 Task: Create an Online Resume/CV.
Action: Mouse moved to (118, 143)
Screenshot: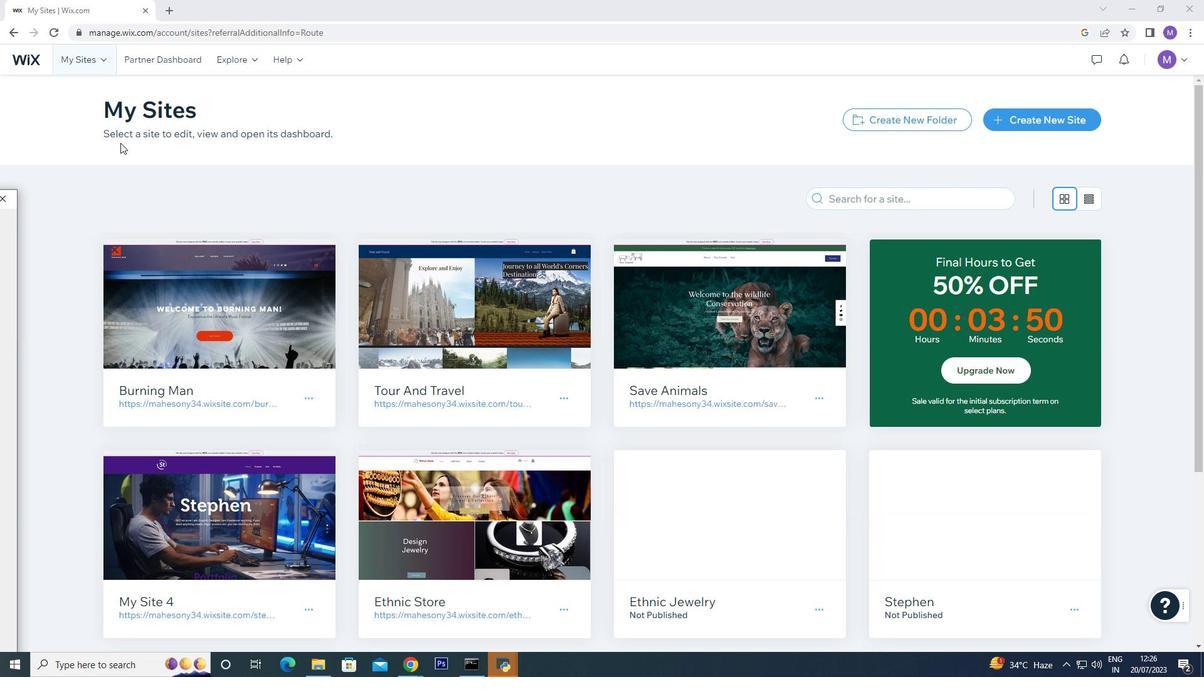 
Action: Mouse pressed left at (118, 143)
Screenshot: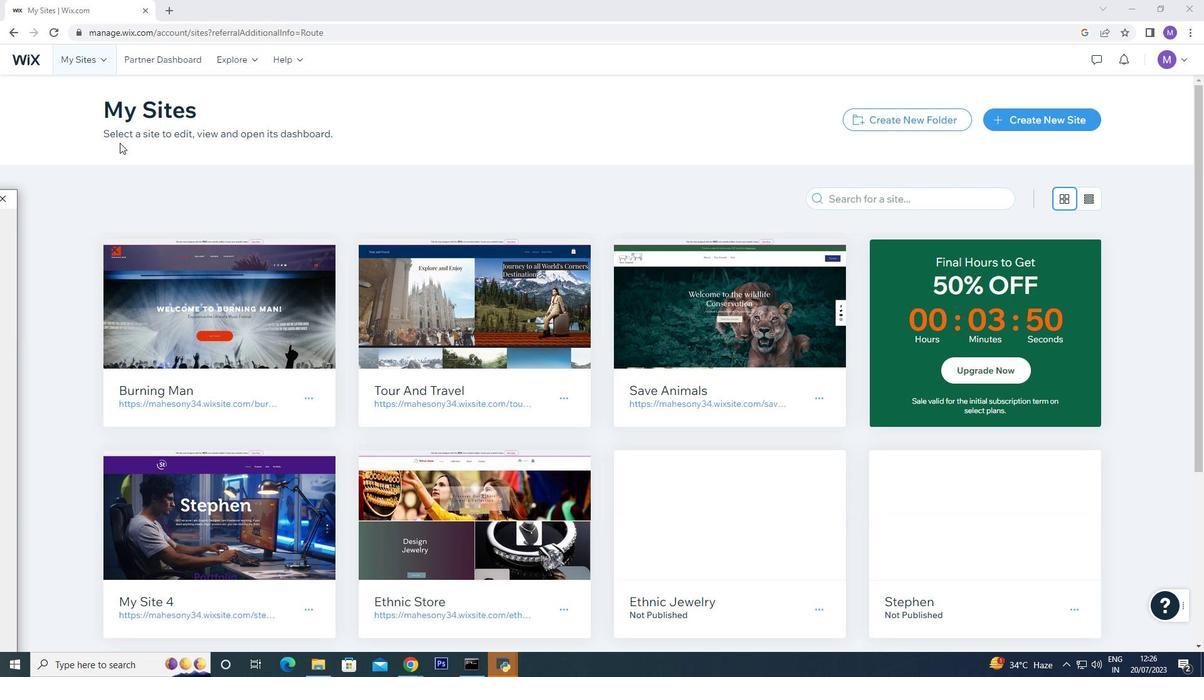 
Action: Mouse pressed left at (118, 143)
Screenshot: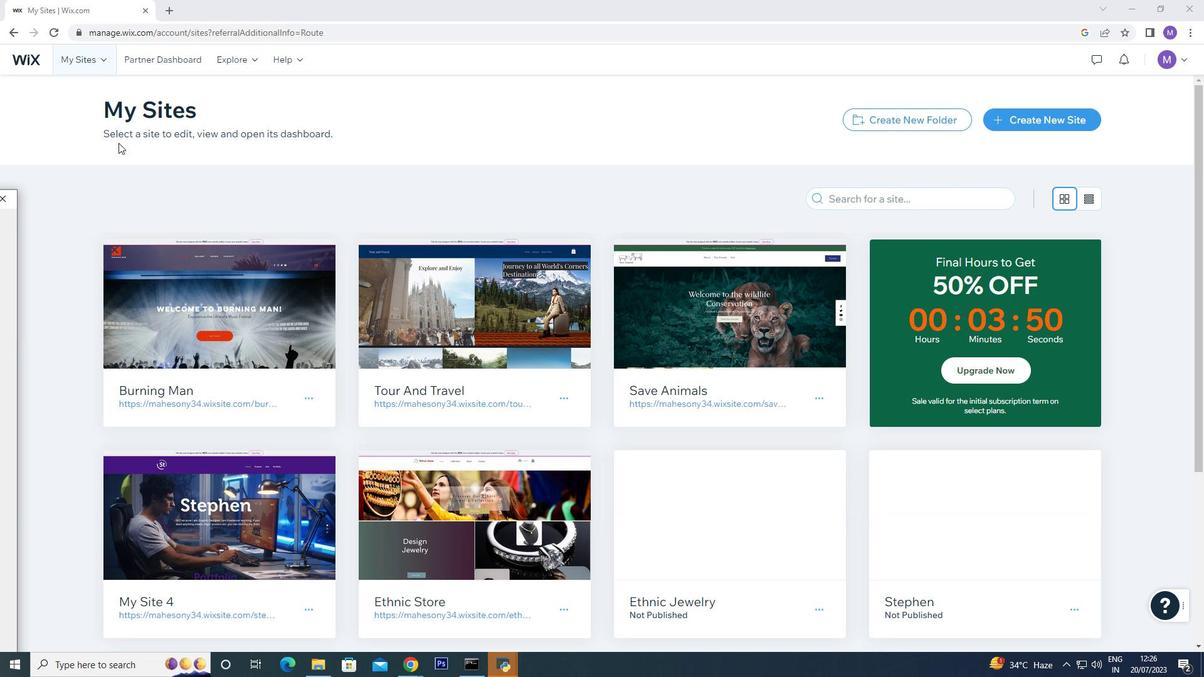 
Action: Mouse moved to (97, 63)
Screenshot: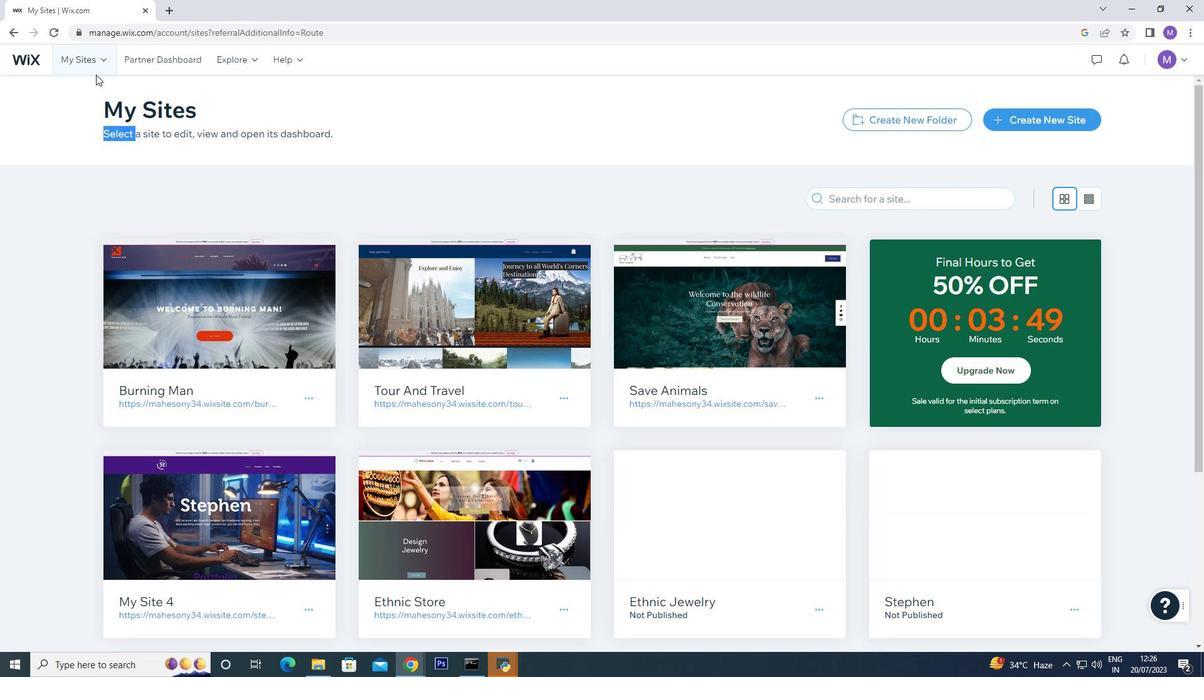 
Action: Mouse pressed left at (97, 63)
Screenshot: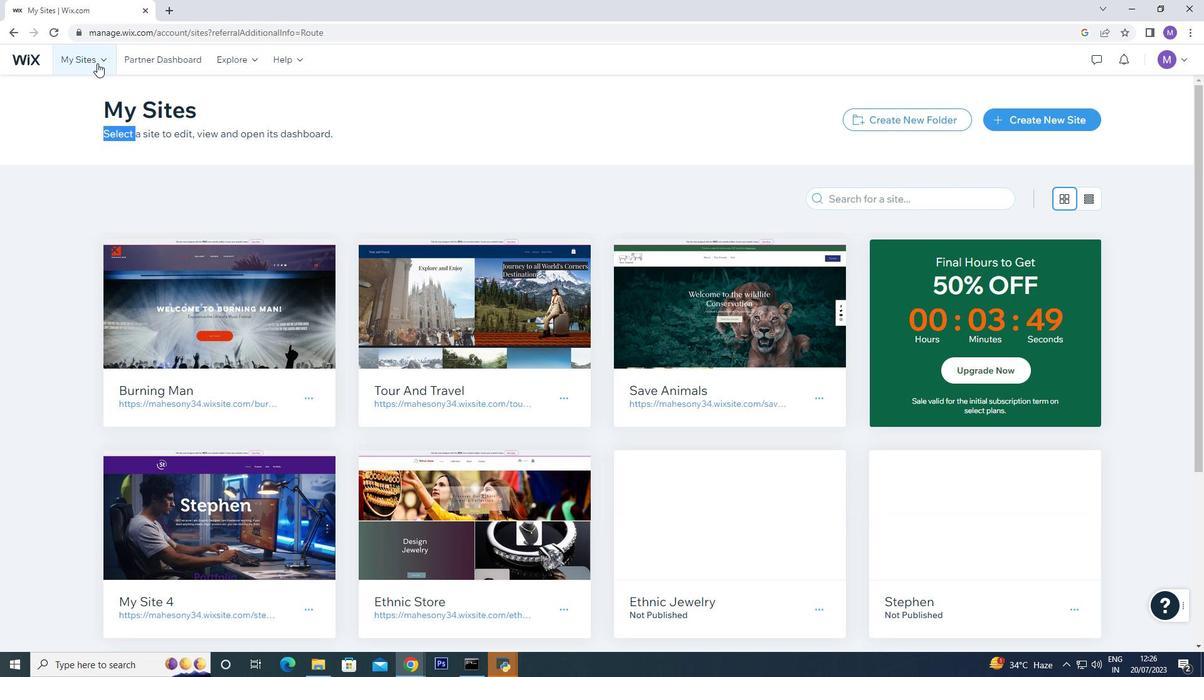 
Action: Mouse pressed left at (97, 63)
Screenshot: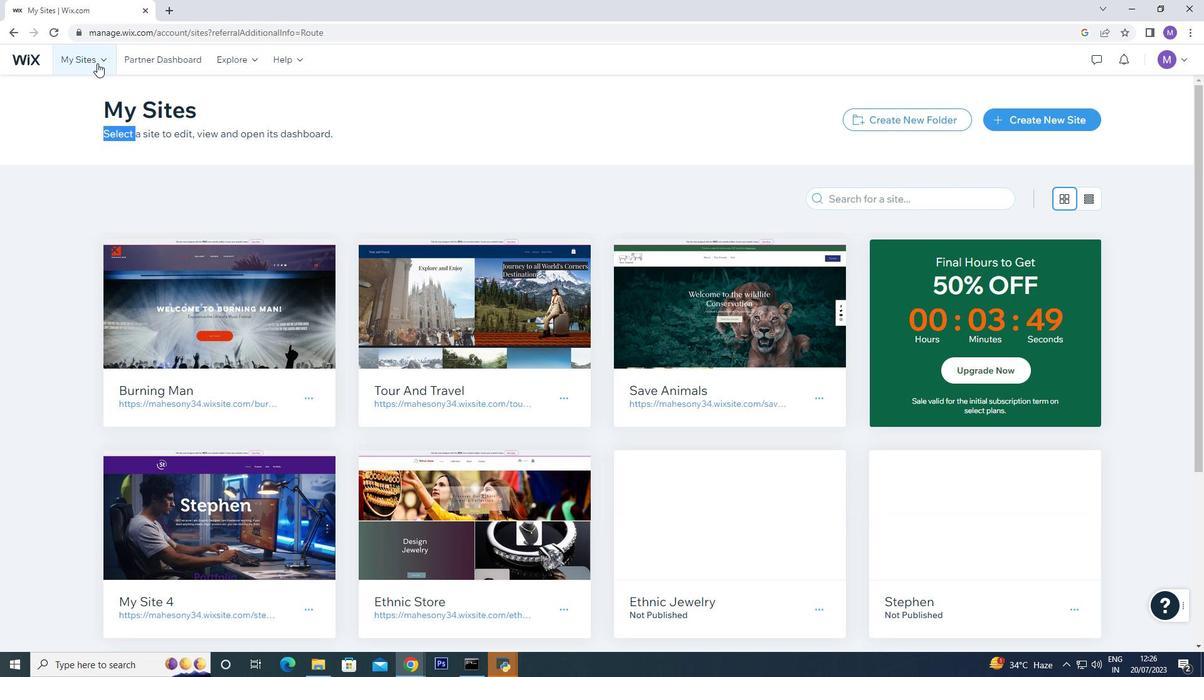 
Action: Mouse moved to (104, 60)
Screenshot: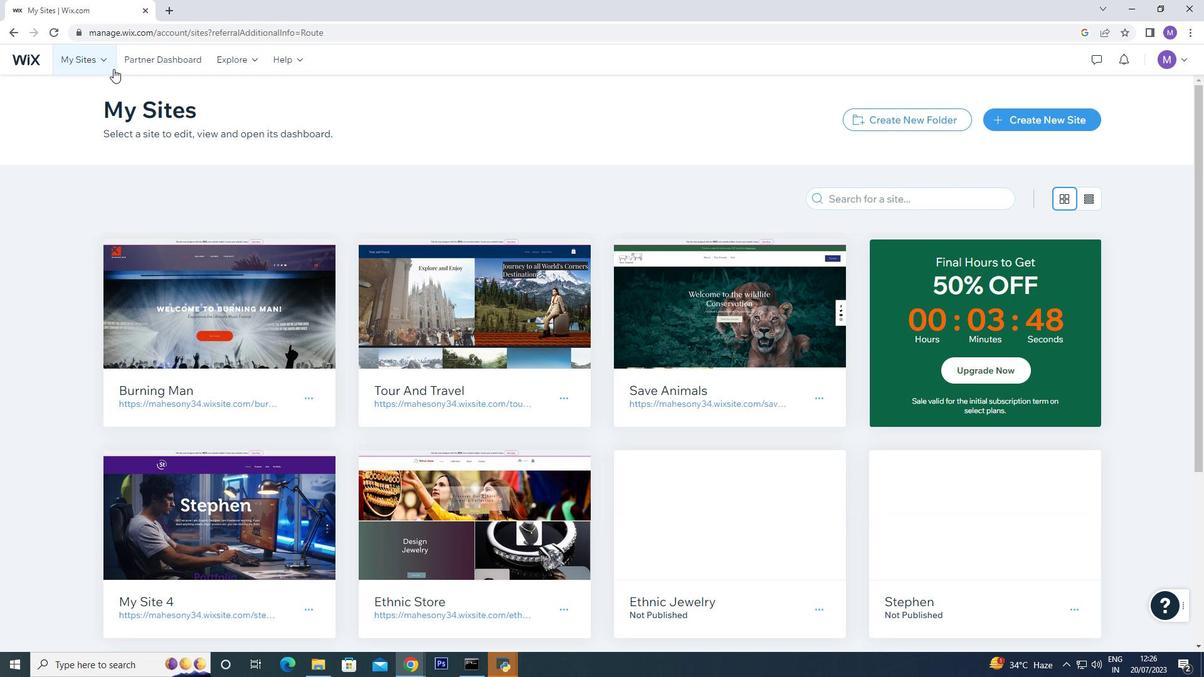 
Action: Mouse pressed left at (104, 60)
Screenshot: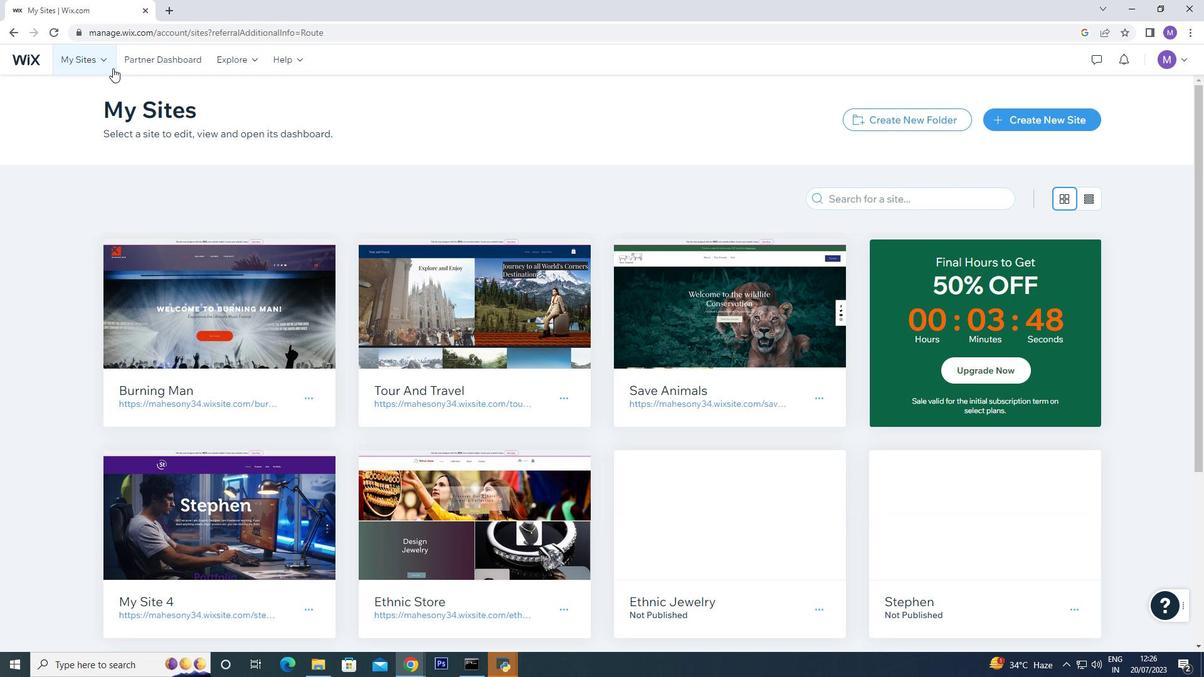 
Action: Mouse moved to (222, 101)
Screenshot: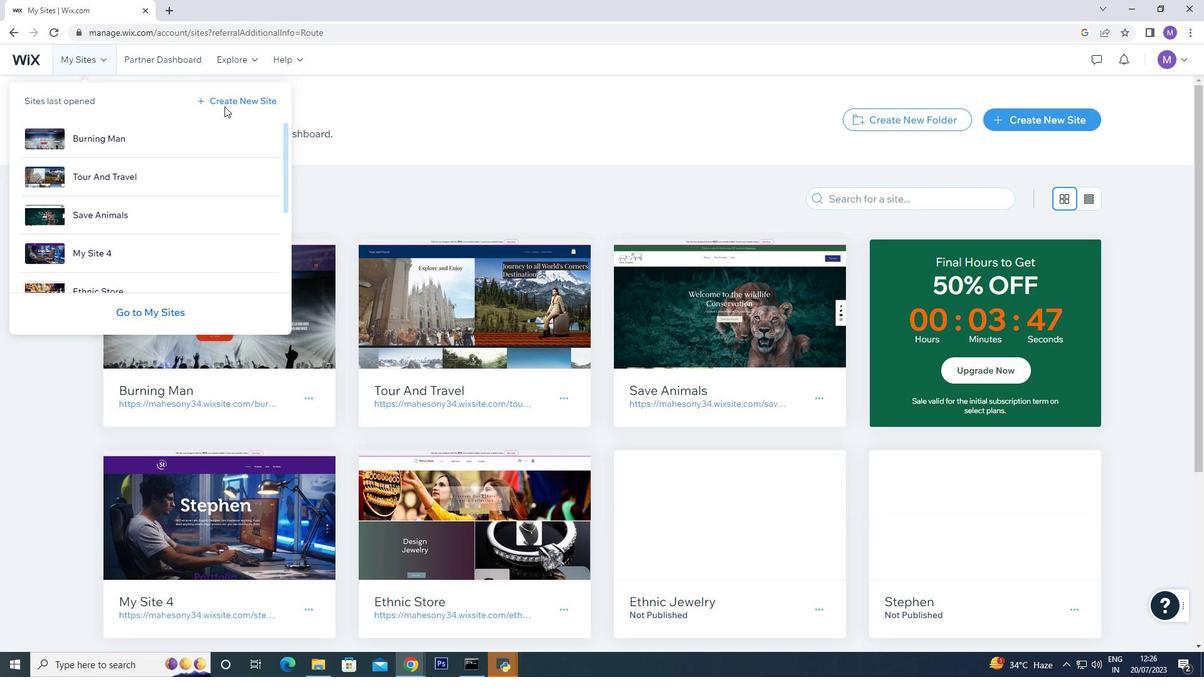 
Action: Mouse pressed left at (222, 101)
Screenshot: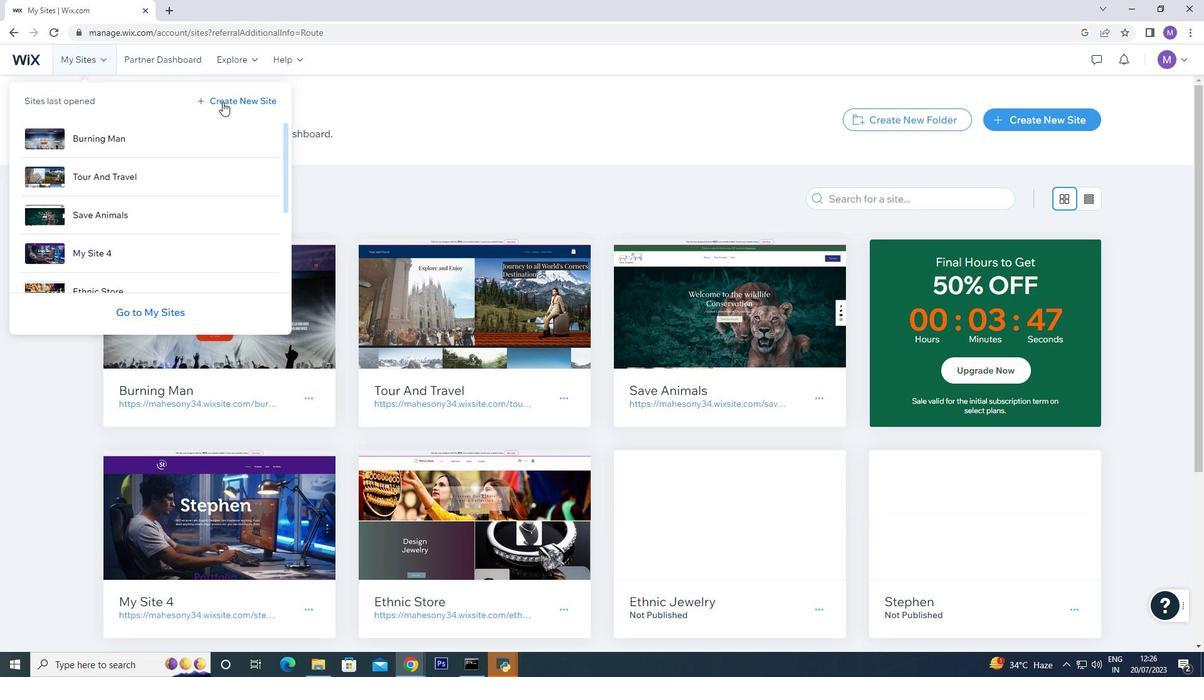 
Action: Mouse moved to (474, 212)
Screenshot: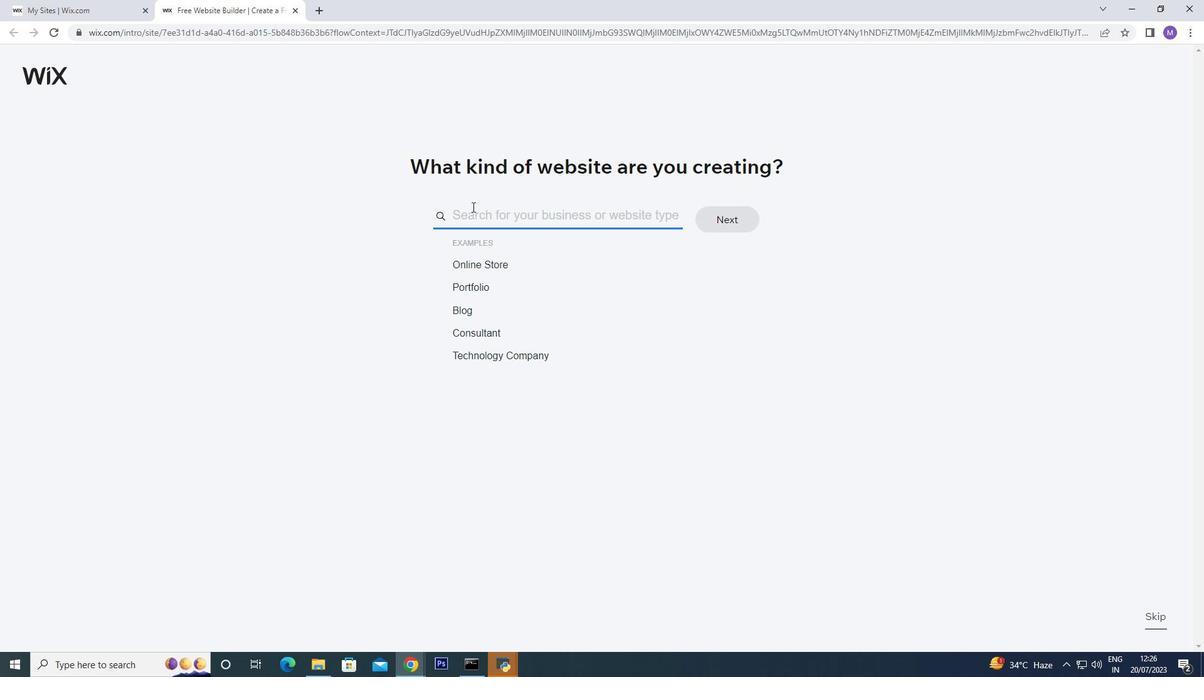 
Action: Mouse pressed left at (474, 212)
Screenshot: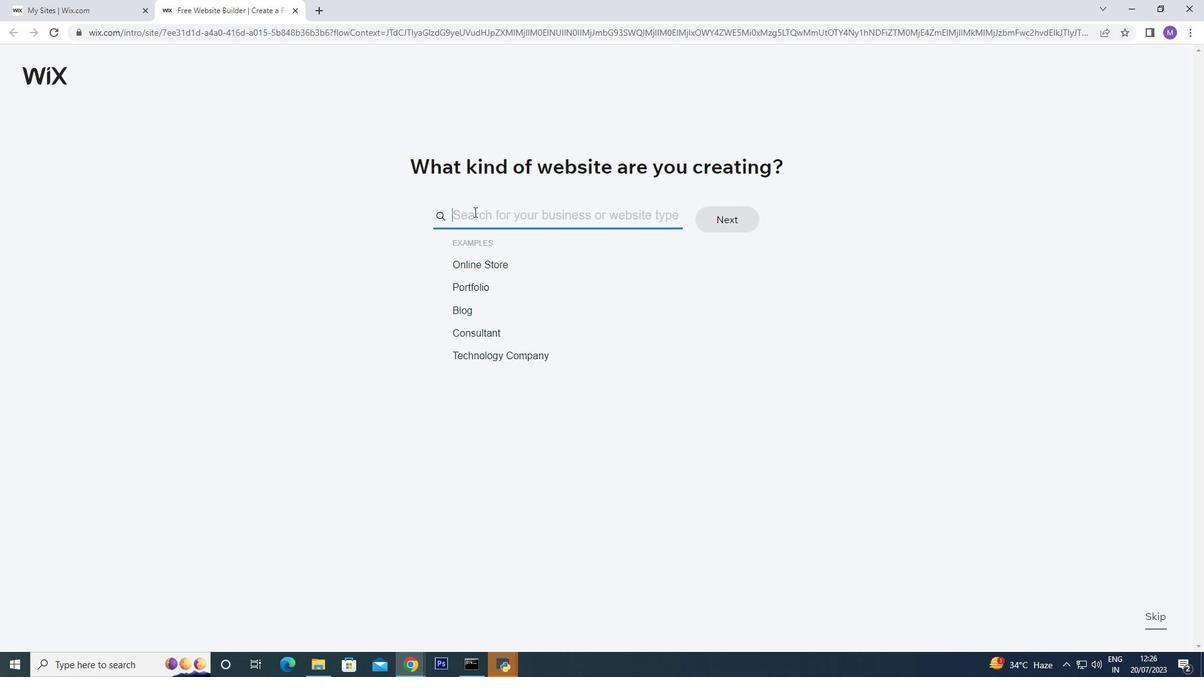 
Action: Key pressed <Key.shift>Res
Screenshot: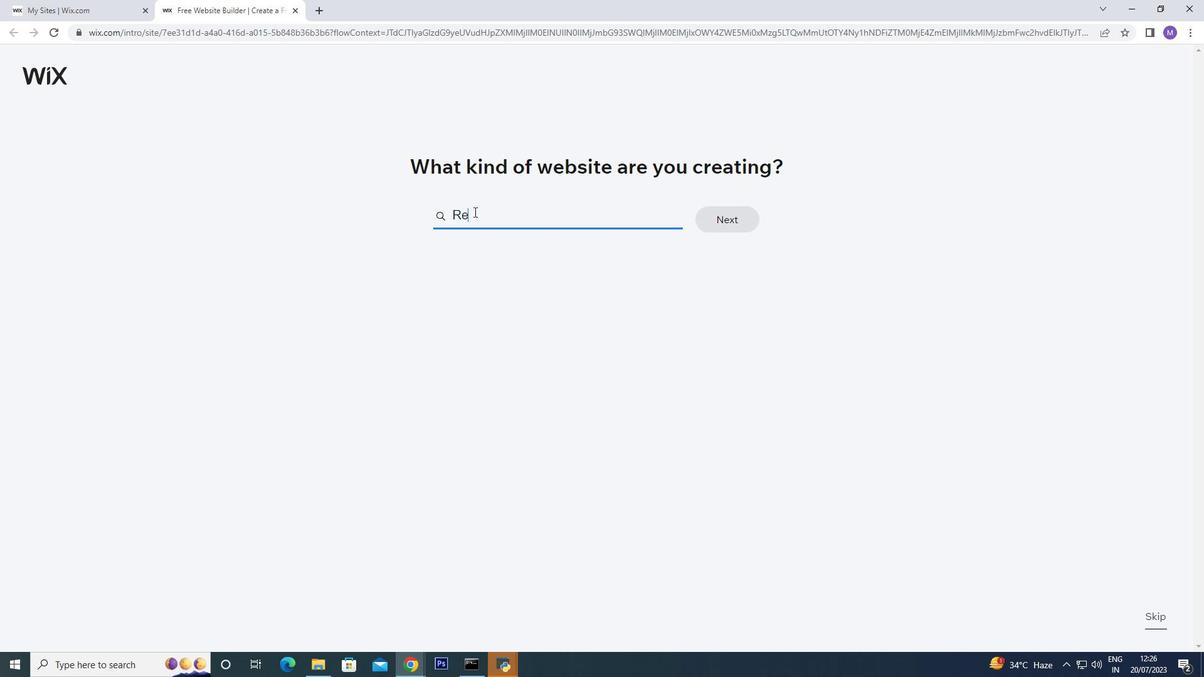 
Action: Mouse moved to (475, 212)
Screenshot: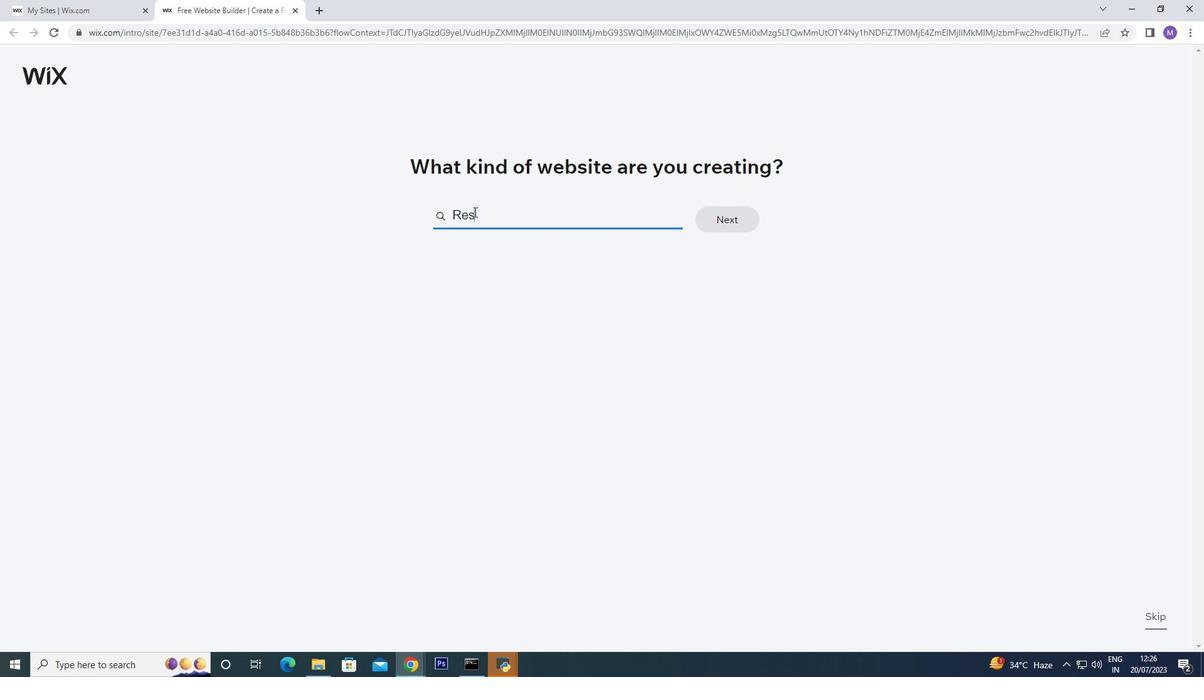 
Action: Key pressed ume
Screenshot: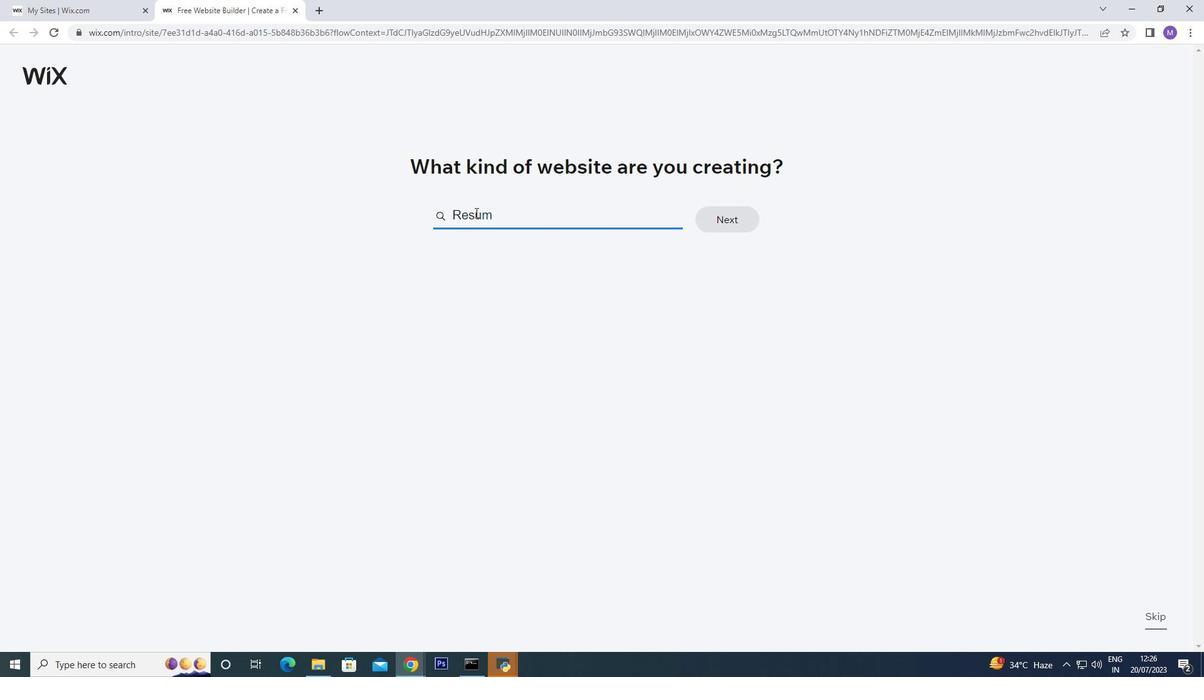 
Action: Mouse moved to (717, 222)
Screenshot: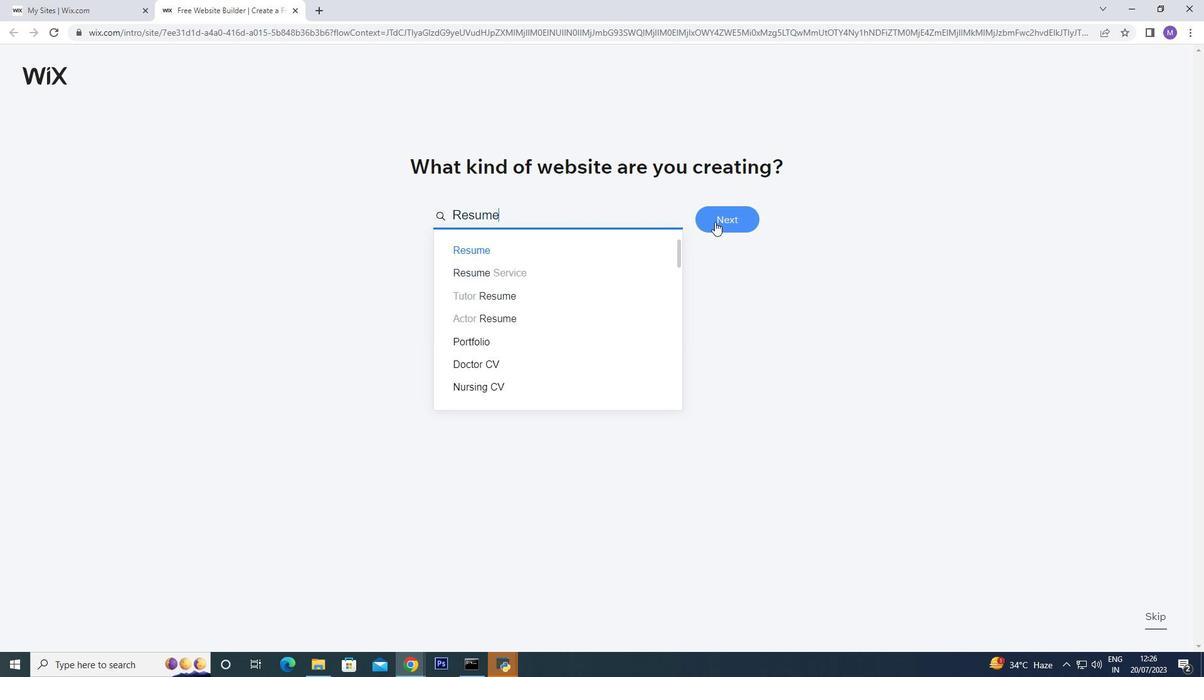 
Action: Mouse pressed left at (717, 222)
Screenshot: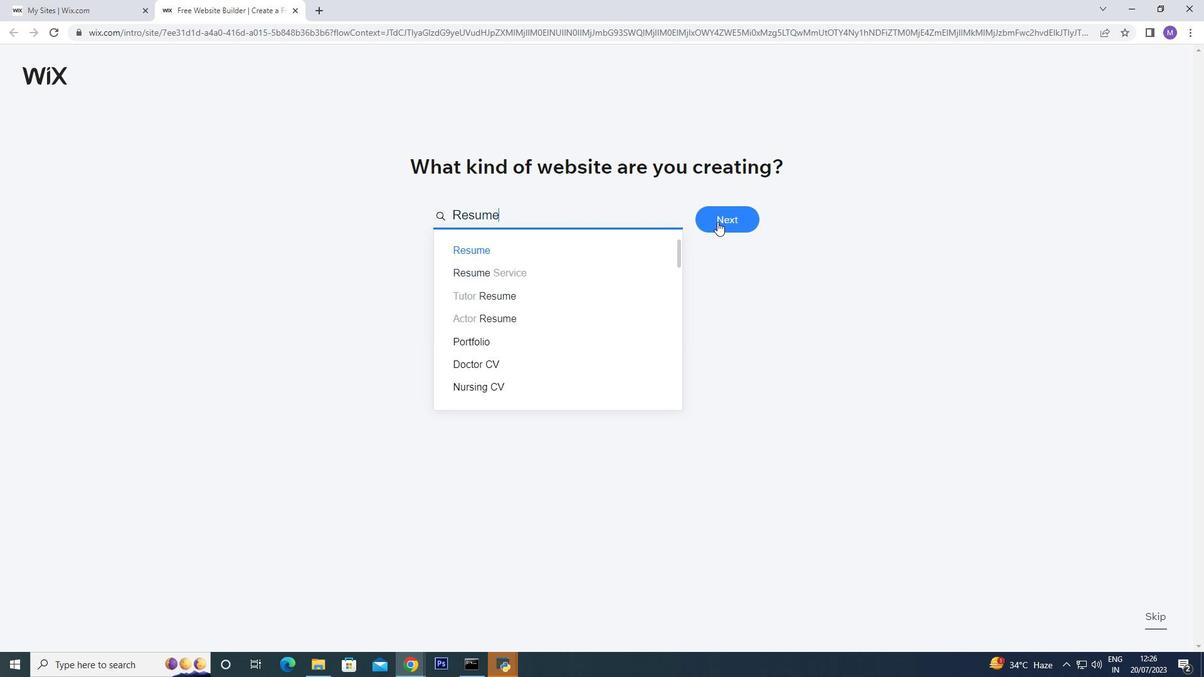 
Action: Mouse moved to (718, 222)
Screenshot: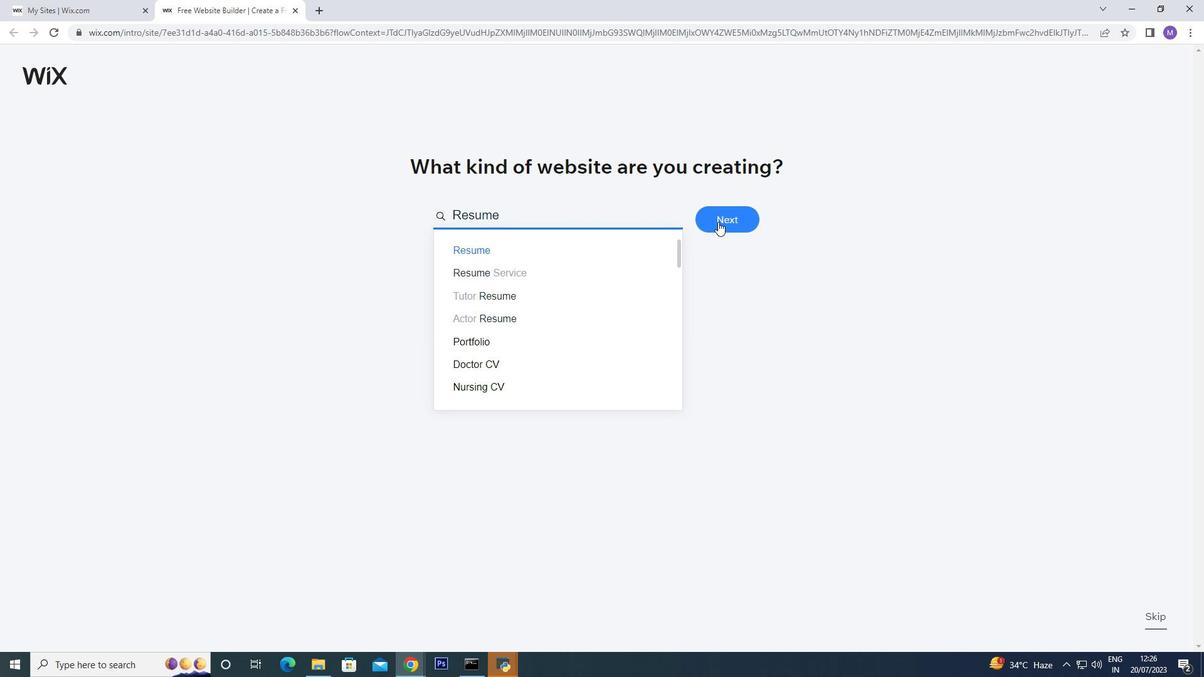 
Action: Mouse pressed left at (718, 222)
Screenshot: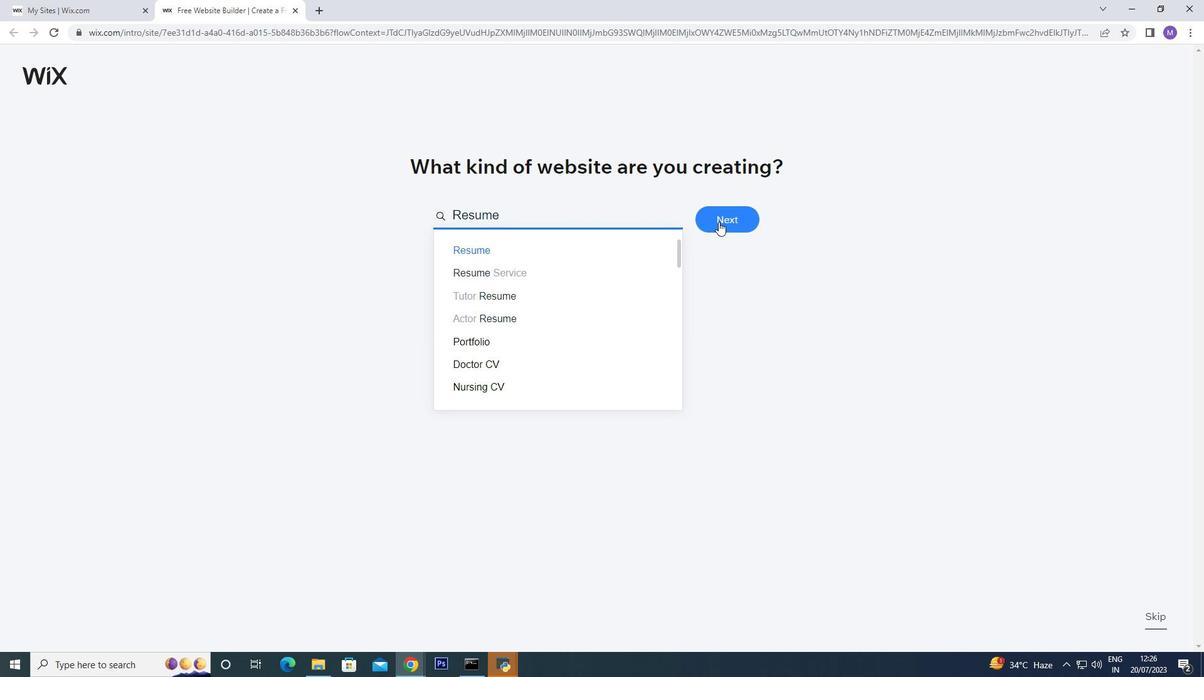 
Action: Mouse moved to (736, 216)
Screenshot: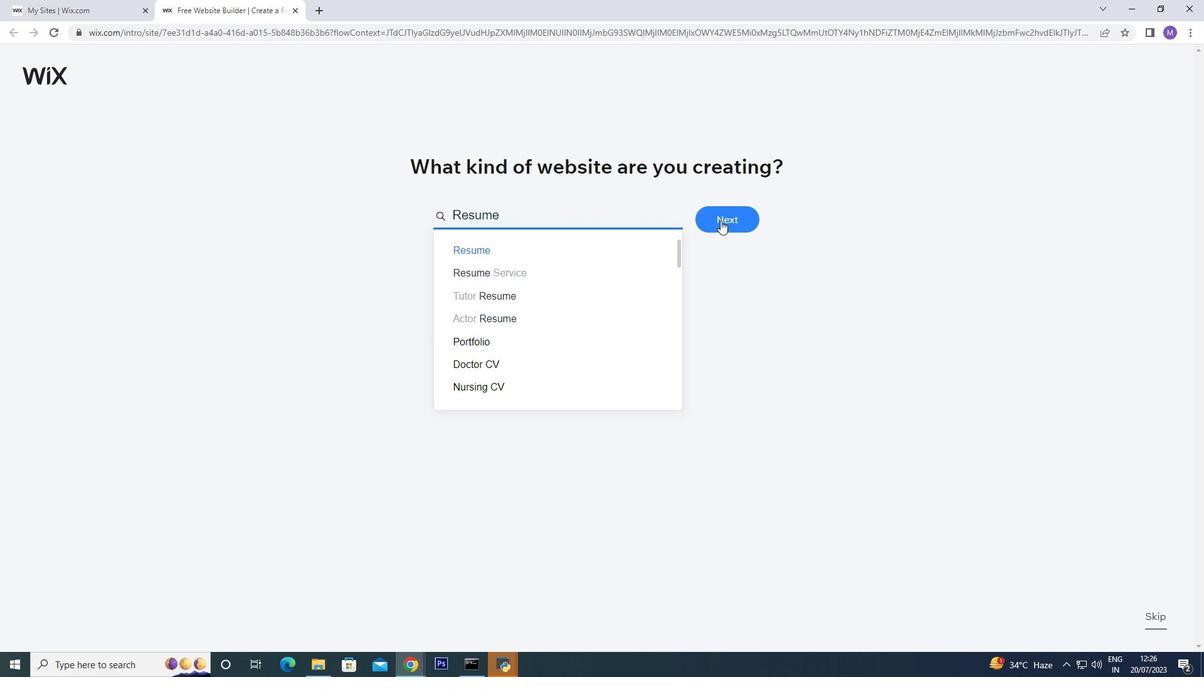 
Action: Mouse pressed left at (736, 216)
Screenshot: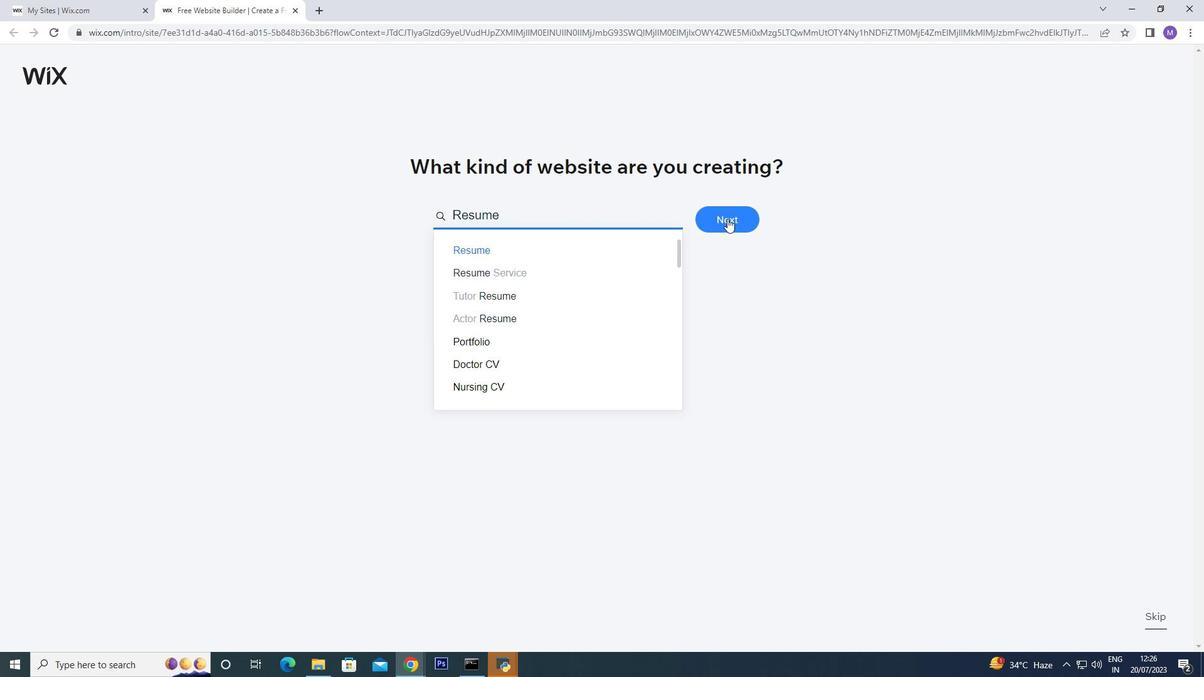 
Action: Mouse pressed left at (736, 216)
Screenshot: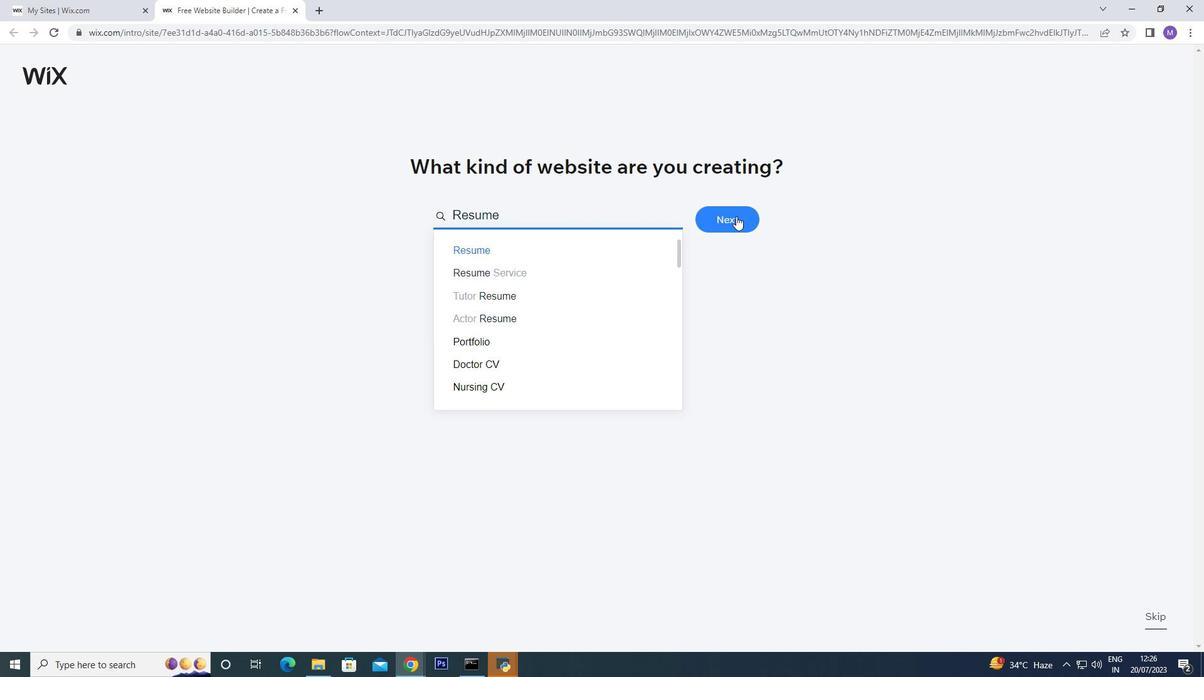 
Action: Mouse moved to (541, 253)
Screenshot: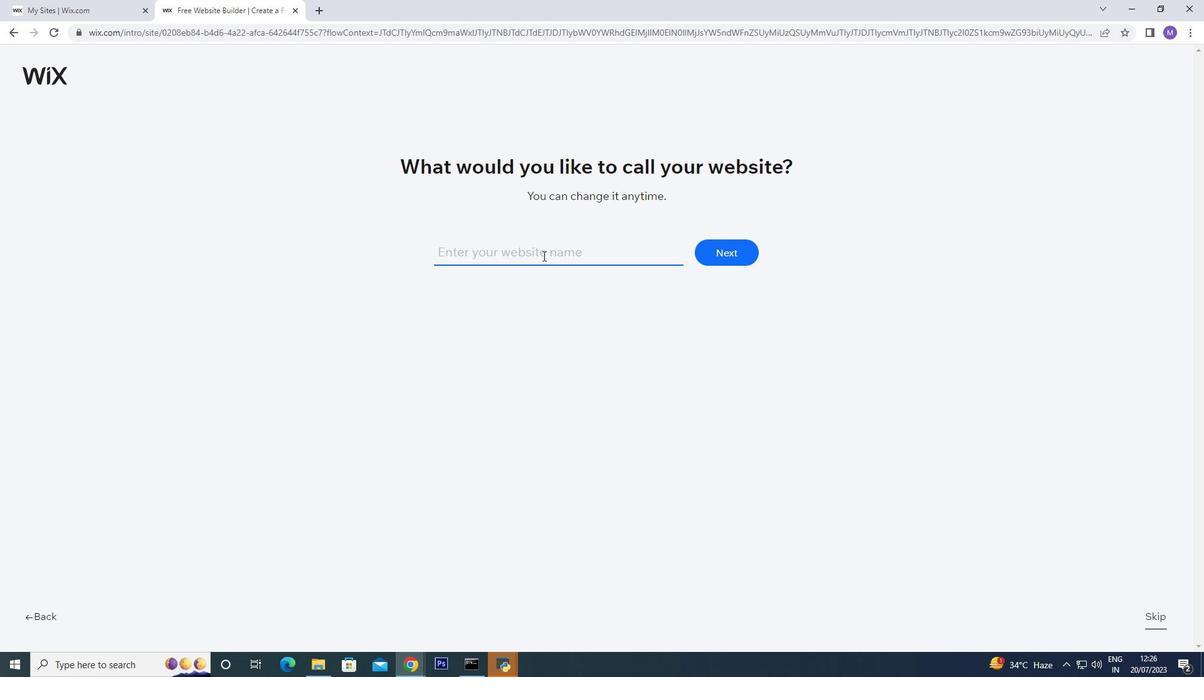 
Action: Mouse pressed left at (541, 253)
Screenshot: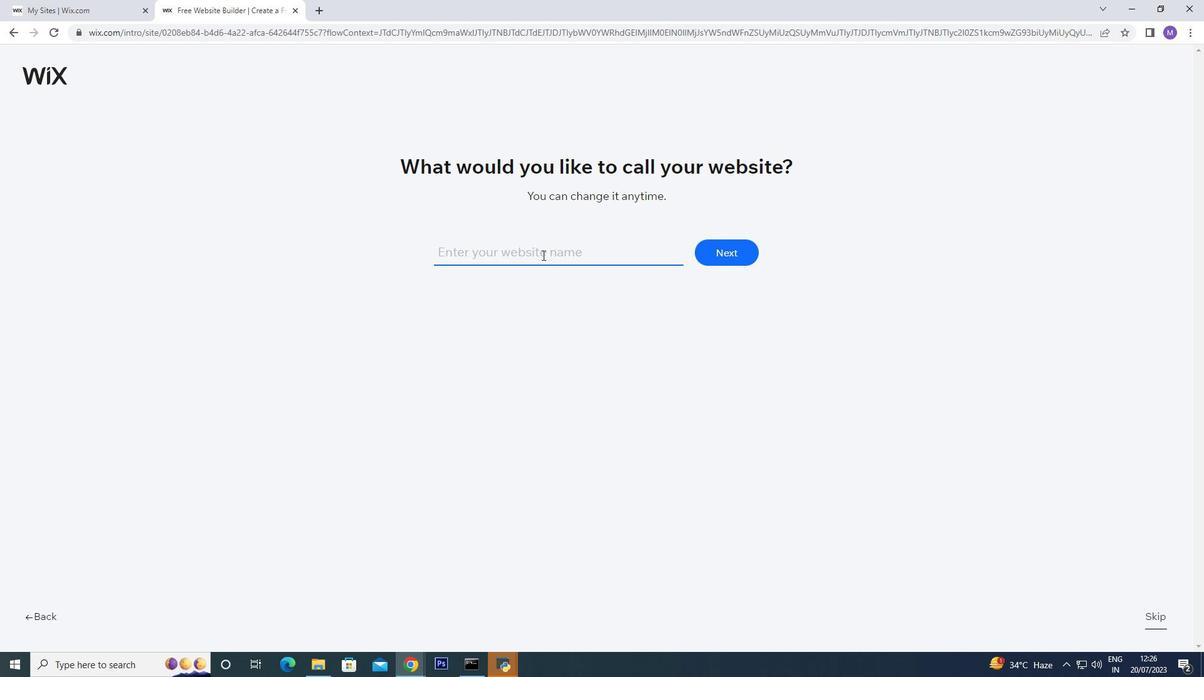 
Action: Mouse moved to (522, 248)
Screenshot: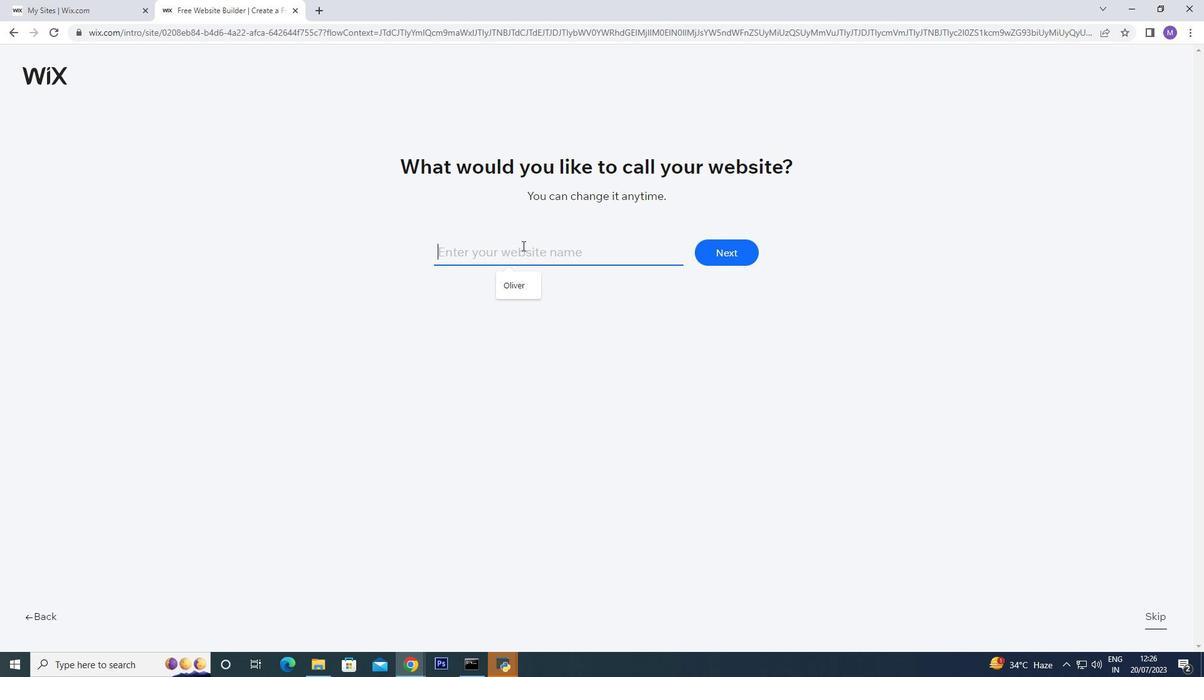 
Action: Key pressed <Key.shift>Oliver
Screenshot: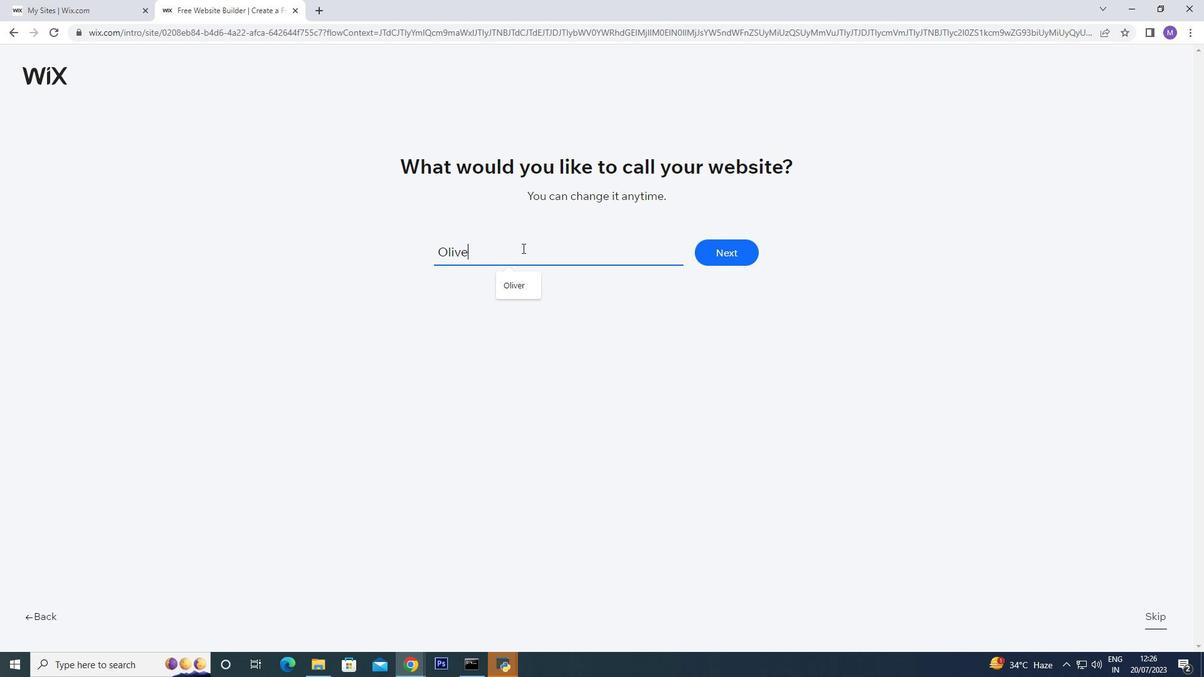 
Action: Mouse moved to (727, 256)
Screenshot: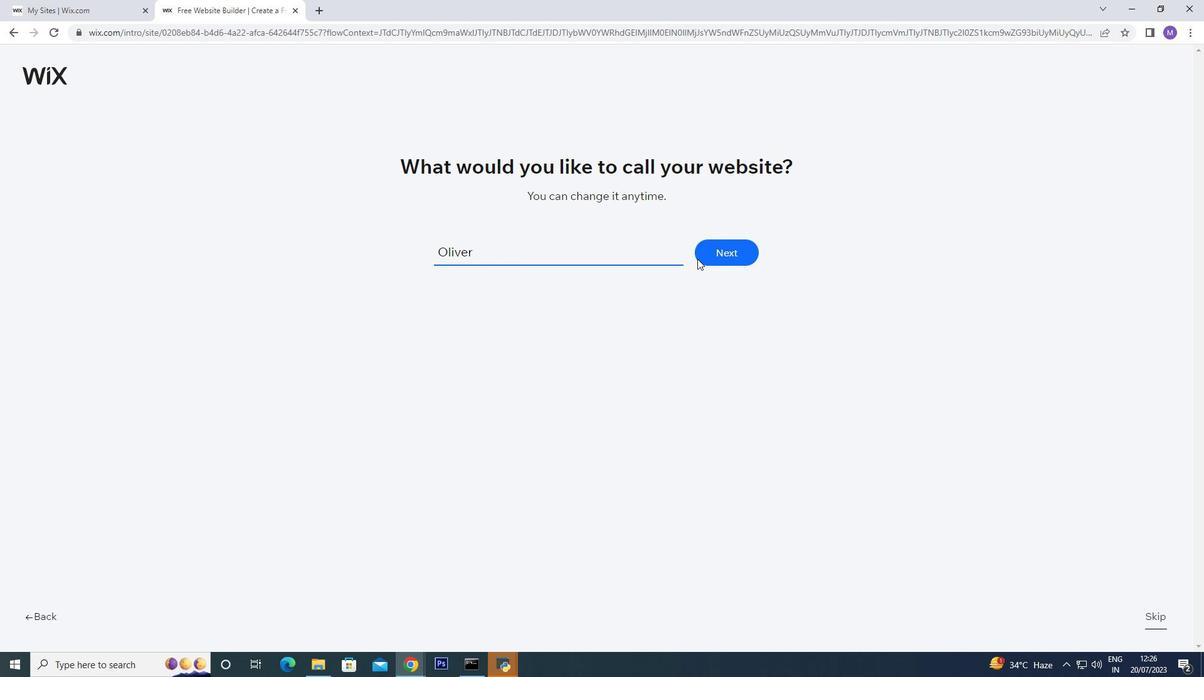 
Action: Mouse pressed left at (727, 256)
Screenshot: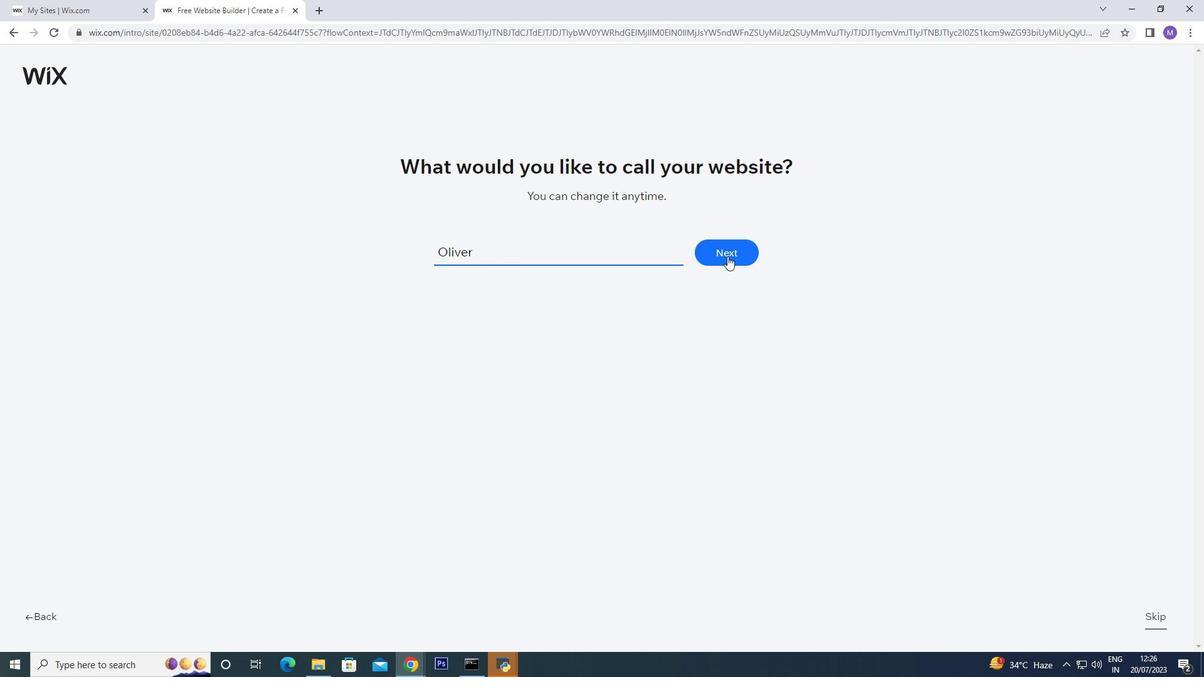 
Action: Mouse moved to (726, 254)
Screenshot: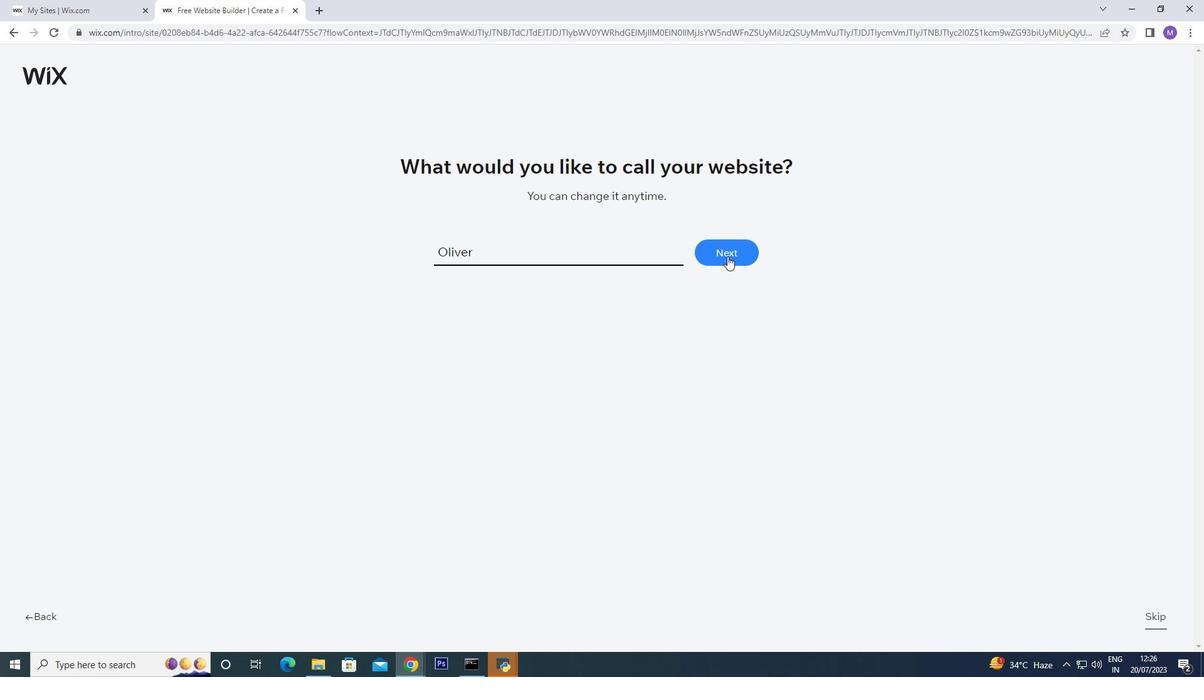 
Action: Mouse pressed left at (726, 254)
Screenshot: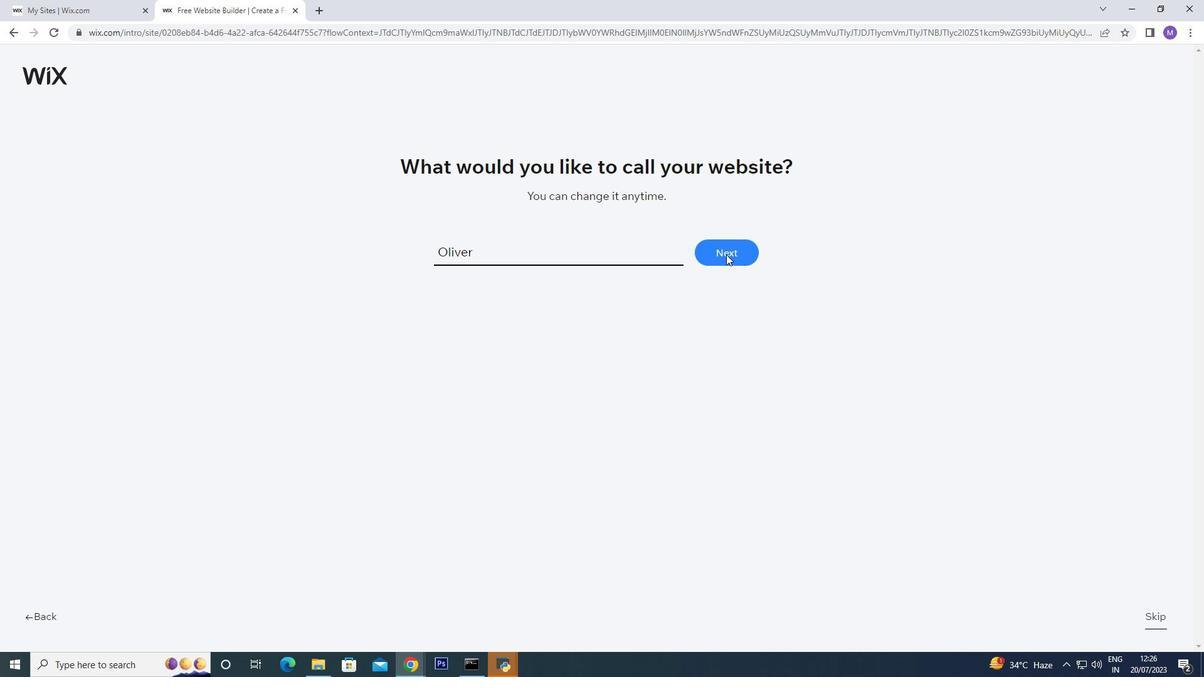 
Action: Mouse moved to (590, 390)
Screenshot: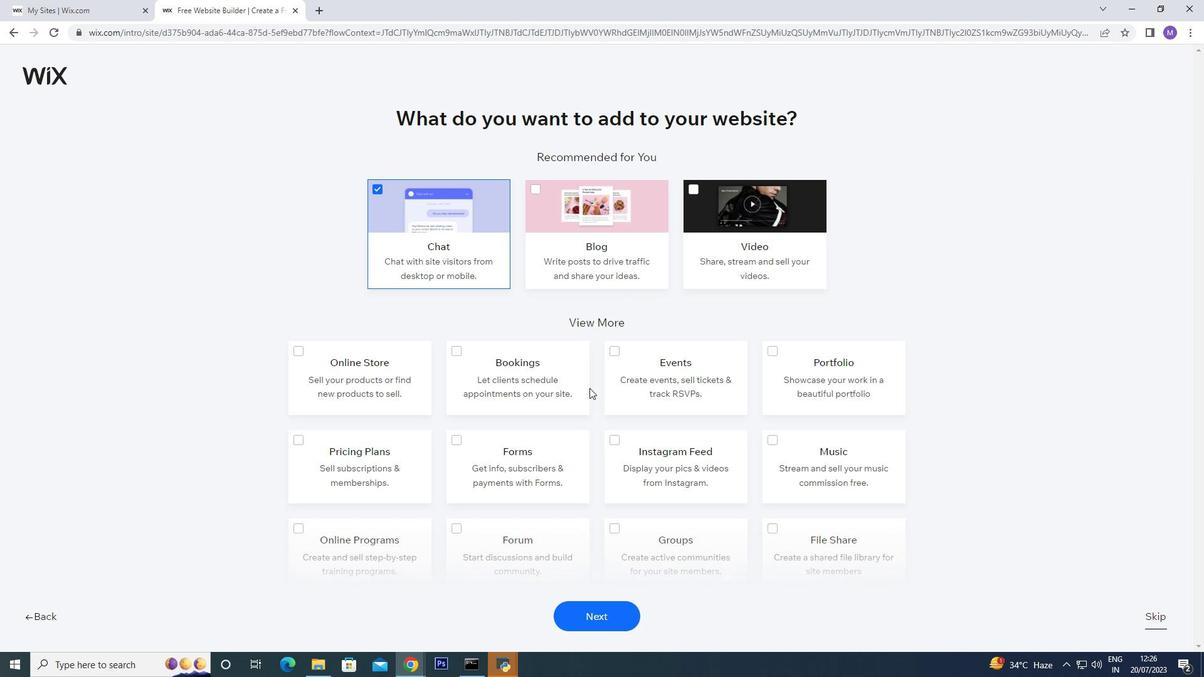 
Action: Mouse scrolled (590, 389) with delta (0, 0)
Screenshot: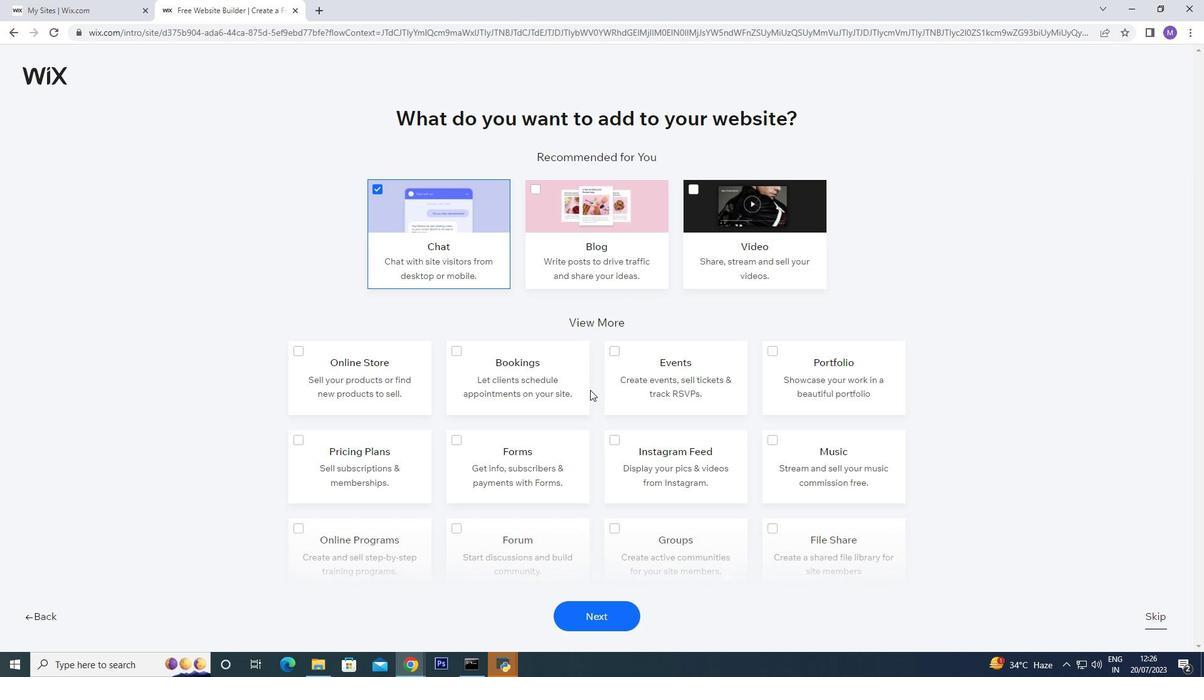 
Action: Mouse moved to (387, 230)
Screenshot: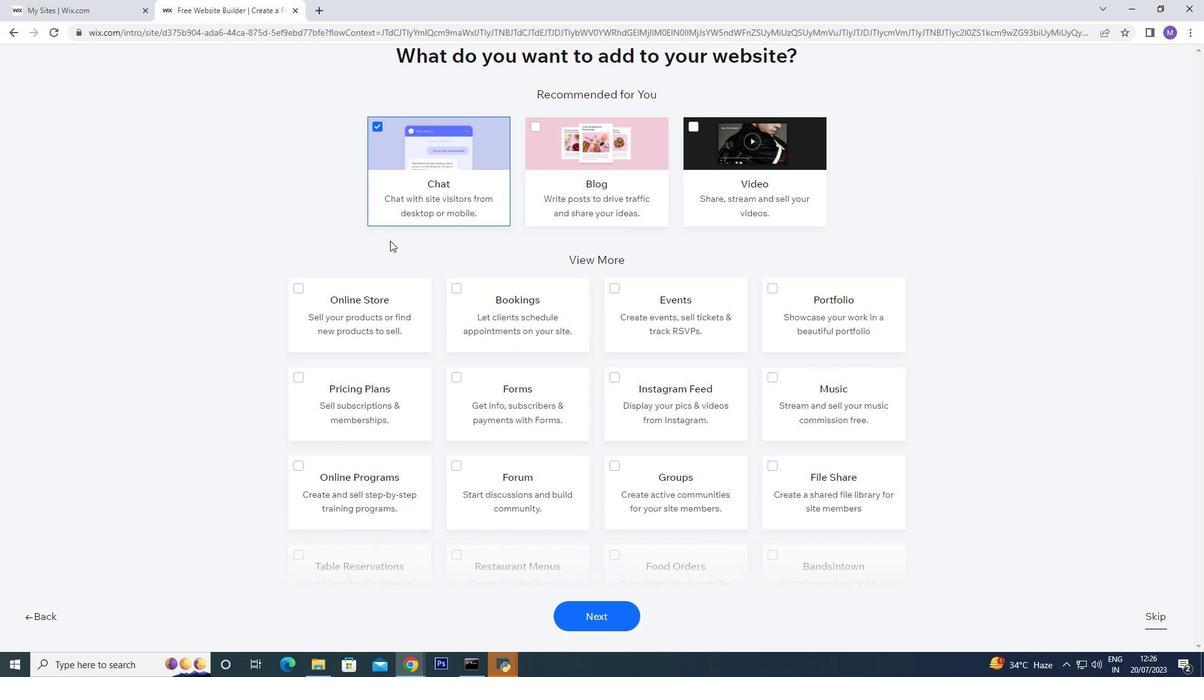 
Action: Mouse scrolled (387, 230) with delta (0, 0)
Screenshot: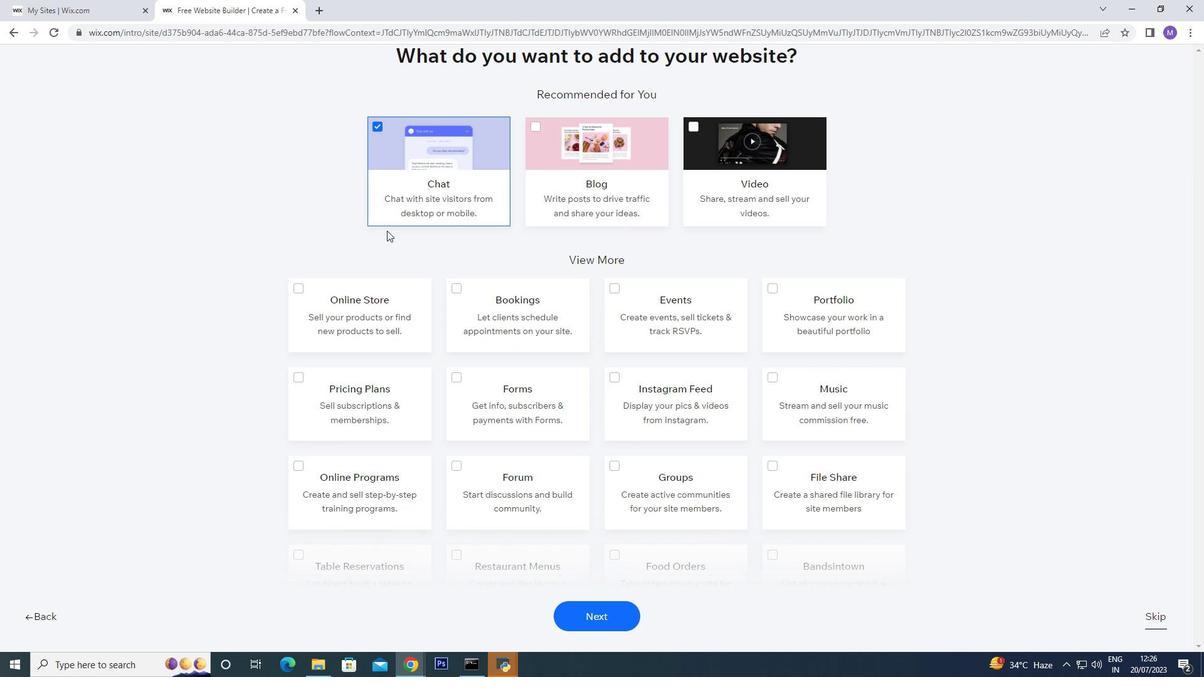 
Action: Mouse moved to (516, 341)
Screenshot: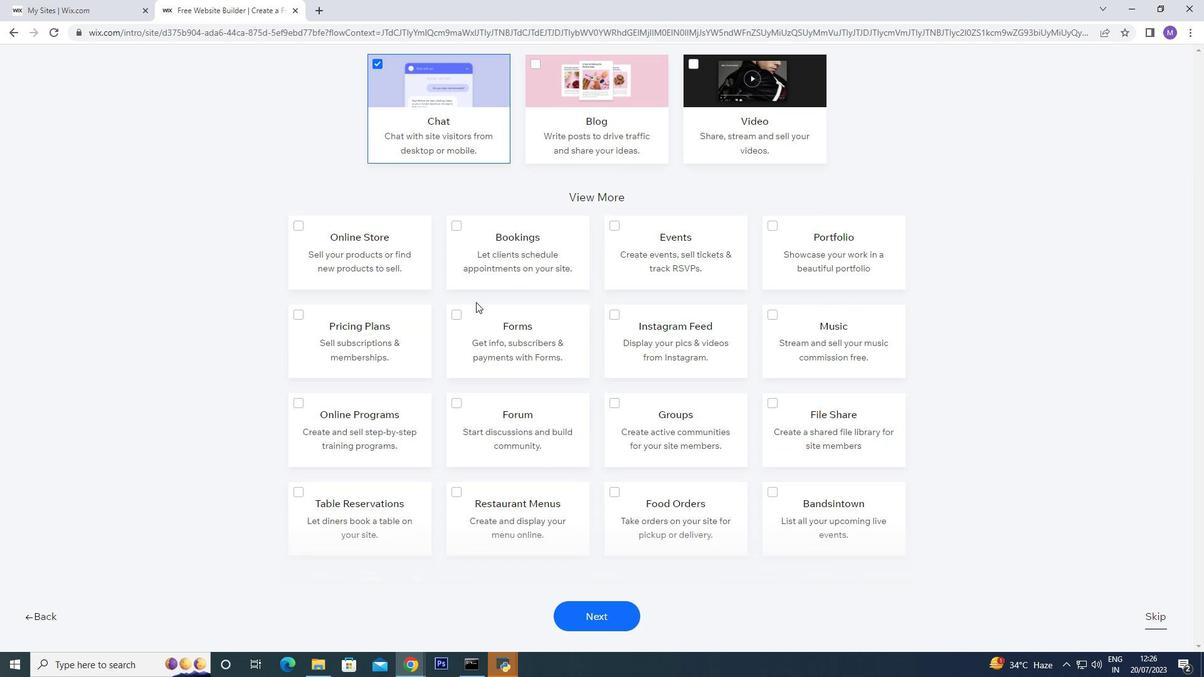 
Action: Mouse scrolled (516, 341) with delta (0, 0)
Screenshot: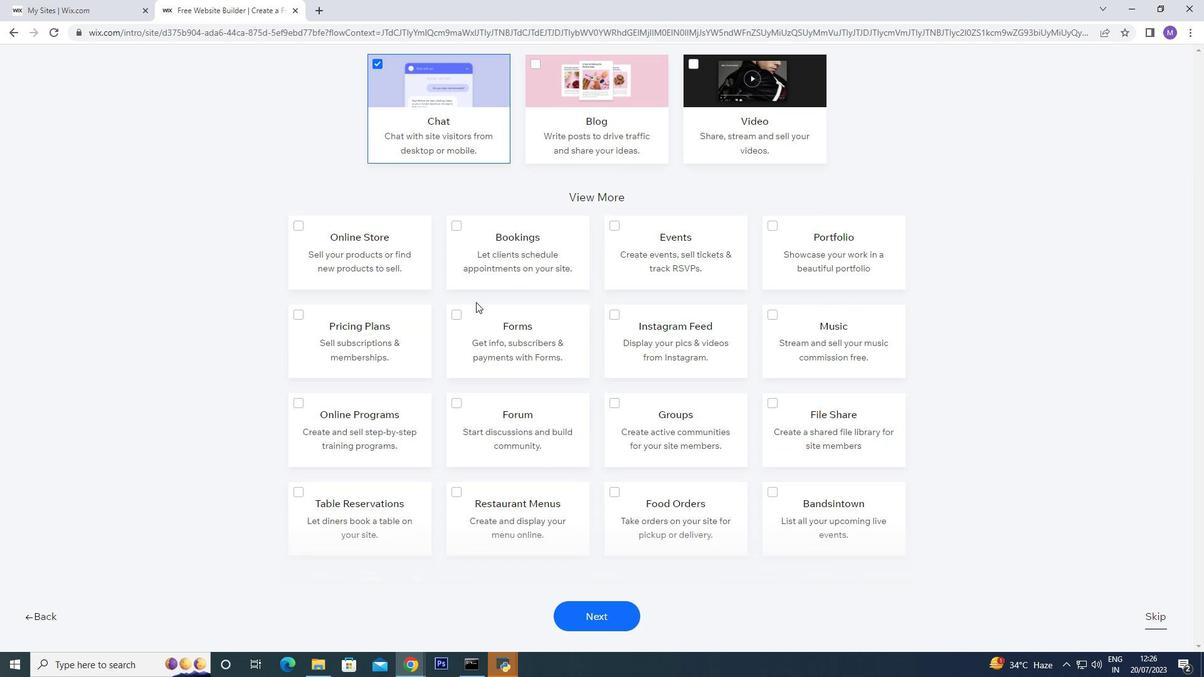 
Action: Mouse moved to (519, 348)
Screenshot: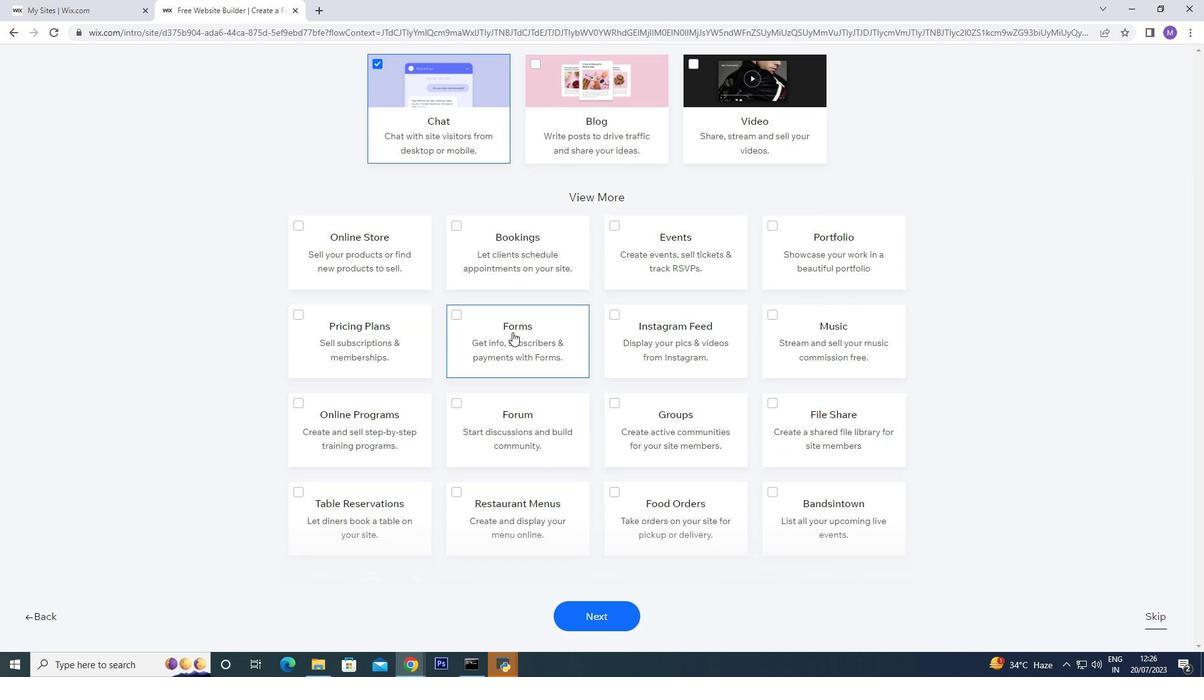 
Action: Mouse scrolled (519, 348) with delta (0, 0)
Screenshot: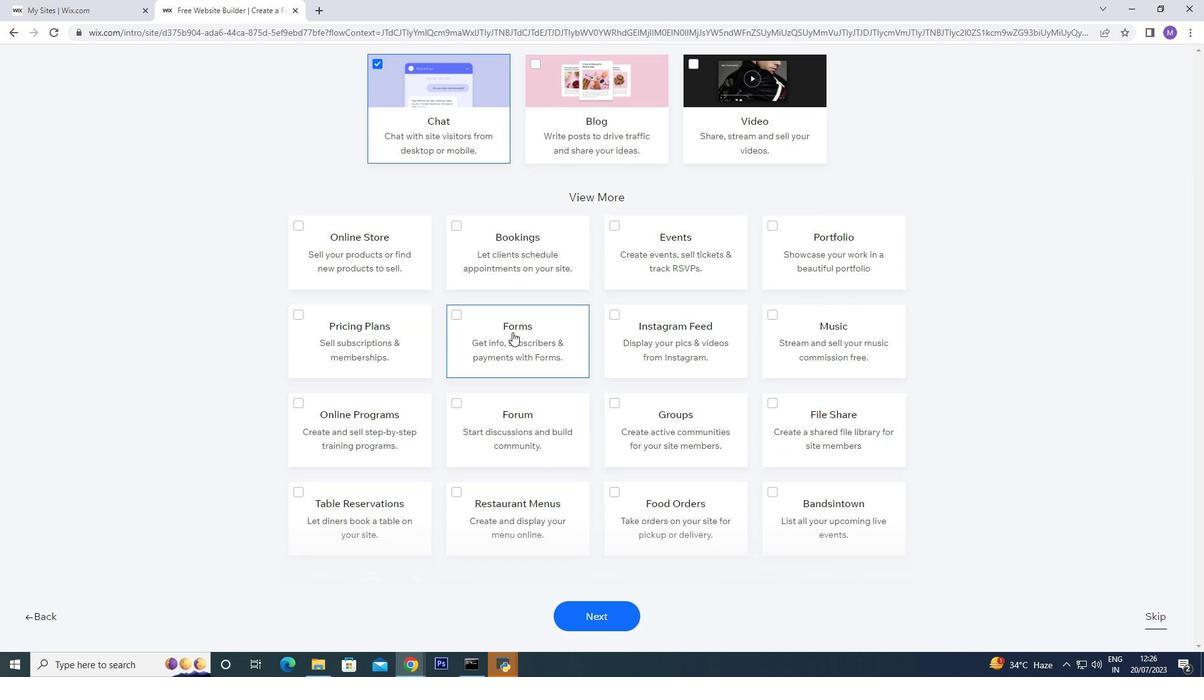
Action: Mouse moved to (575, 433)
Screenshot: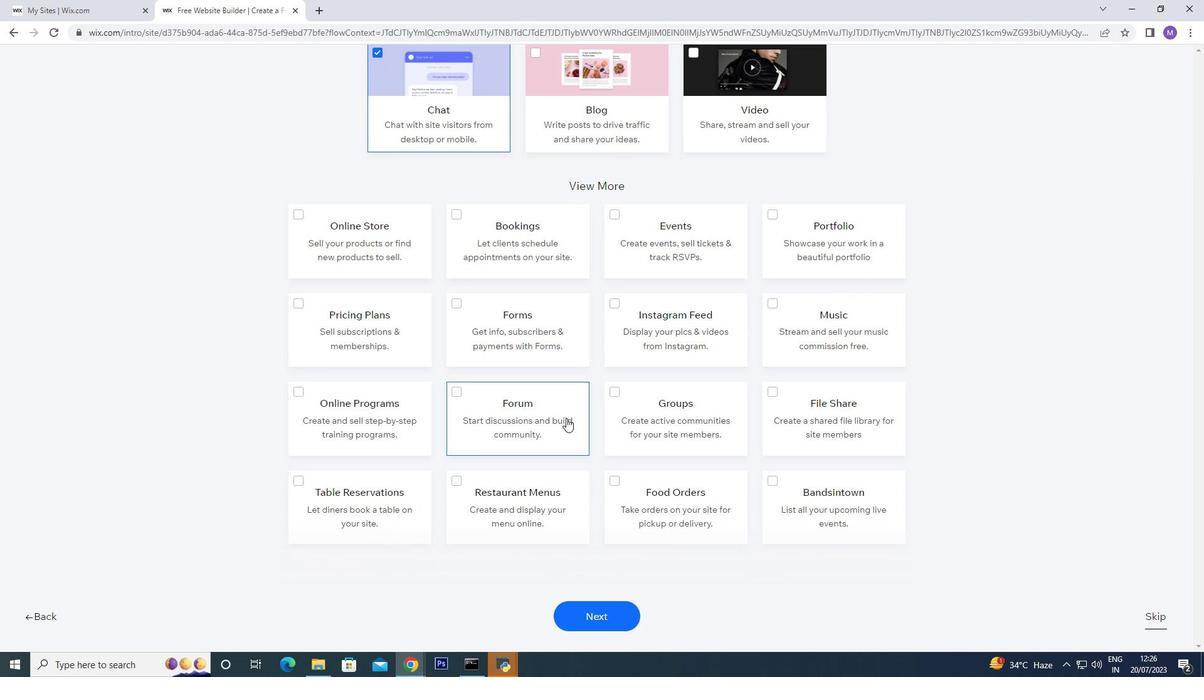 
Action: Mouse scrolled (575, 432) with delta (0, 0)
Screenshot: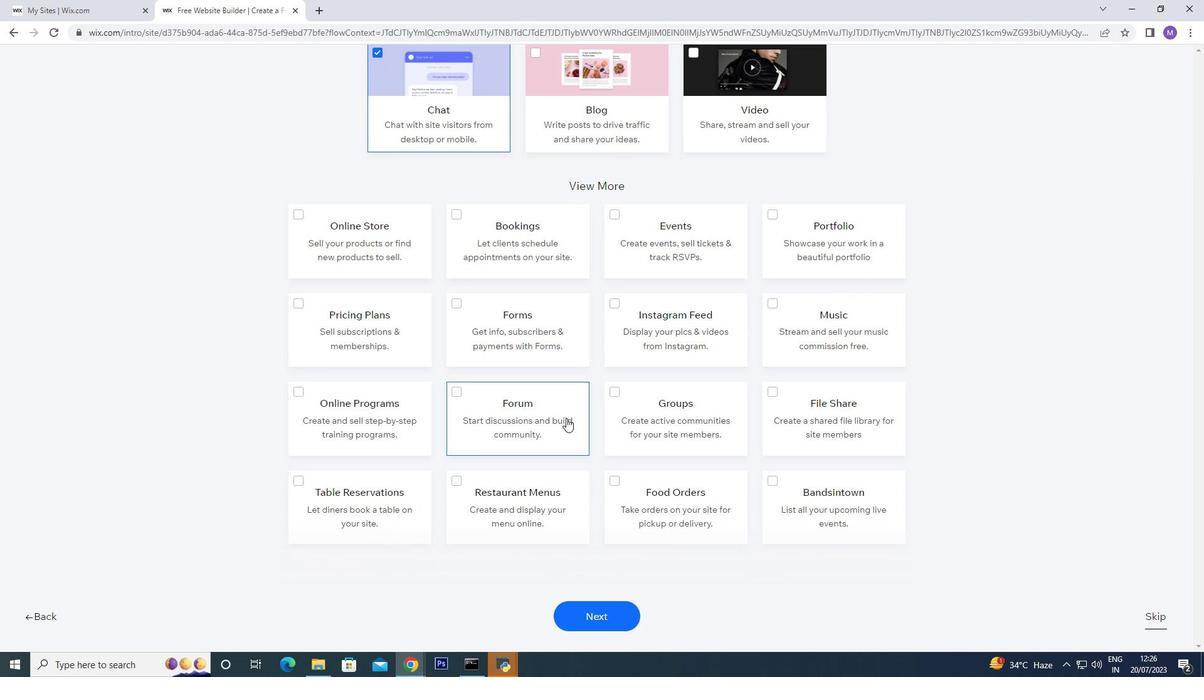
Action: Mouse moved to (575, 442)
Screenshot: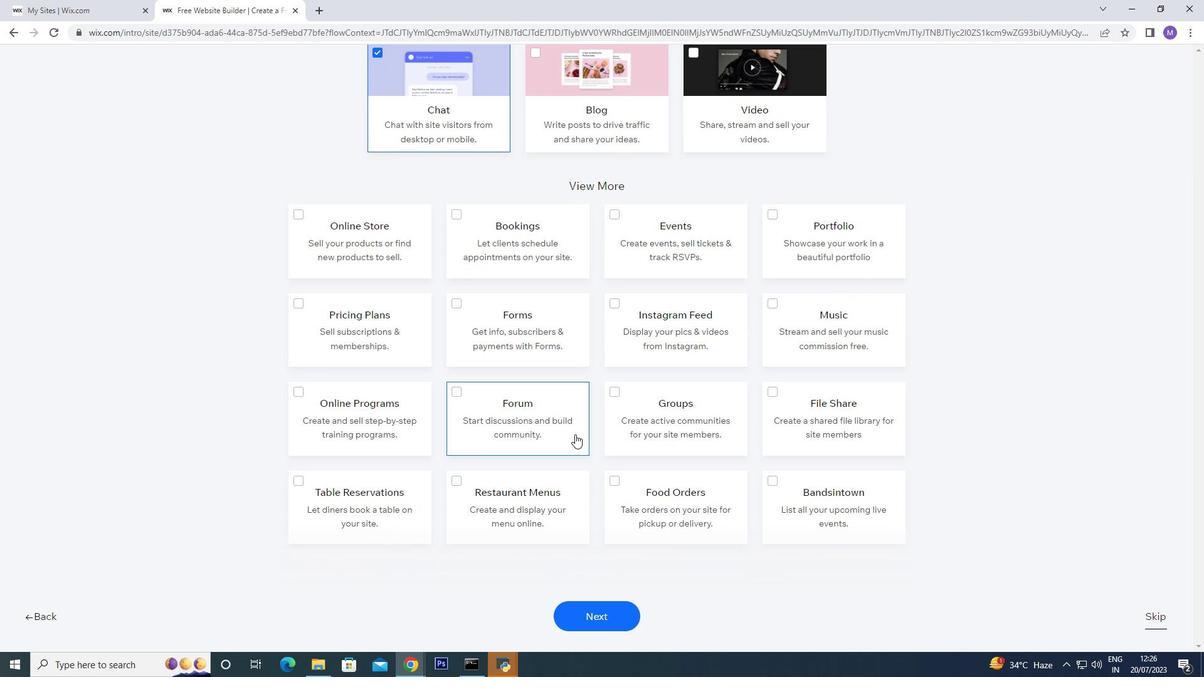
Action: Mouse scrolled (575, 441) with delta (0, 0)
Screenshot: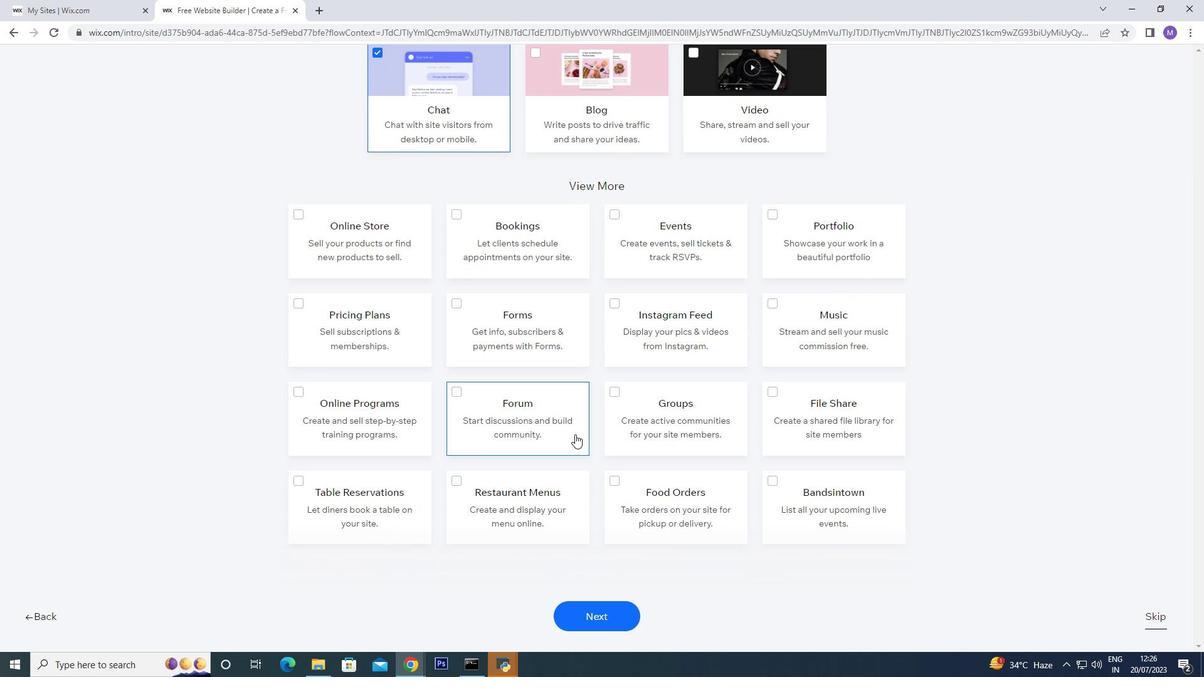 
Action: Mouse moved to (601, 612)
Screenshot: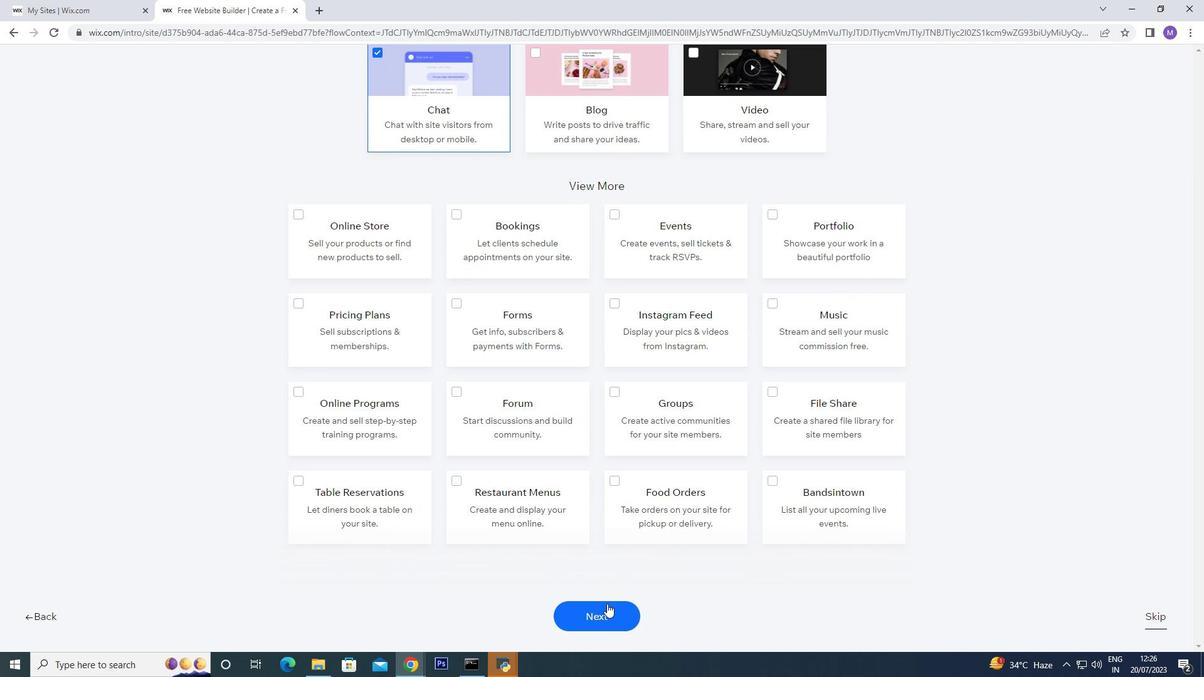 
Action: Mouse pressed left at (601, 612)
Screenshot: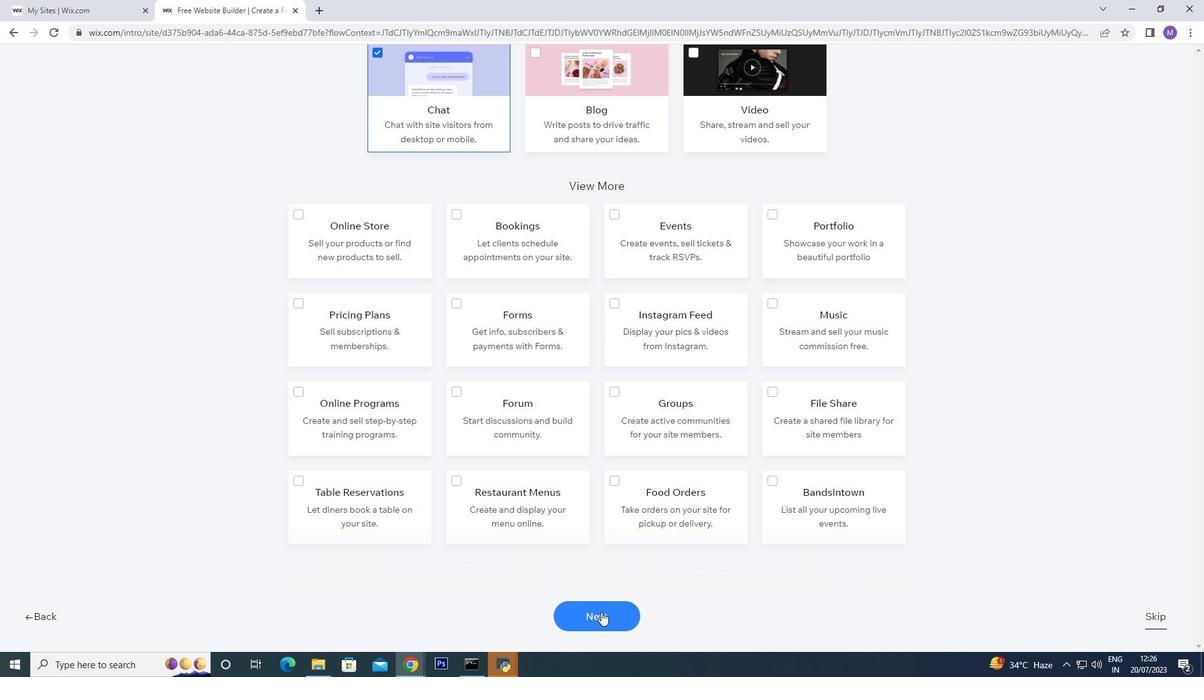 
Action: Mouse pressed left at (601, 612)
Screenshot: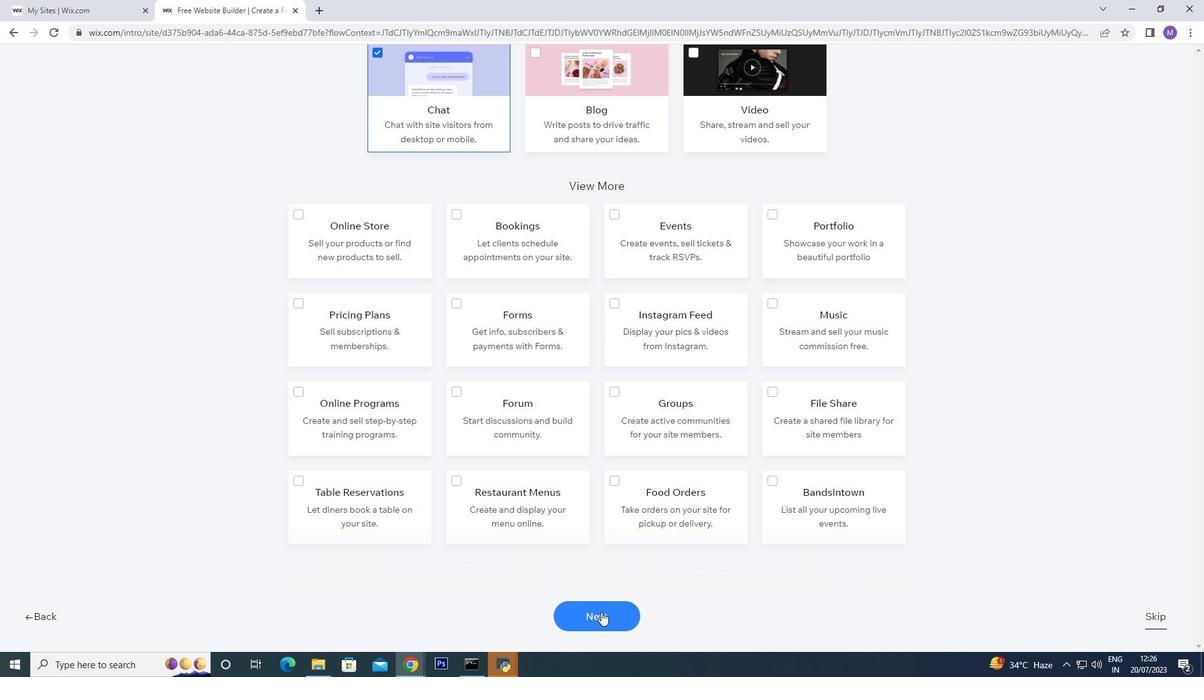 
Action: Mouse moved to (601, 613)
Screenshot: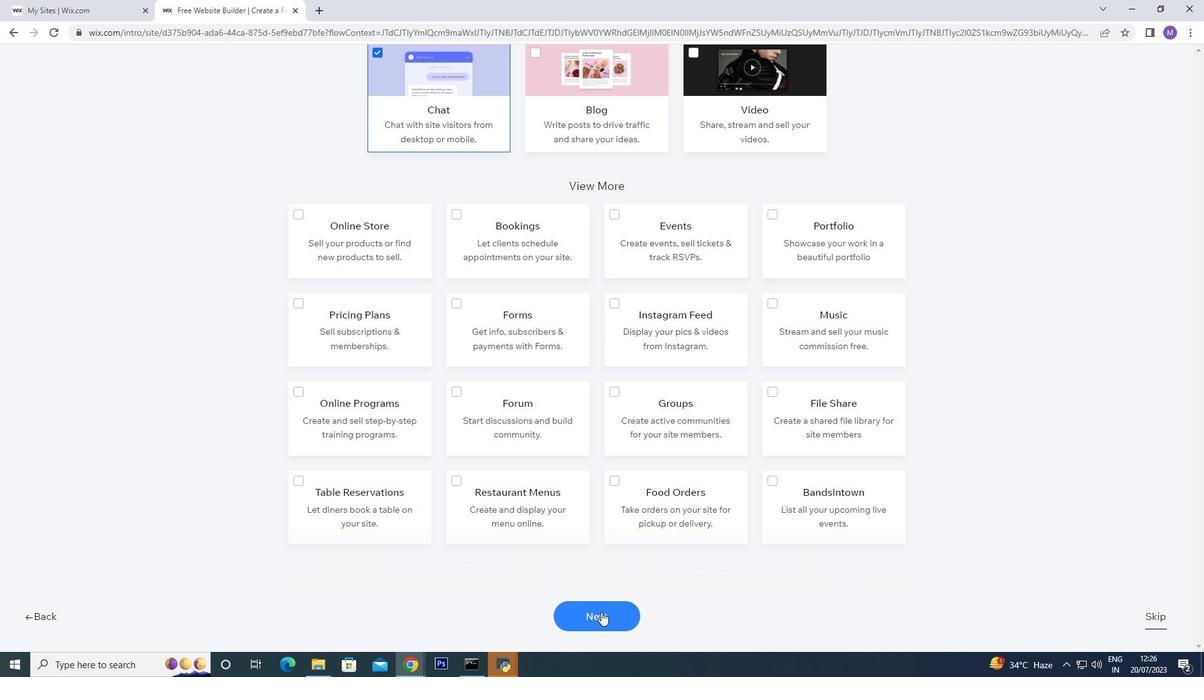 
Action: Mouse pressed left at (601, 613)
Screenshot: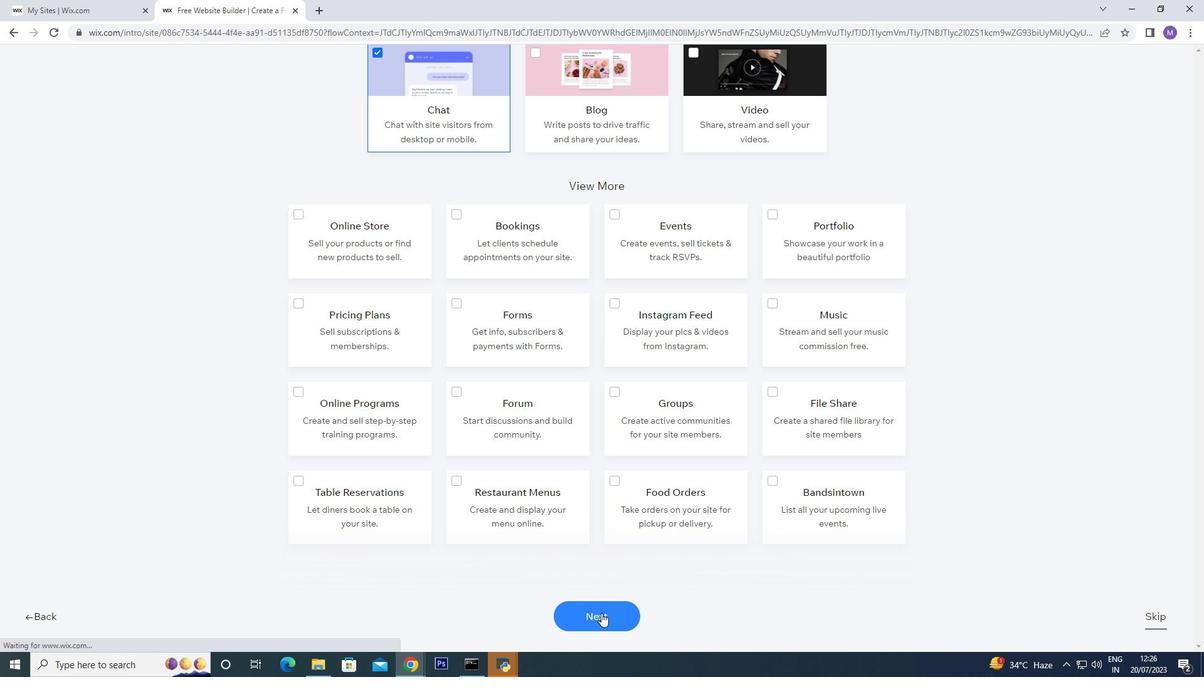 
Action: Mouse moved to (721, 251)
Screenshot: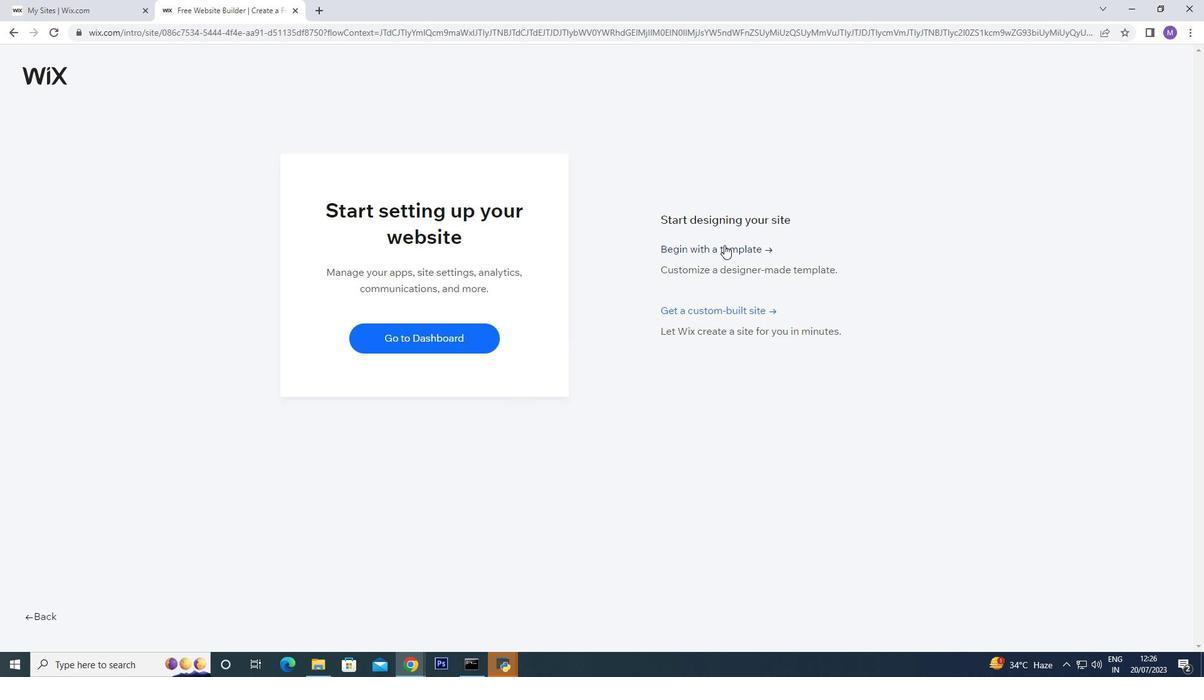 
Action: Mouse pressed left at (721, 251)
Screenshot: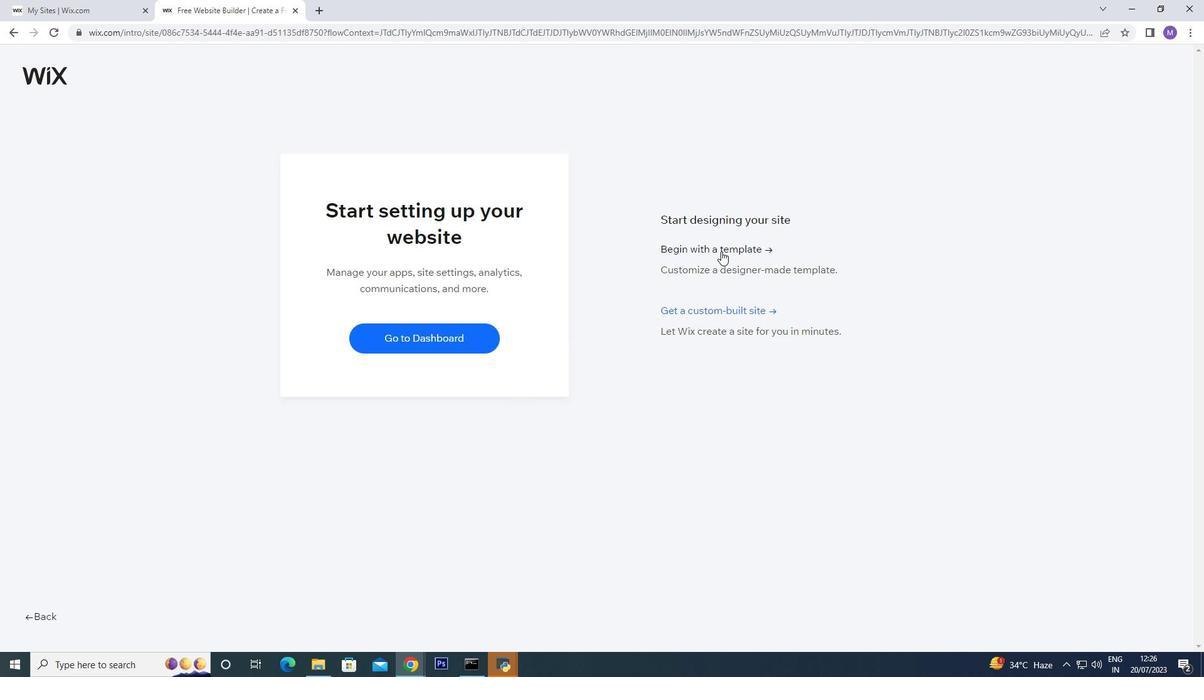 
Action: Mouse moved to (766, 370)
Screenshot: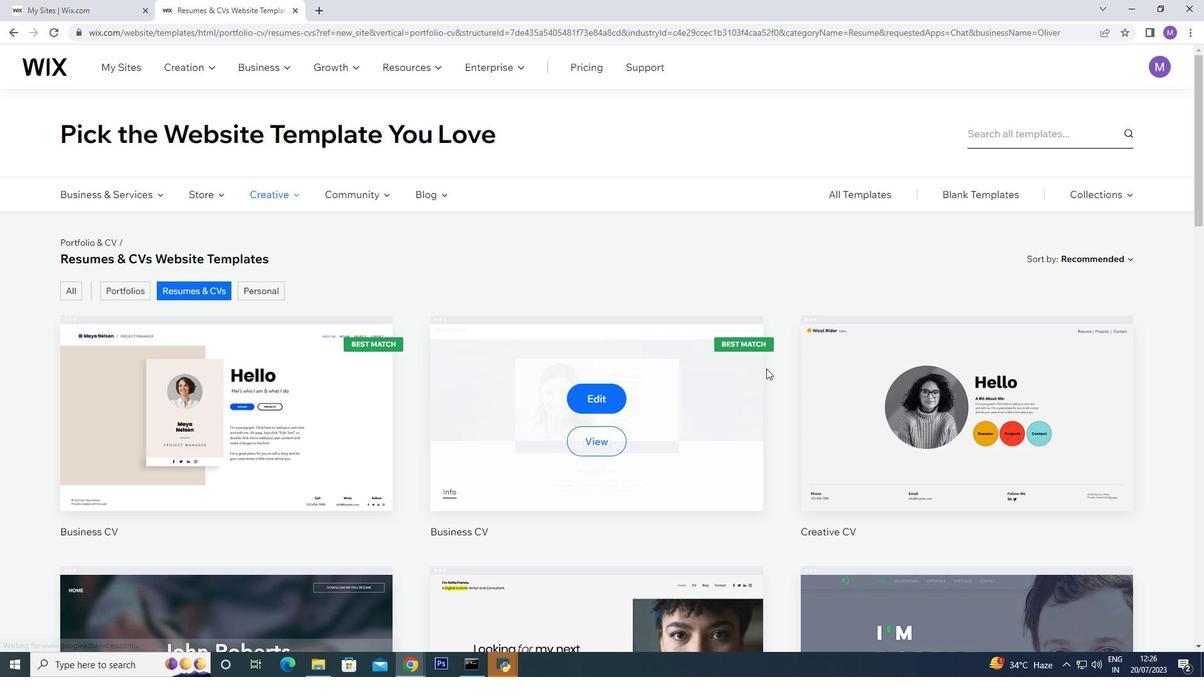 
Action: Mouse scrolled (766, 369) with delta (0, 0)
Screenshot: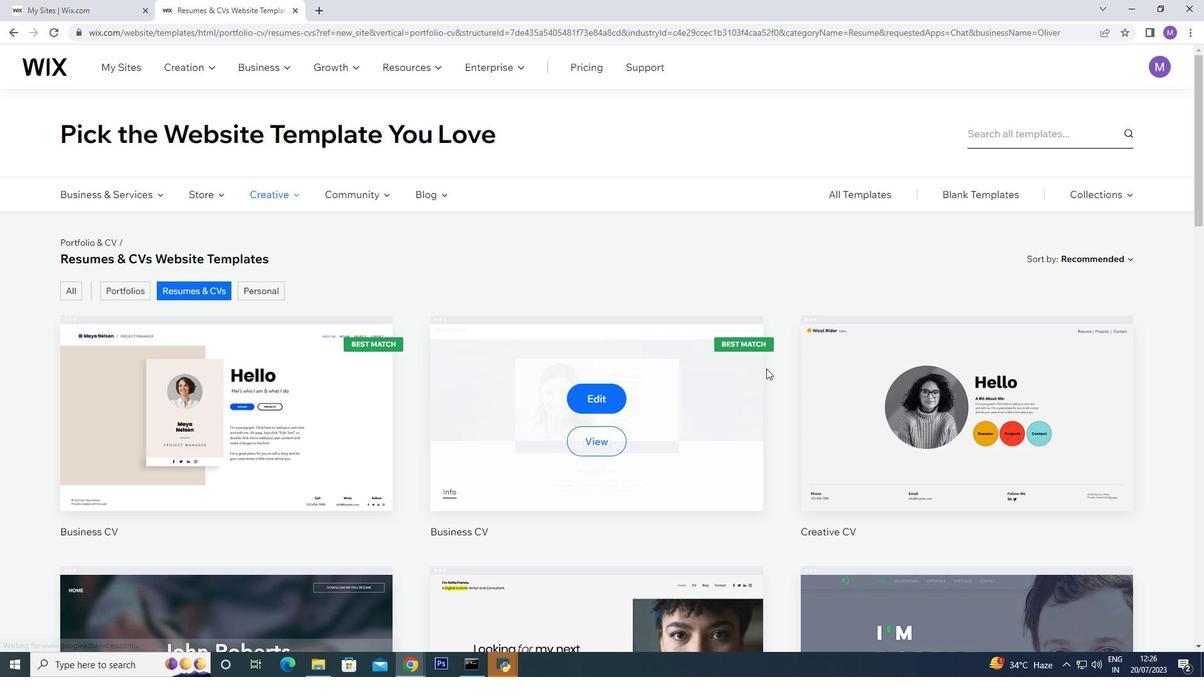 
Action: Mouse moved to (760, 365)
Screenshot: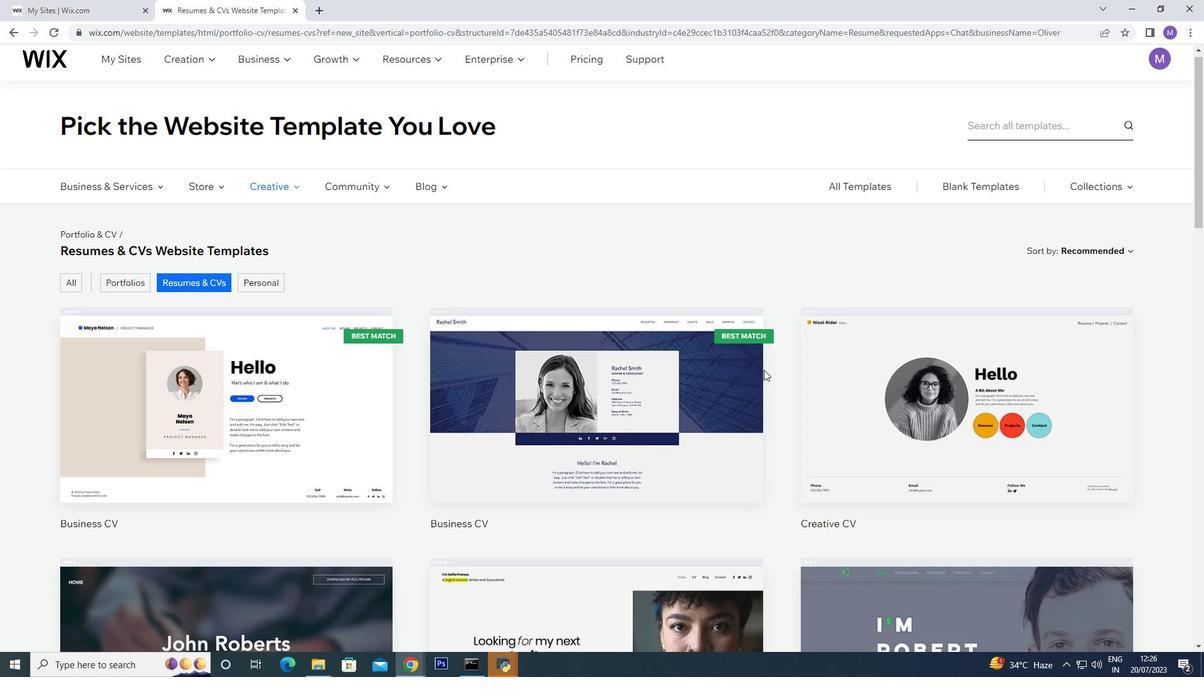 
Action: Mouse scrolled (763, 368) with delta (0, 0)
Screenshot: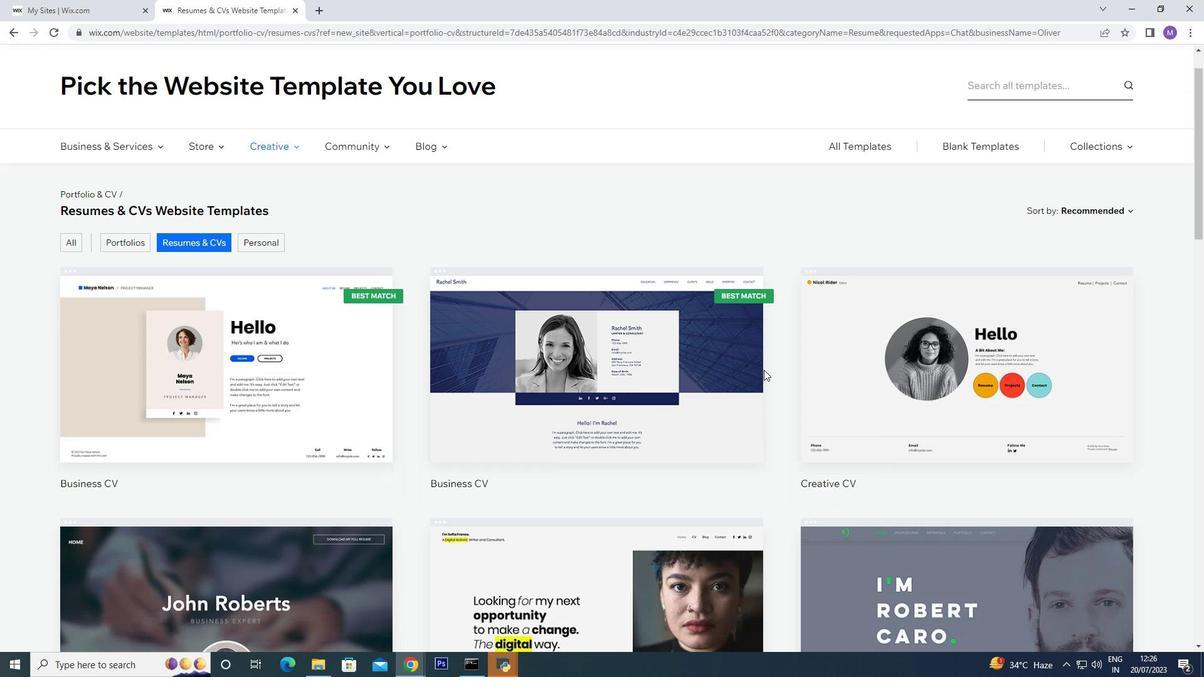 
Action: Mouse moved to (760, 364)
Screenshot: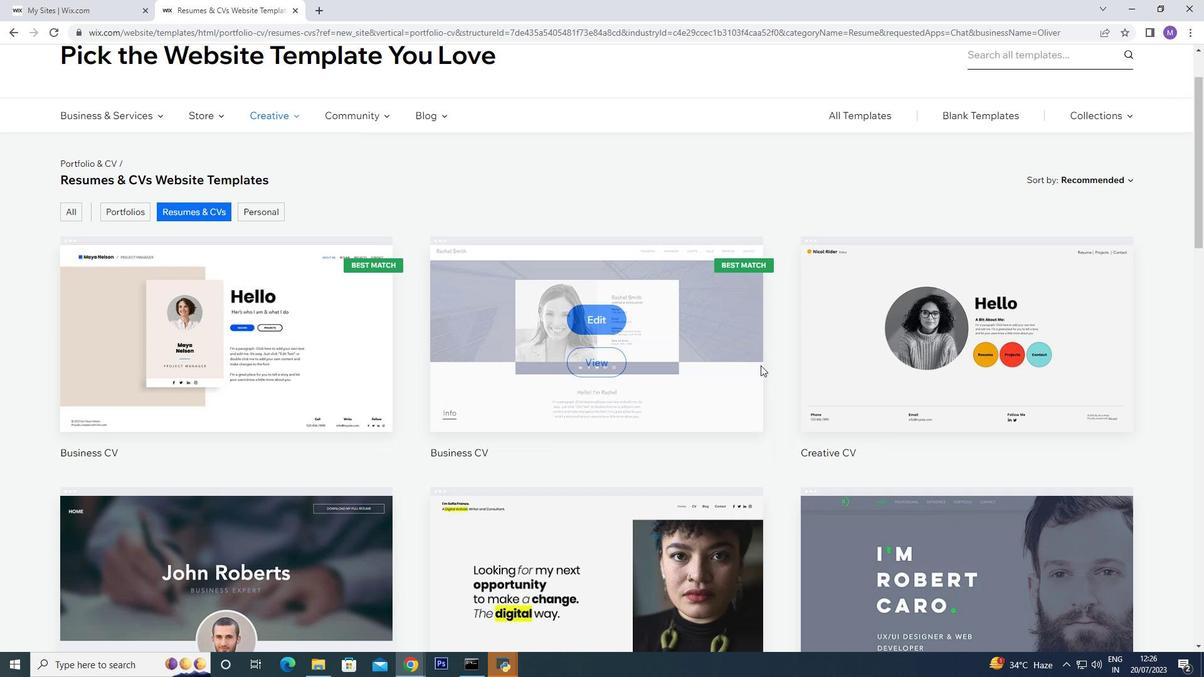 
Action: Mouse scrolled (760, 363) with delta (0, 0)
Screenshot: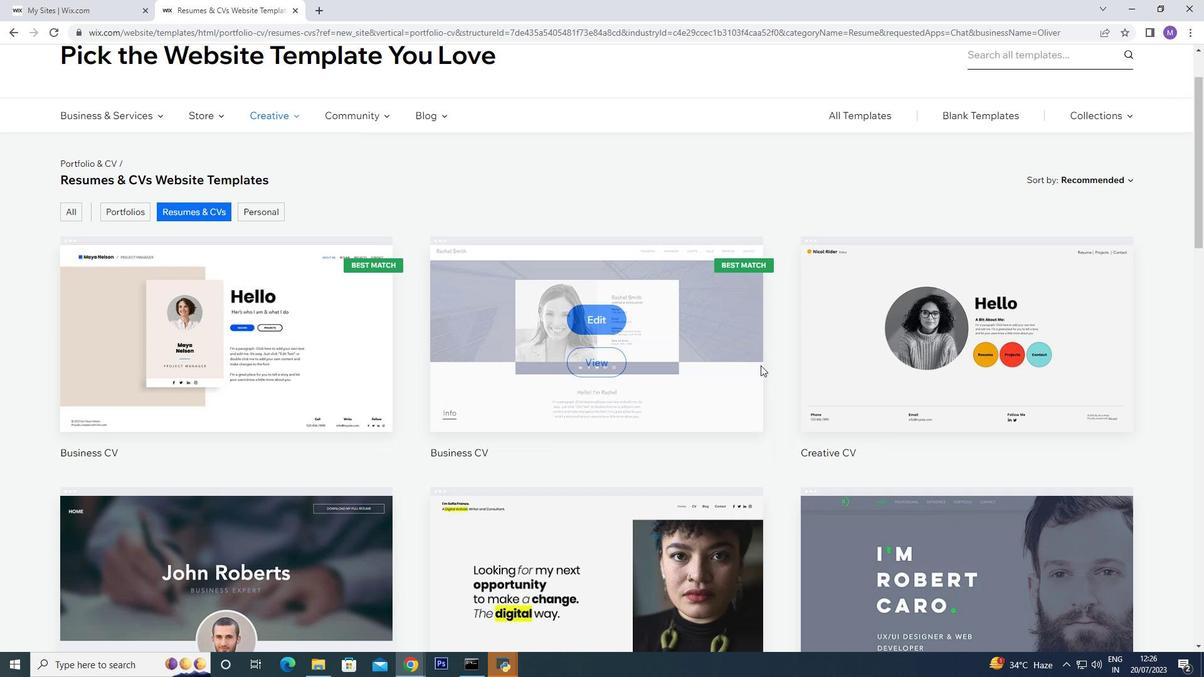 
Action: Mouse moved to (759, 362)
Screenshot: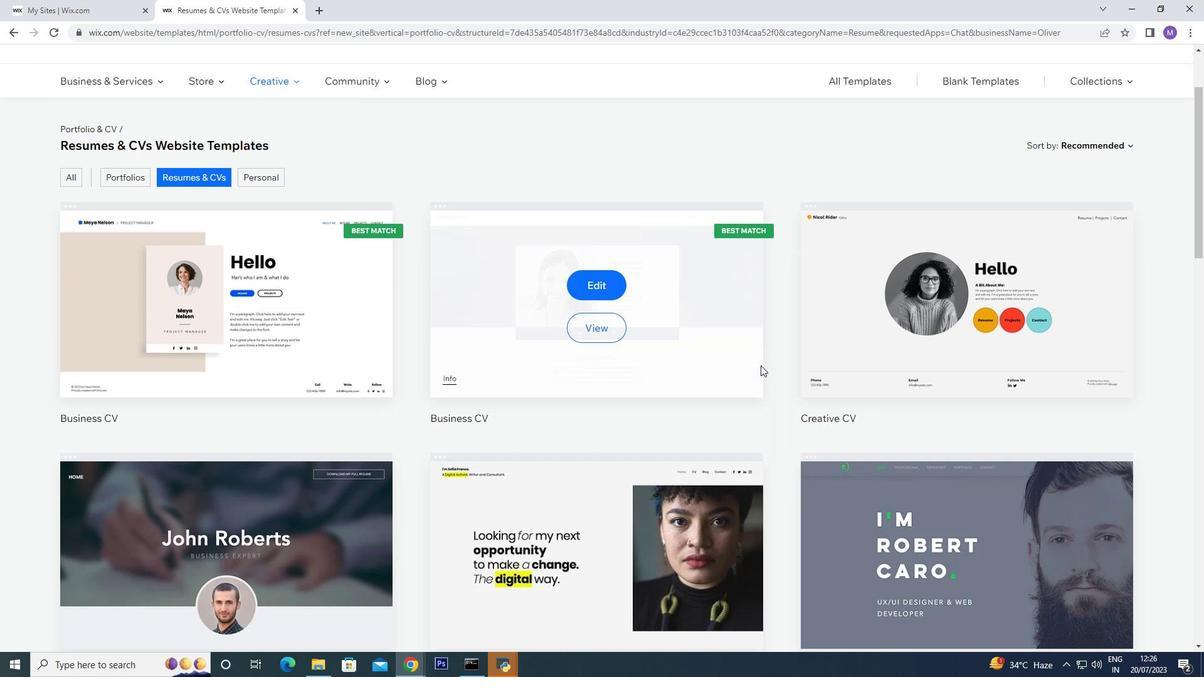 
Action: Mouse scrolled (759, 361) with delta (0, 0)
Screenshot: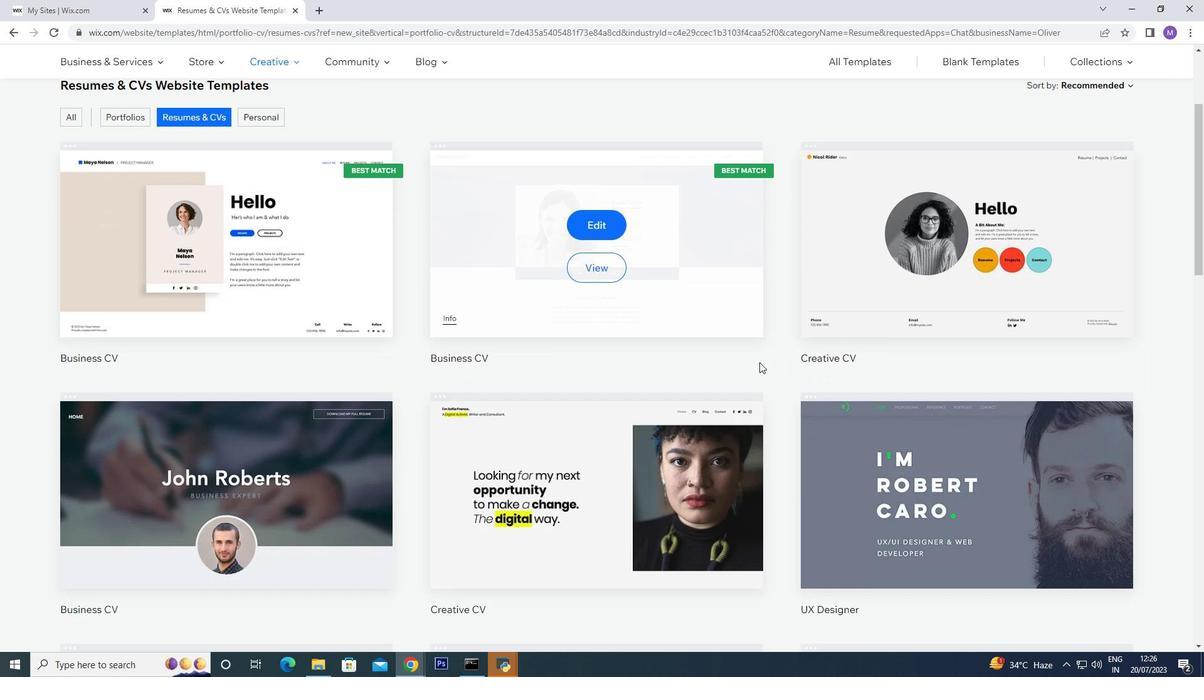 
Action: Mouse scrolled (759, 361) with delta (0, 0)
Screenshot: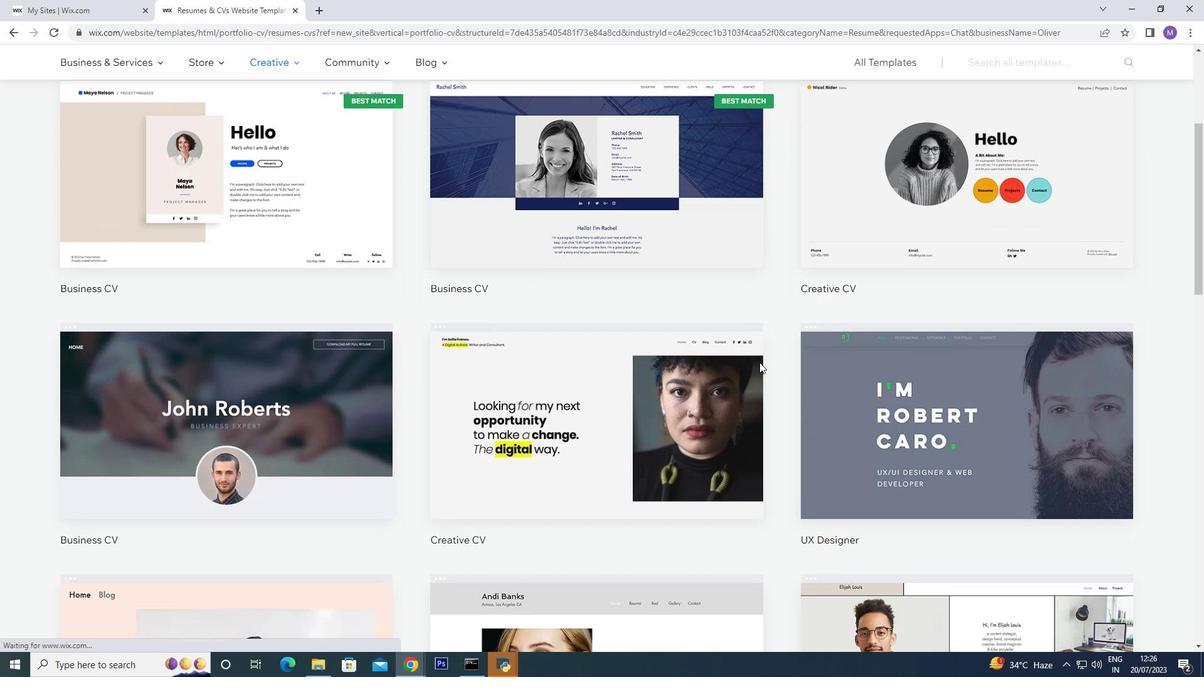 
Action: Mouse moved to (759, 360)
Screenshot: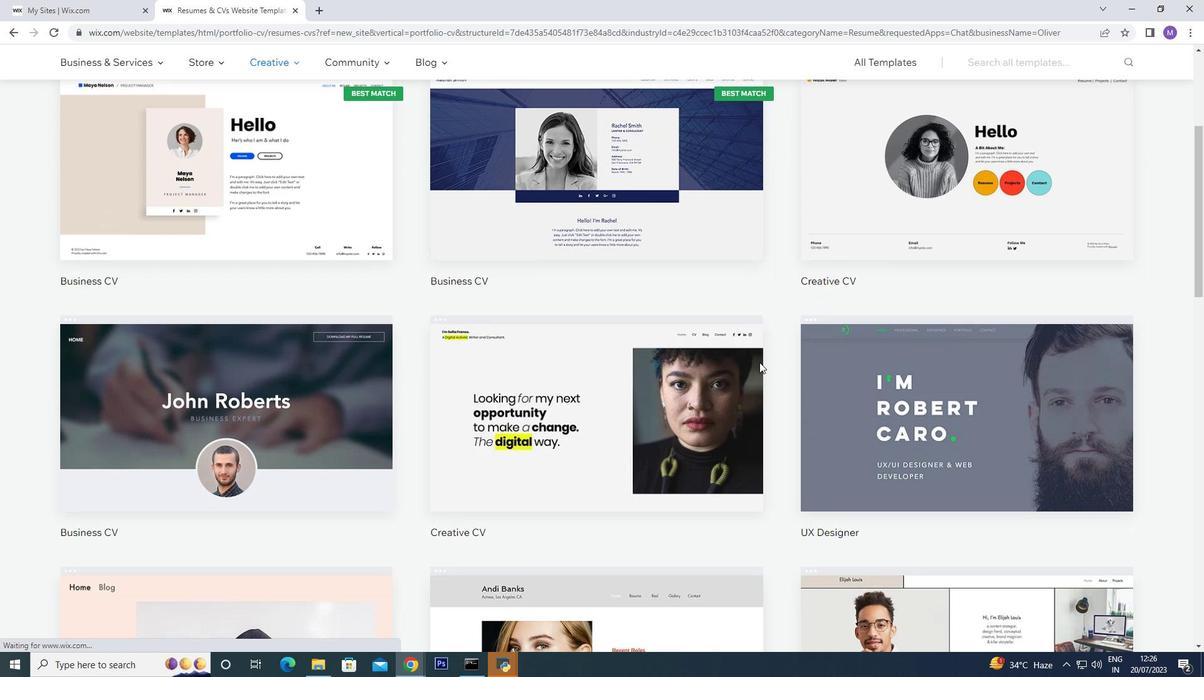 
Action: Mouse scrolled (759, 360) with delta (0, 0)
Screenshot: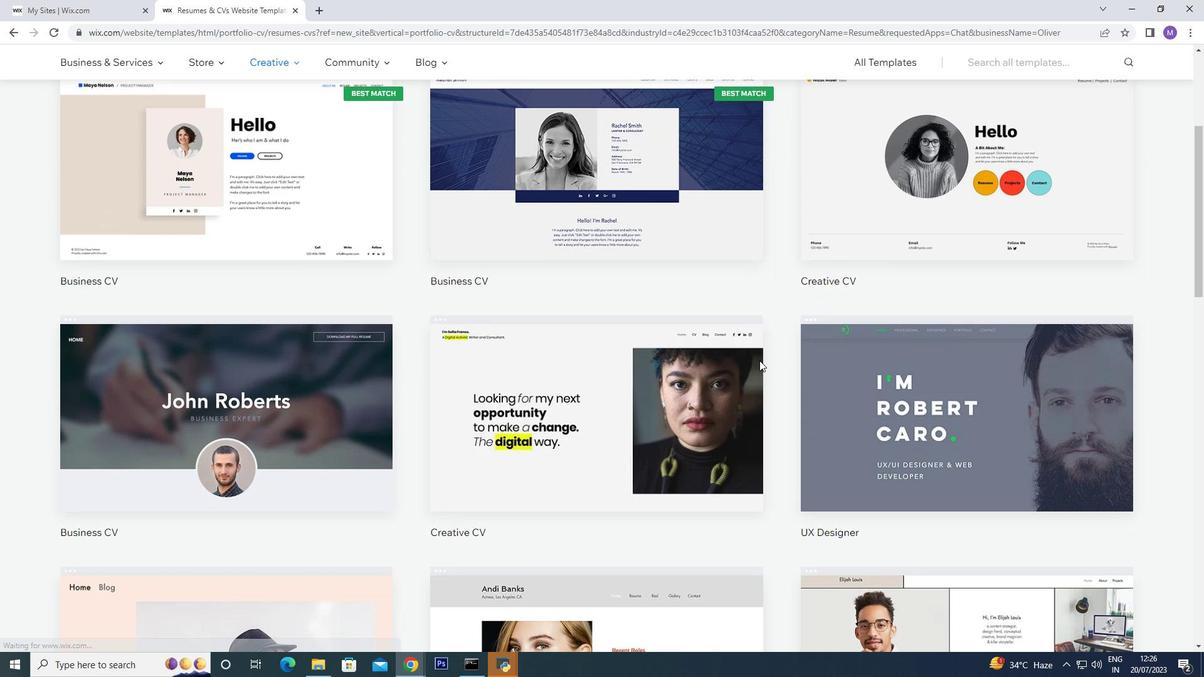 
Action: Mouse moved to (755, 360)
Screenshot: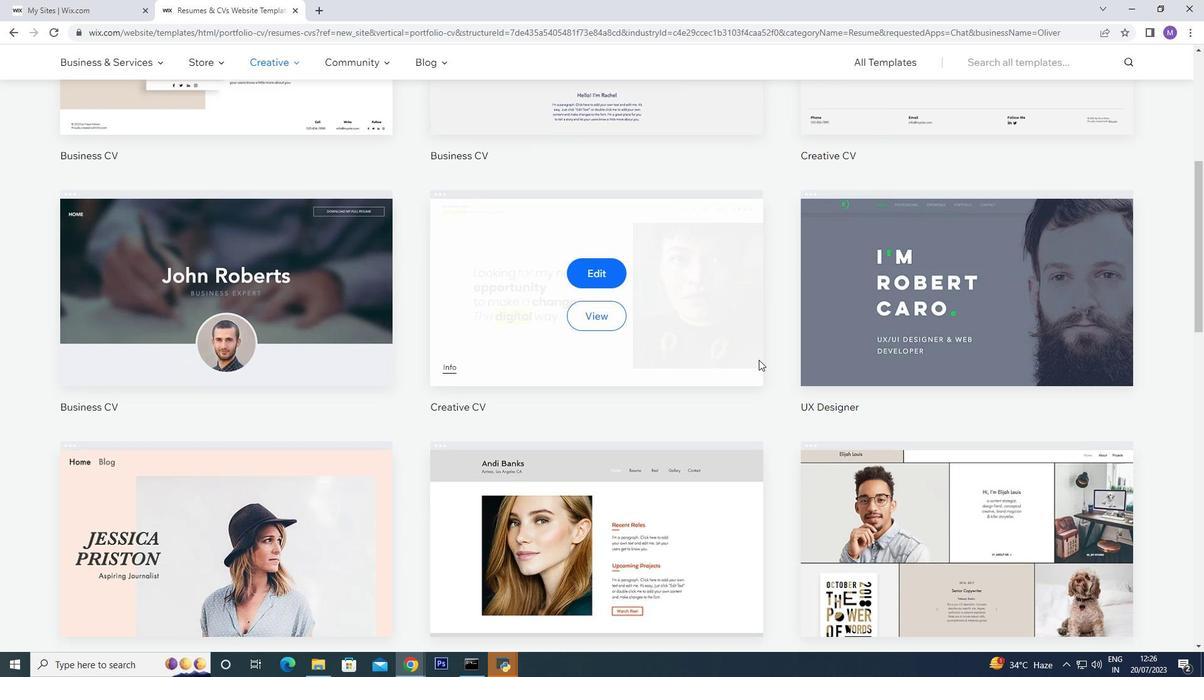 
Action: Mouse scrolled (755, 359) with delta (0, 0)
Screenshot: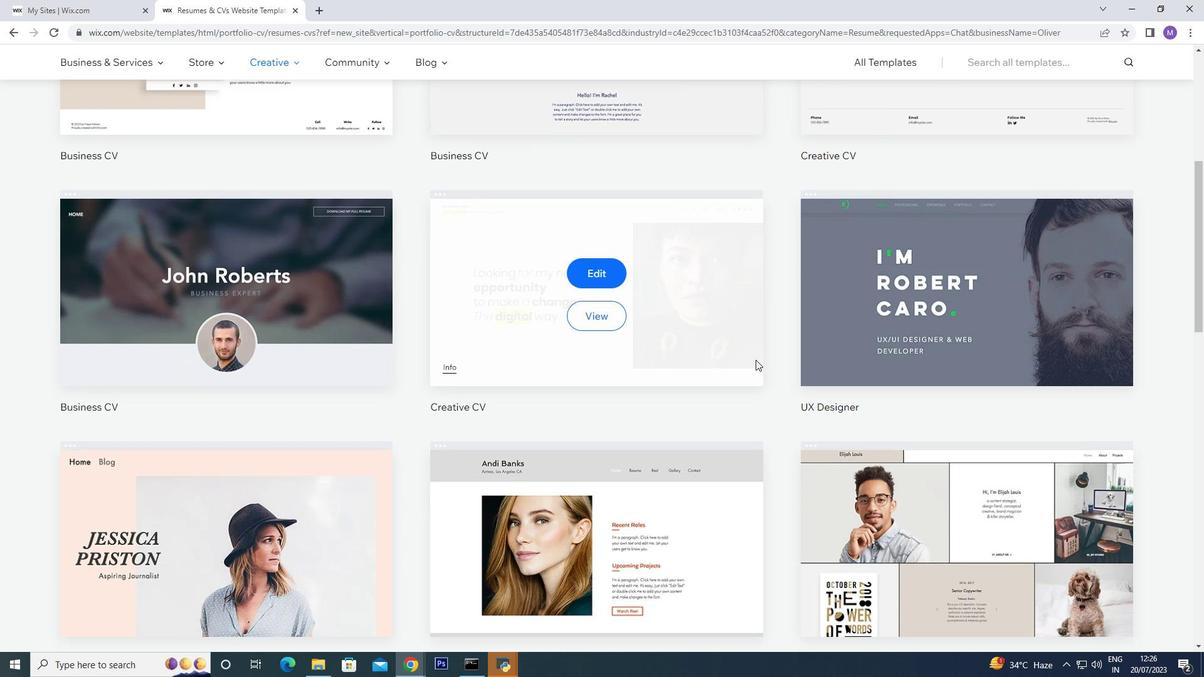 
Action: Mouse moved to (754, 357)
Screenshot: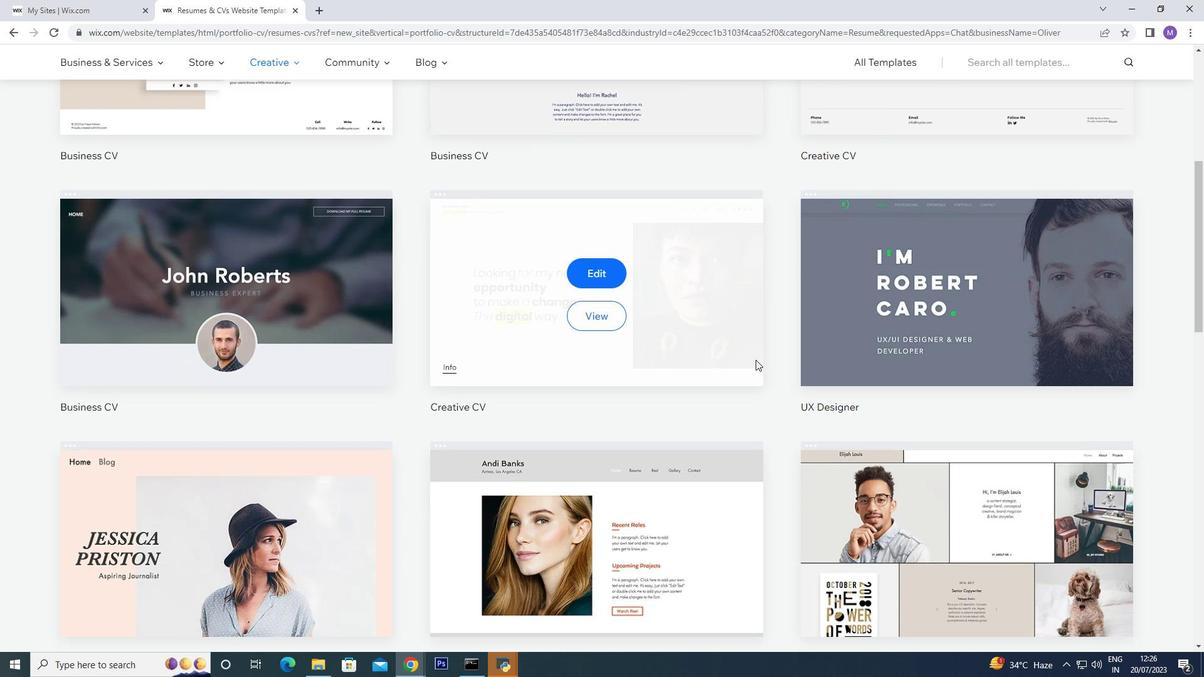 
Action: Mouse scrolled (754, 356) with delta (0, 0)
Screenshot: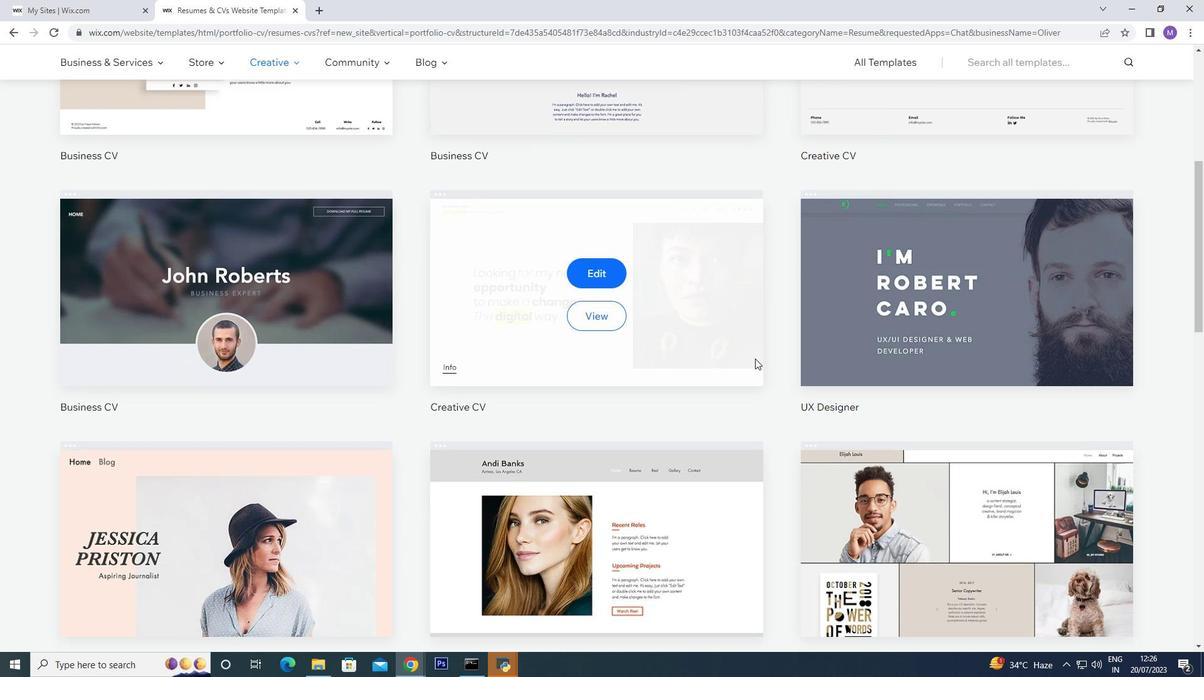 
Action: Mouse moved to (753, 357)
Screenshot: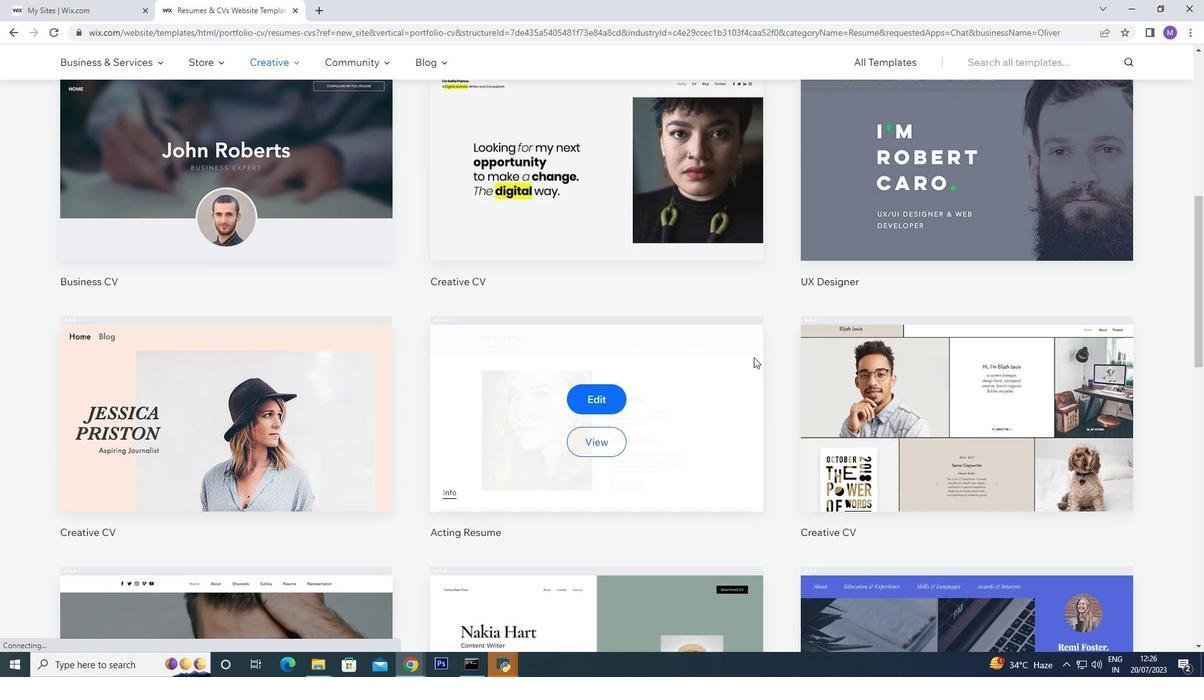 
Action: Mouse scrolled (753, 356) with delta (0, 0)
Screenshot: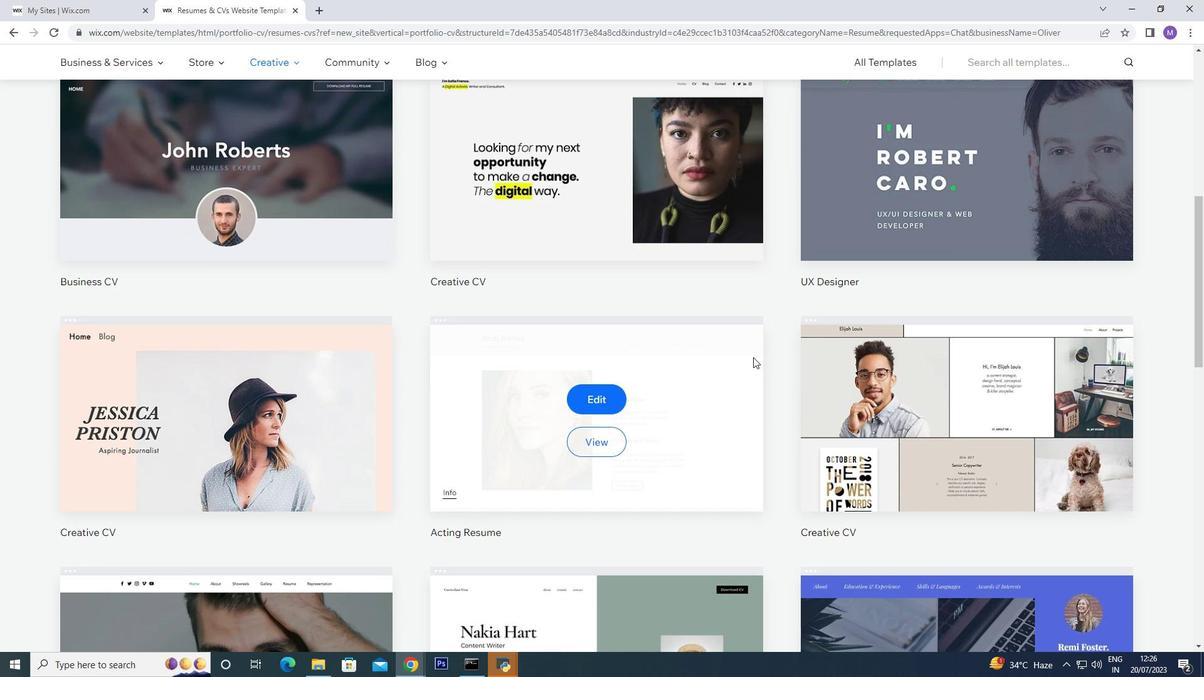 
Action: Mouse scrolled (753, 356) with delta (0, 0)
Screenshot: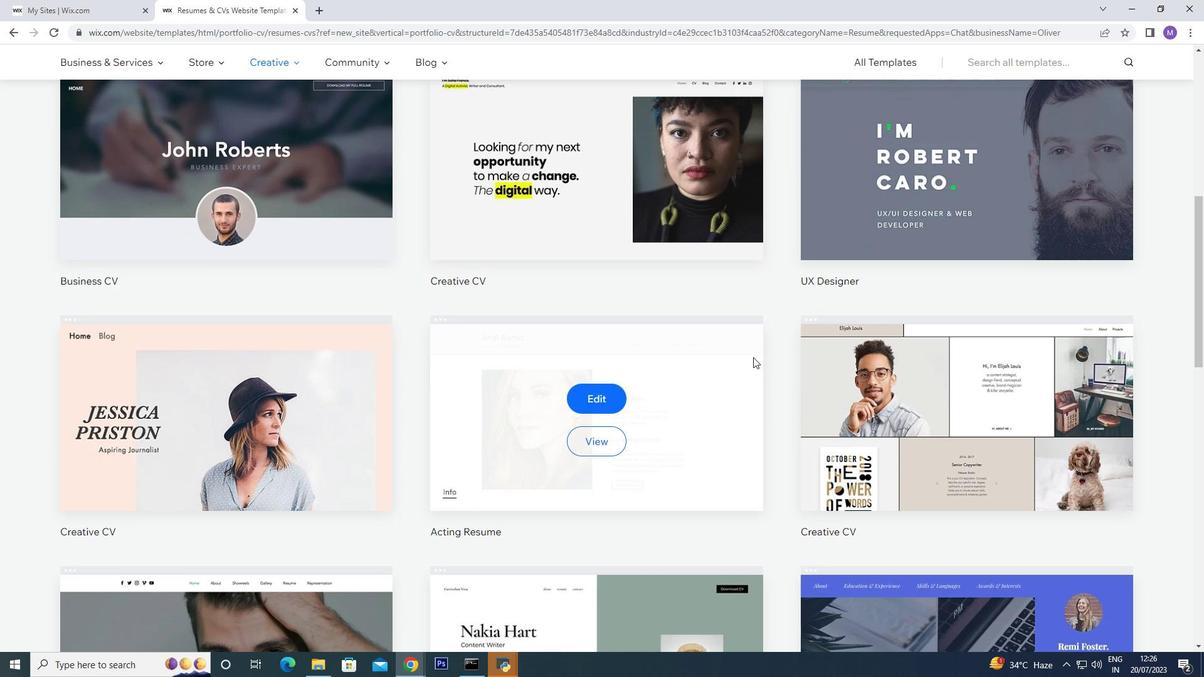 
Action: Mouse scrolled (753, 356) with delta (0, 0)
Screenshot: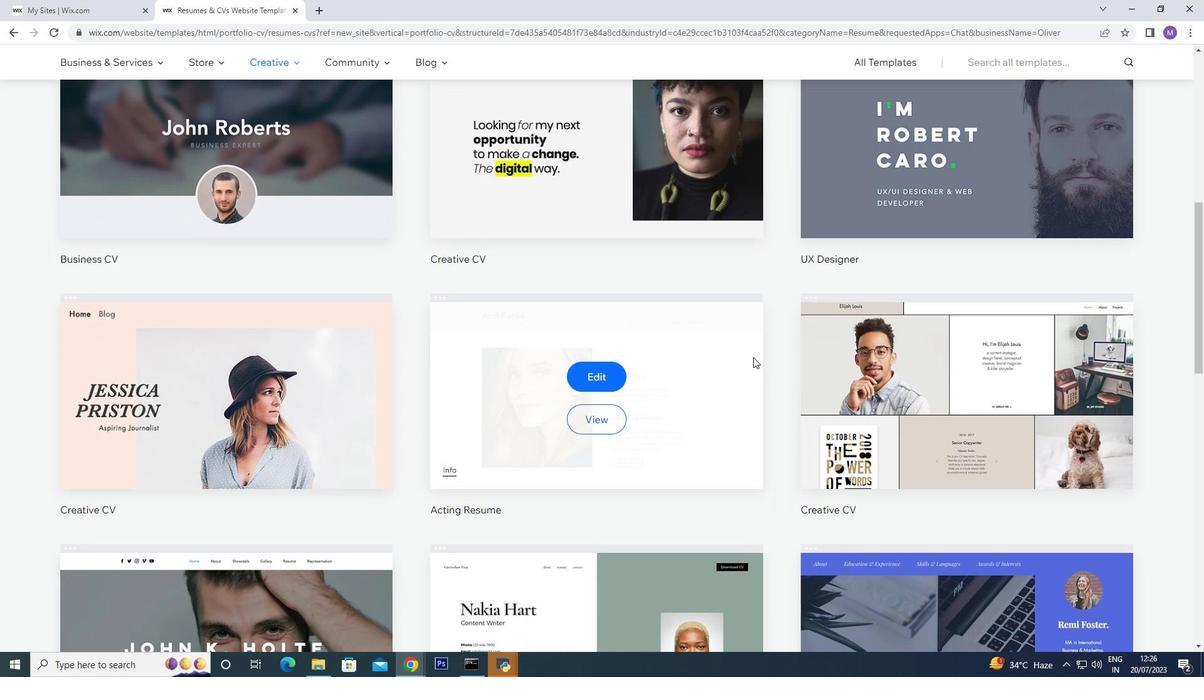 
Action: Mouse moved to (754, 353)
Screenshot: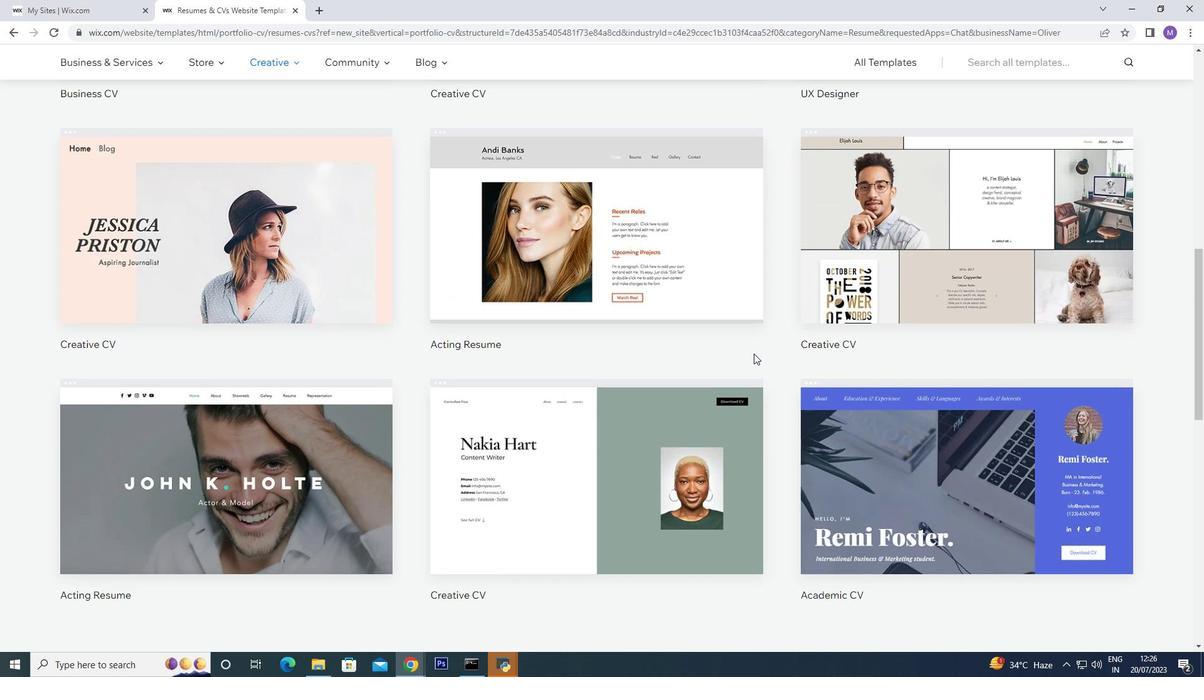 
Action: Mouse scrolled (754, 352) with delta (0, 0)
Screenshot: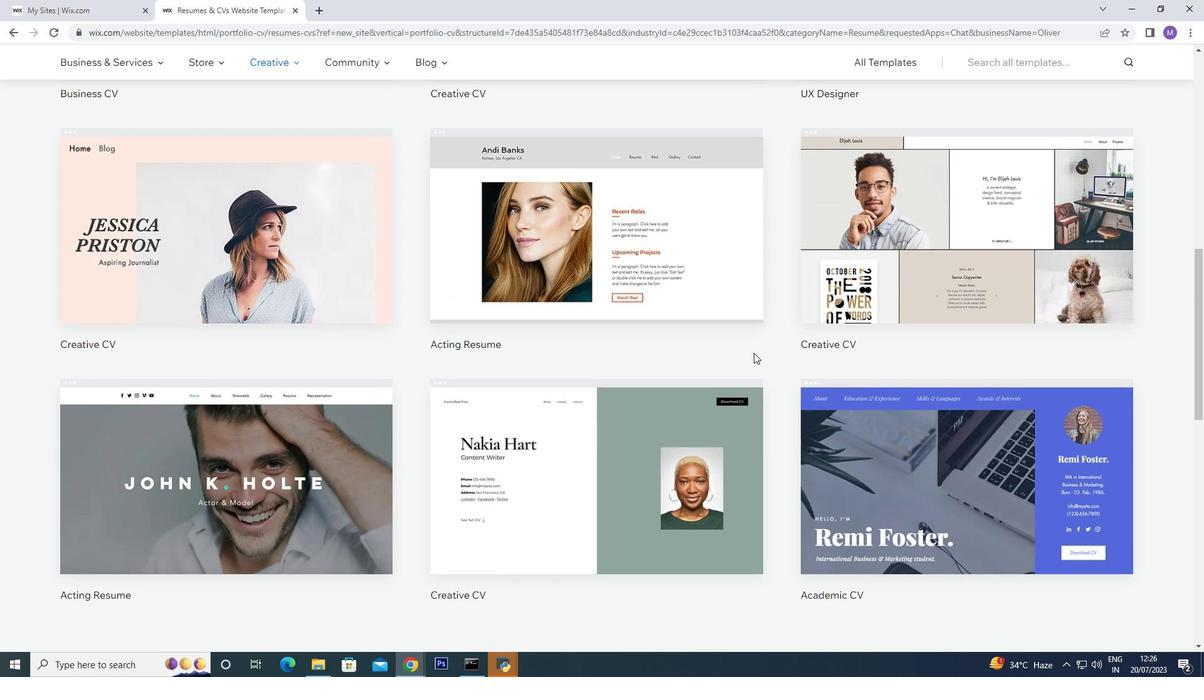 
Action: Mouse scrolled (754, 352) with delta (0, 0)
Screenshot: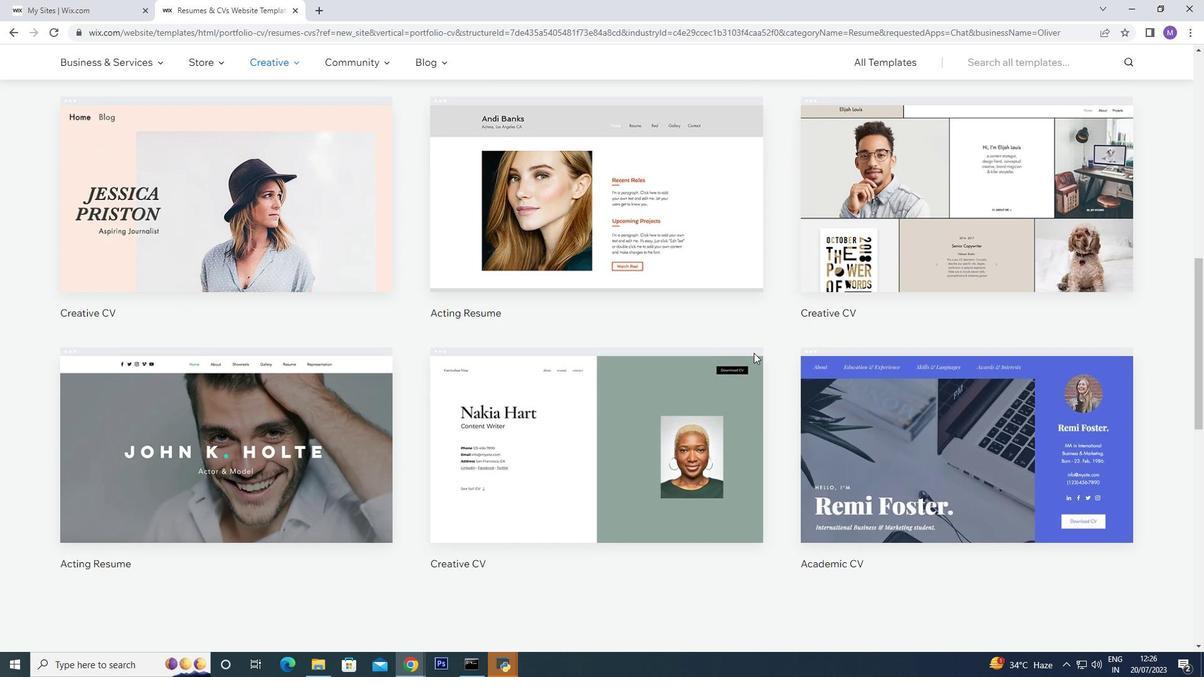 
Action: Mouse scrolled (754, 352) with delta (0, 0)
Screenshot: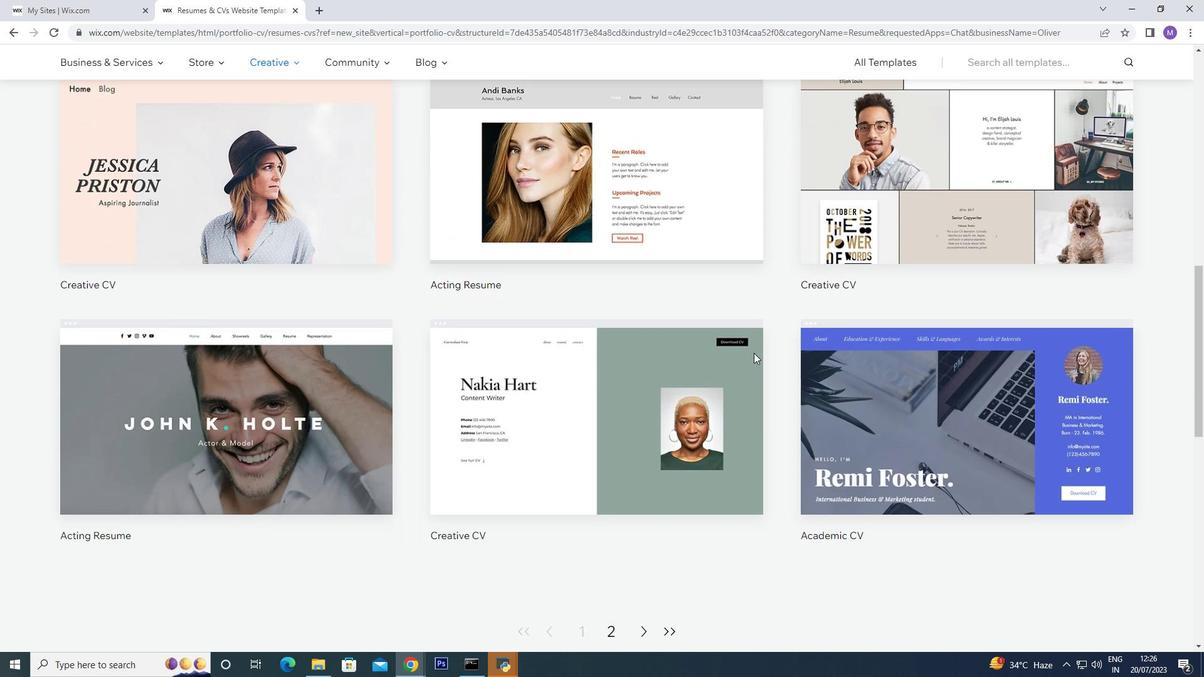 
Action: Mouse scrolled (754, 352) with delta (0, 0)
Screenshot: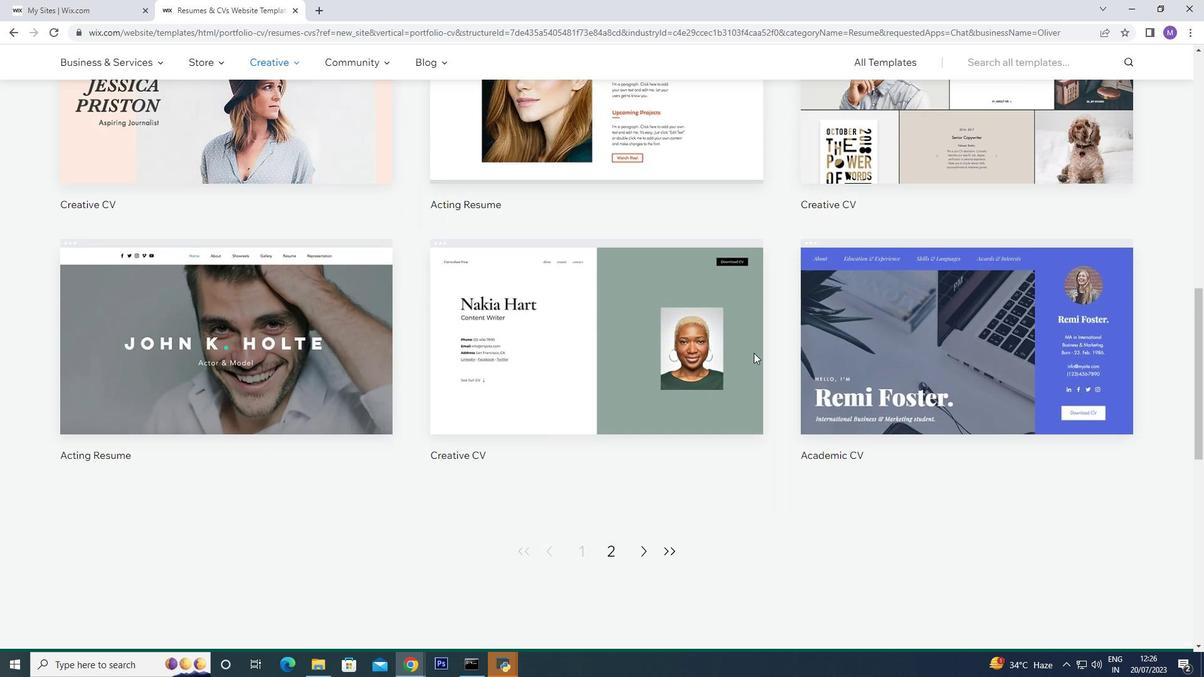 
Action: Mouse moved to (610, 440)
Screenshot: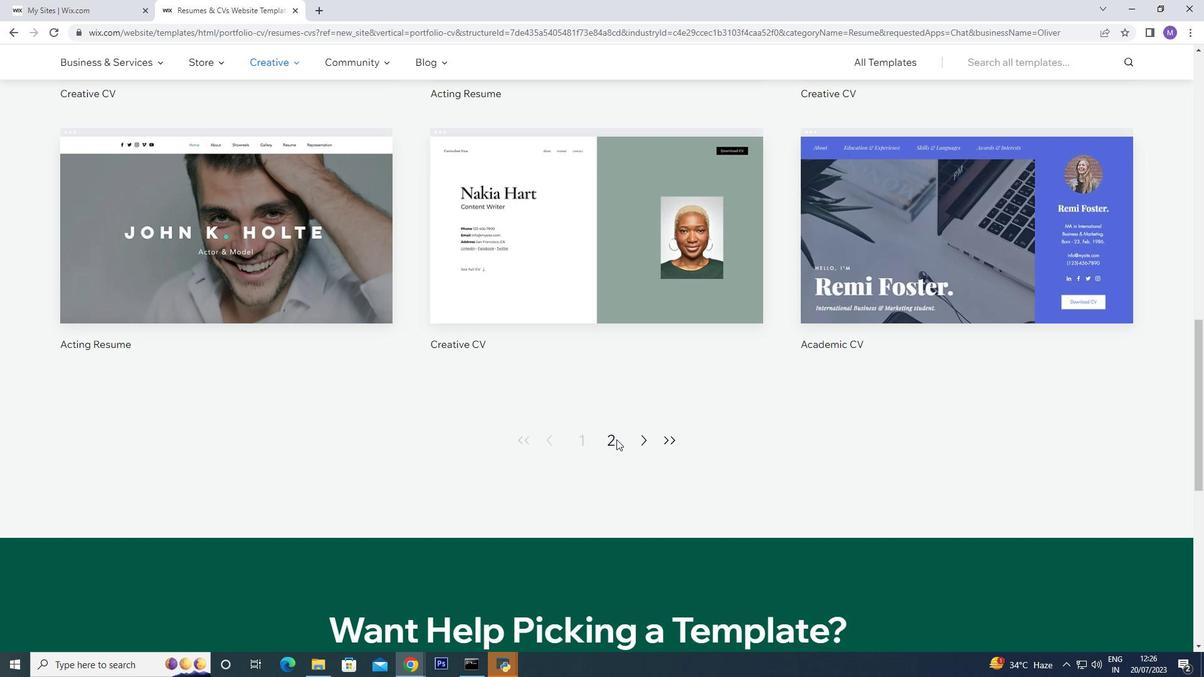 
Action: Mouse pressed left at (610, 440)
Screenshot: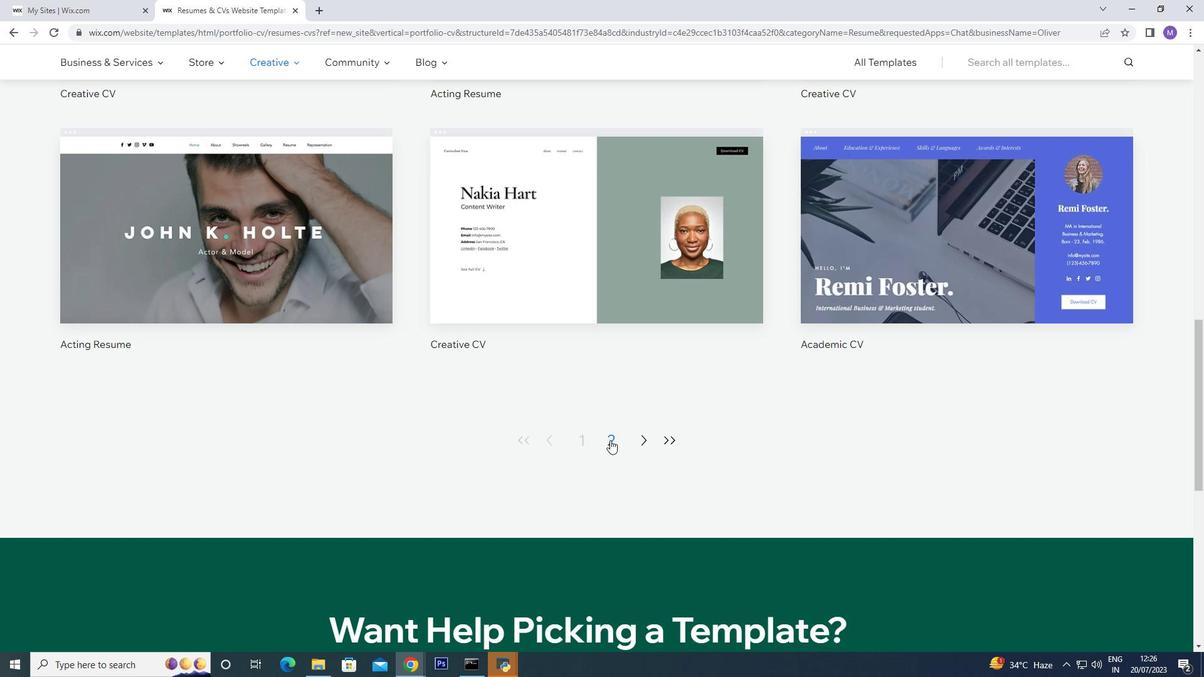 
Action: Mouse moved to (680, 388)
Screenshot: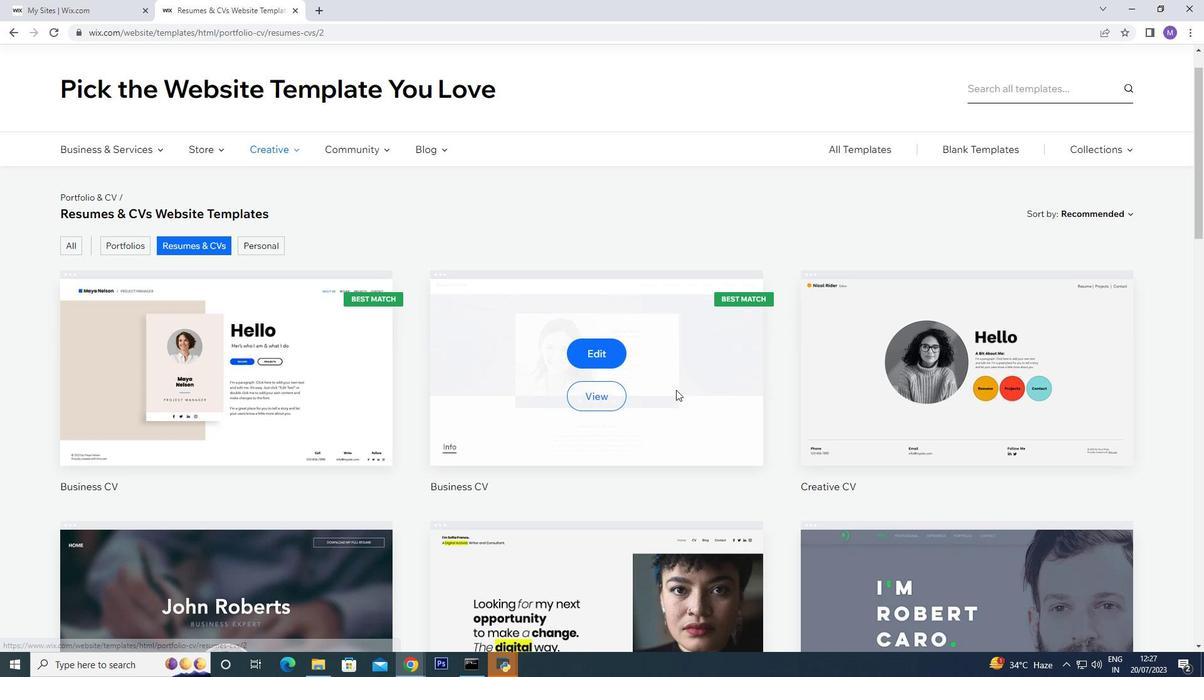 
Action: Mouse scrolled (680, 387) with delta (0, 0)
Screenshot: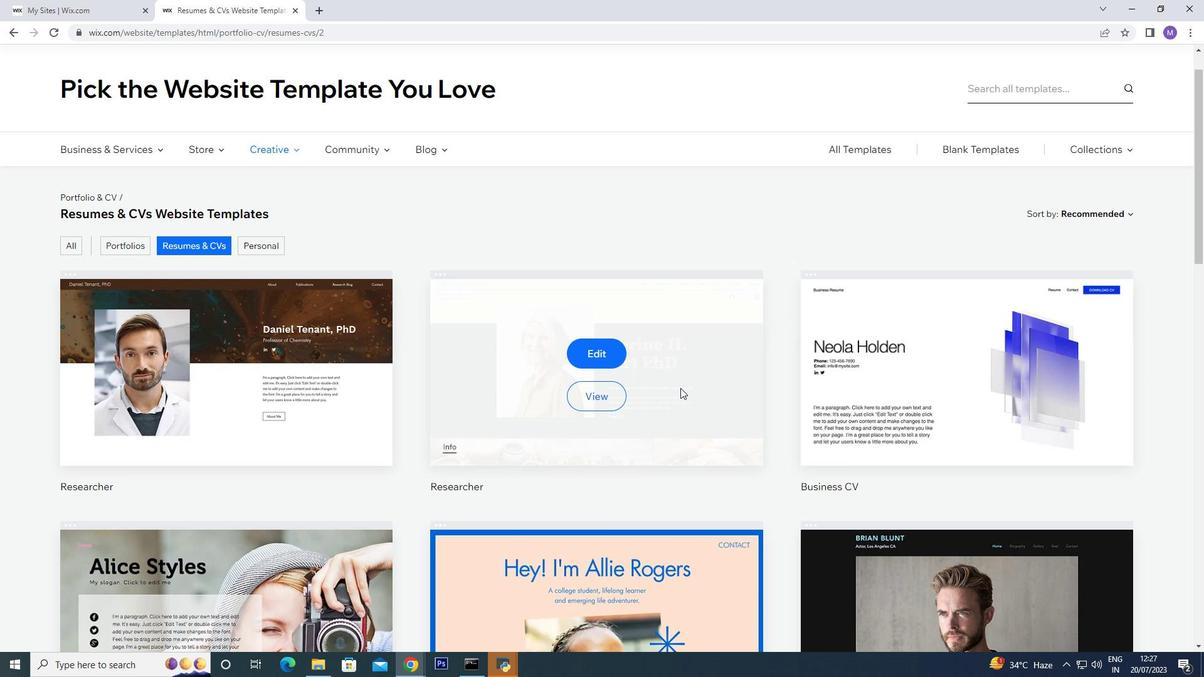 
Action: Mouse scrolled (680, 387) with delta (0, 0)
Screenshot: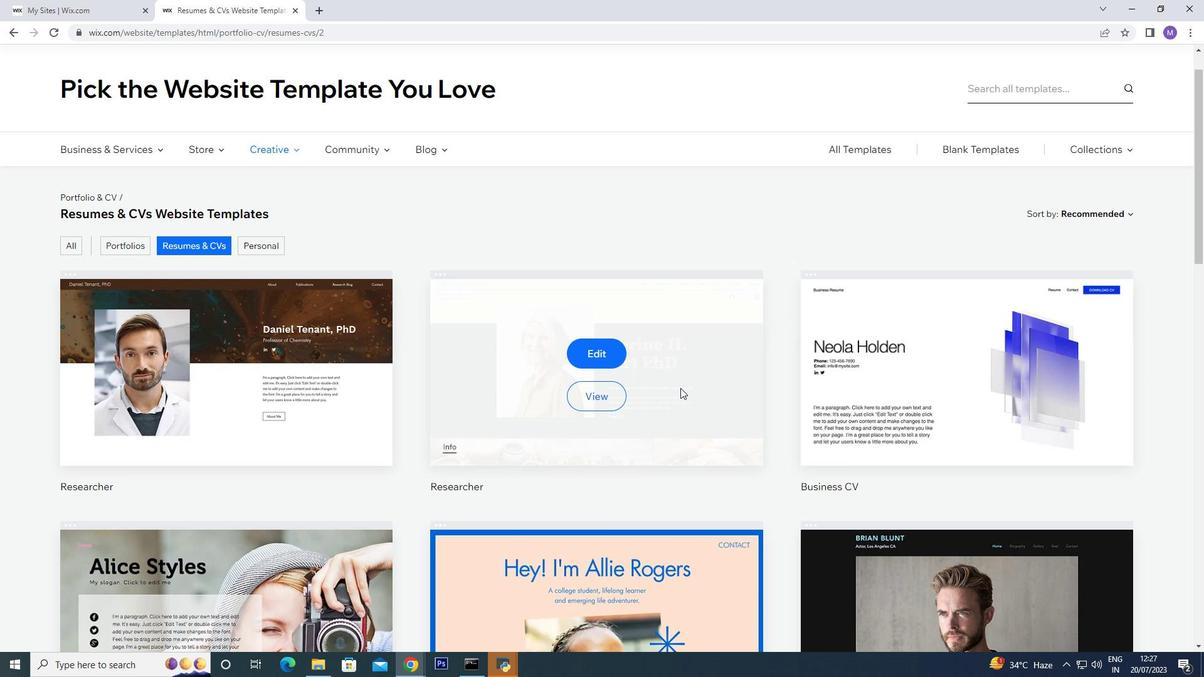
Action: Mouse scrolled (680, 387) with delta (0, 0)
Screenshot: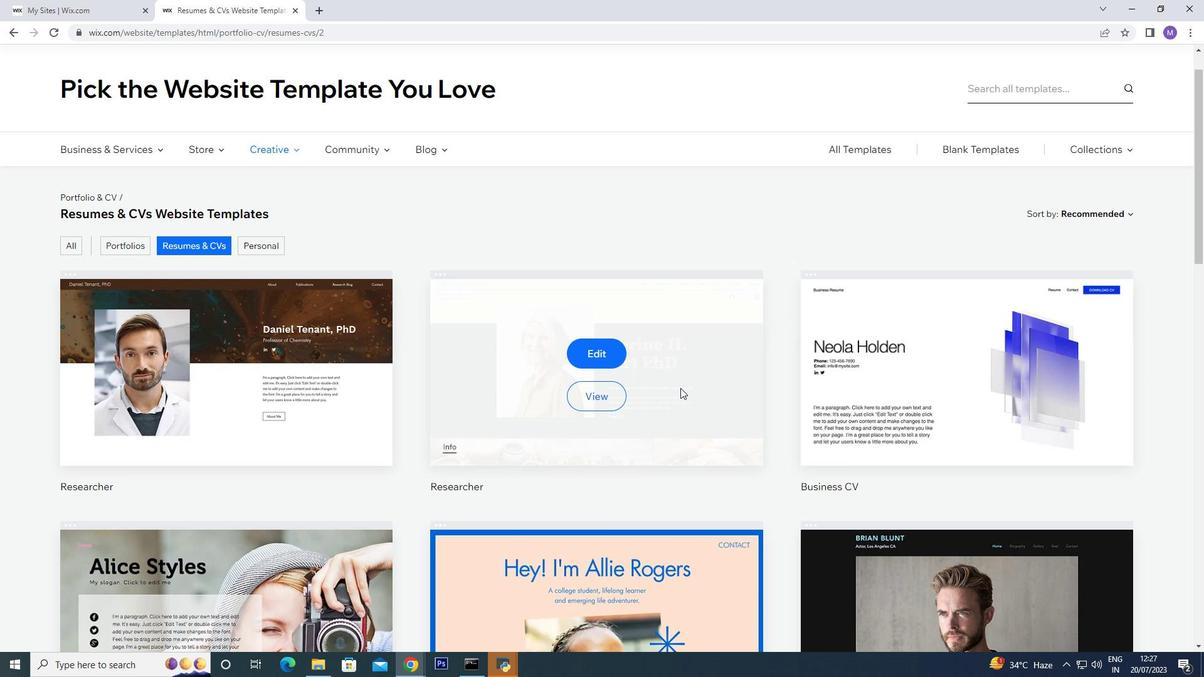 
Action: Mouse scrolled (680, 387) with delta (0, 0)
Screenshot: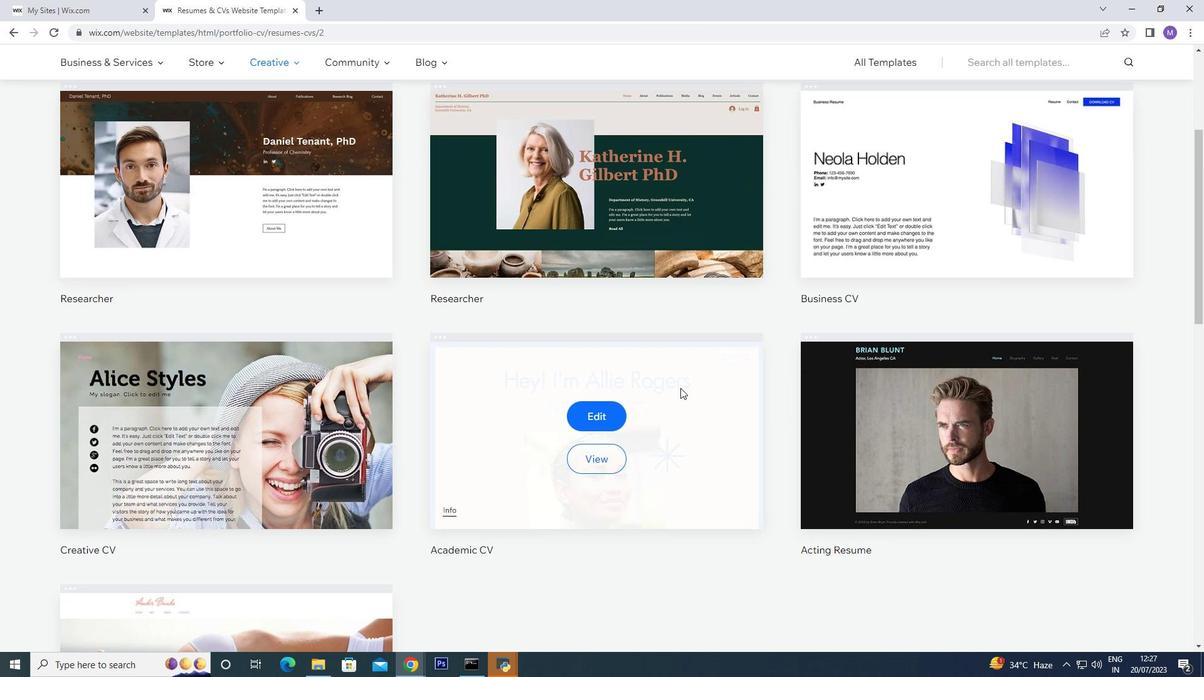 
Action: Mouse scrolled (680, 387) with delta (0, 0)
Screenshot: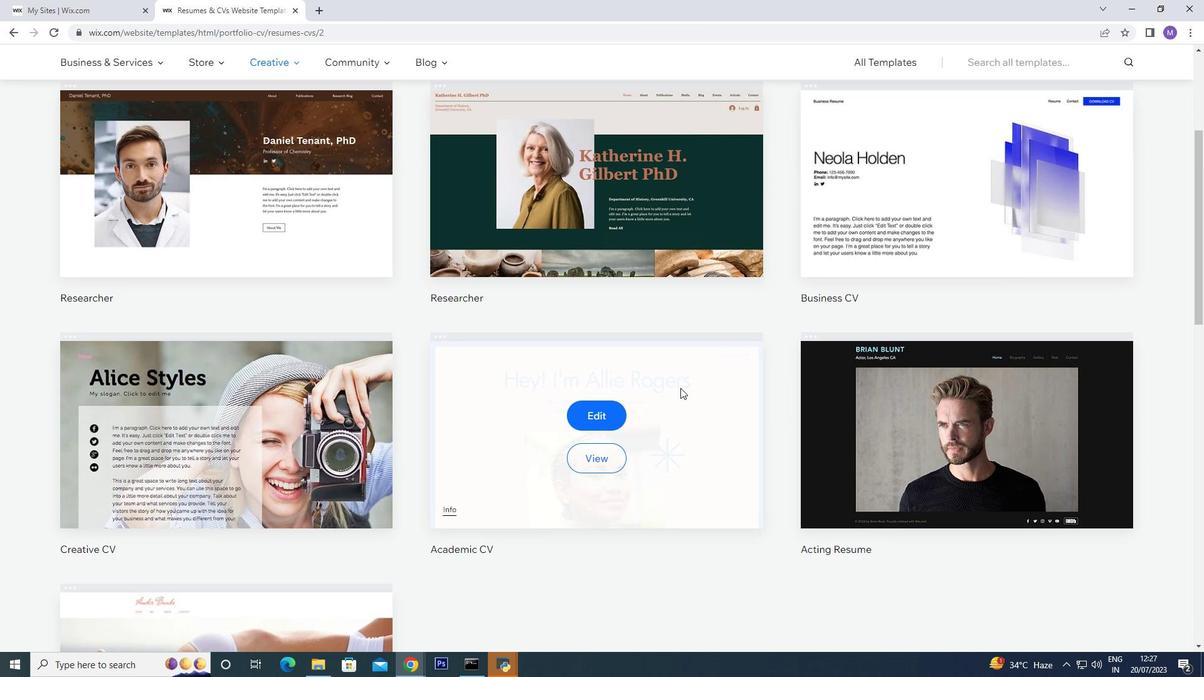 
Action: Mouse scrolled (680, 387) with delta (0, 0)
Screenshot: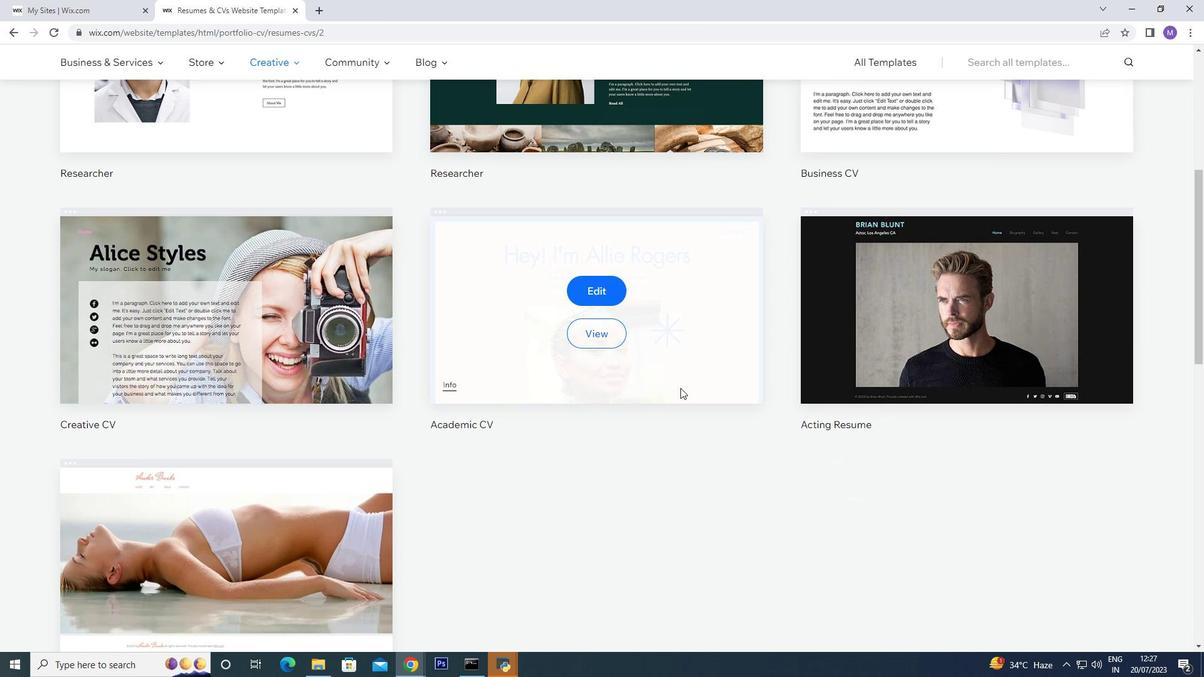 
Action: Mouse scrolled (680, 387) with delta (0, 0)
Screenshot: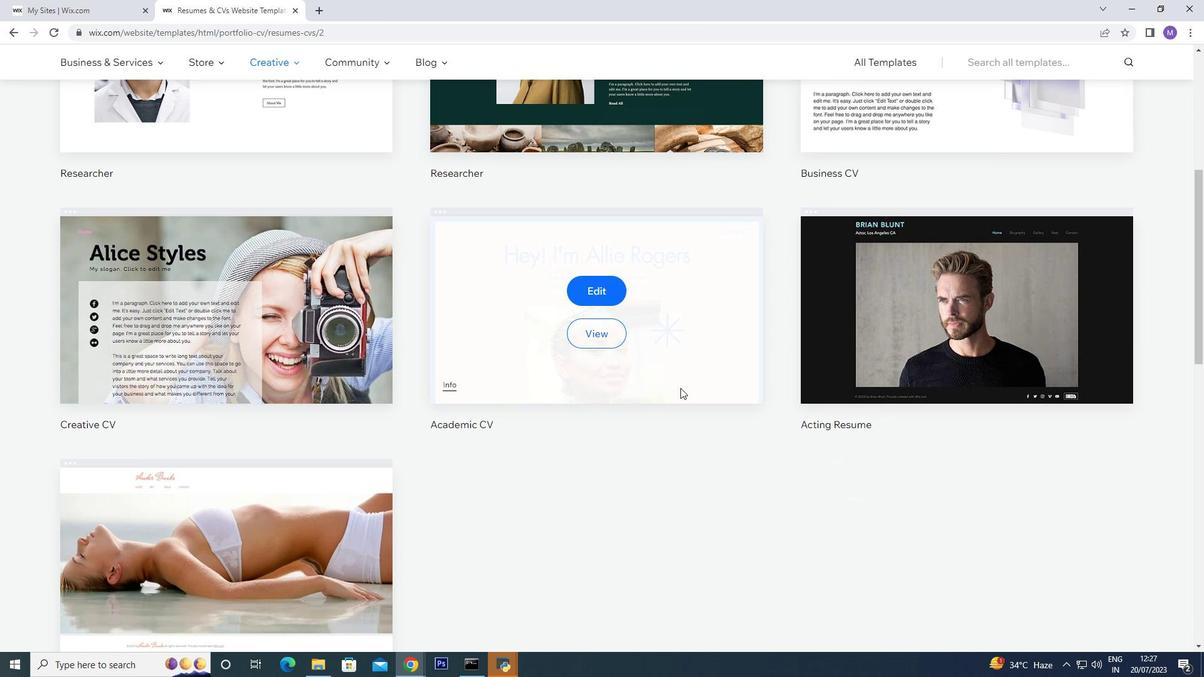 
Action: Mouse scrolled (680, 387) with delta (0, 0)
Screenshot: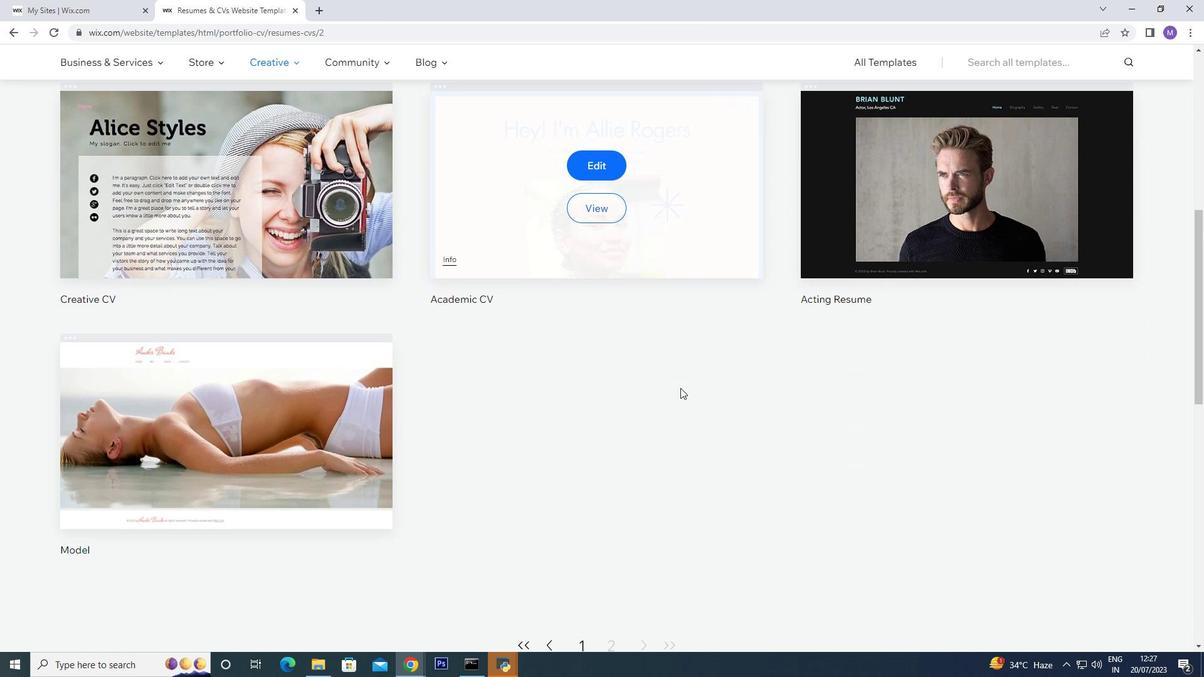 
Action: Mouse moved to (537, 383)
Screenshot: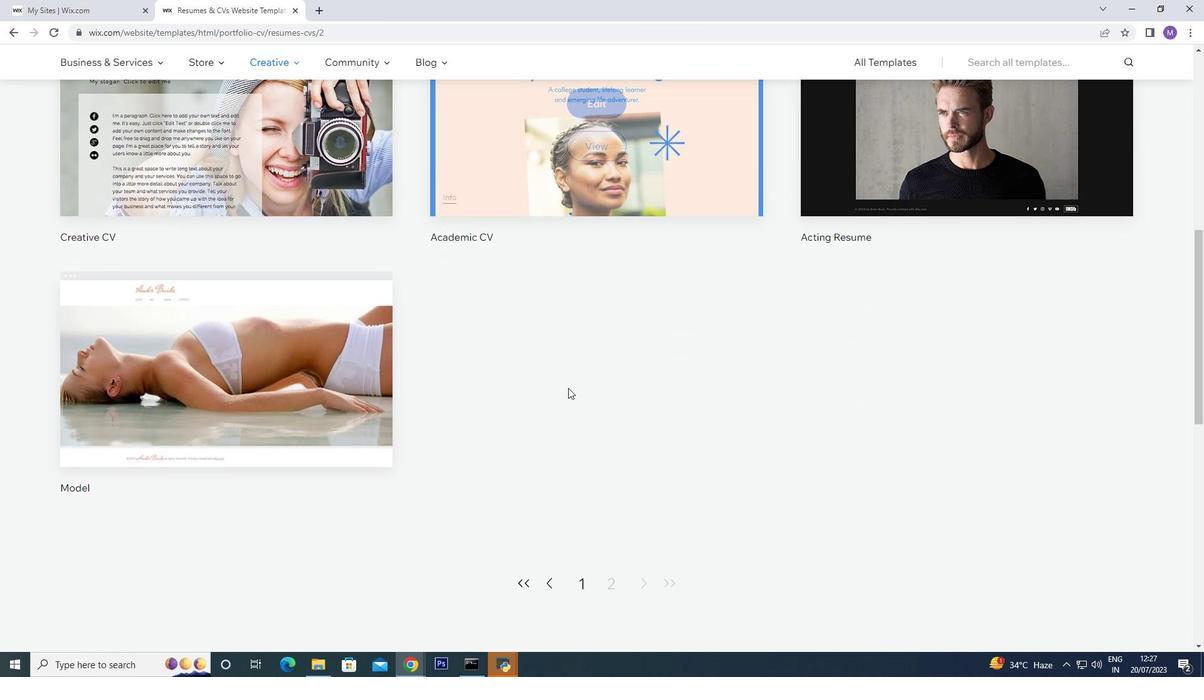 
Action: Mouse scrolled (537, 383) with delta (0, 0)
Screenshot: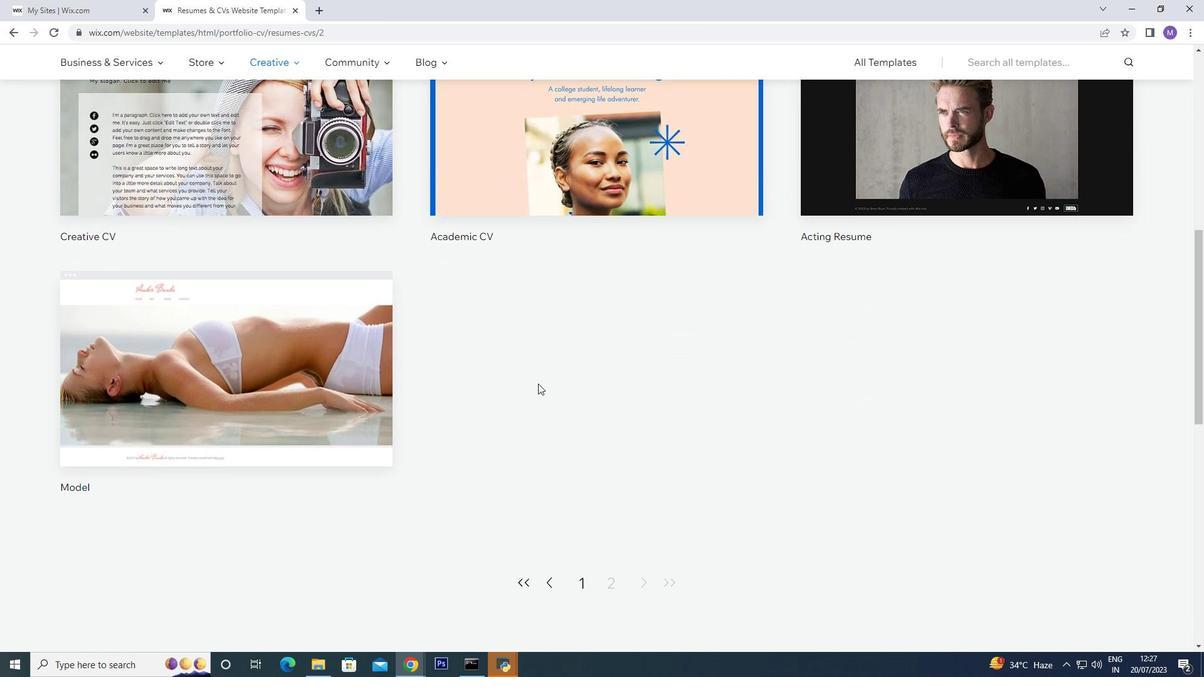 
Action: Mouse scrolled (537, 383) with delta (0, 0)
Screenshot: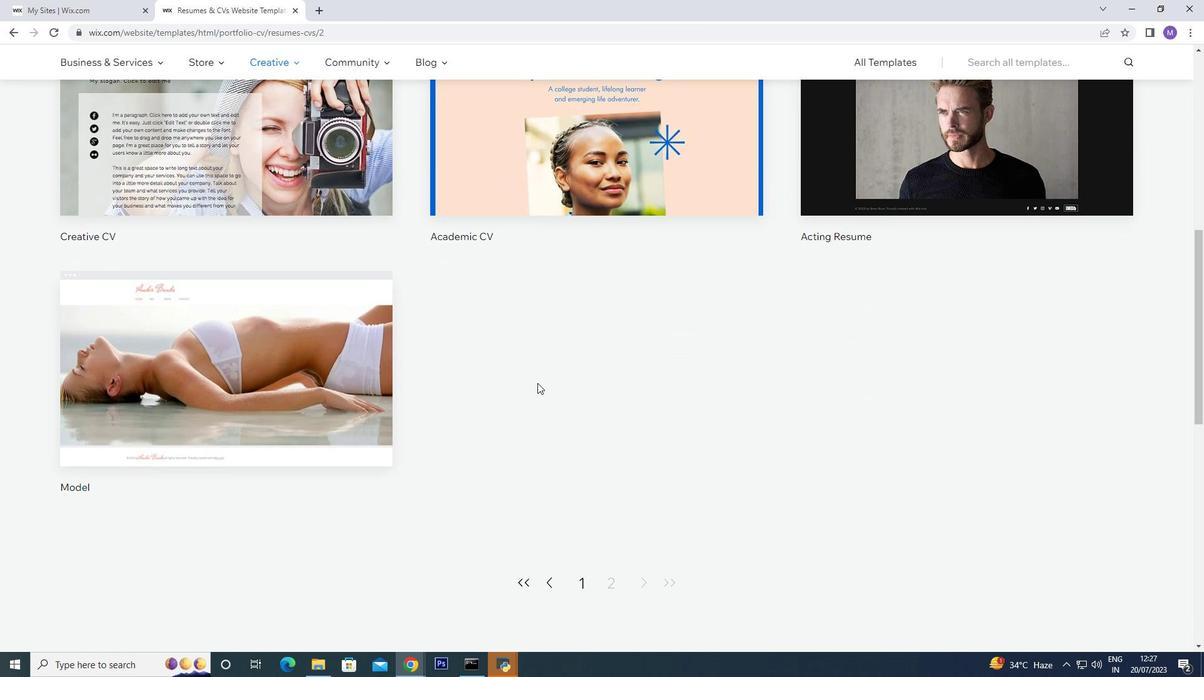 
Action: Mouse moved to (536, 383)
Screenshot: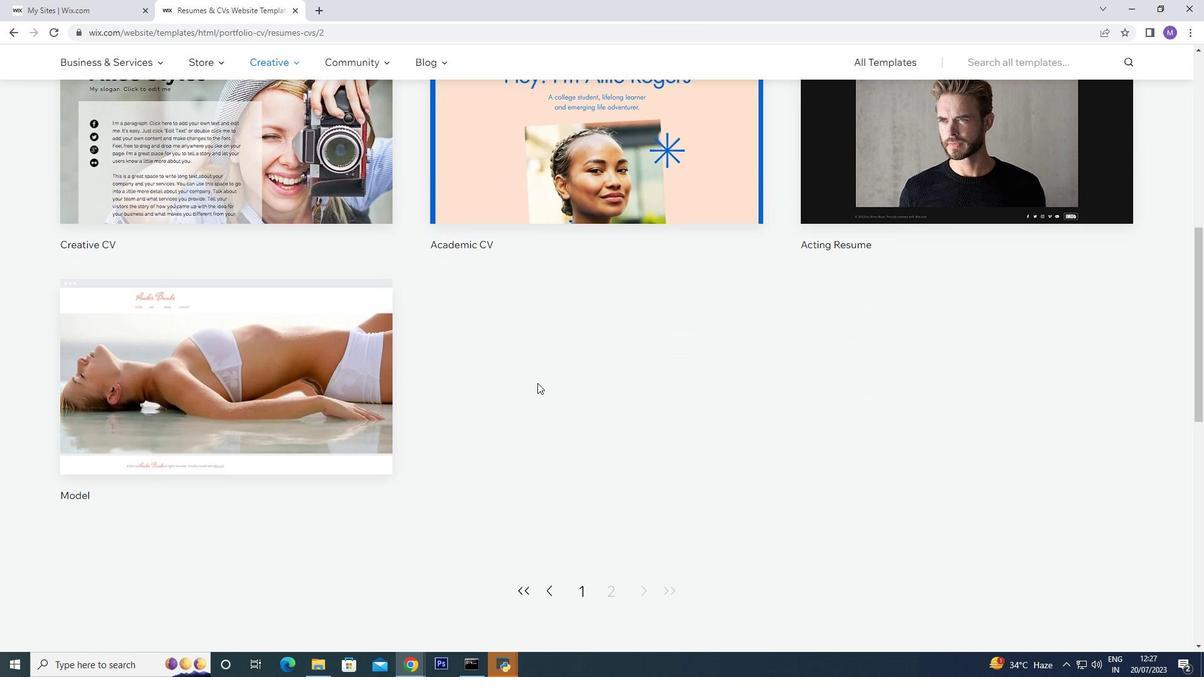 
Action: Mouse scrolled (536, 383) with delta (0, 0)
Screenshot: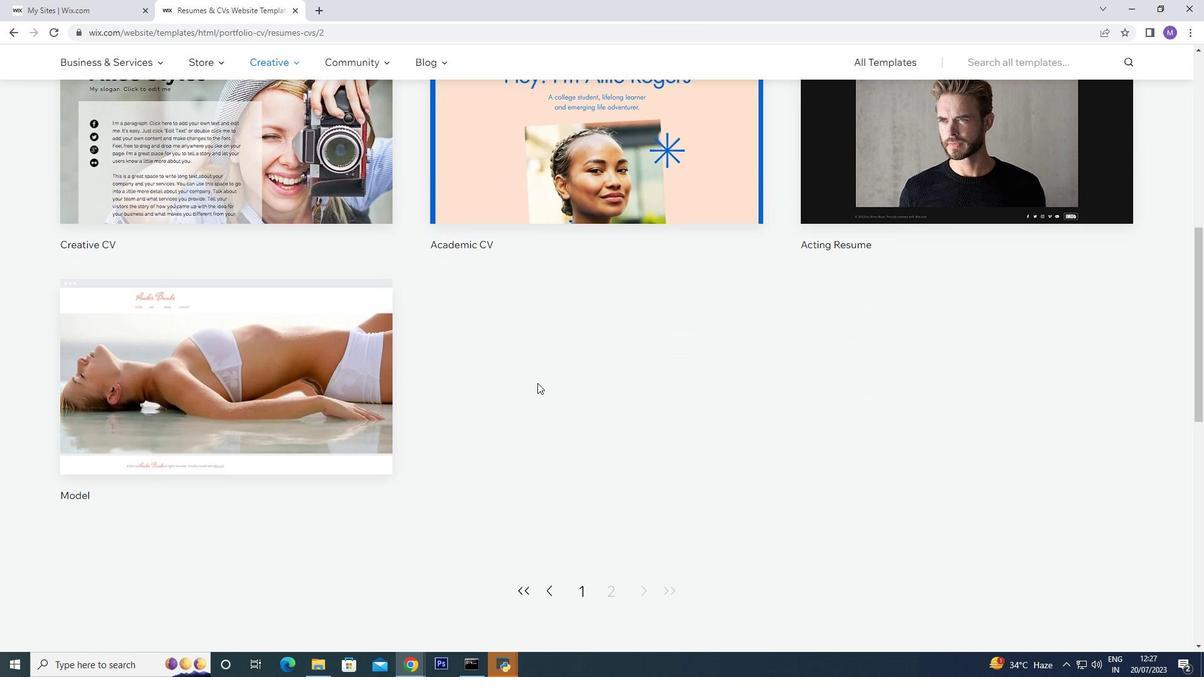 
Action: Mouse moved to (534, 383)
Screenshot: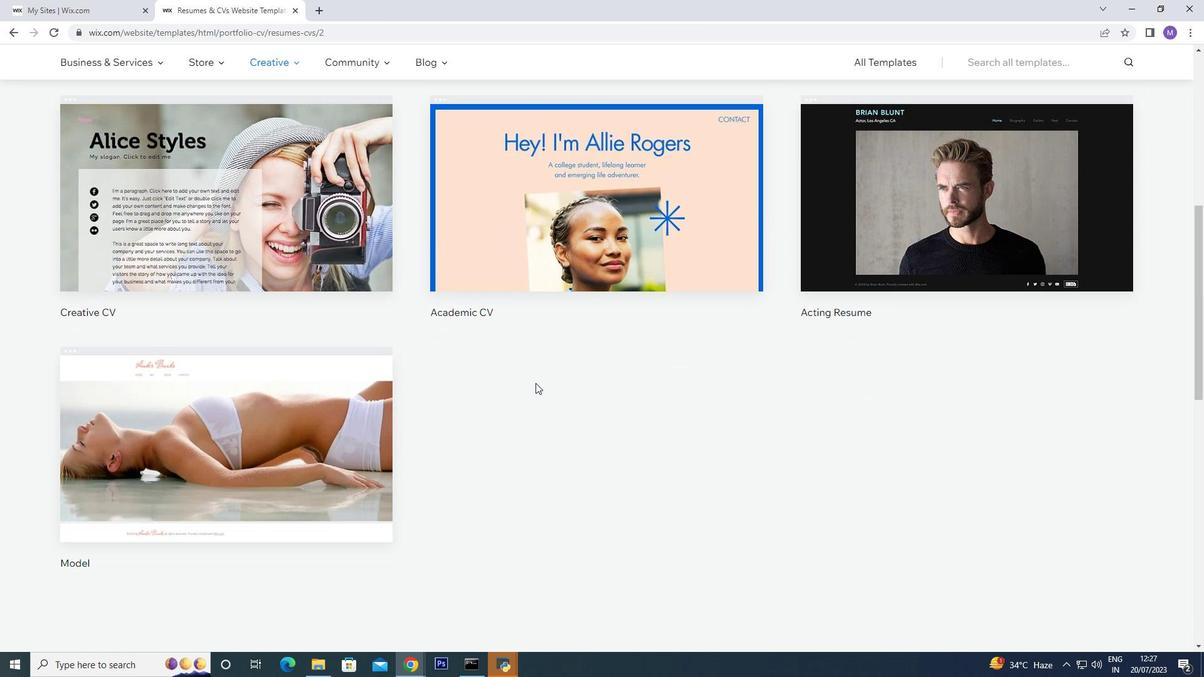 
Action: Mouse scrolled (534, 384) with delta (0, 0)
Screenshot: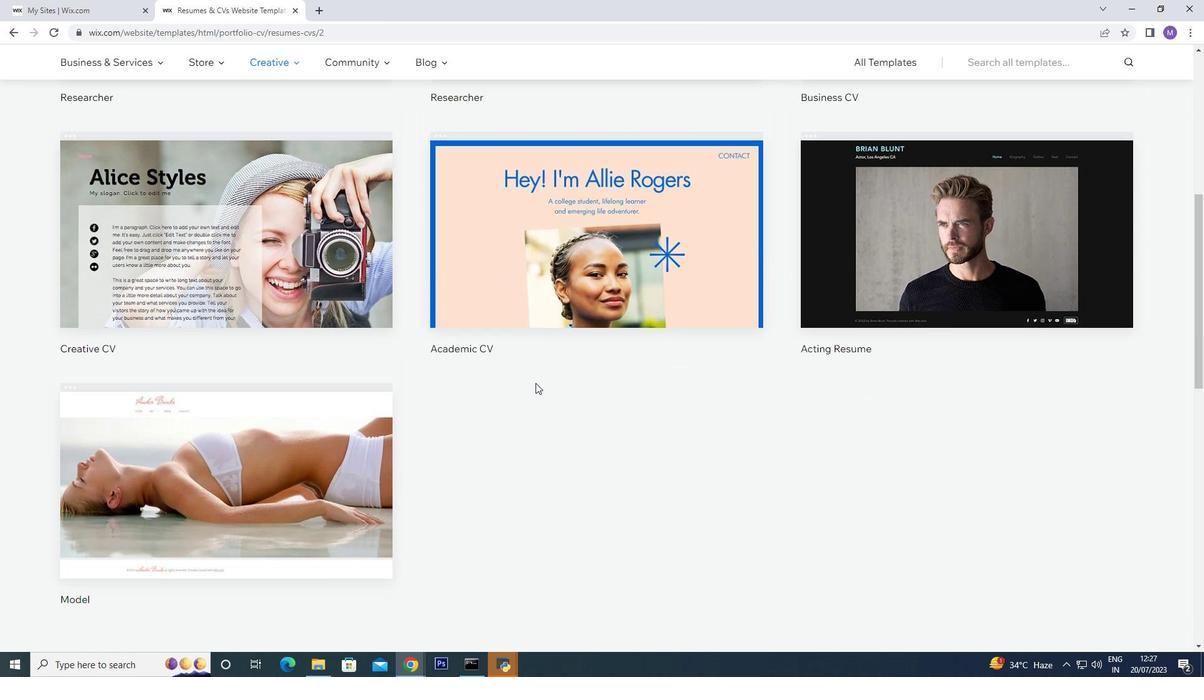 
Action: Mouse moved to (534, 383)
Screenshot: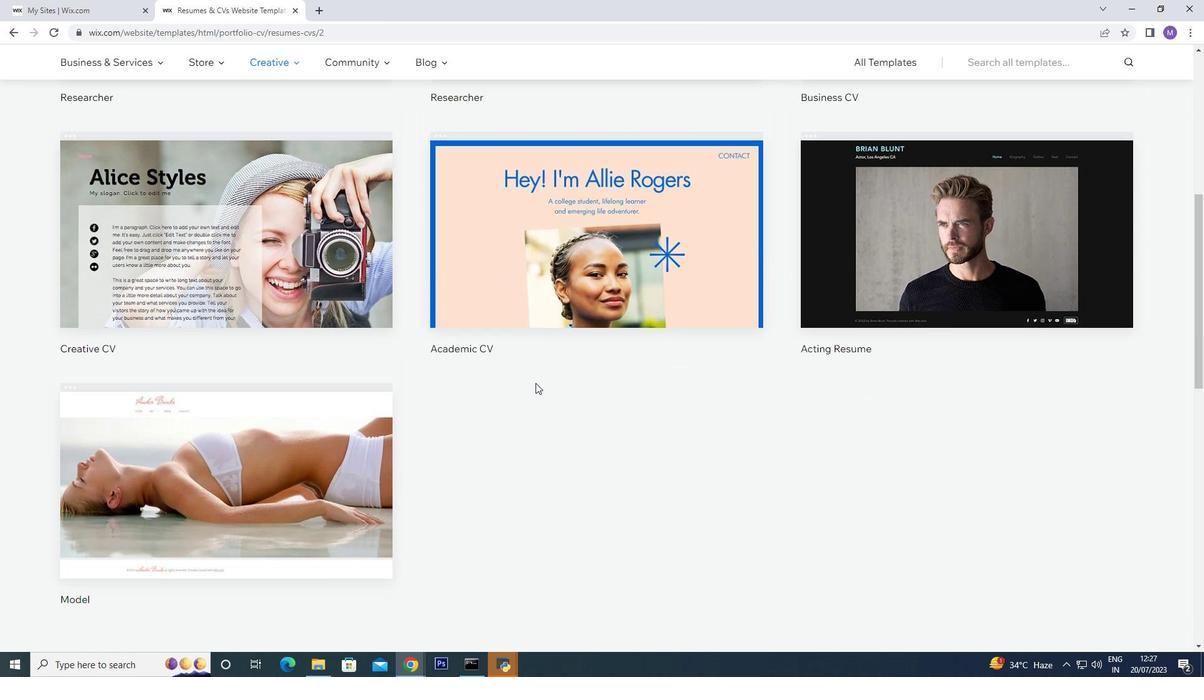 
Action: Mouse scrolled (534, 384) with delta (0, 0)
Screenshot: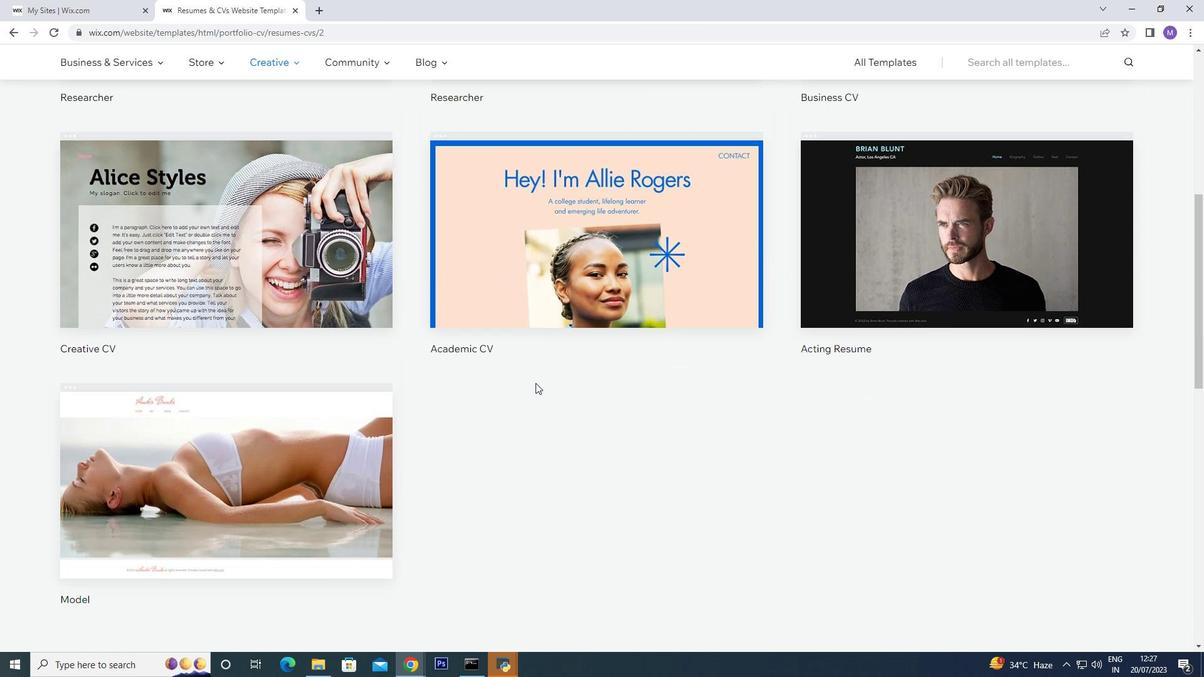 
Action: Mouse scrolled (534, 384) with delta (0, 0)
Screenshot: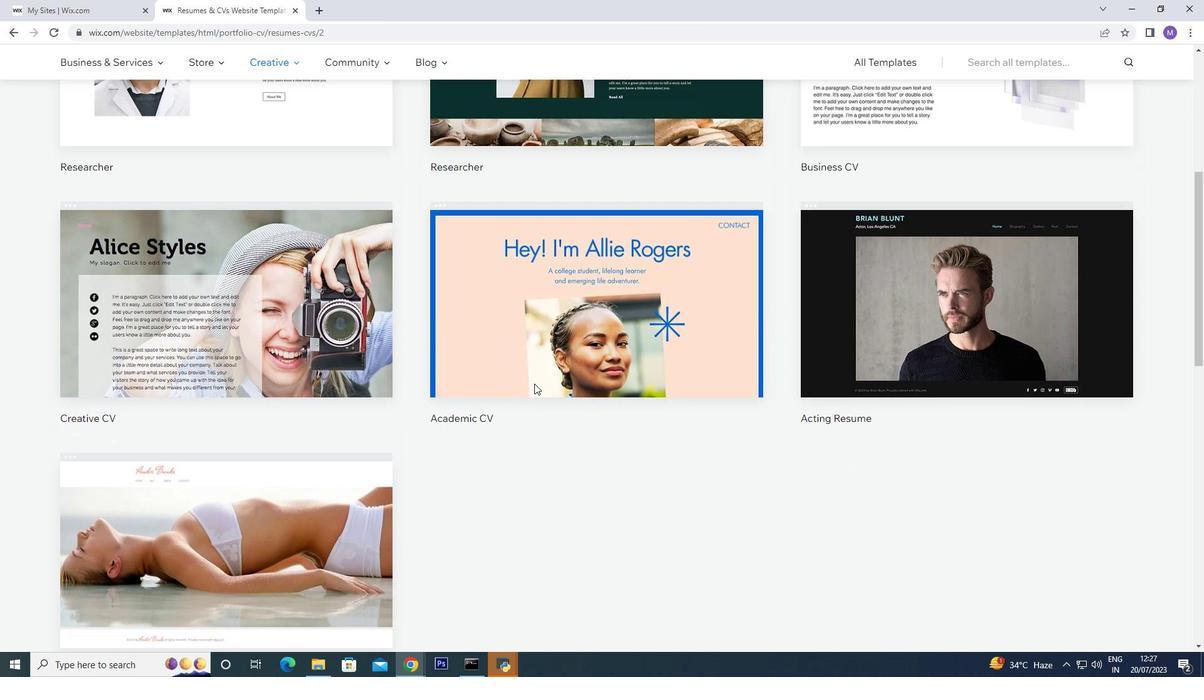 
Action: Mouse moved to (482, 383)
Screenshot: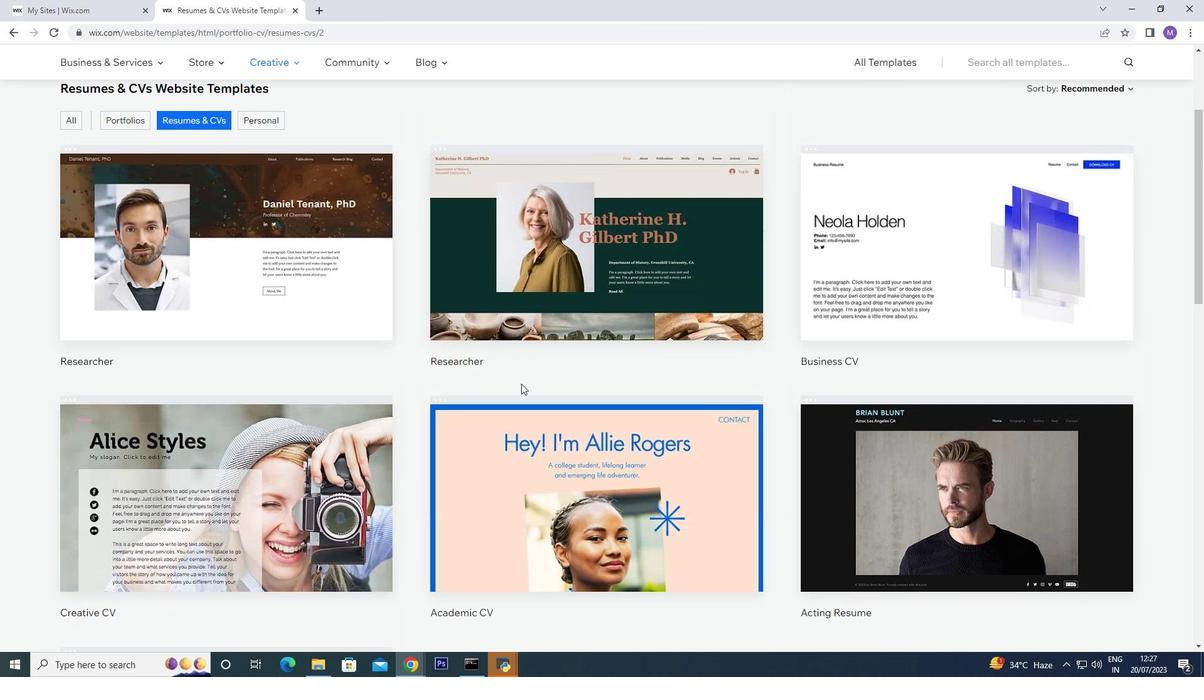 
Action: Mouse scrolled (482, 384) with delta (0, 0)
Screenshot: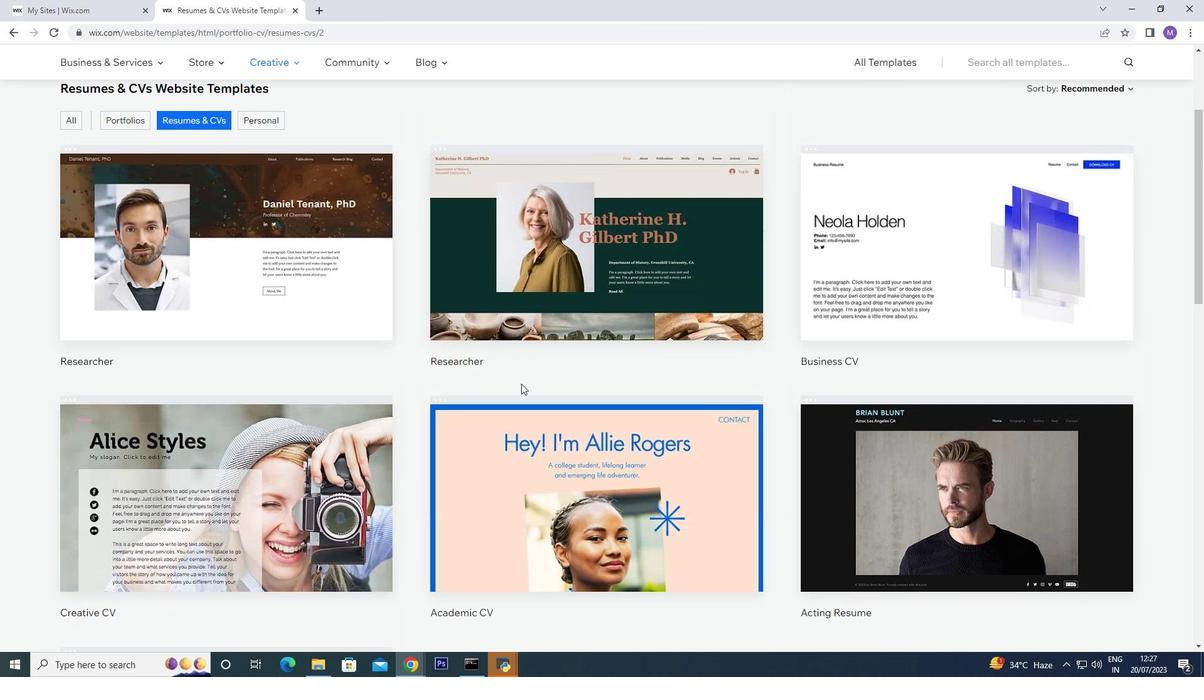 
Action: Mouse moved to (472, 383)
Screenshot: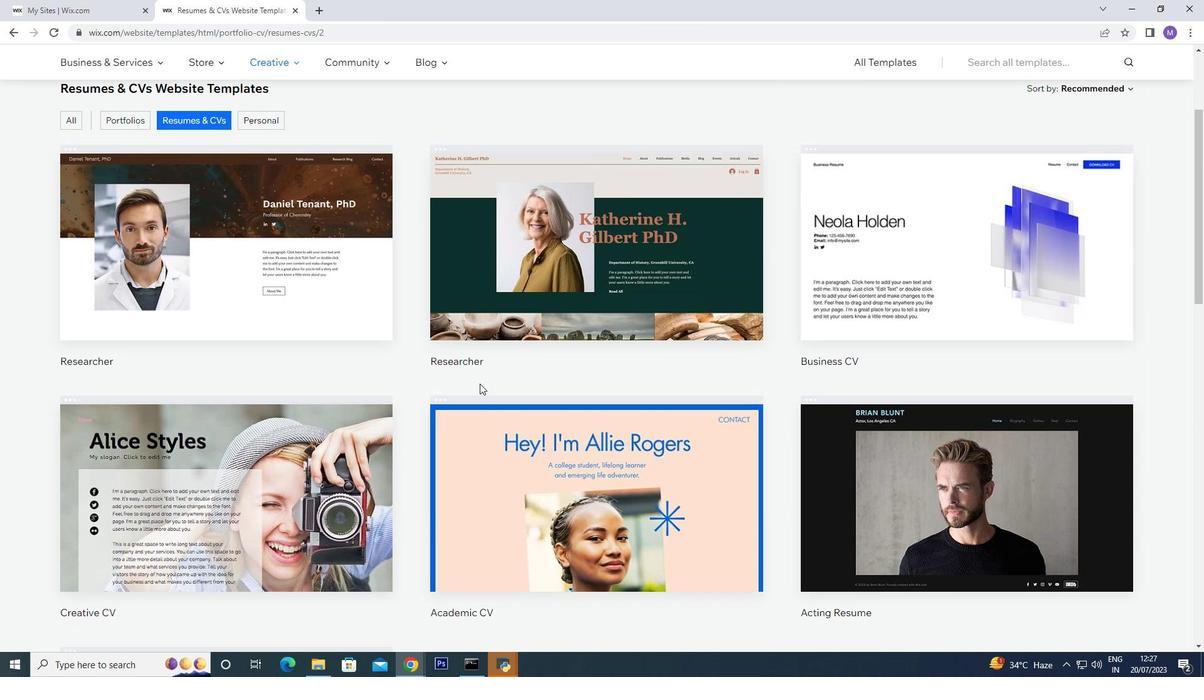 
Action: Mouse scrolled (472, 384) with delta (0, 0)
Screenshot: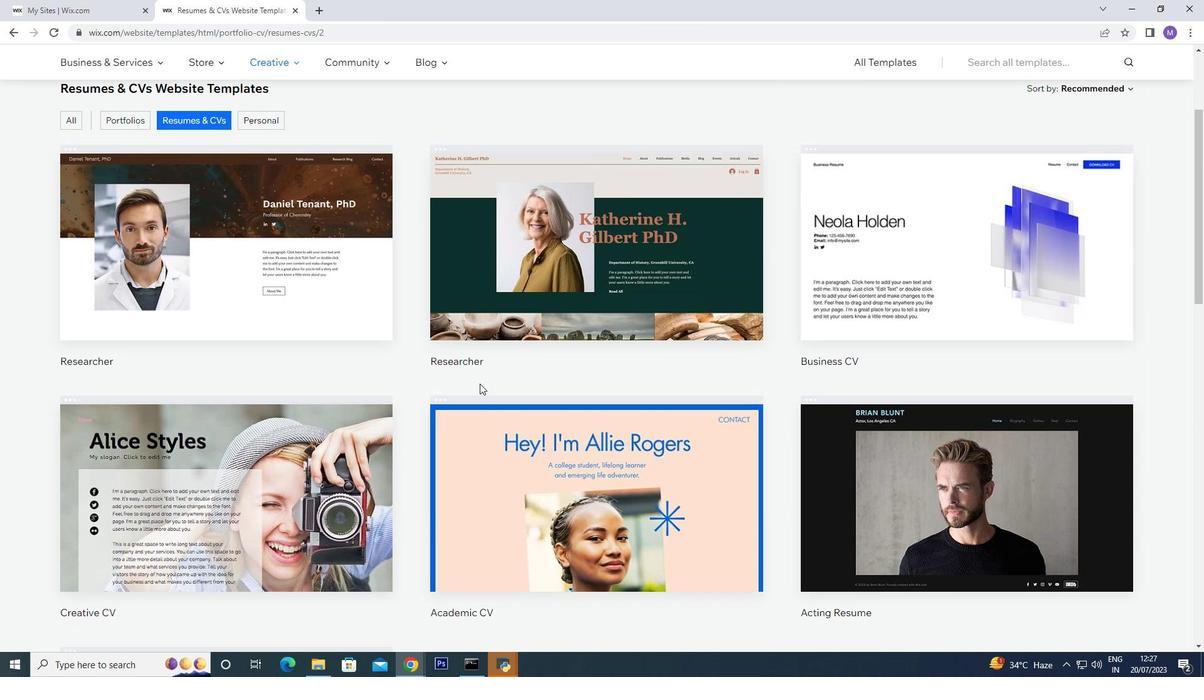 
Action: Mouse moved to (262, 368)
Screenshot: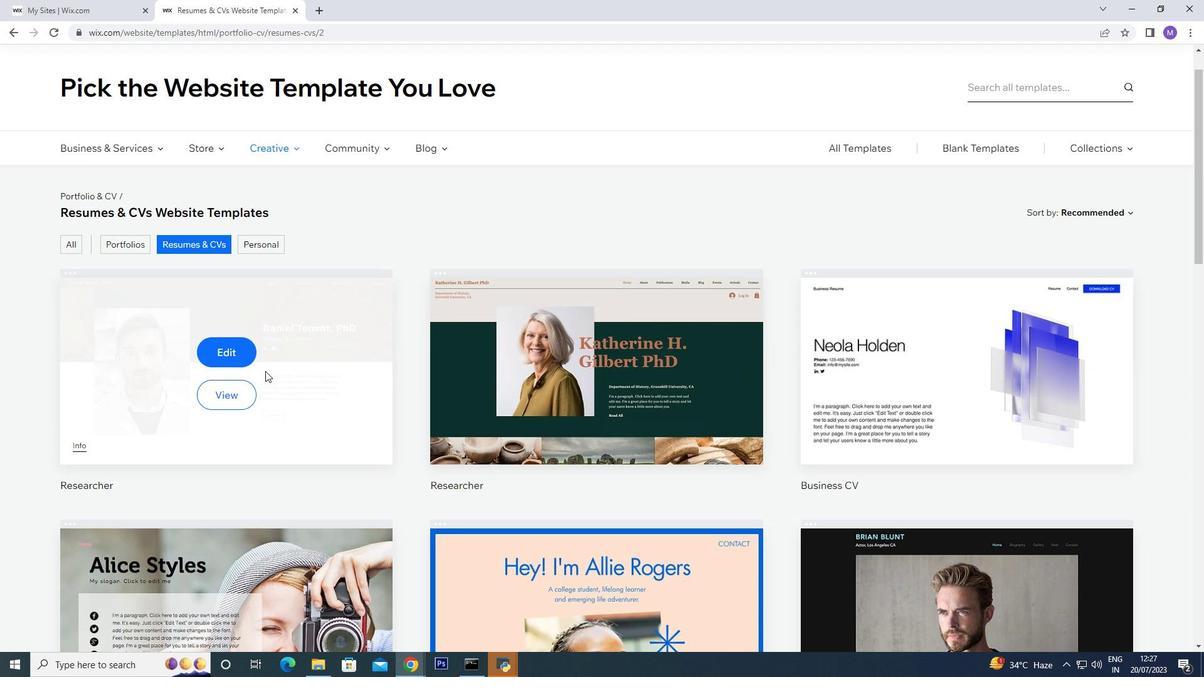 
Action: Mouse pressed left at (262, 368)
Screenshot: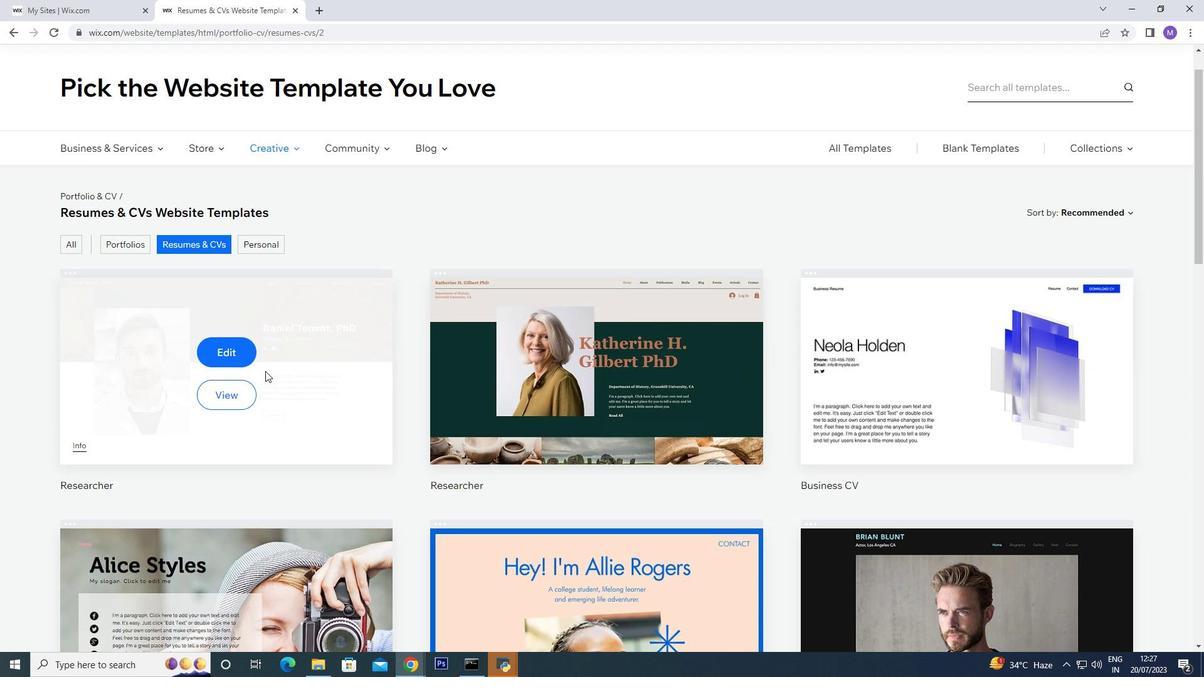
Action: Mouse moved to (229, 355)
Screenshot: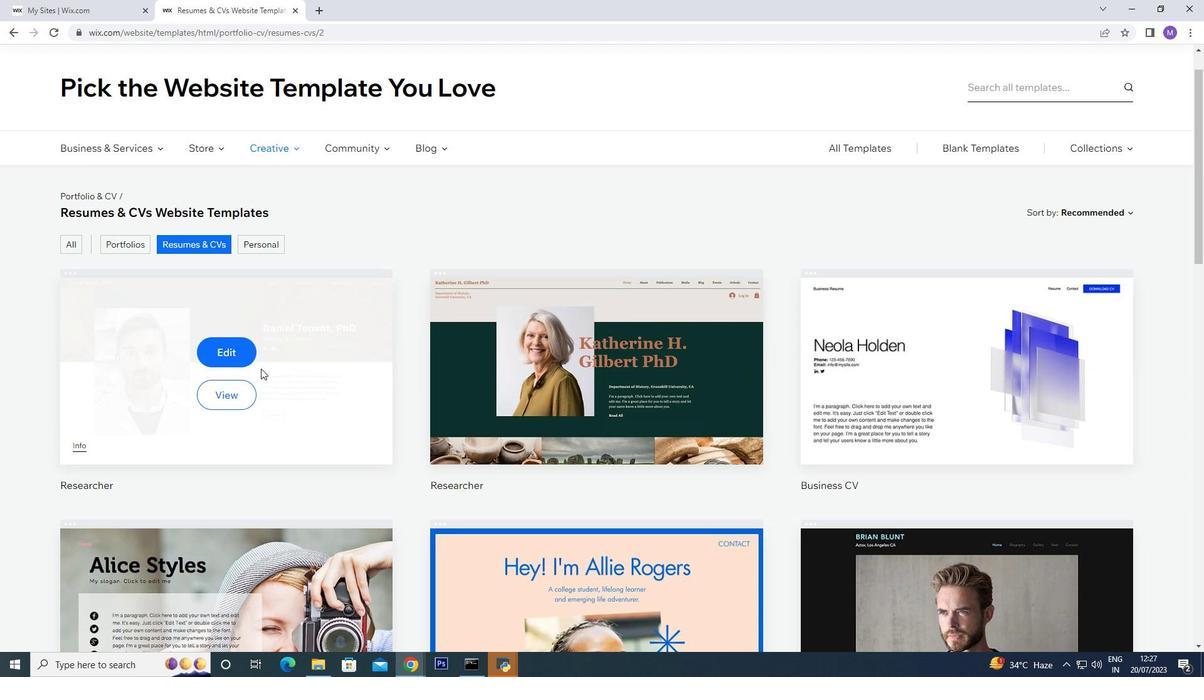 
Action: Mouse pressed left at (229, 355)
Screenshot: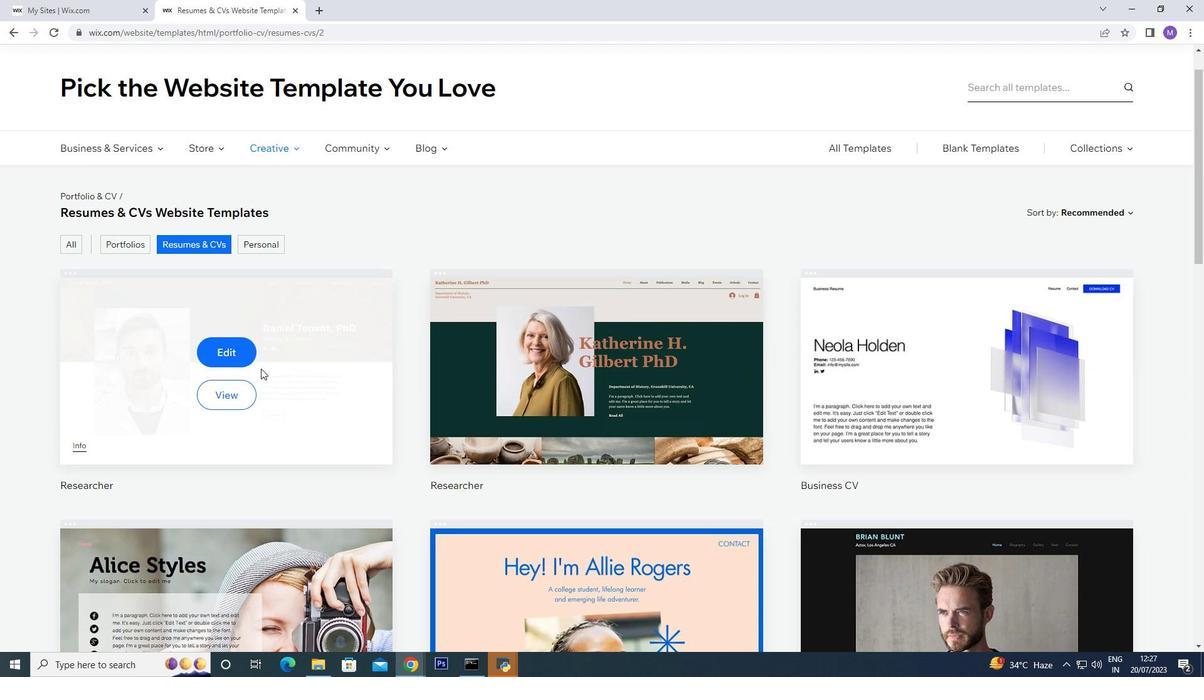 
Action: Mouse moved to (558, 282)
Screenshot: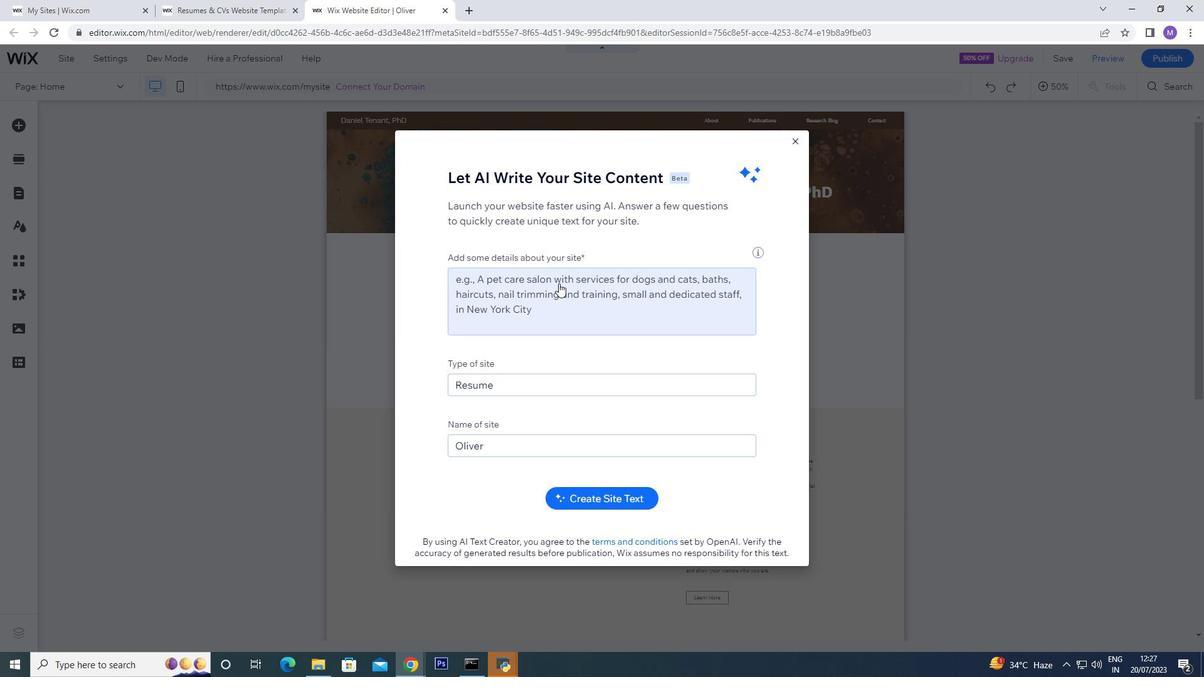 
Action: Mouse pressed left at (558, 282)
Screenshot: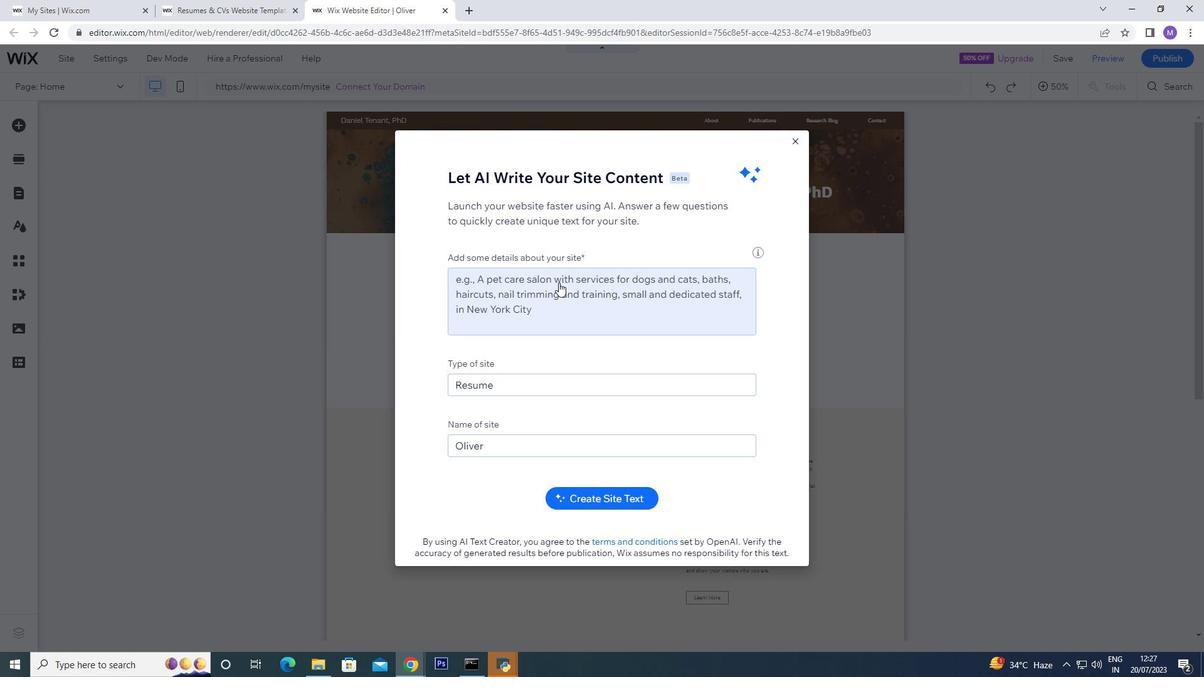 
Action: Mouse pressed left at (558, 282)
Screenshot: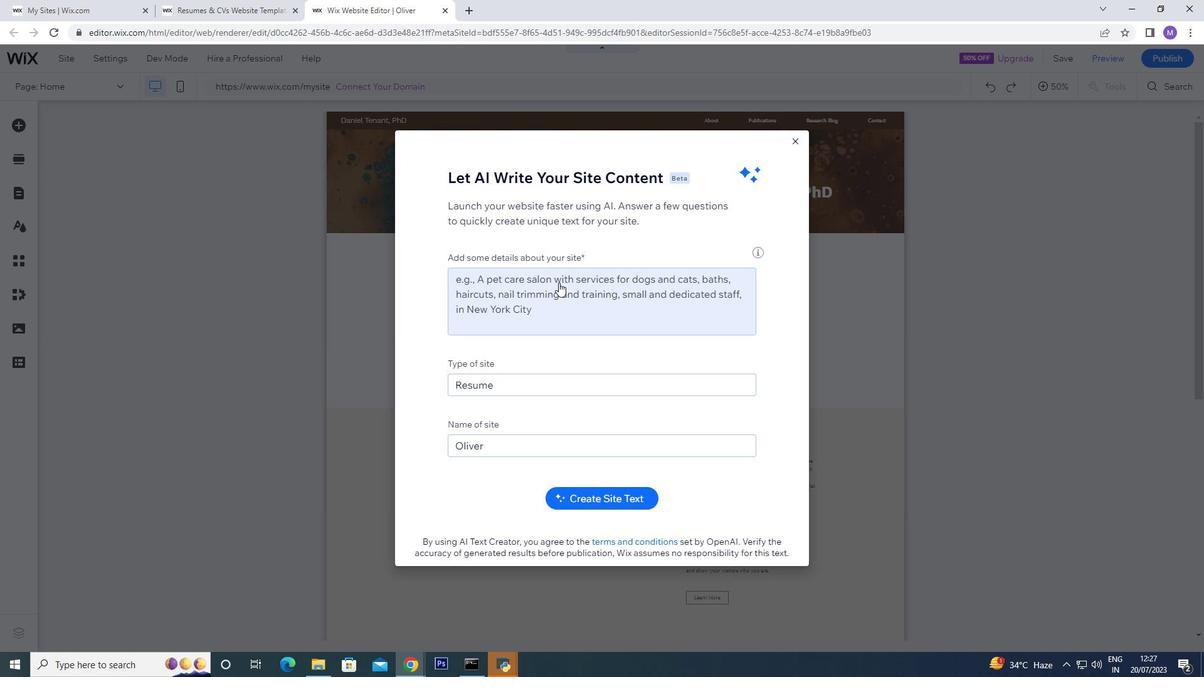 
Action: Key pressed <Key.shift>Hi<Key.space>i<Key.space>am<Key.space><Key.shift><Key.shift>Oliver
Screenshot: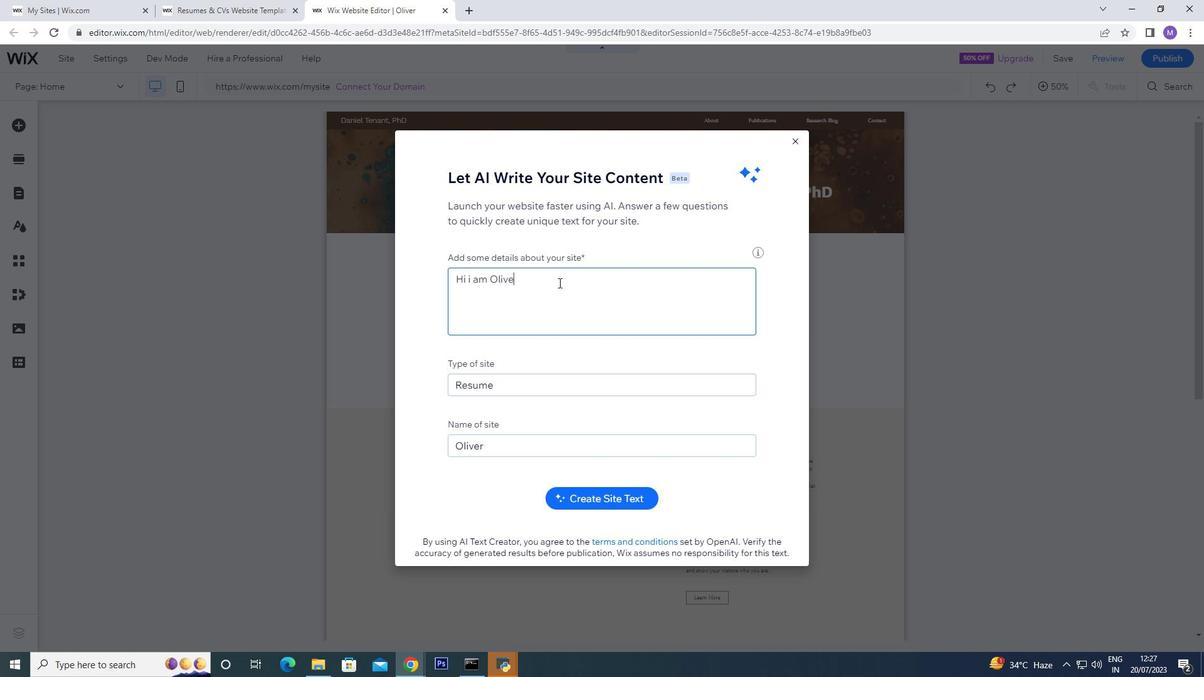 
Action: Mouse moved to (642, 500)
Screenshot: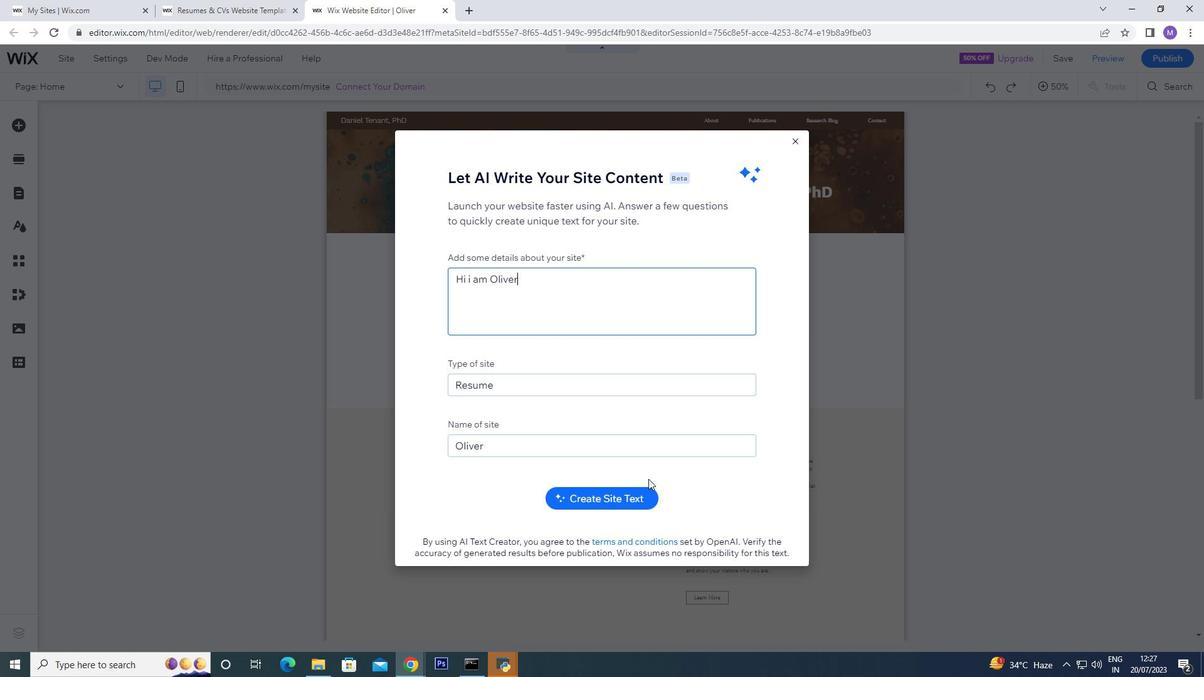 
Action: Mouse pressed left at (642, 500)
Screenshot: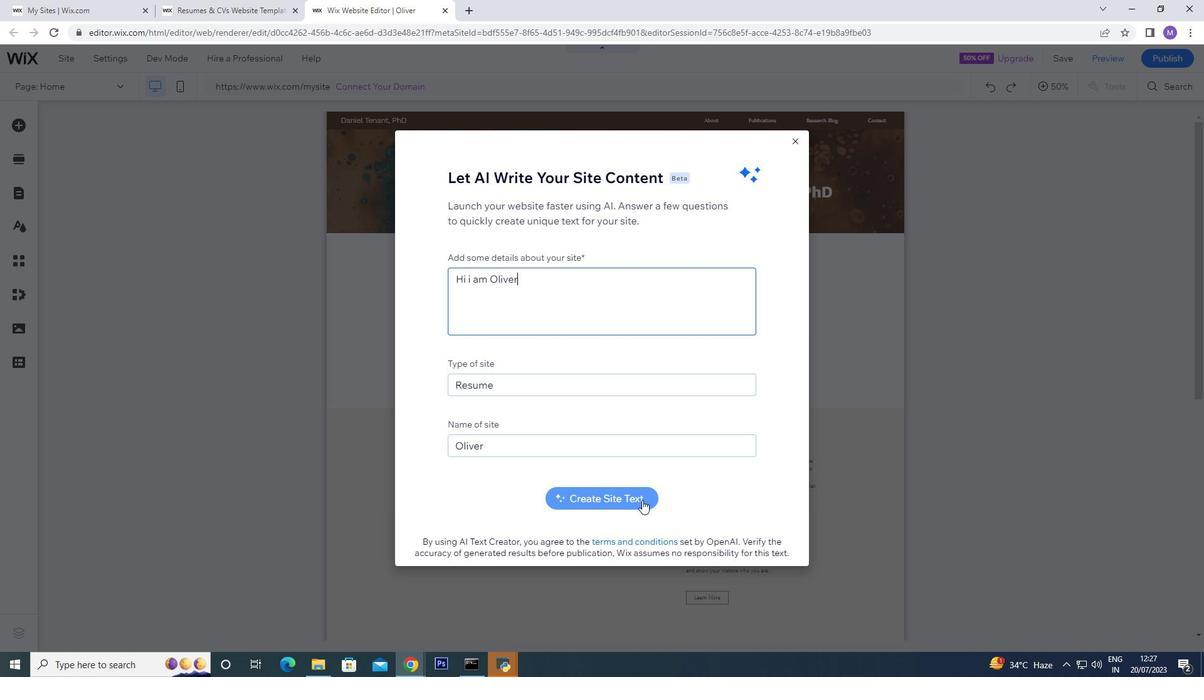 
Action: Mouse moved to (745, 392)
Screenshot: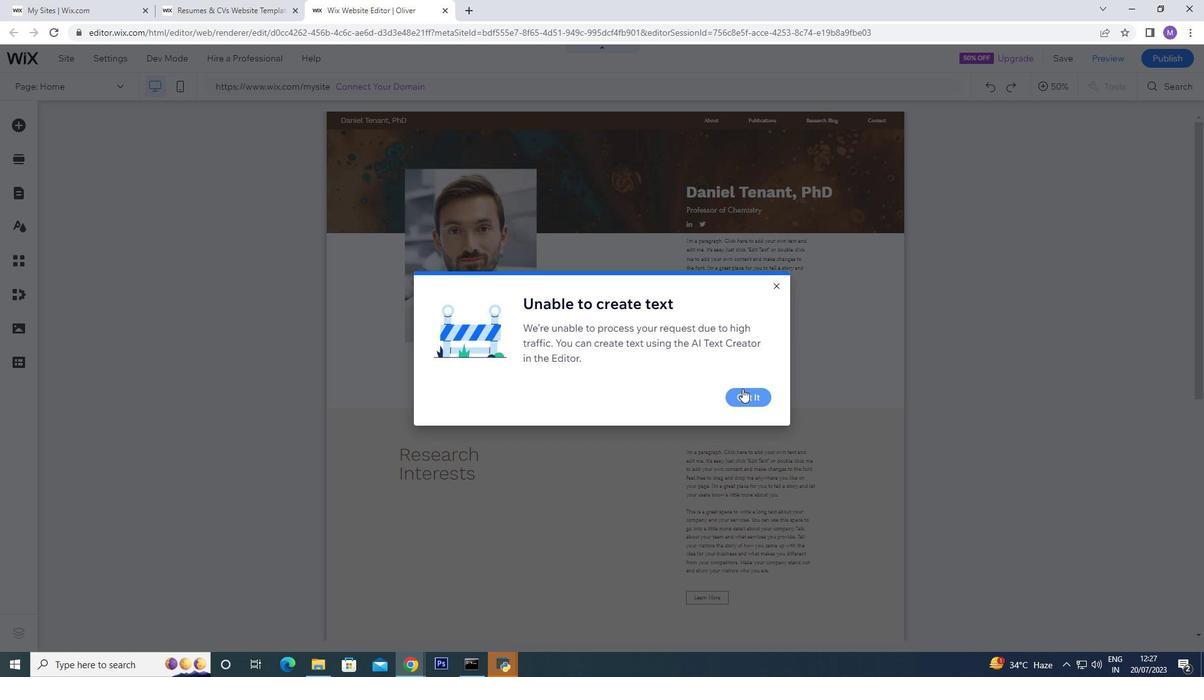
Action: Mouse pressed left at (745, 392)
Screenshot: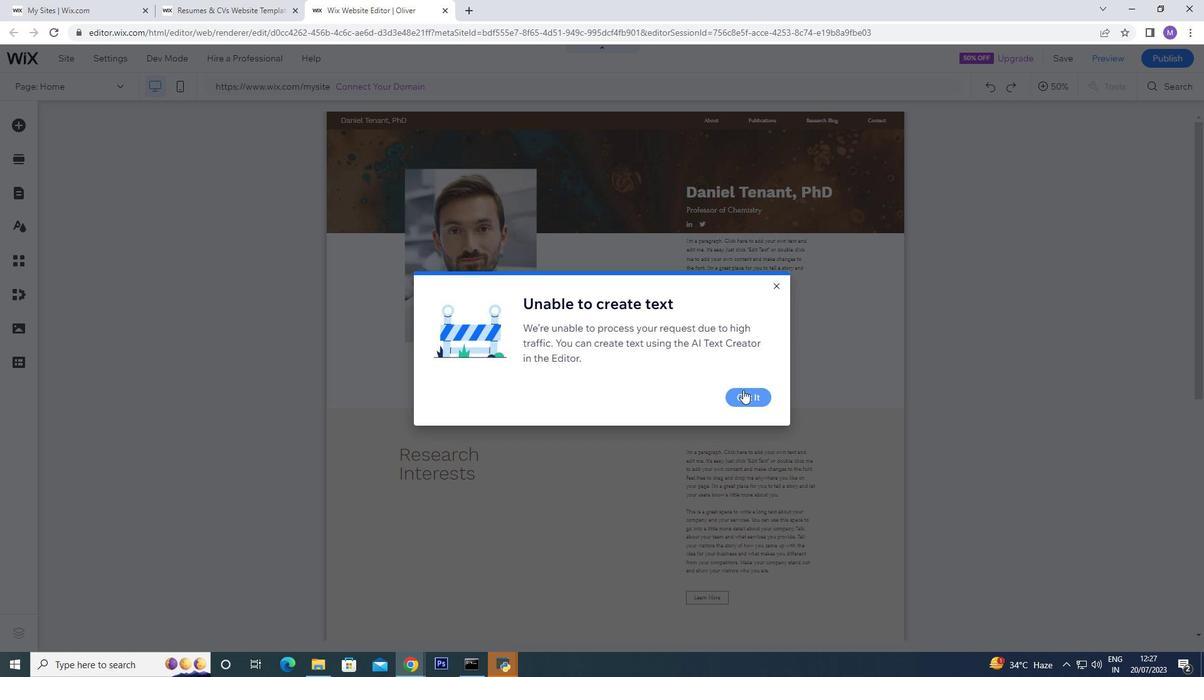 
Action: Mouse moved to (743, 393)
Screenshot: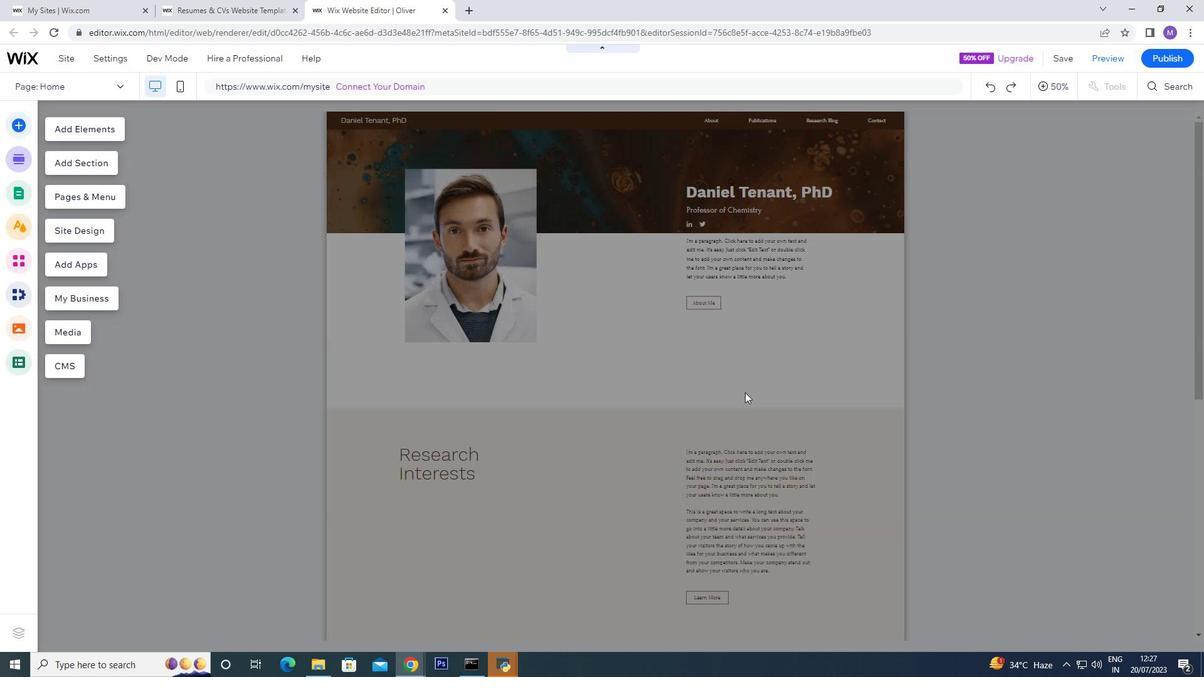 
Action: Mouse pressed left at (743, 393)
Screenshot: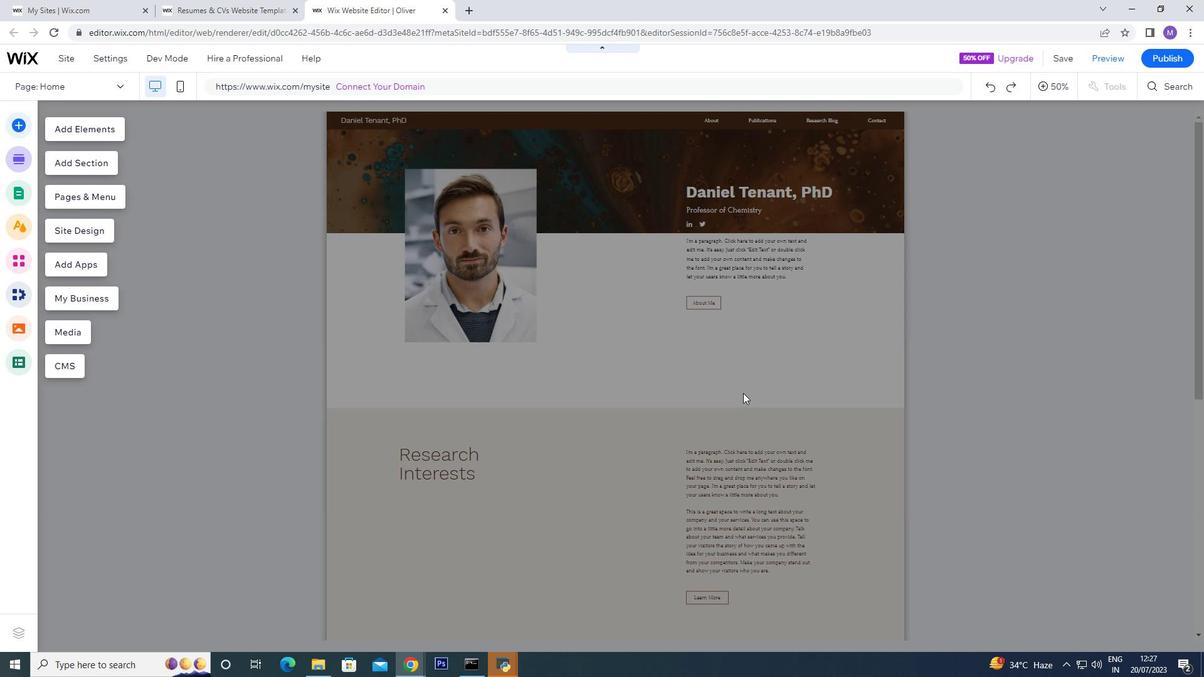 
Action: Mouse moved to (860, 370)
Screenshot: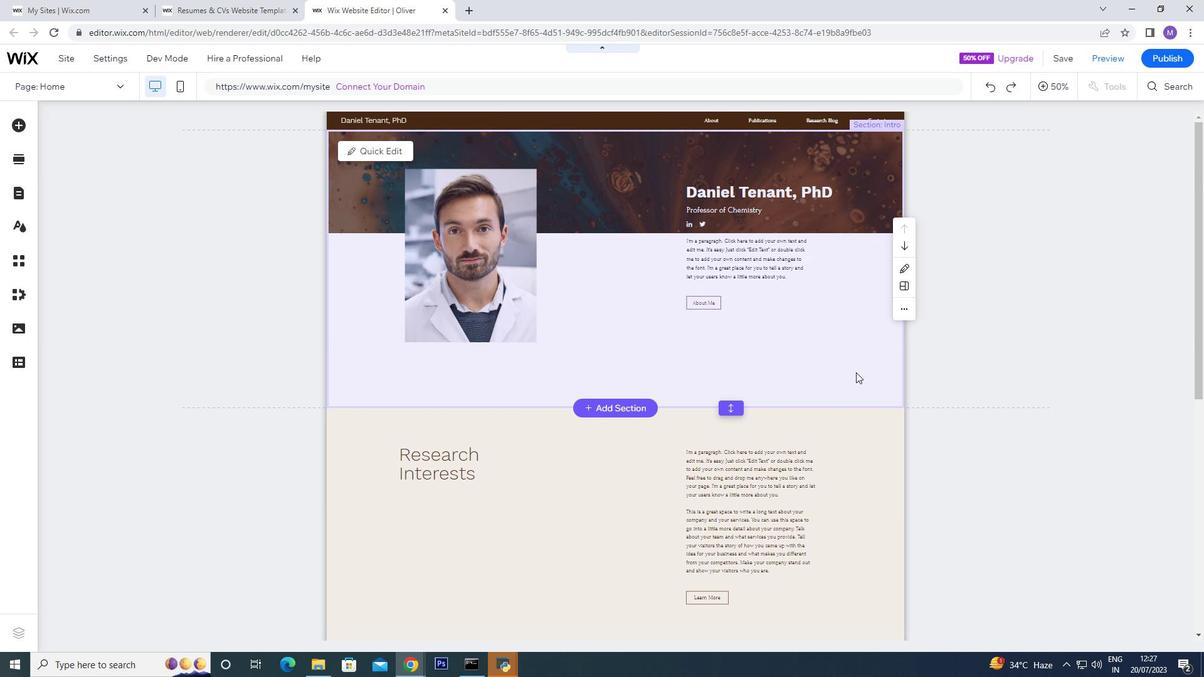 
Action: Mouse pressed left at (860, 370)
Screenshot: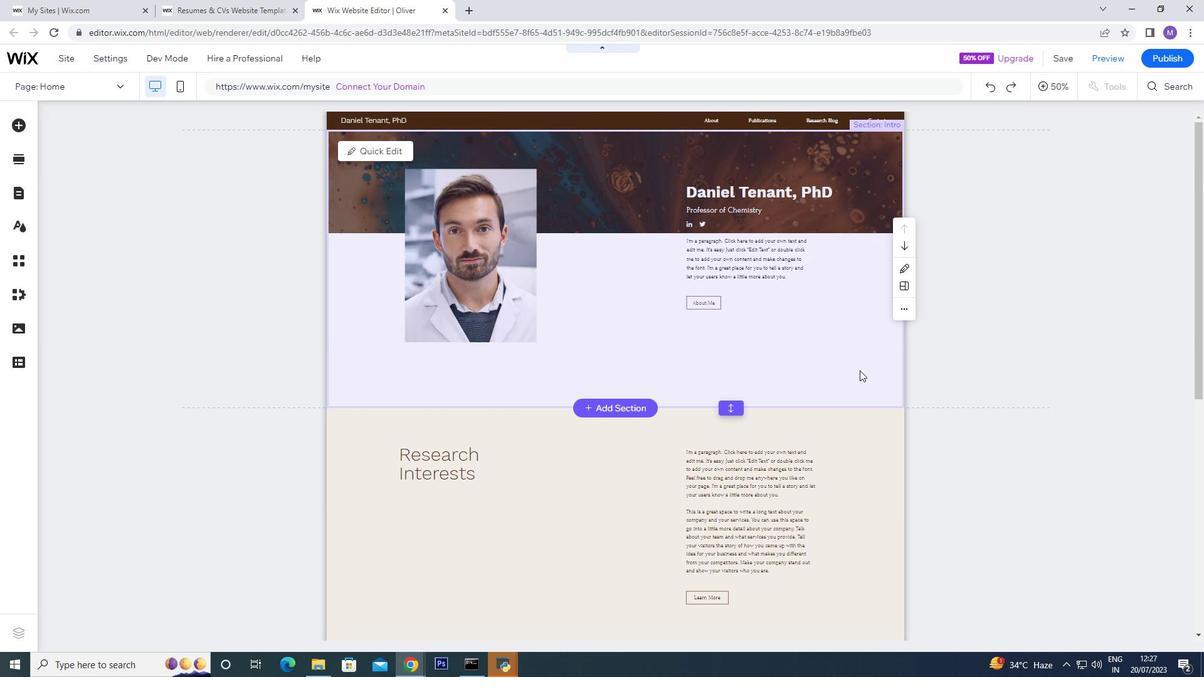 
Action: Mouse moved to (834, 310)
Screenshot: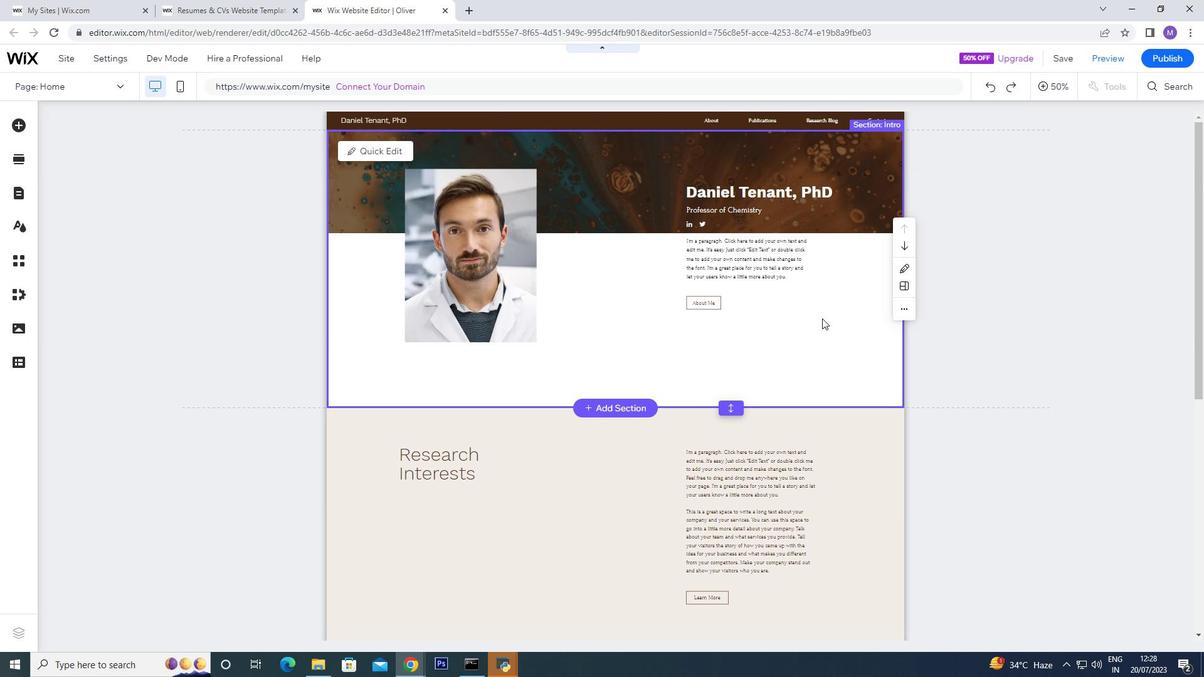 
Action: Mouse scrolled (834, 311) with delta (0, 0)
Screenshot: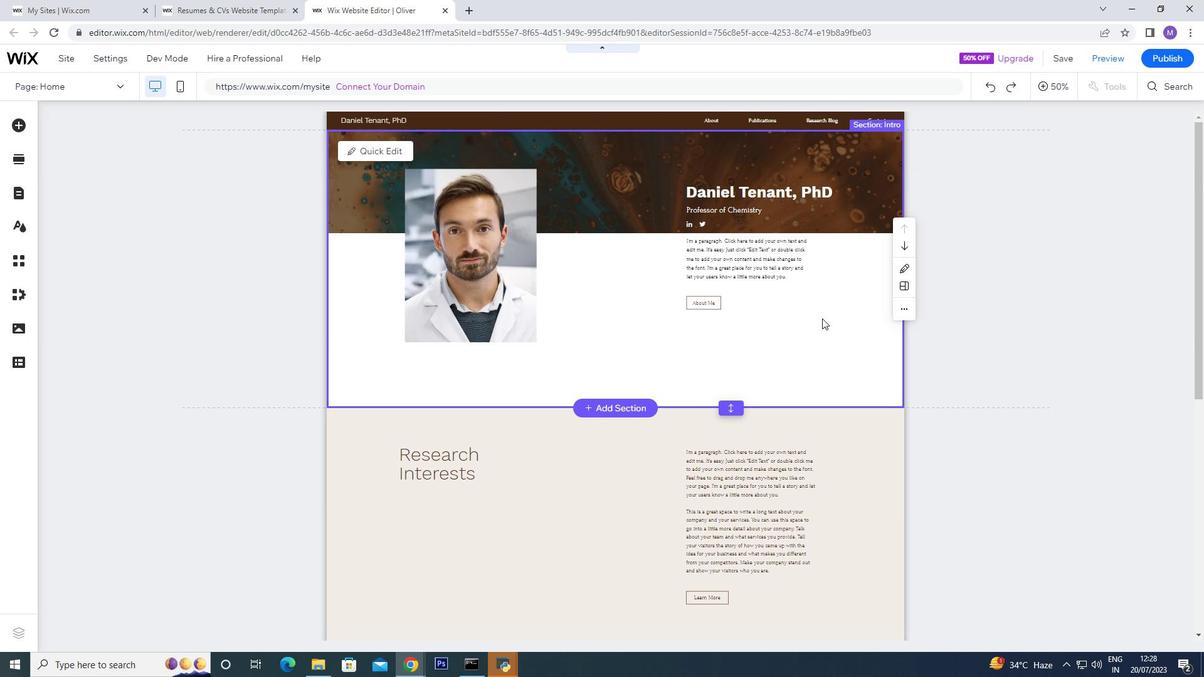 
Action: Mouse scrolled (834, 311) with delta (0, 0)
Screenshot: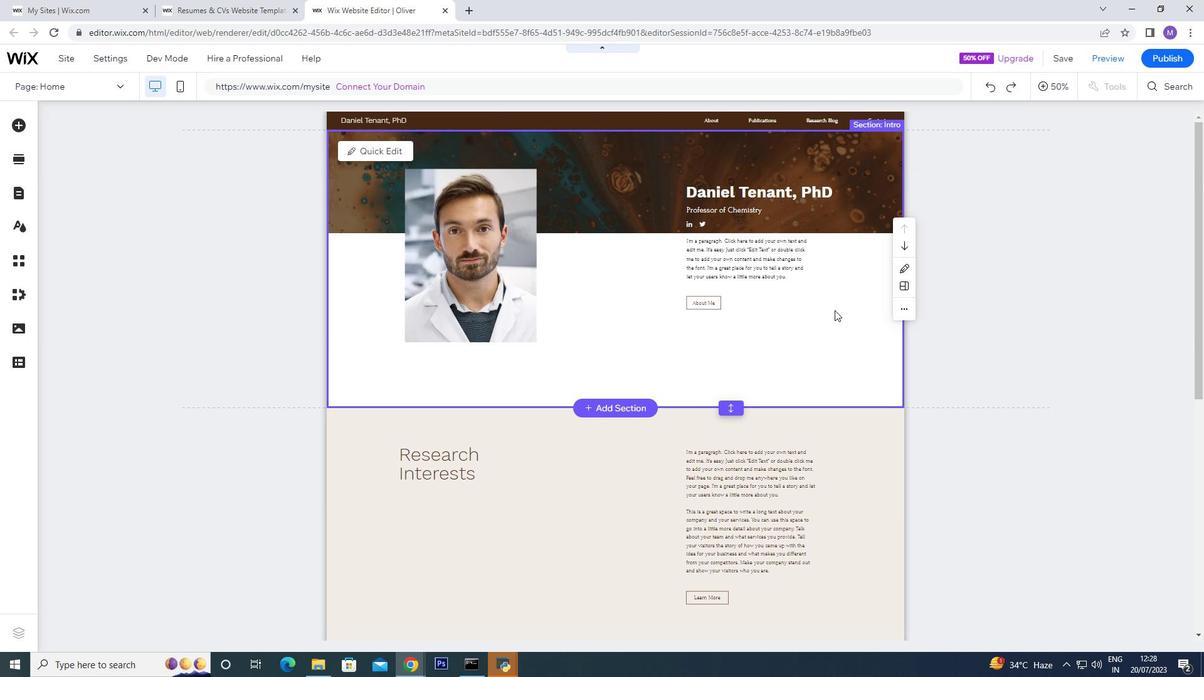 
Action: Mouse scrolled (834, 311) with delta (0, 0)
Screenshot: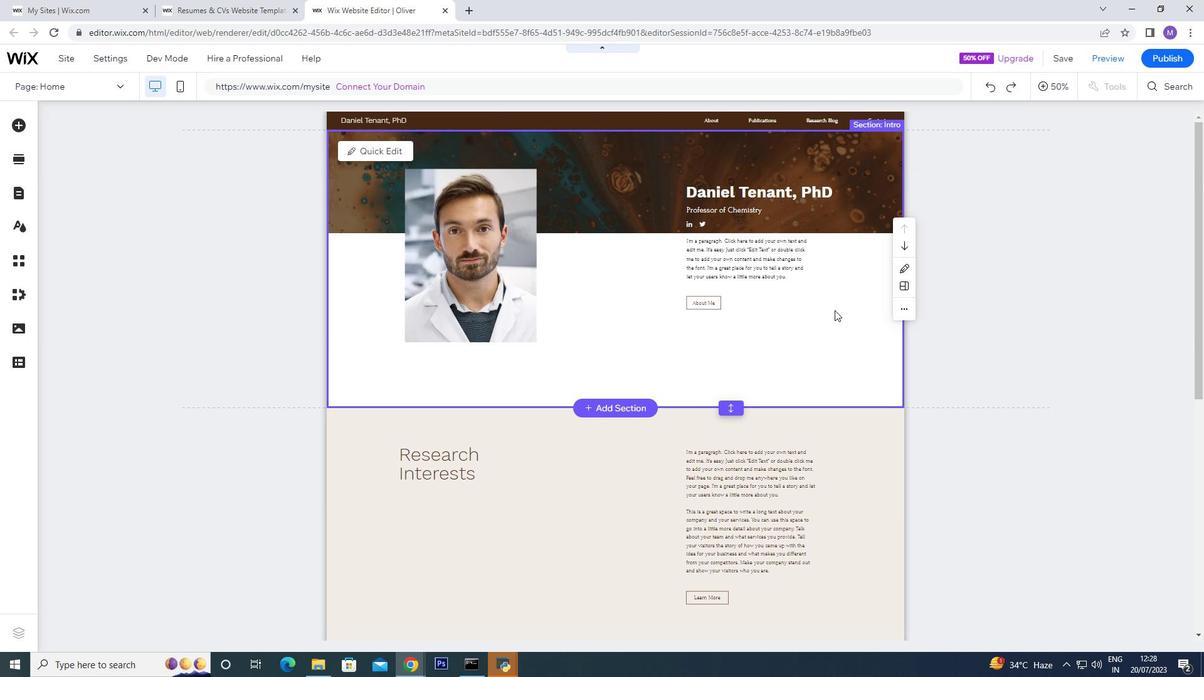 
Action: Mouse scrolled (834, 311) with delta (0, 0)
Screenshot: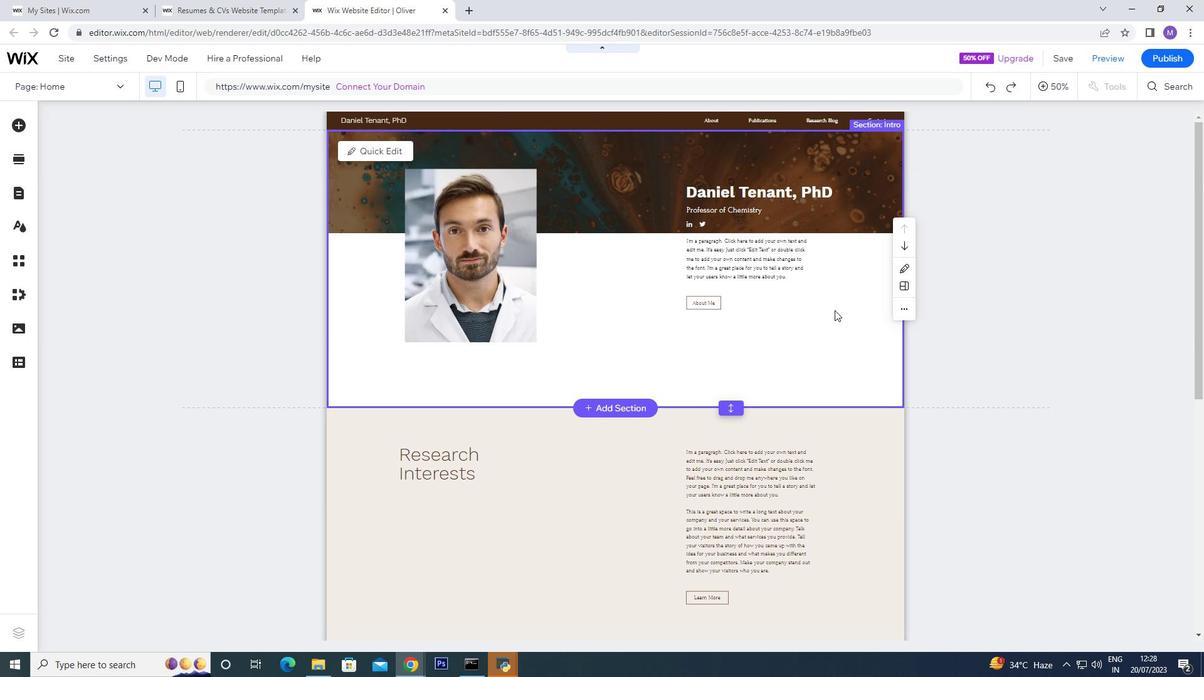 
Action: Mouse scrolled (834, 311) with delta (0, 0)
Screenshot: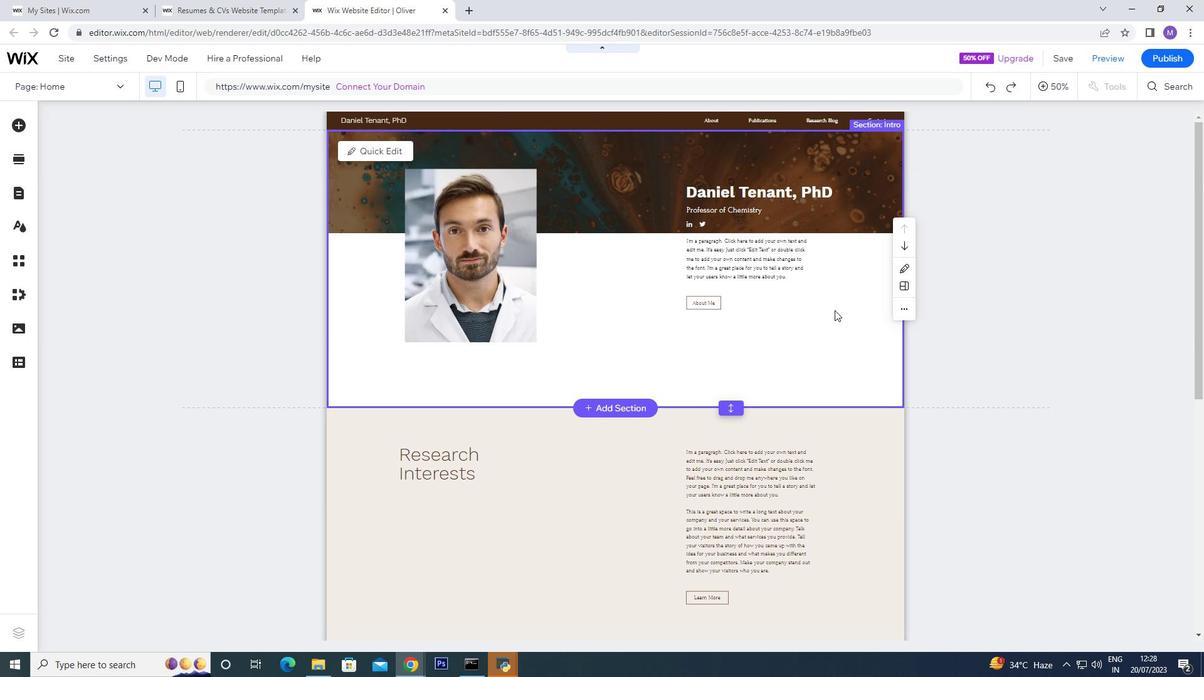 
Action: Mouse moved to (846, 316)
Screenshot: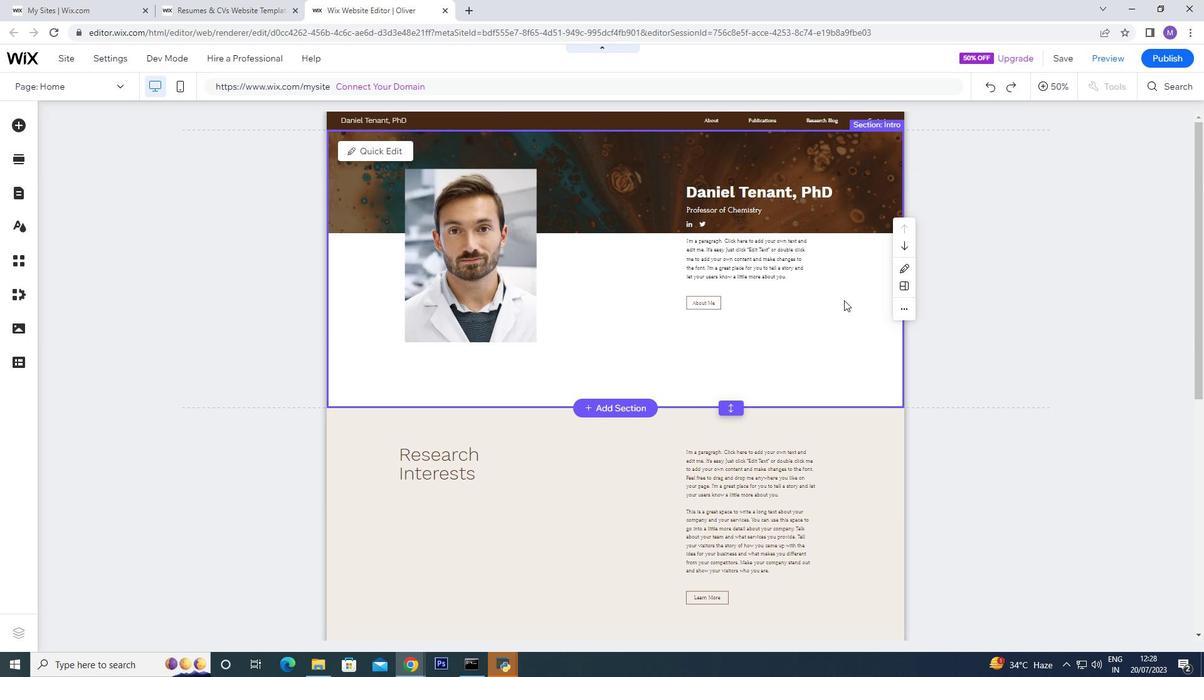 
Action: Mouse pressed left at (846, 316)
Screenshot: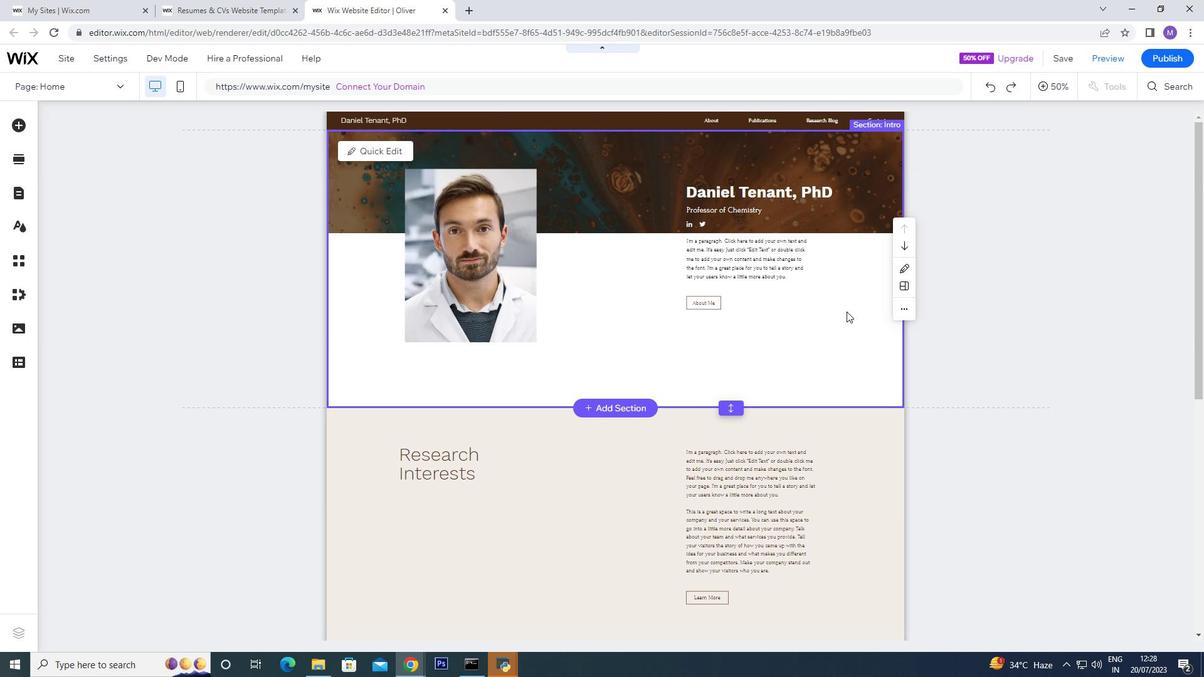 
Action: Mouse pressed left at (846, 316)
Screenshot: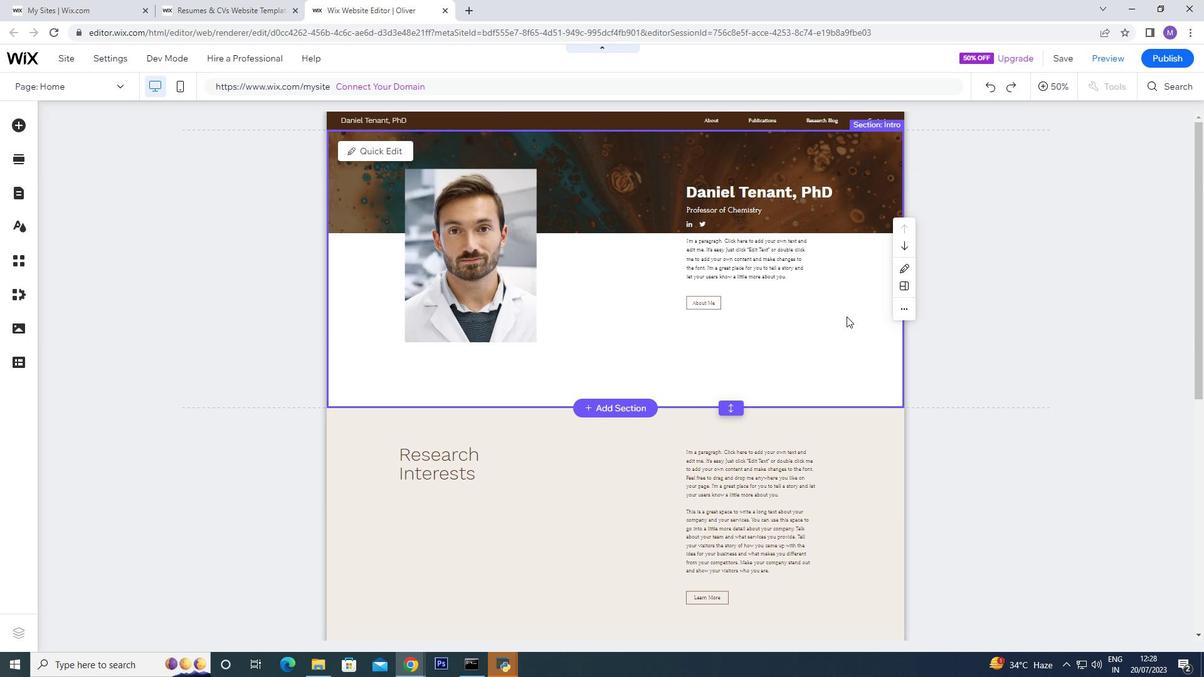 
Action: Mouse moved to (308, 325)
Screenshot: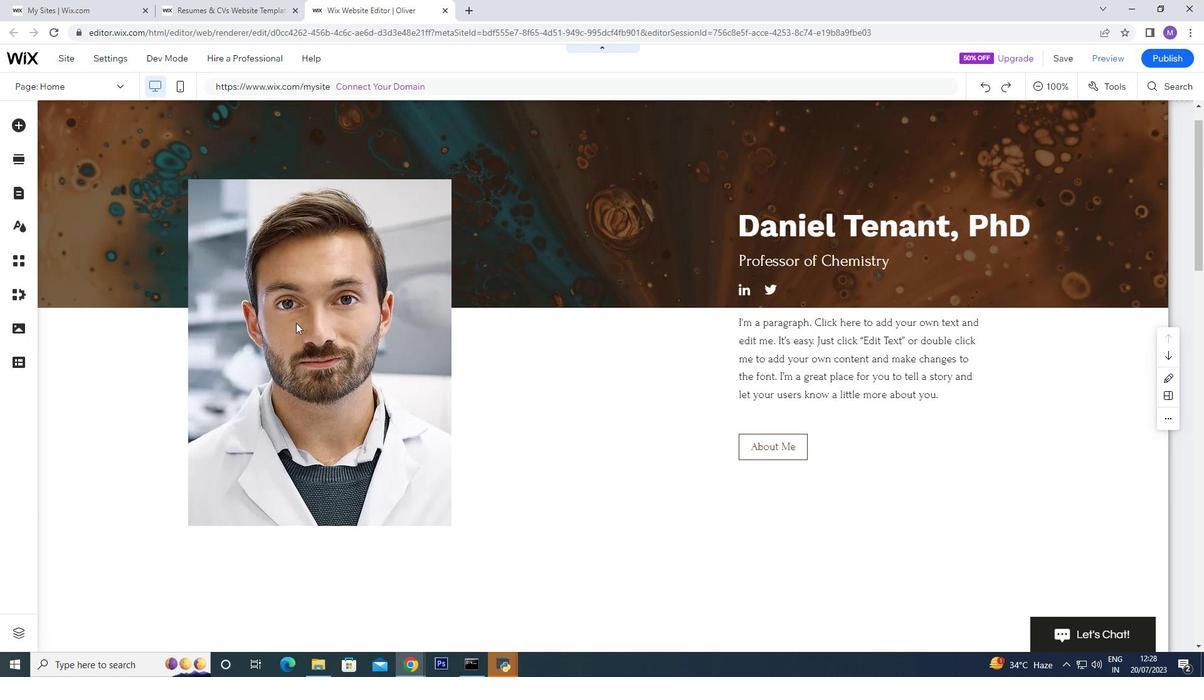 
Action: Mouse pressed left at (308, 325)
Screenshot: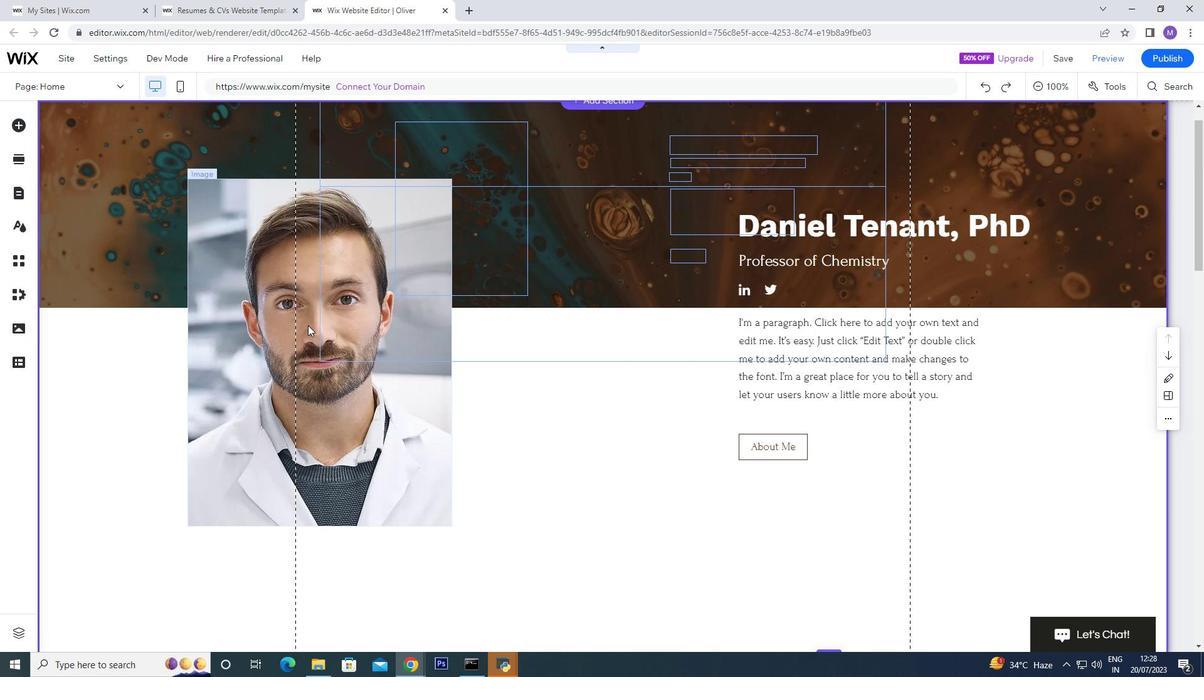 
Action: Mouse moved to (317, 296)
Screenshot: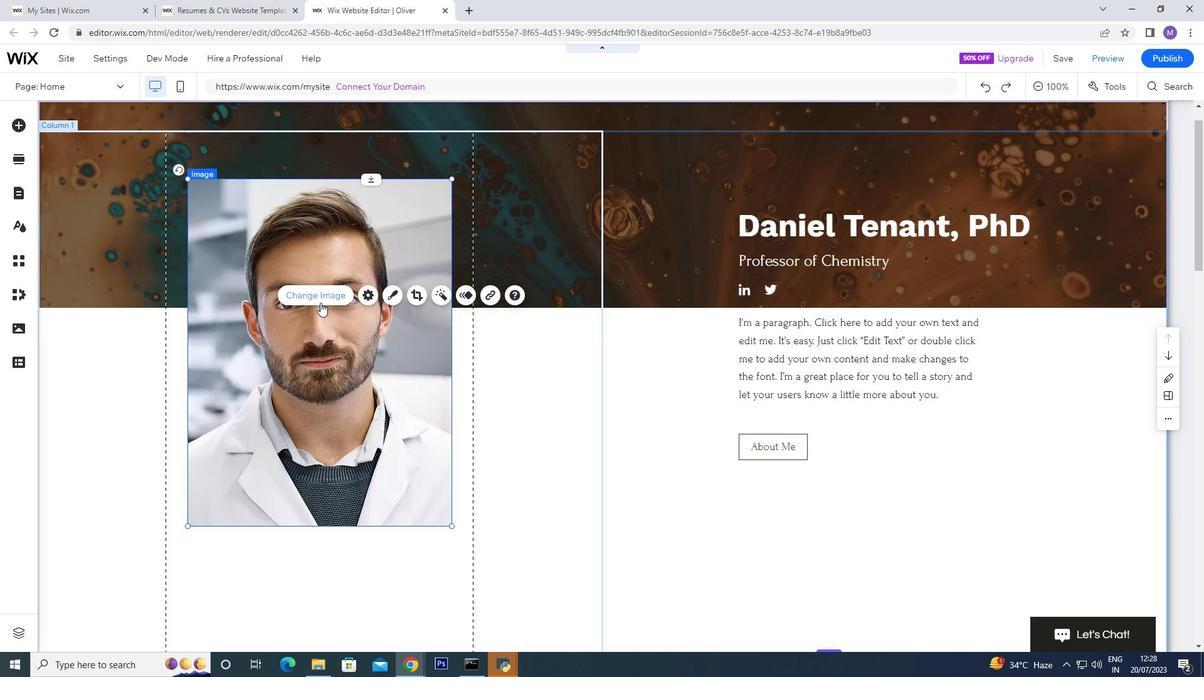 
Action: Mouse pressed left at (317, 296)
Screenshot: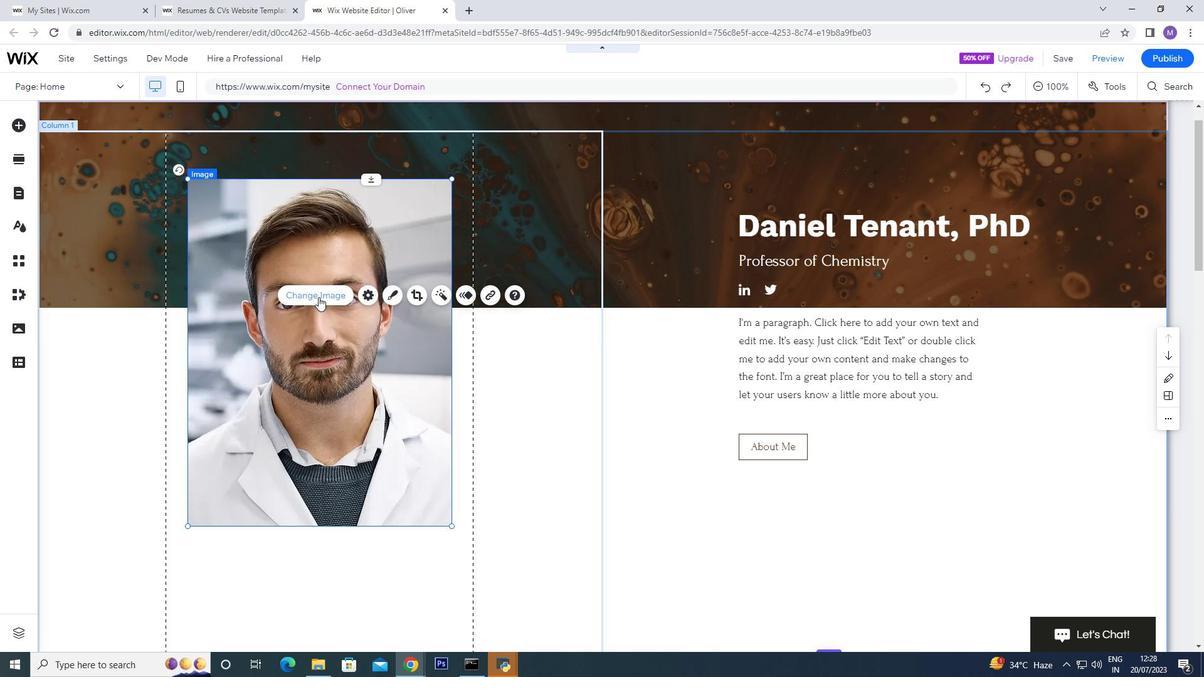 
Action: Mouse moved to (427, 150)
Screenshot: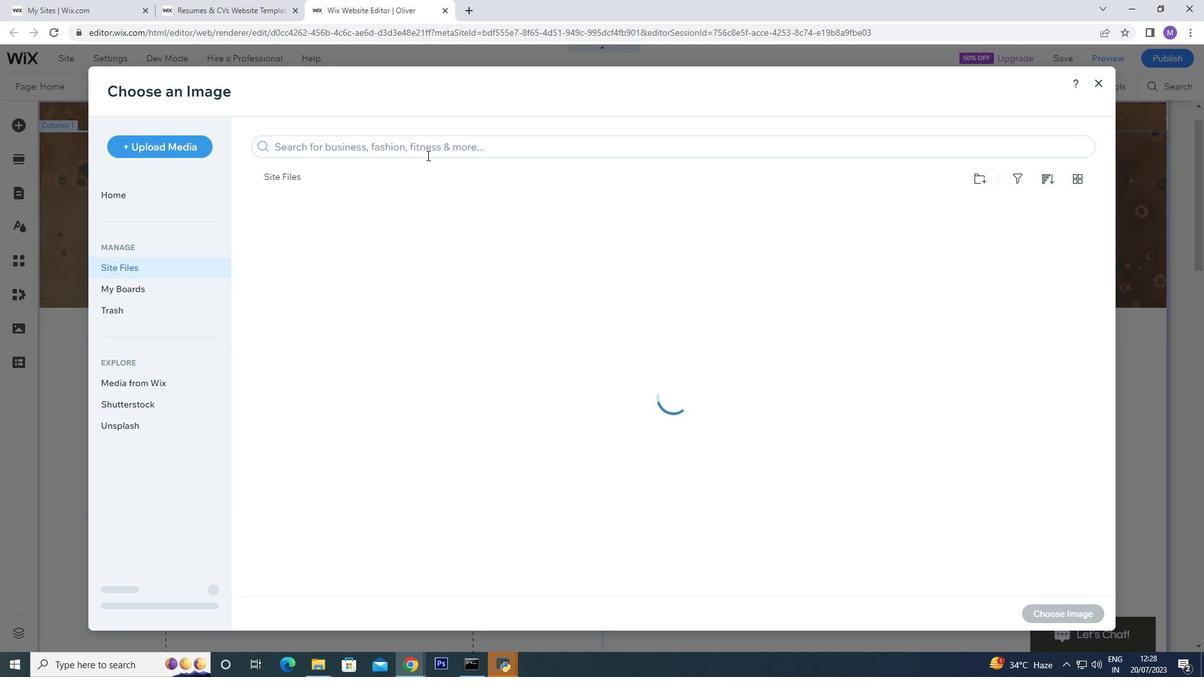 
Action: Mouse pressed left at (427, 150)
Screenshot: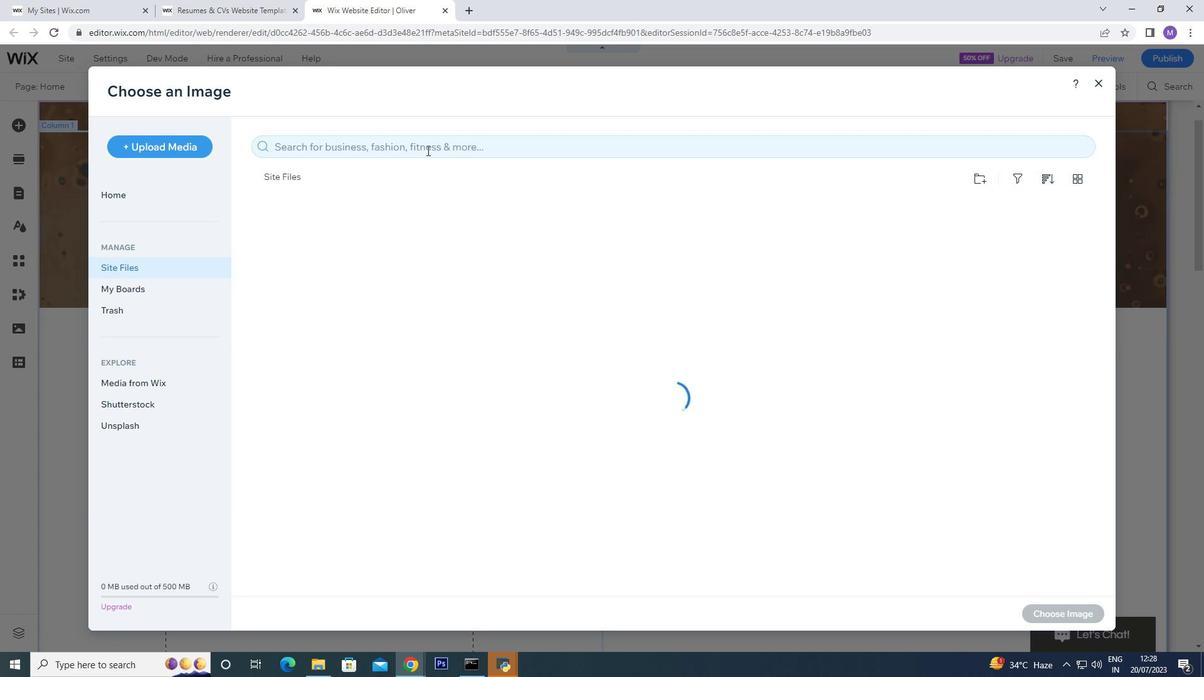 
Action: Mouse moved to (427, 150)
Screenshot: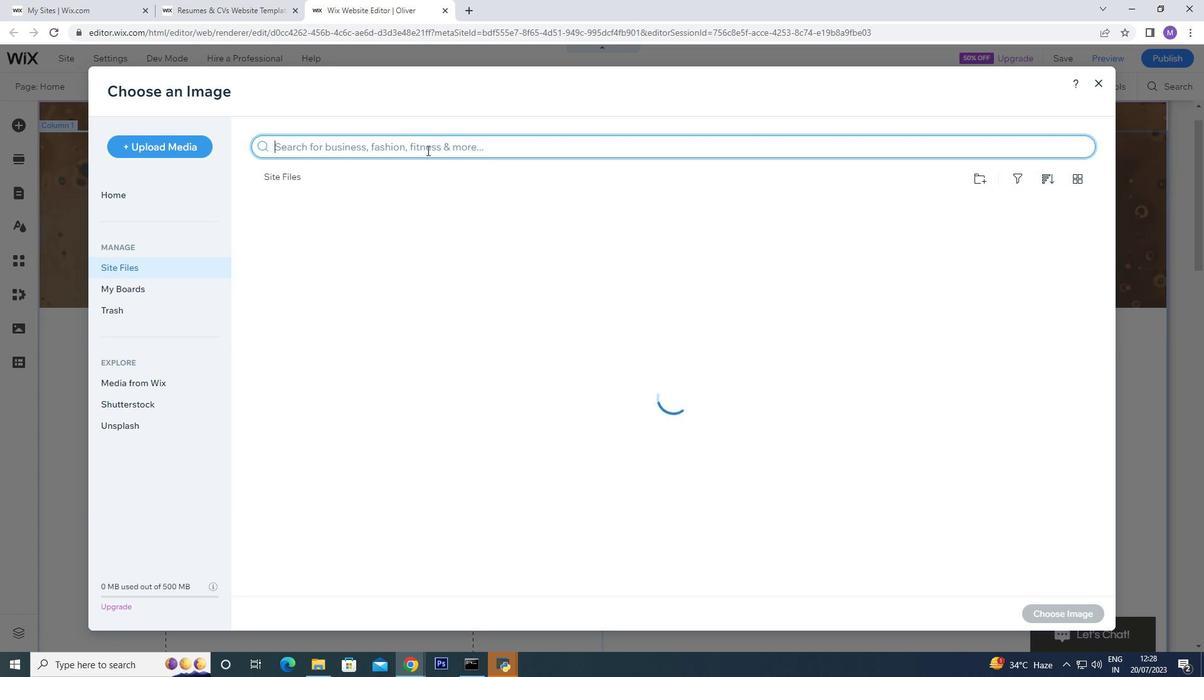 
Action: Key pressed male<Key.enter>
Screenshot: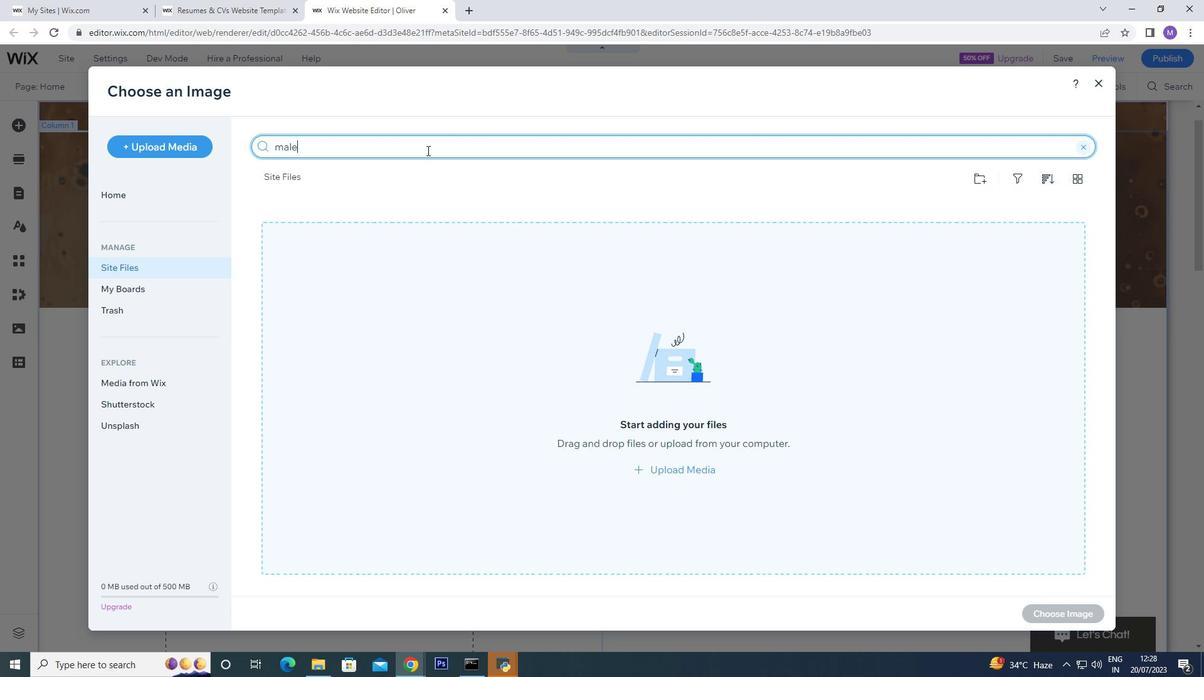 
Action: Mouse moved to (304, 147)
Screenshot: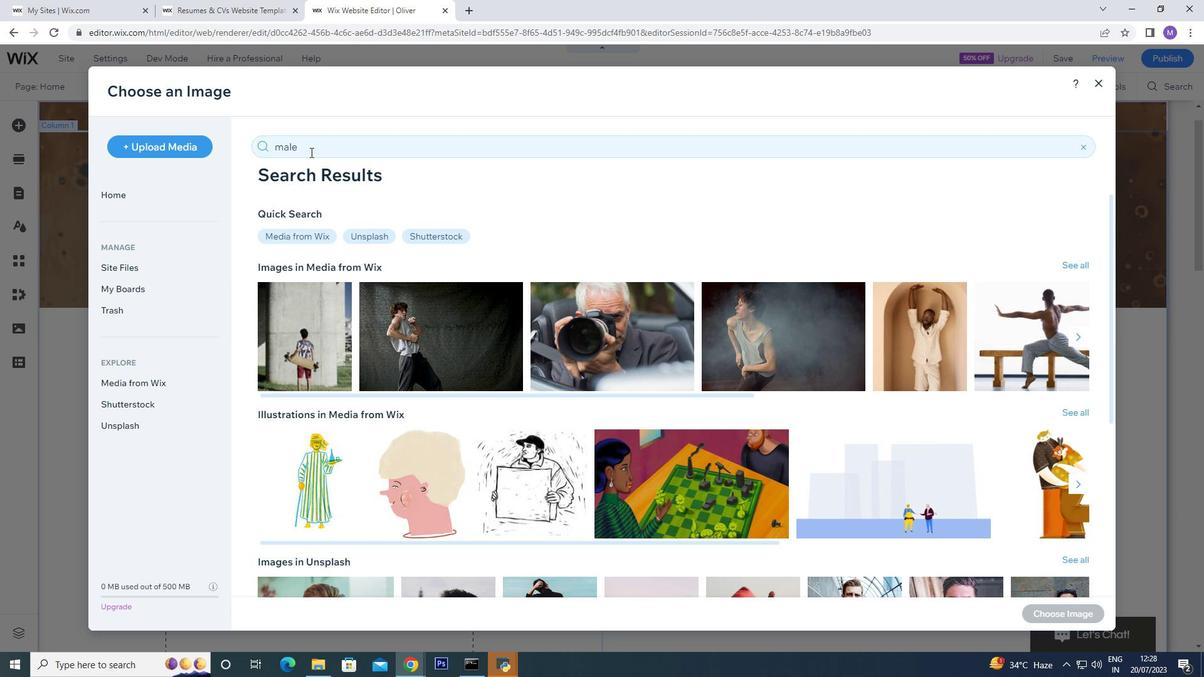 
Action: Mouse pressed left at (304, 147)
Screenshot: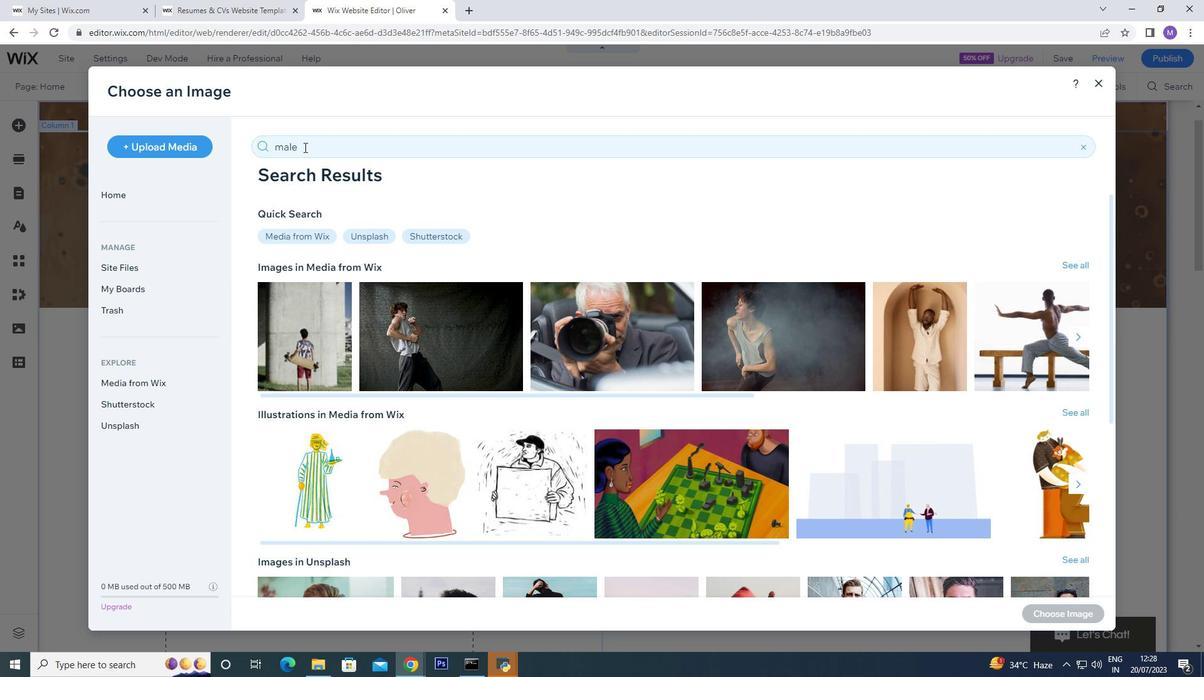 
Action: Mouse pressed left at (304, 147)
Screenshot: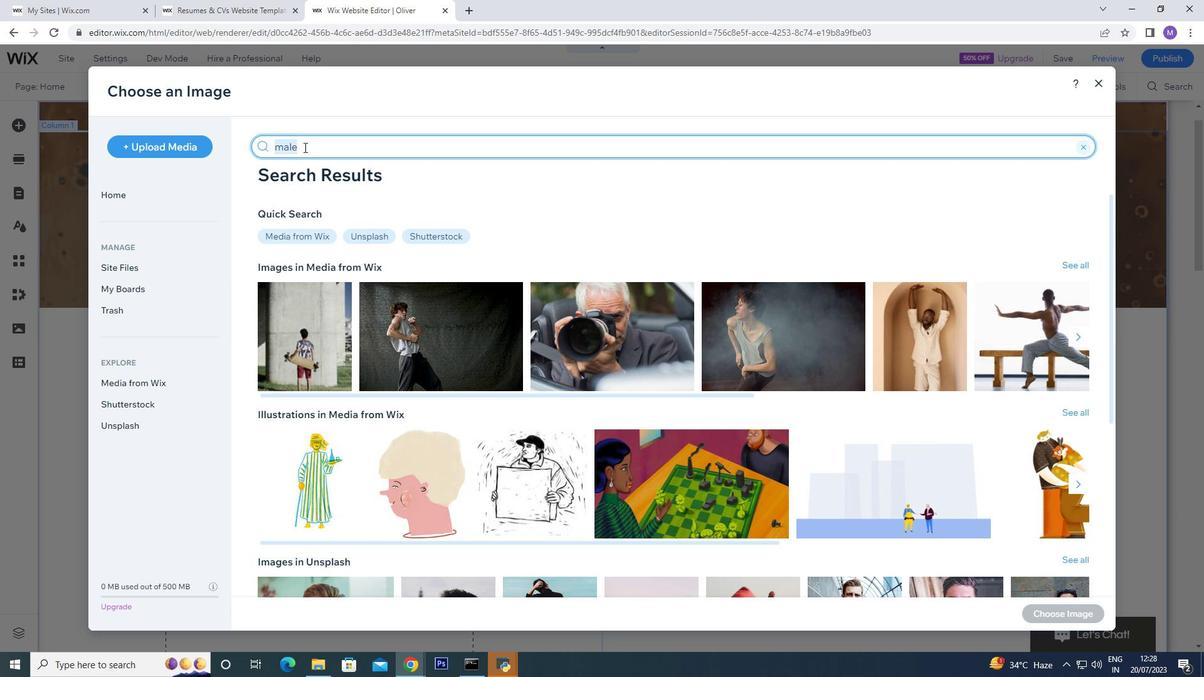 
Action: Key pressed <Key.space>profile<Key.space>pic<Key.enter>
Screenshot: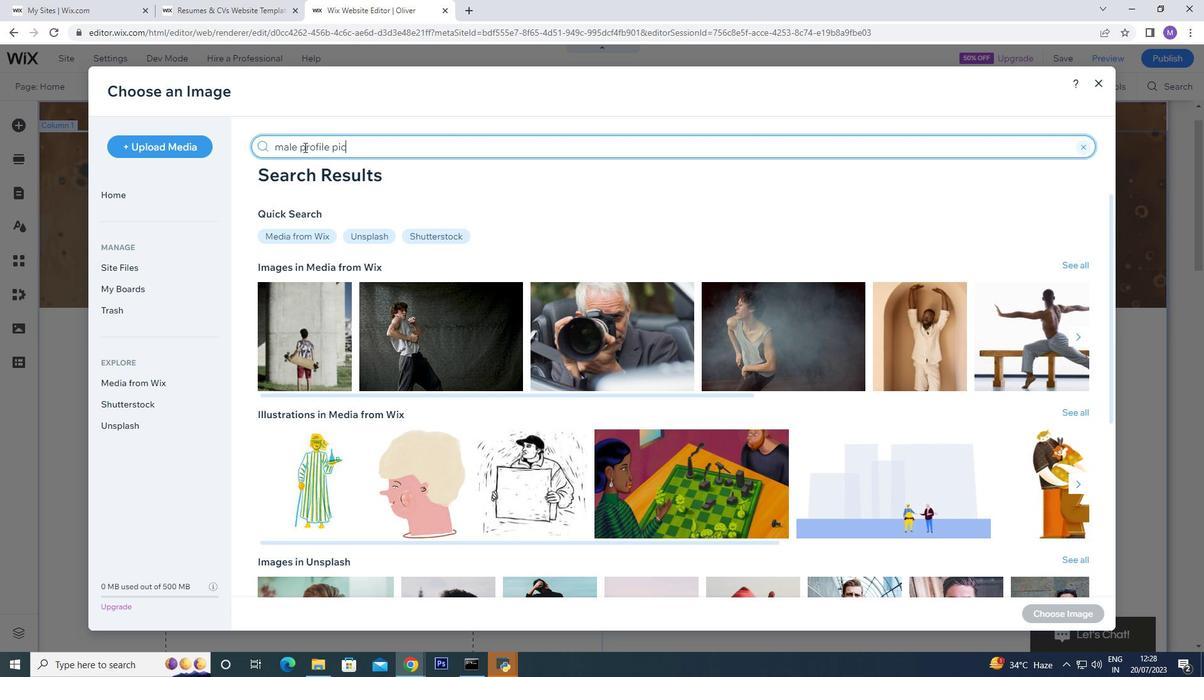 
Action: Mouse moved to (814, 405)
Screenshot: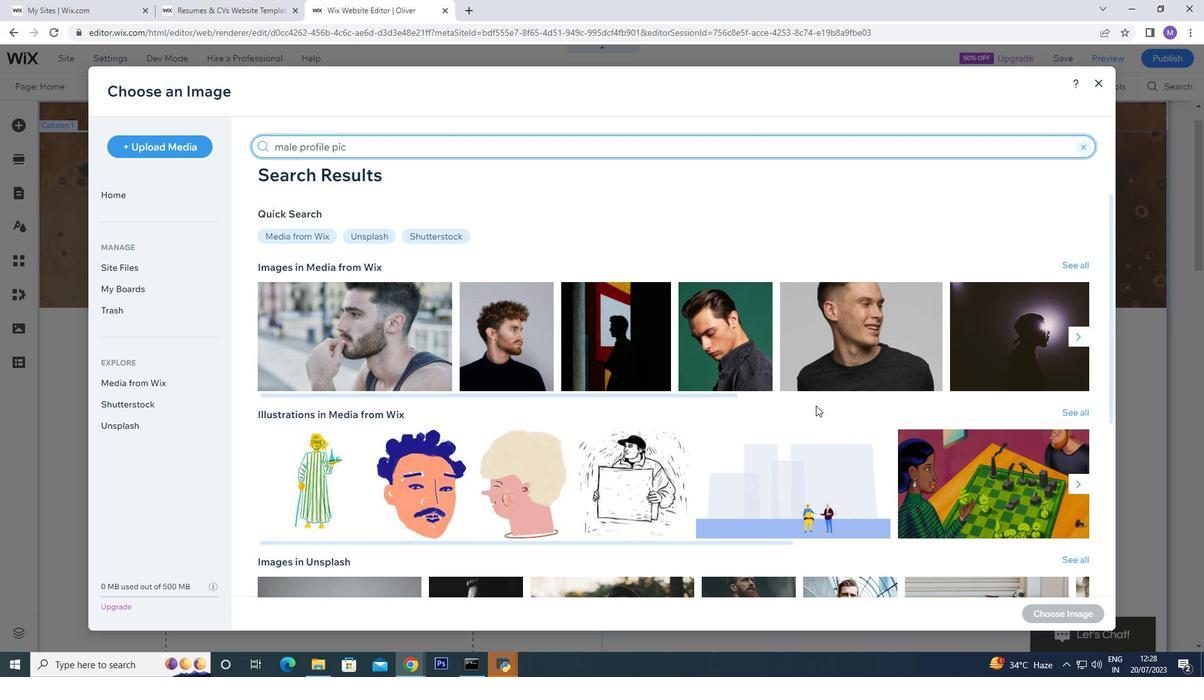
Action: Mouse scrolled (814, 405) with delta (0, 0)
Screenshot: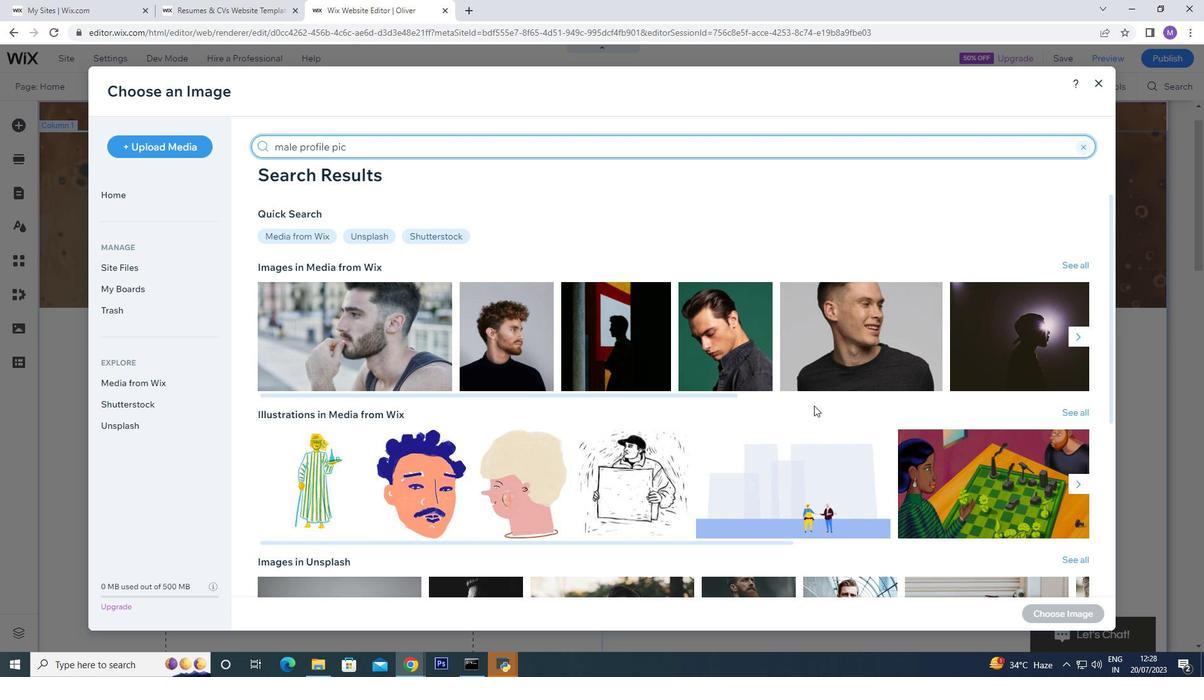 
Action: Mouse scrolled (814, 405) with delta (0, 0)
Screenshot: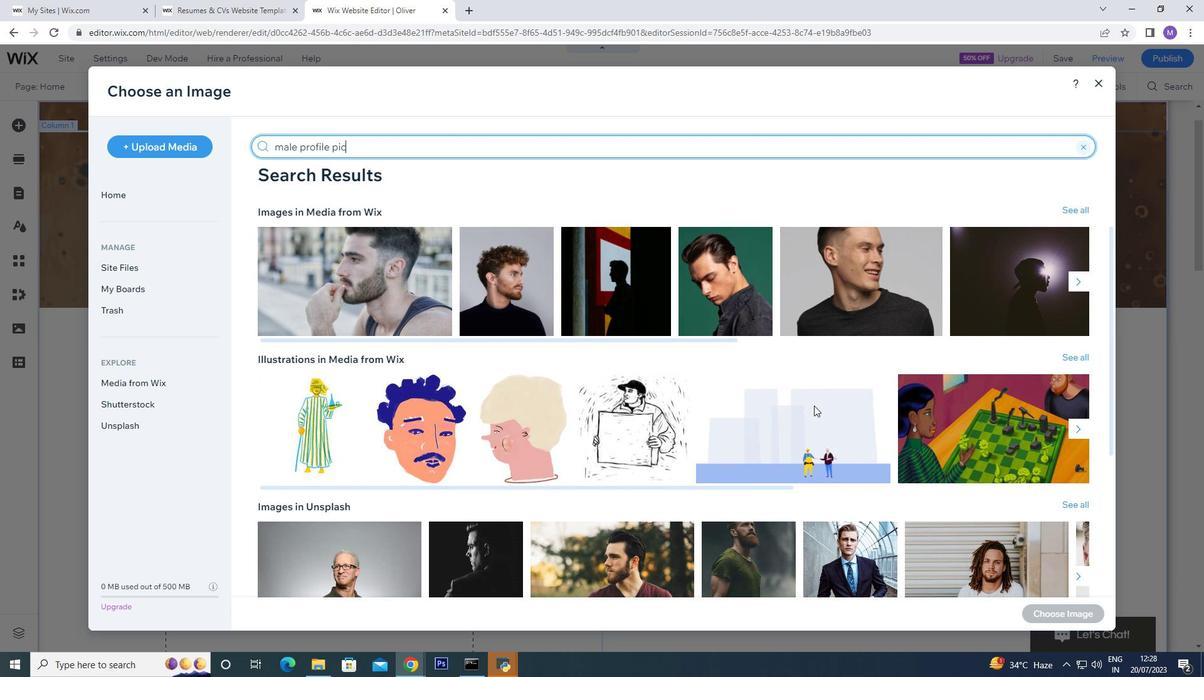
Action: Mouse moved to (873, 465)
Screenshot: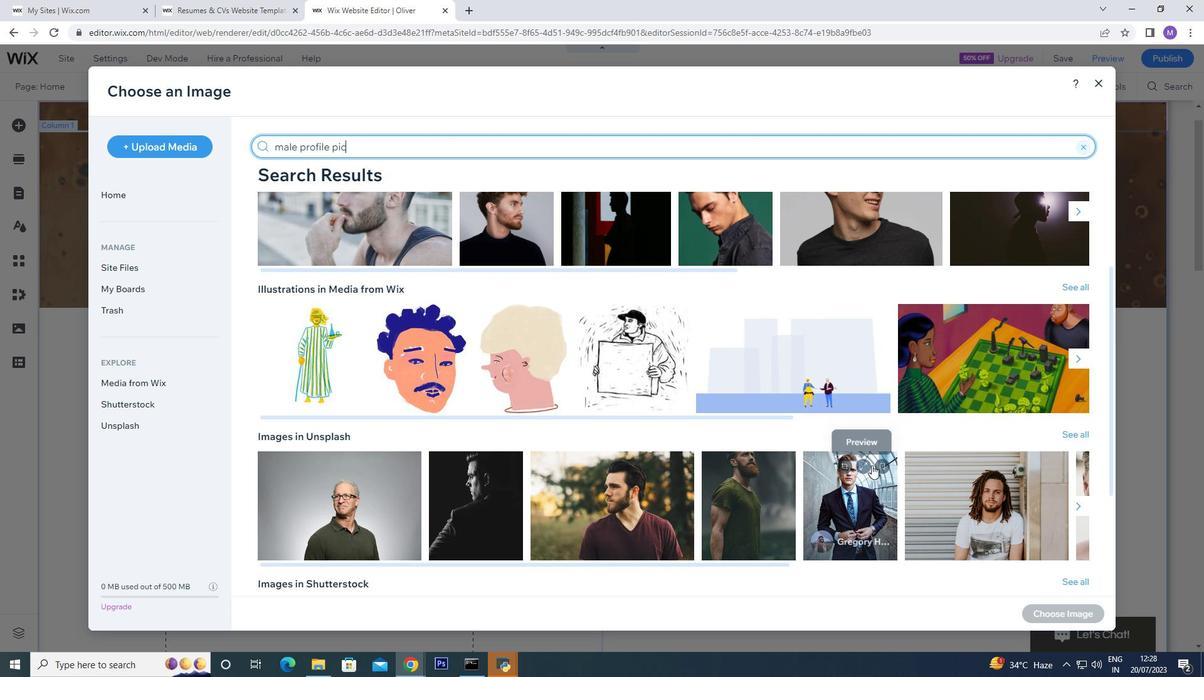 
Action: Mouse scrolled (873, 464) with delta (0, 0)
Screenshot: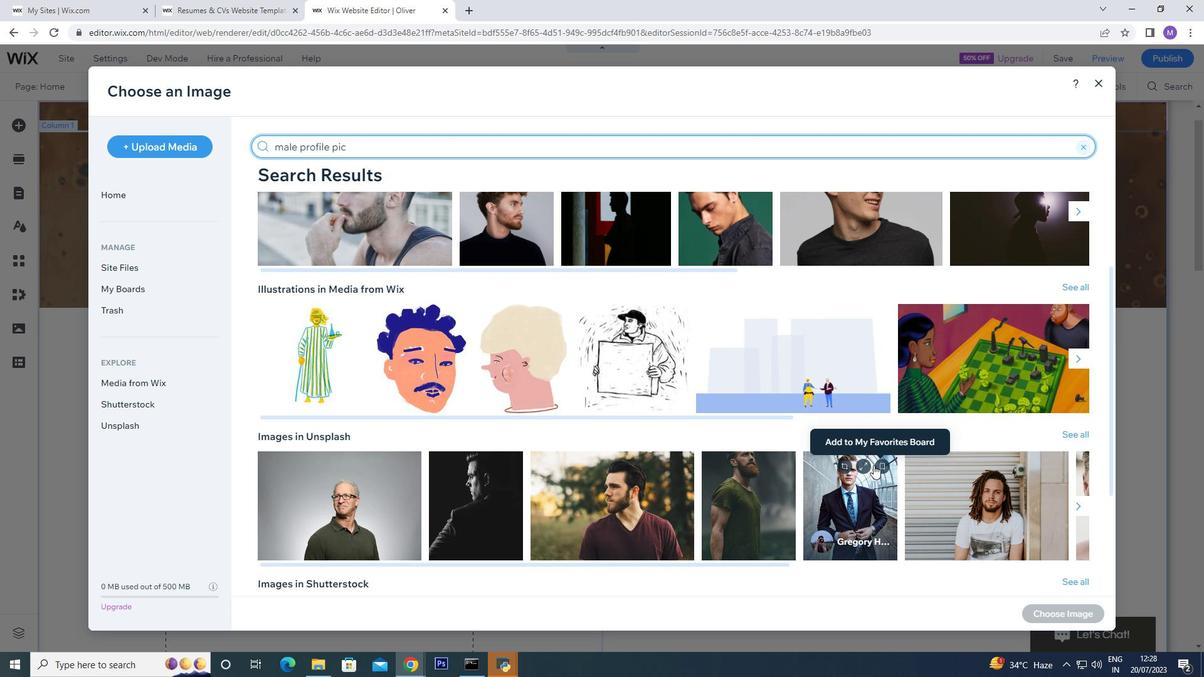 
Action: Mouse scrolled (873, 464) with delta (0, 0)
Screenshot: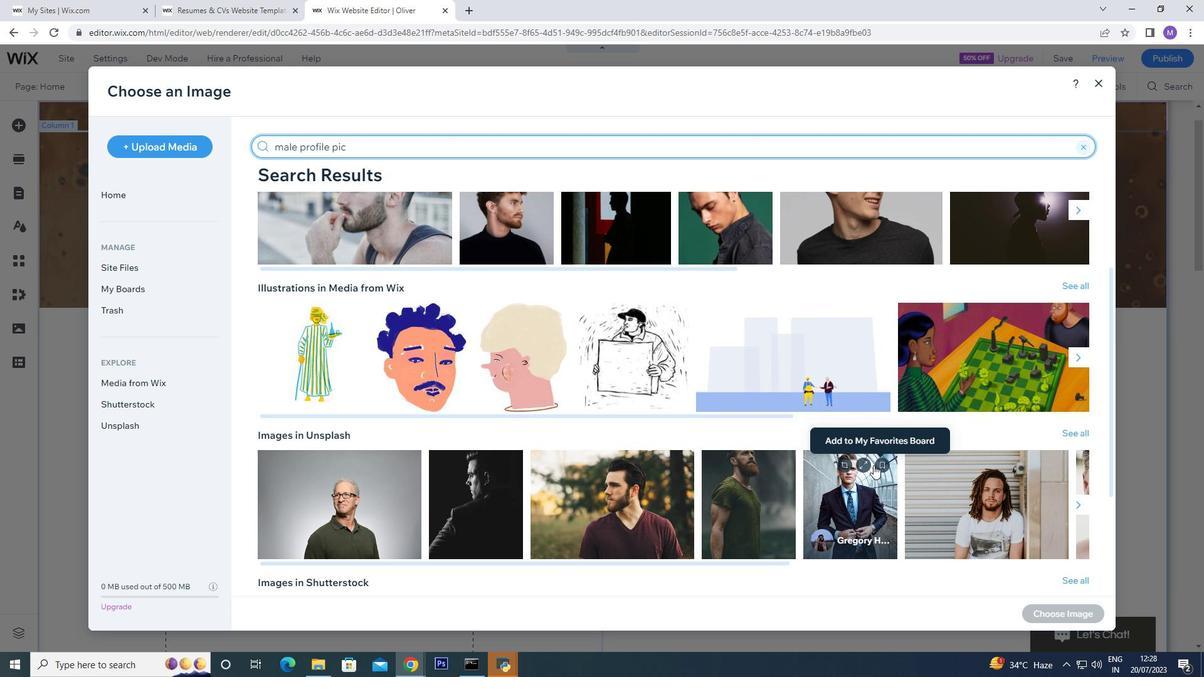 
Action: Mouse scrolled (873, 464) with delta (0, 0)
Screenshot: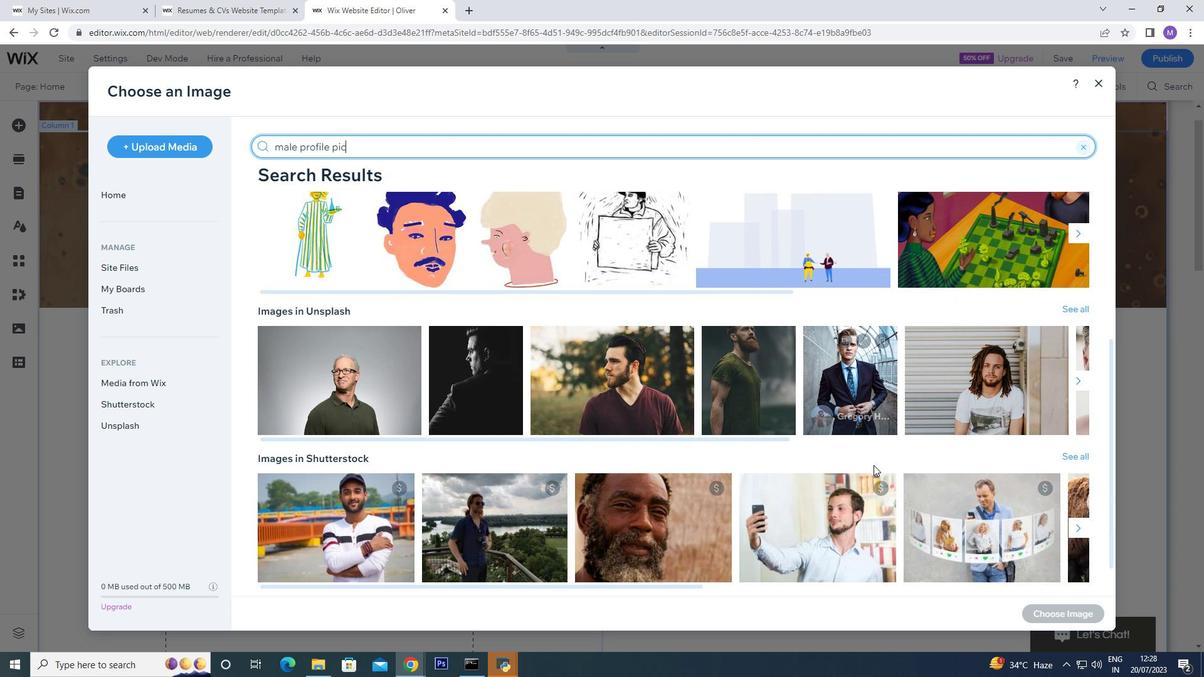
Action: Mouse scrolled (873, 464) with delta (0, 0)
Screenshot: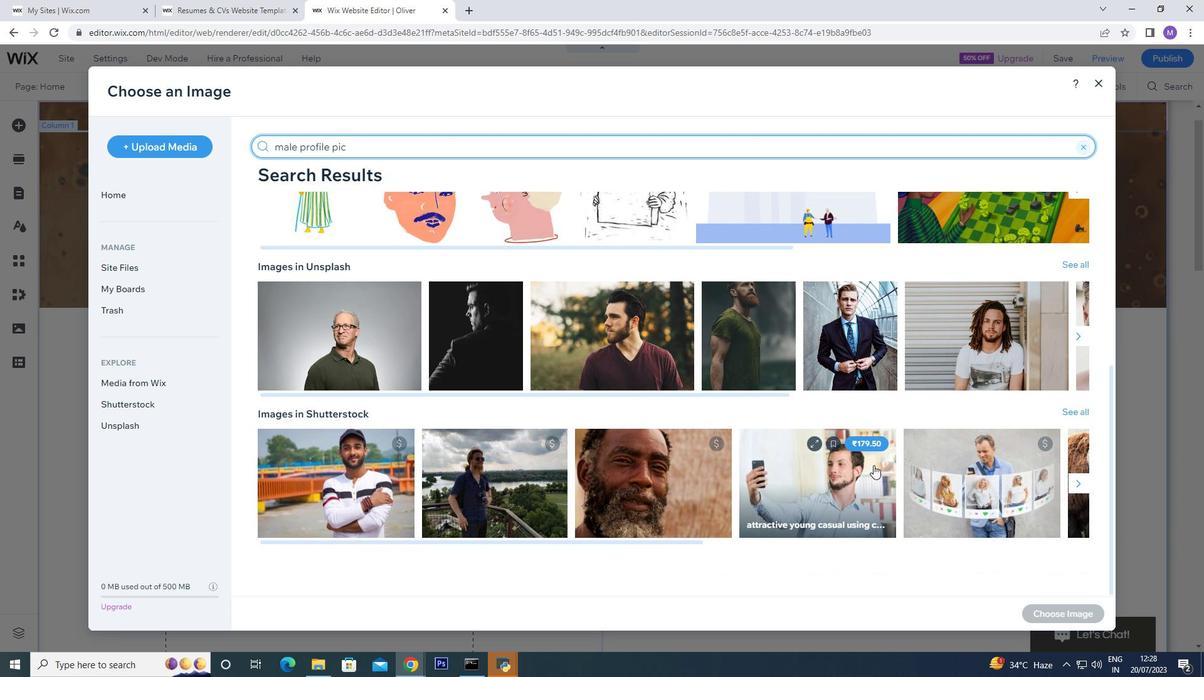 
Action: Mouse scrolled (873, 464) with delta (0, 0)
Screenshot: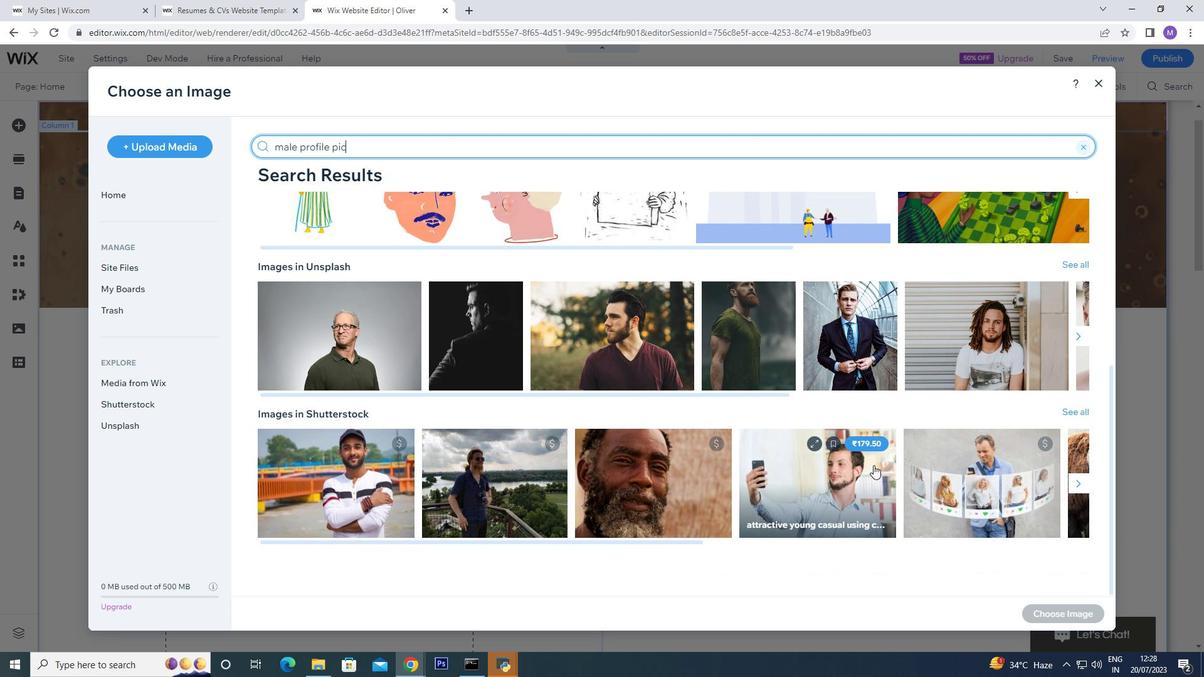 
Action: Mouse moved to (794, 428)
Screenshot: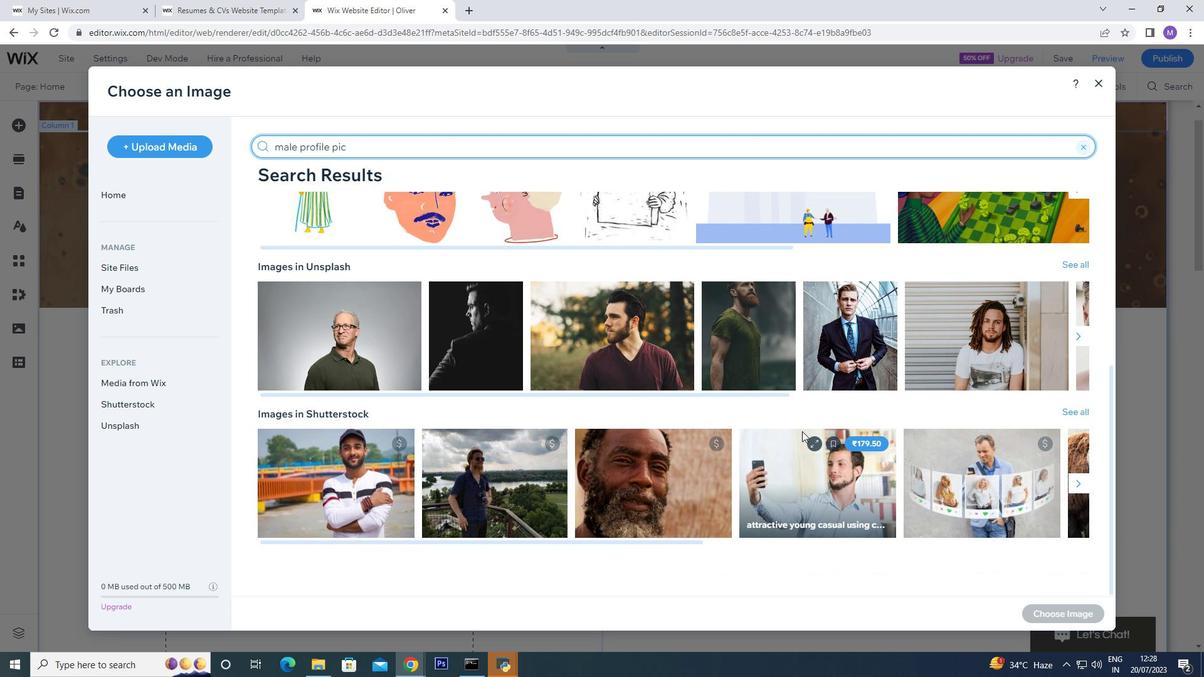 
Action: Mouse scrolled (794, 427) with delta (0, 0)
Screenshot: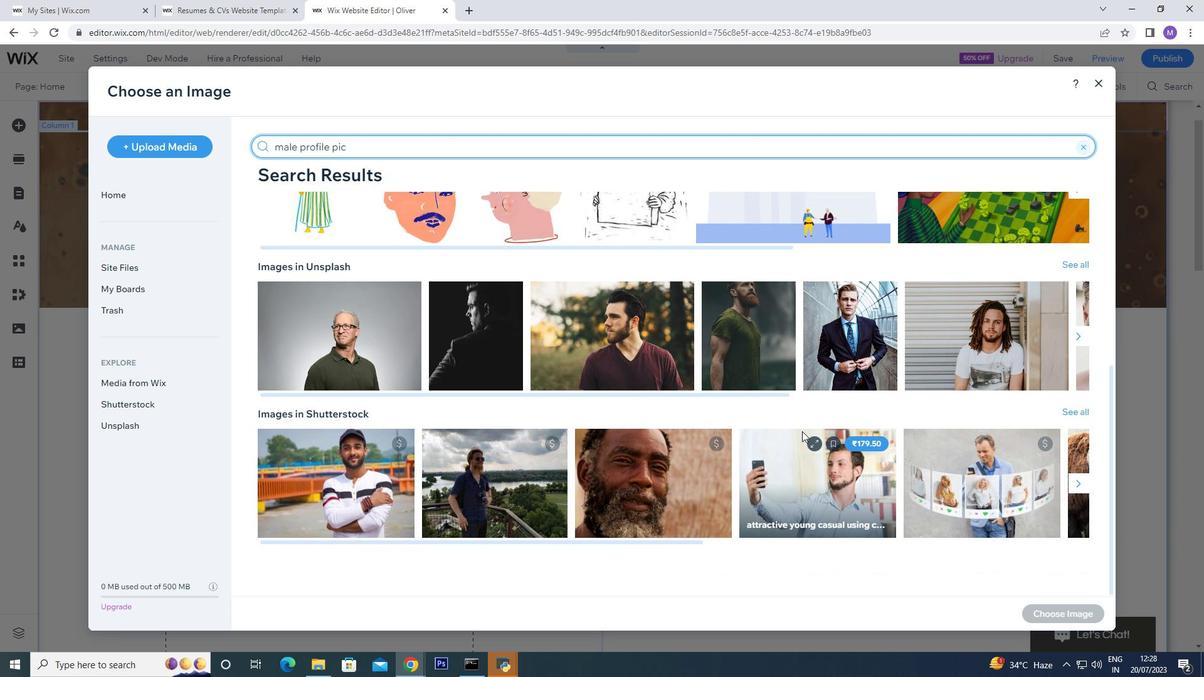 
Action: Mouse moved to (792, 427)
Screenshot: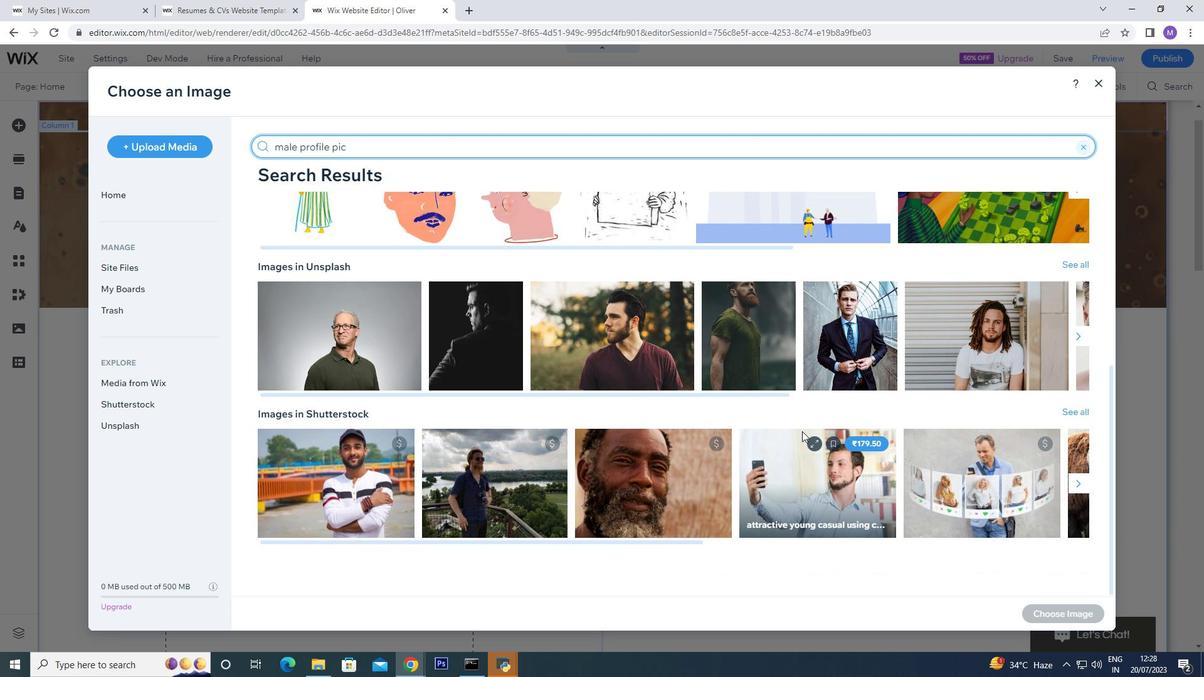 
Action: Mouse scrolled (792, 427) with delta (0, 0)
Screenshot: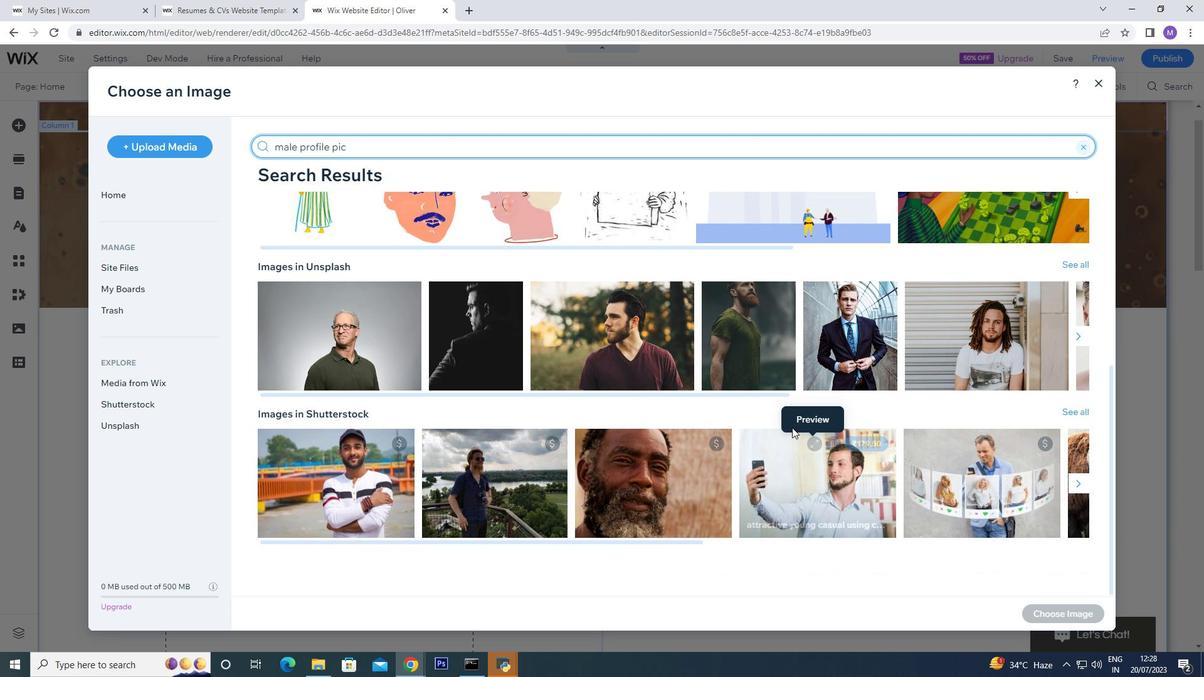 
Action: Mouse scrolled (792, 427) with delta (0, 0)
Screenshot: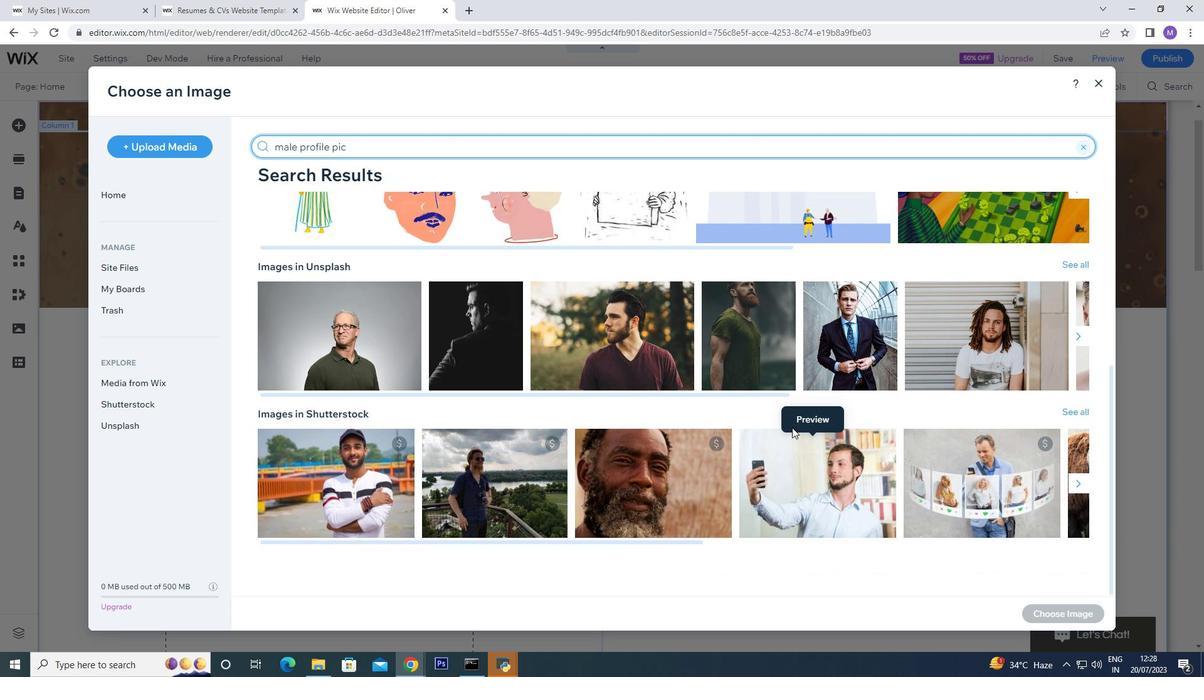 
Action: Mouse moved to (754, 417)
Screenshot: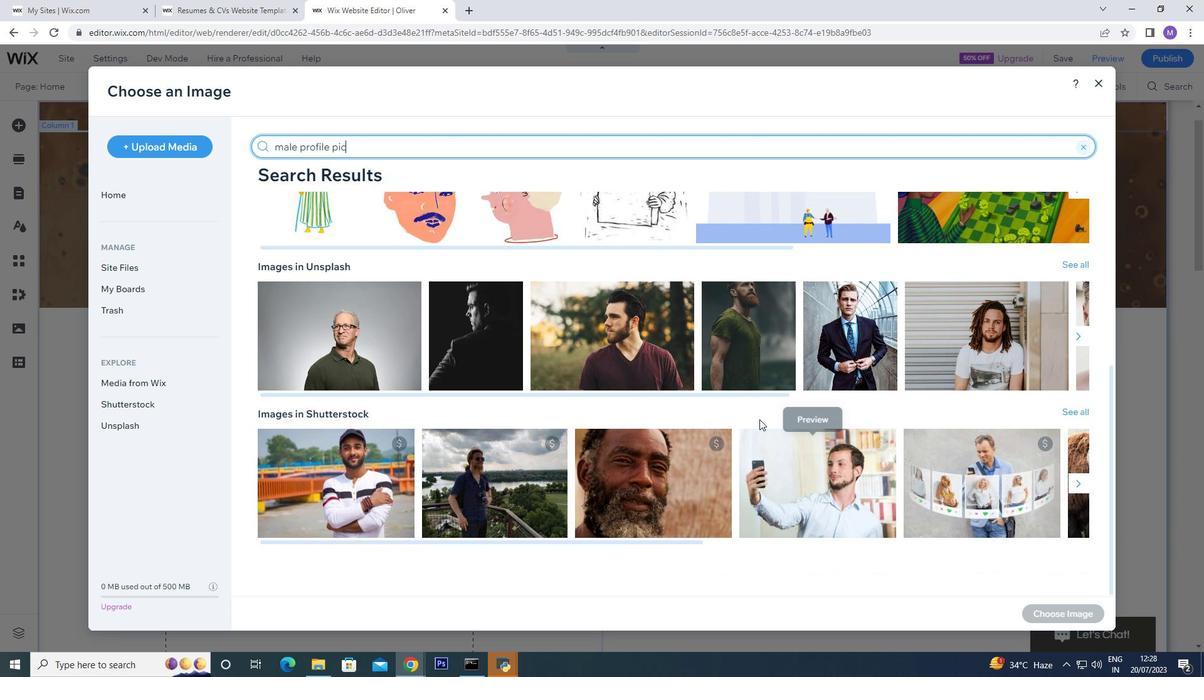 
Action: Mouse scrolled (754, 418) with delta (0, 0)
Screenshot: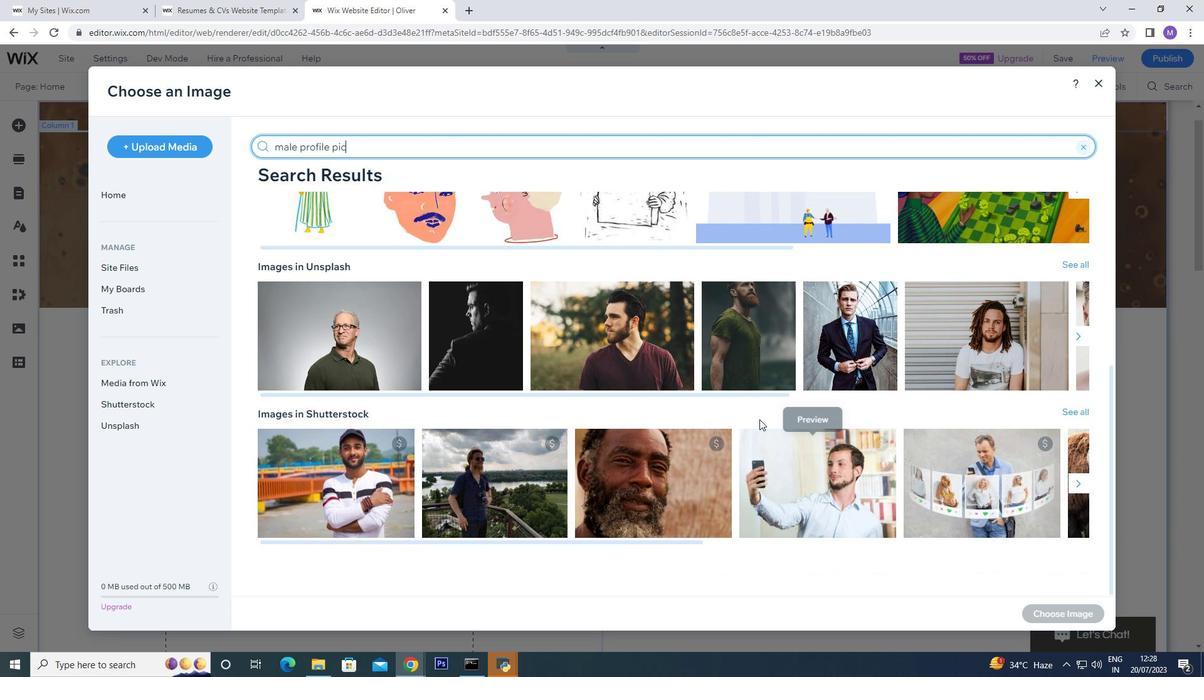 
Action: Mouse scrolled (754, 418) with delta (0, 0)
Screenshot: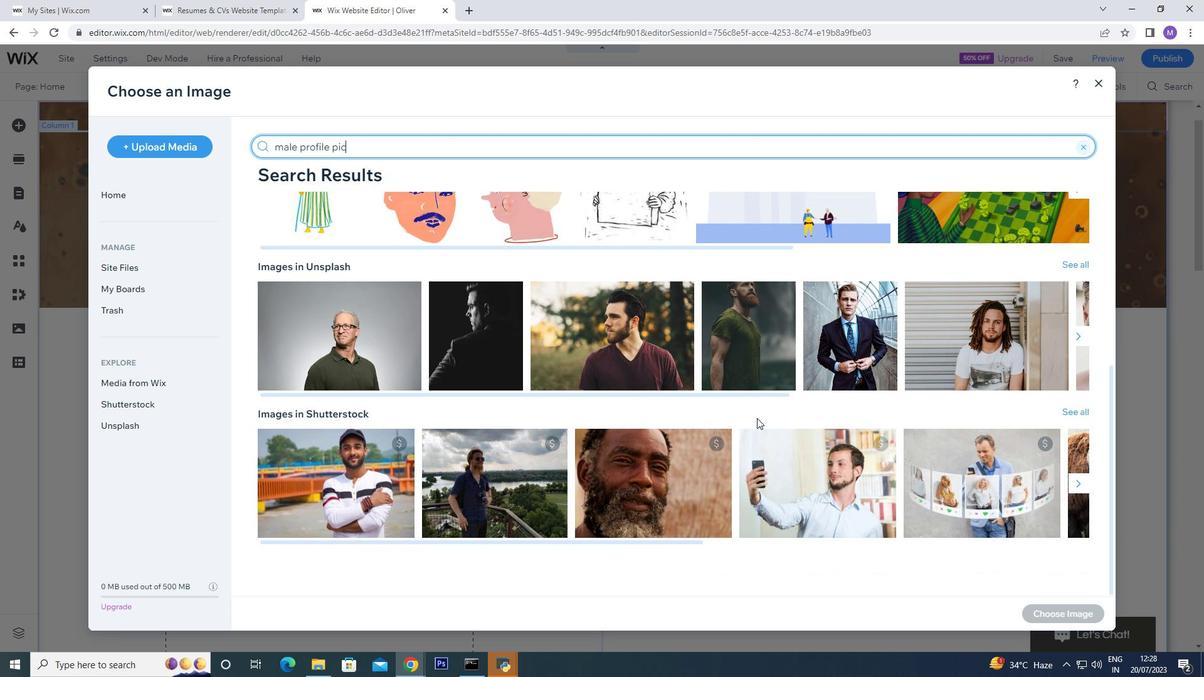 
Action: Mouse scrolled (754, 418) with delta (0, 0)
Screenshot: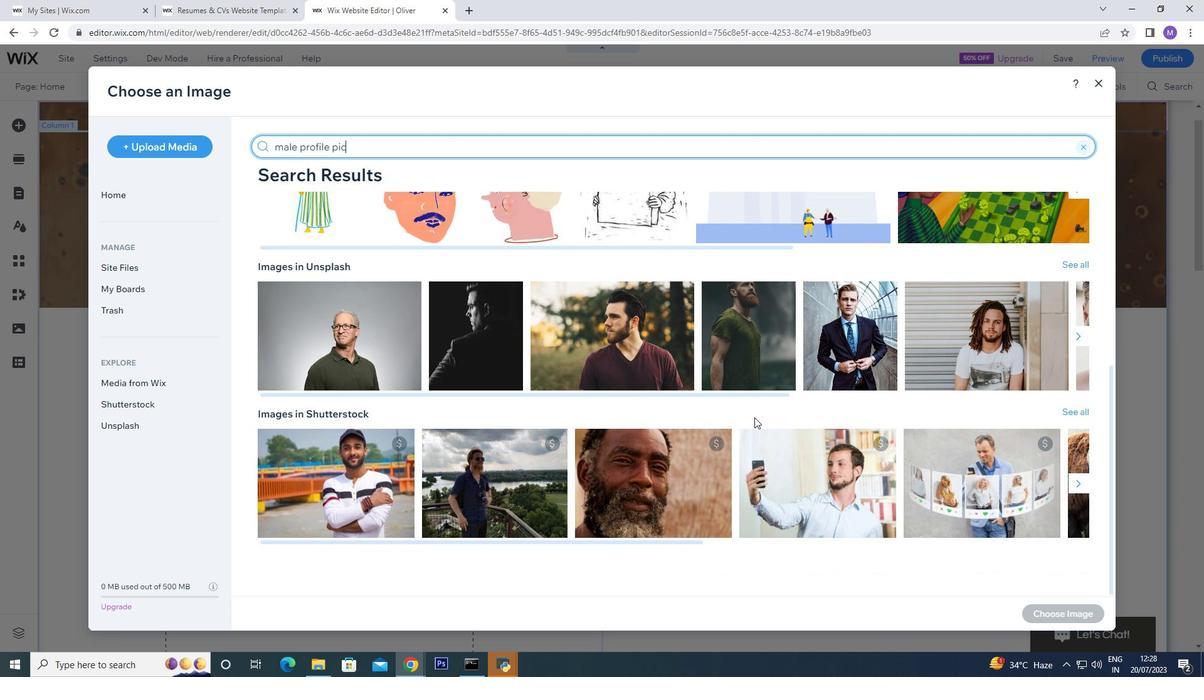 
Action: Mouse scrolled (754, 417) with delta (0, 0)
Screenshot: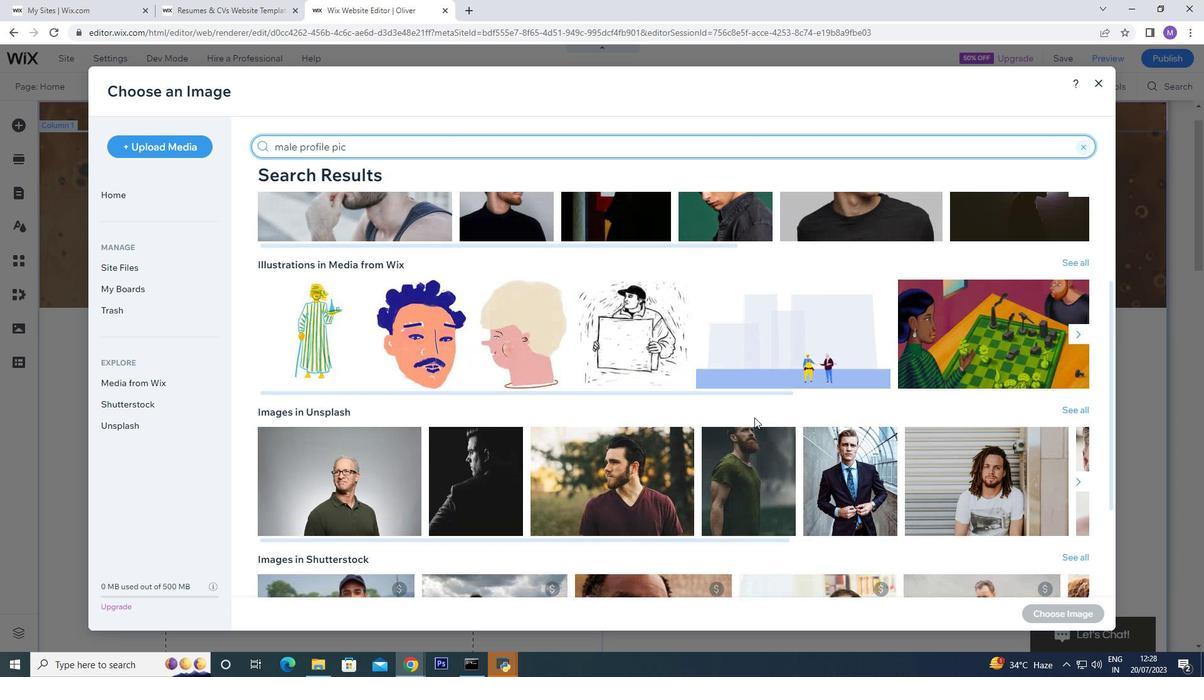 
Action: Mouse scrolled (754, 418) with delta (0, 0)
Screenshot: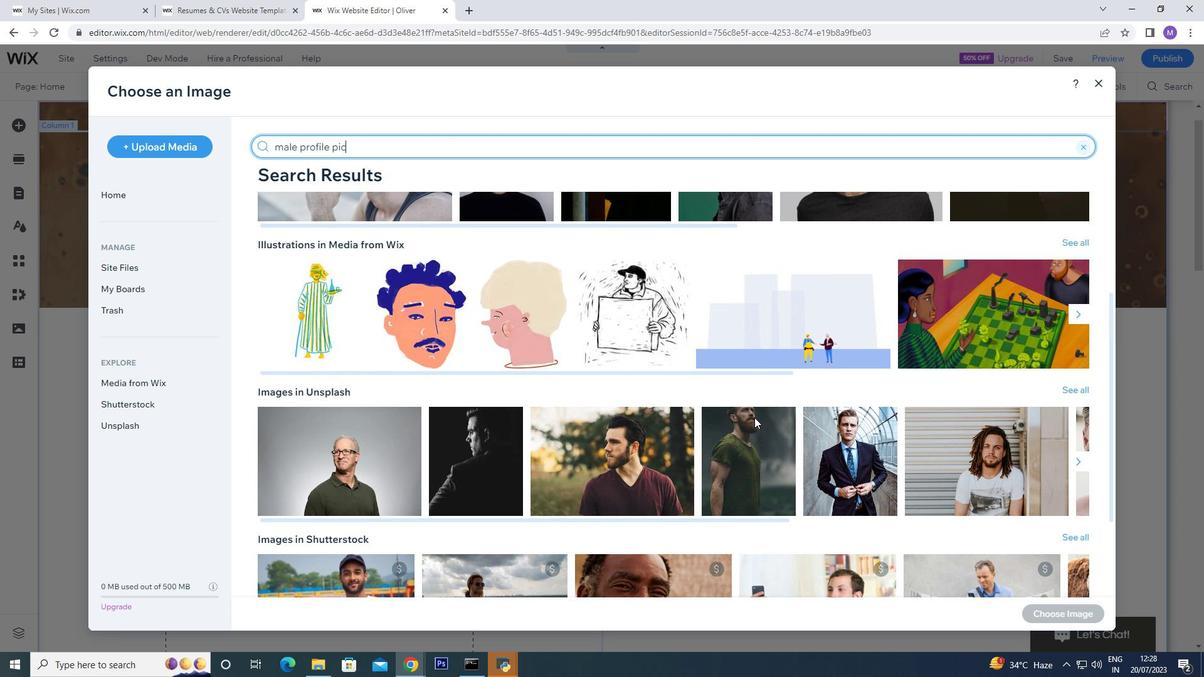 
Action: Mouse scrolled (754, 418) with delta (0, 0)
Screenshot: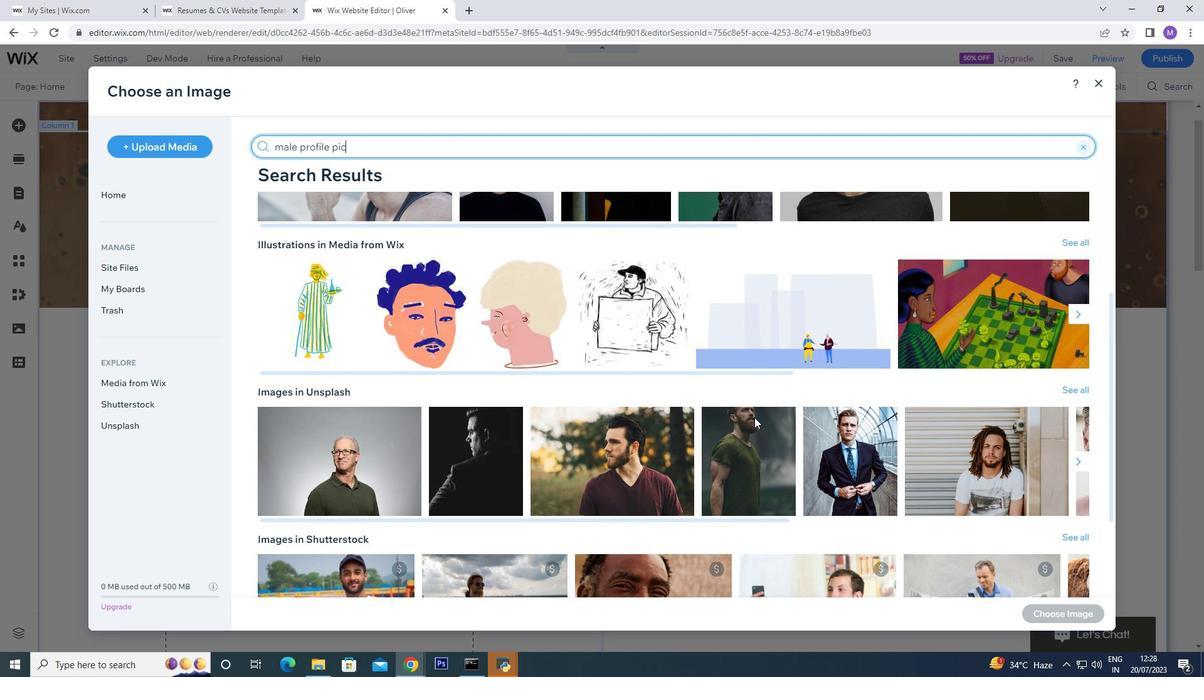 
Action: Mouse moved to (754, 417)
Screenshot: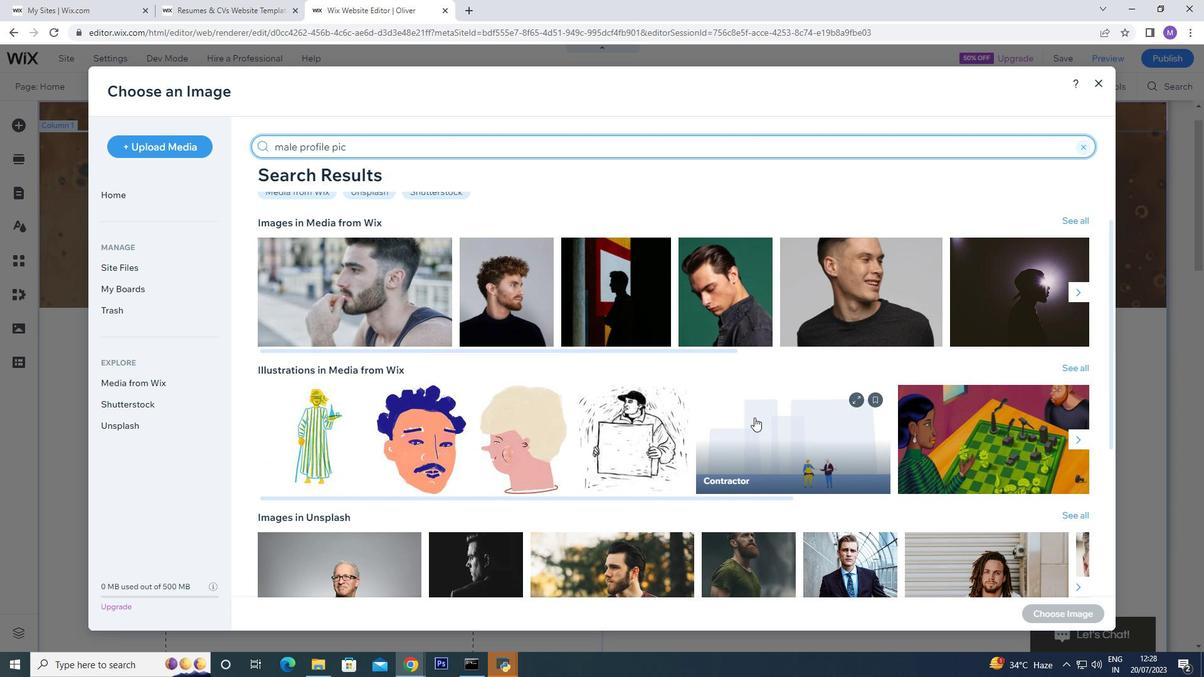 
Action: Mouse scrolled (754, 417) with delta (0, 0)
Screenshot: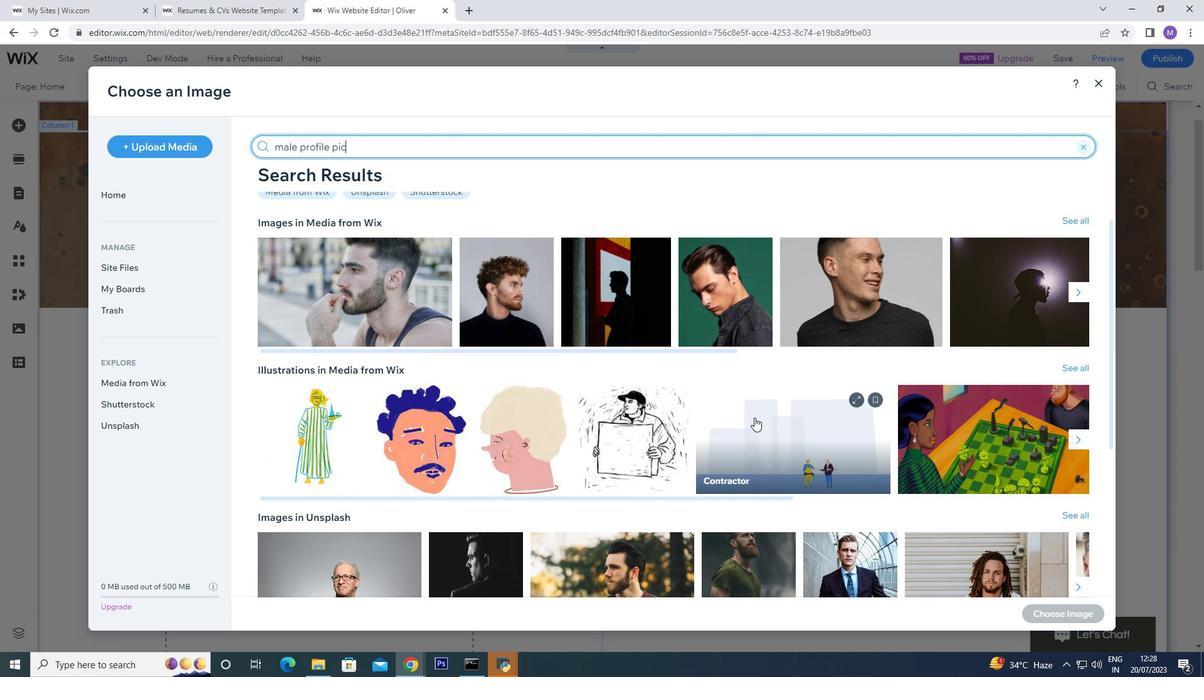 
Action: Mouse moved to (711, 393)
Screenshot: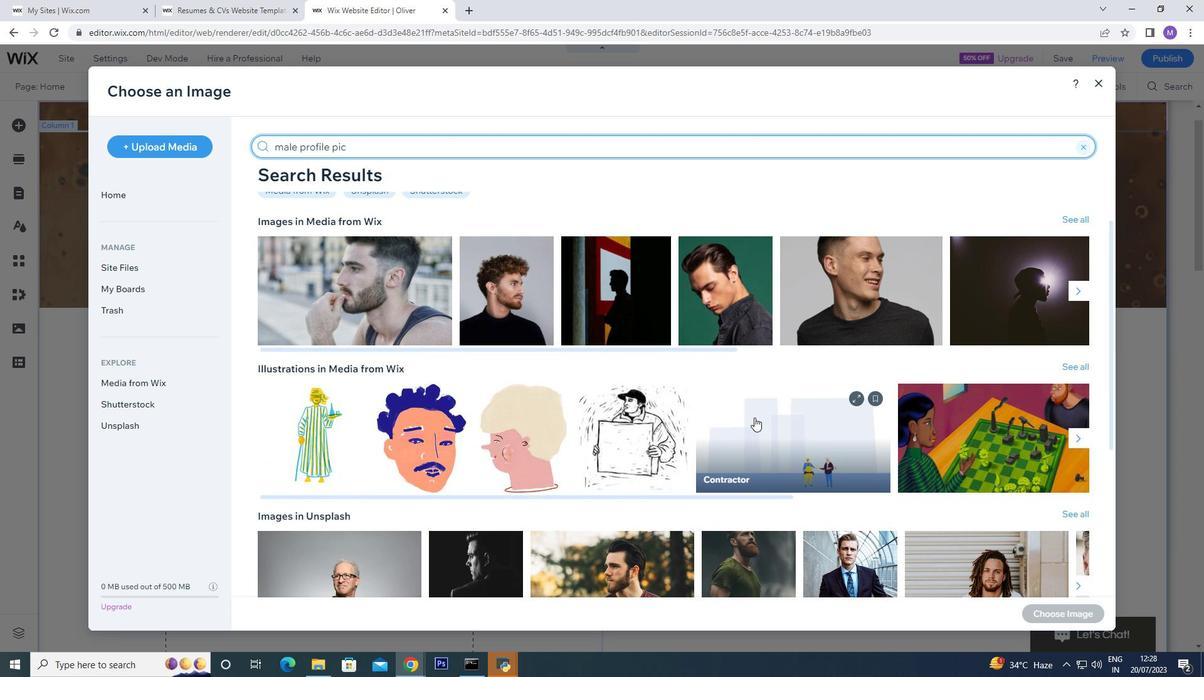 
Action: Mouse scrolled (718, 397) with delta (0, 0)
Screenshot: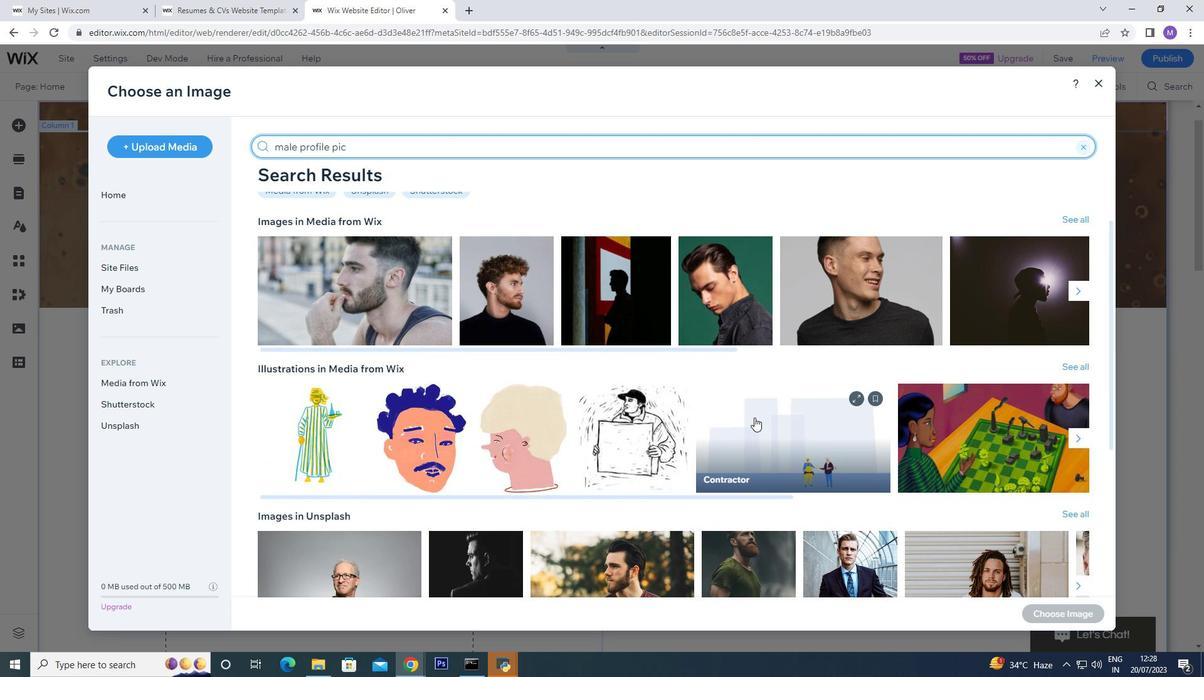 
Action: Mouse moved to (299, 146)
Screenshot: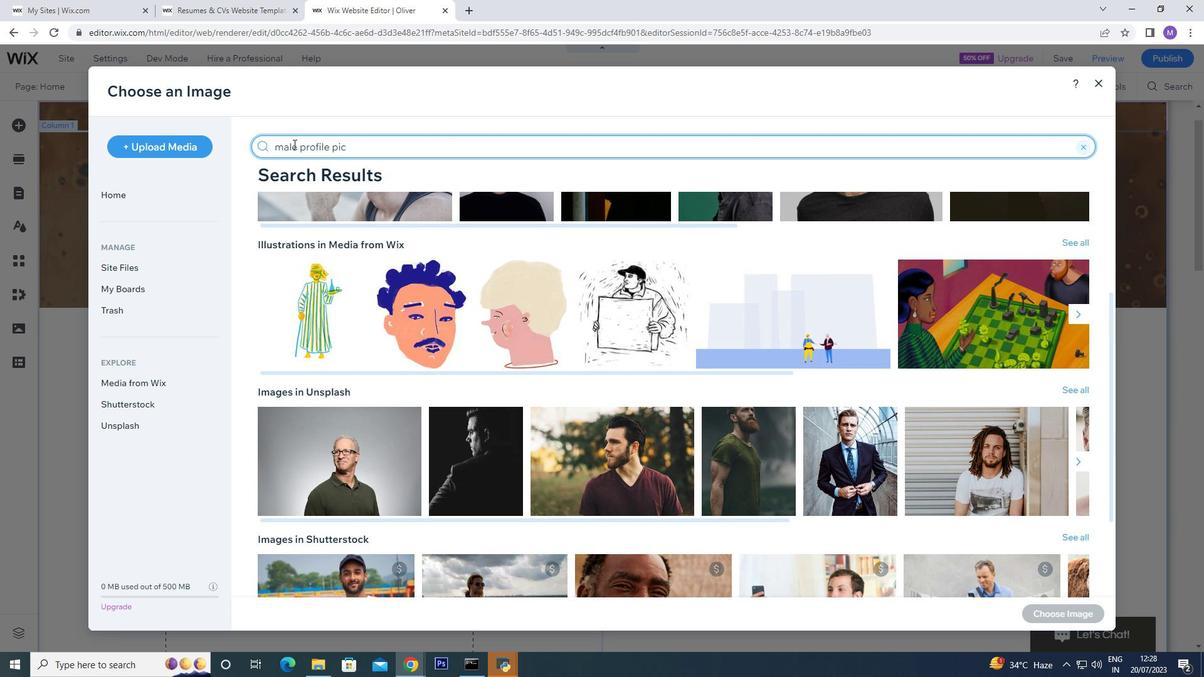 
Action: Mouse pressed left at (299, 146)
Screenshot: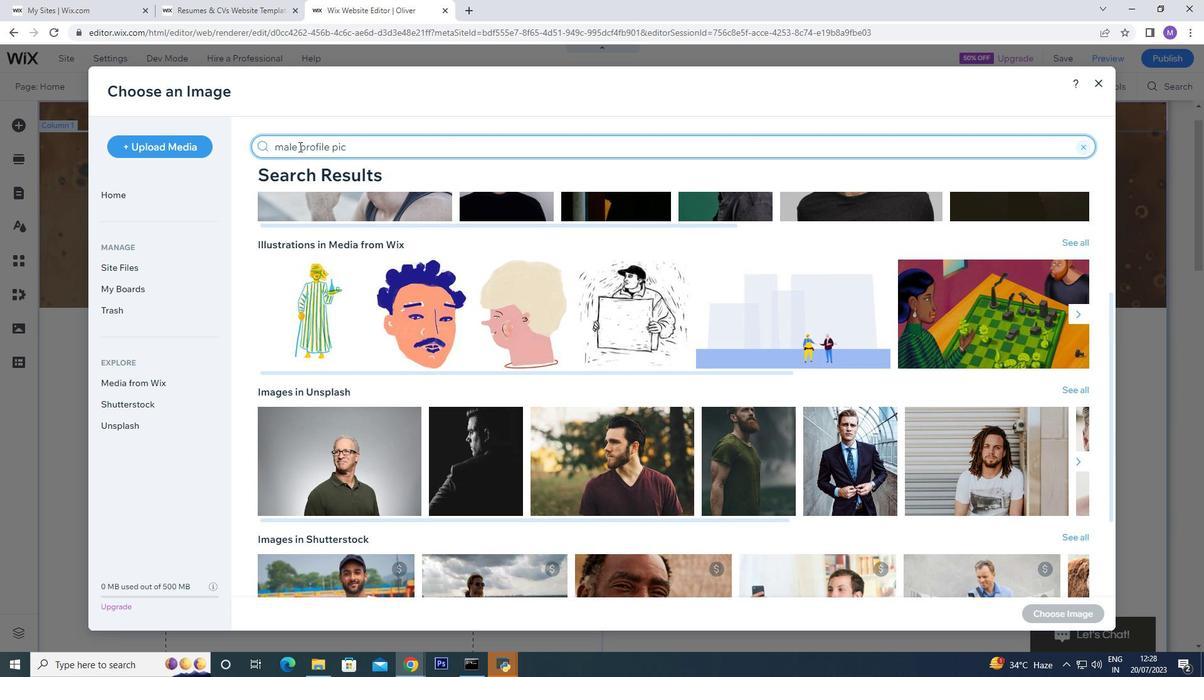 
Action: Mouse moved to (264, 143)
Screenshot: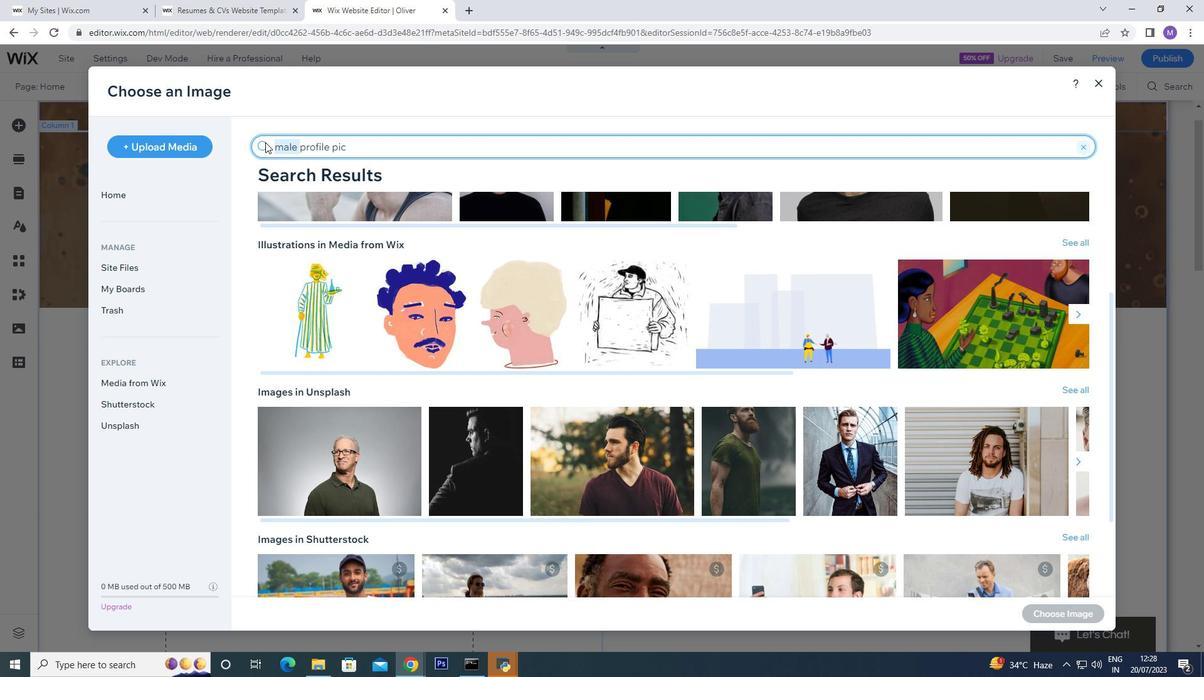 
Action: Key pressed <Key.backspace>\
Screenshot: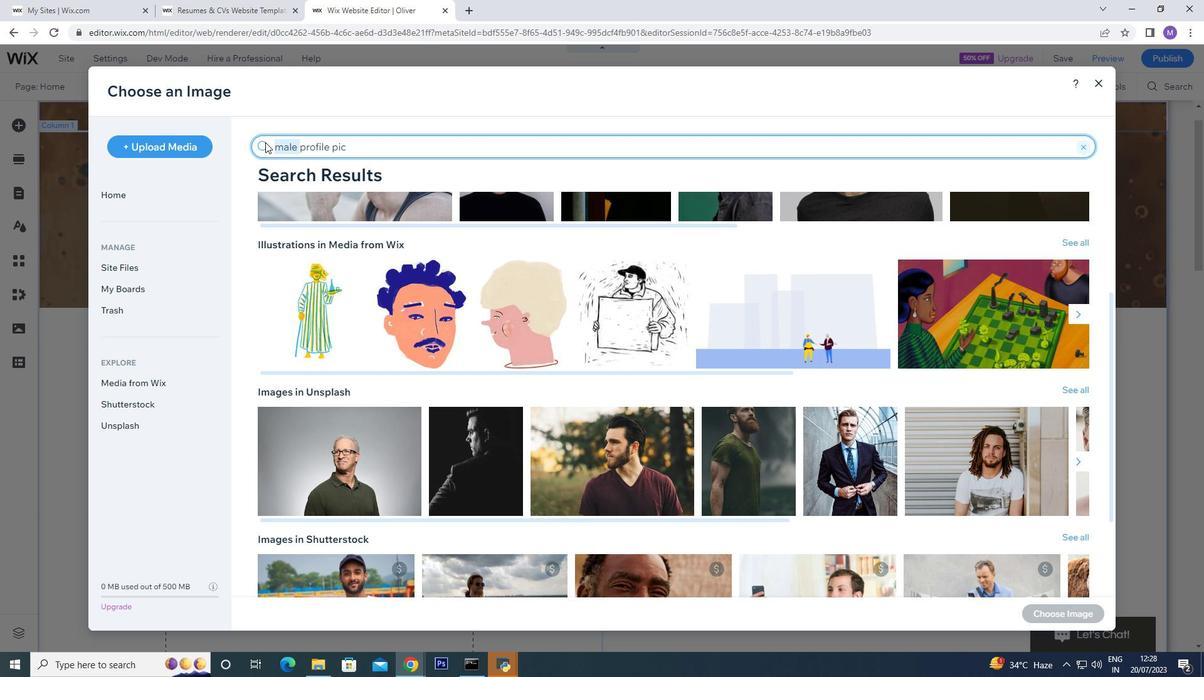 
Action: Mouse moved to (287, 157)
Screenshot: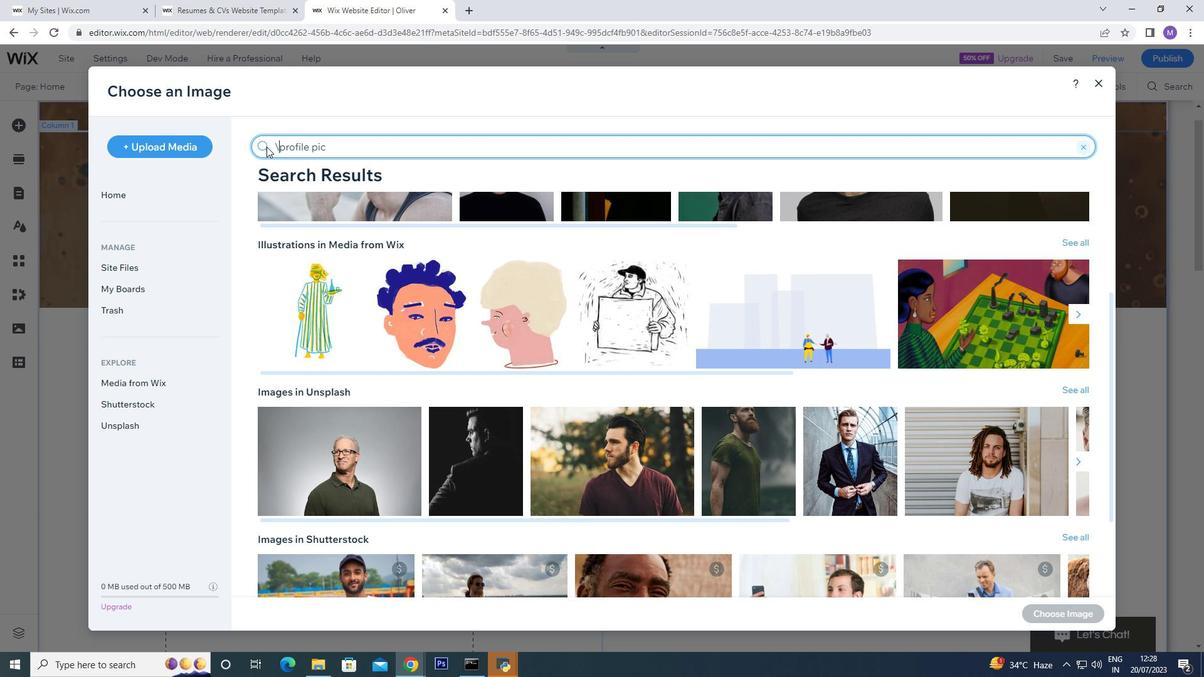 
Action: Key pressed <Key.enter>
Screenshot: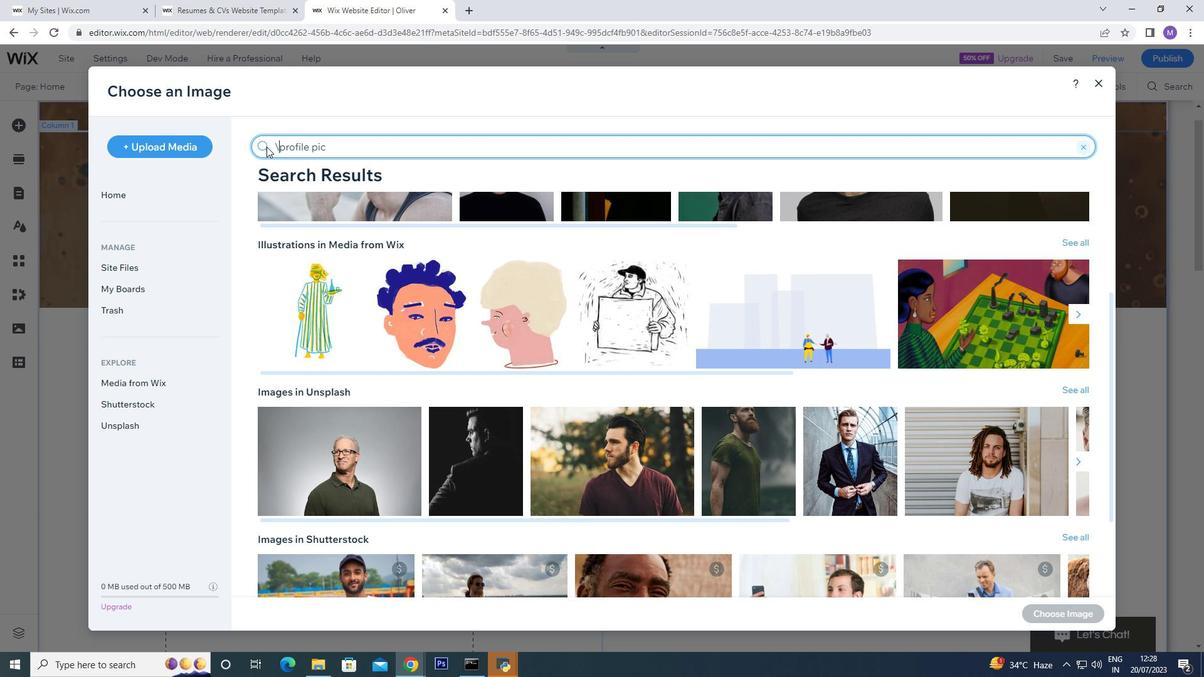 
Action: Mouse moved to (280, 149)
Screenshot: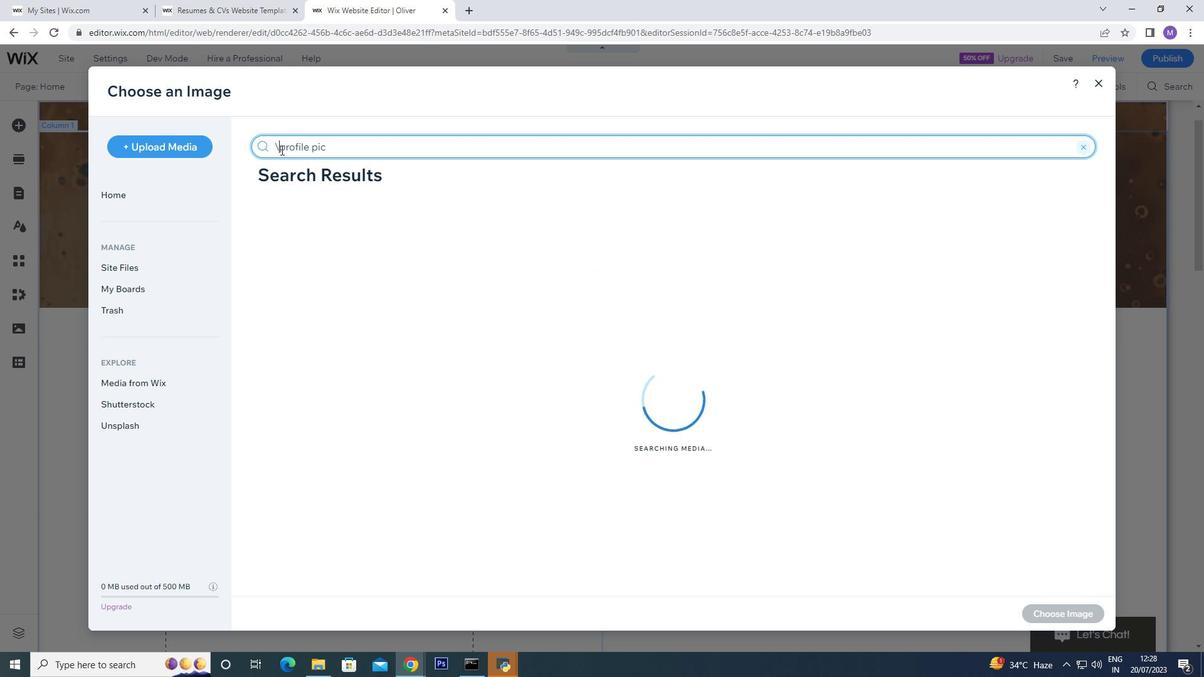 
Action: Mouse pressed left at (280, 149)
Screenshot: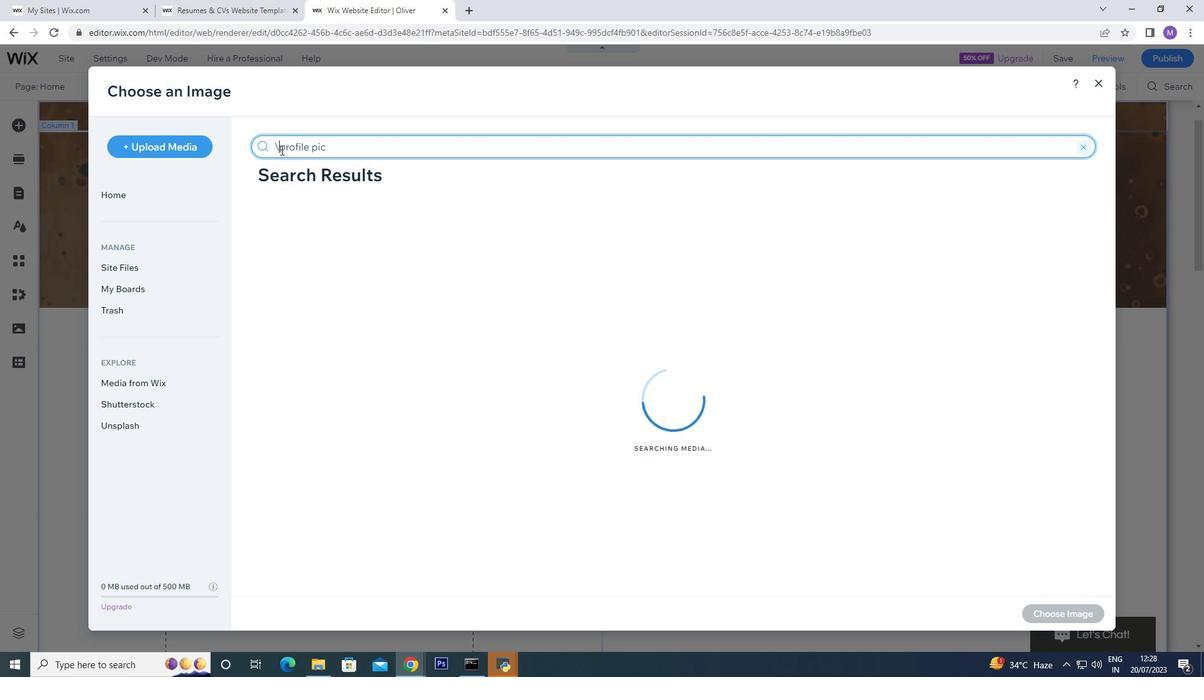 
Action: Mouse moved to (280, 149)
Screenshot: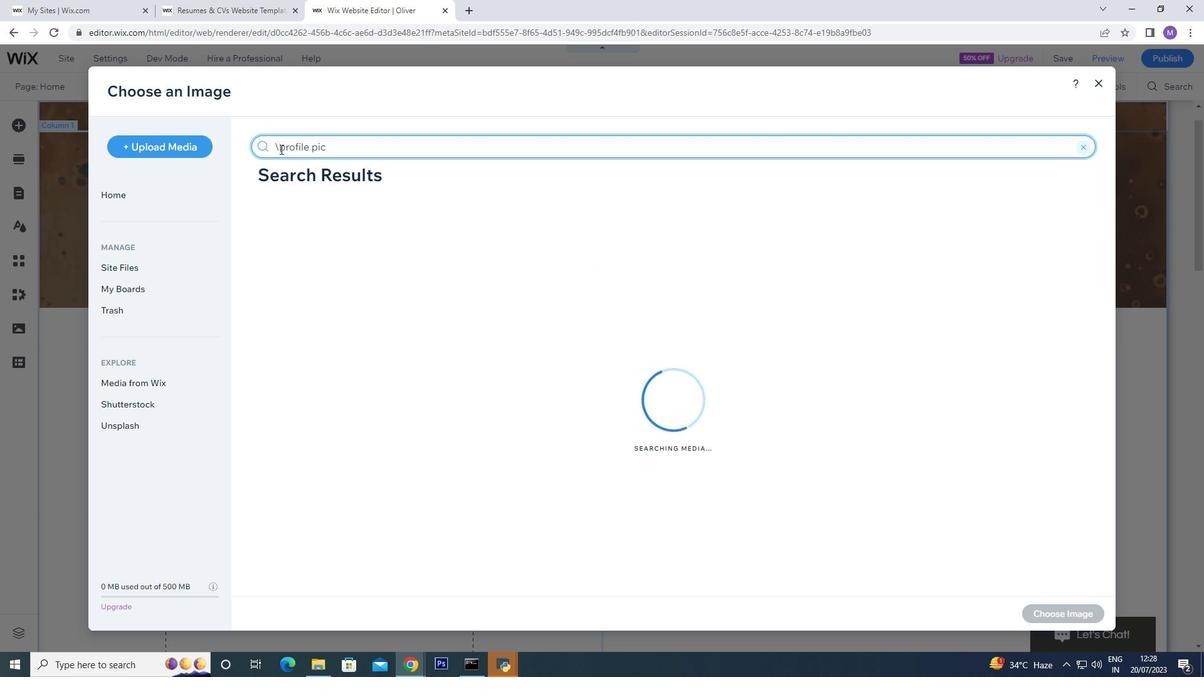 
Action: Key pressed <Key.backspace><Key.enter>
Screenshot: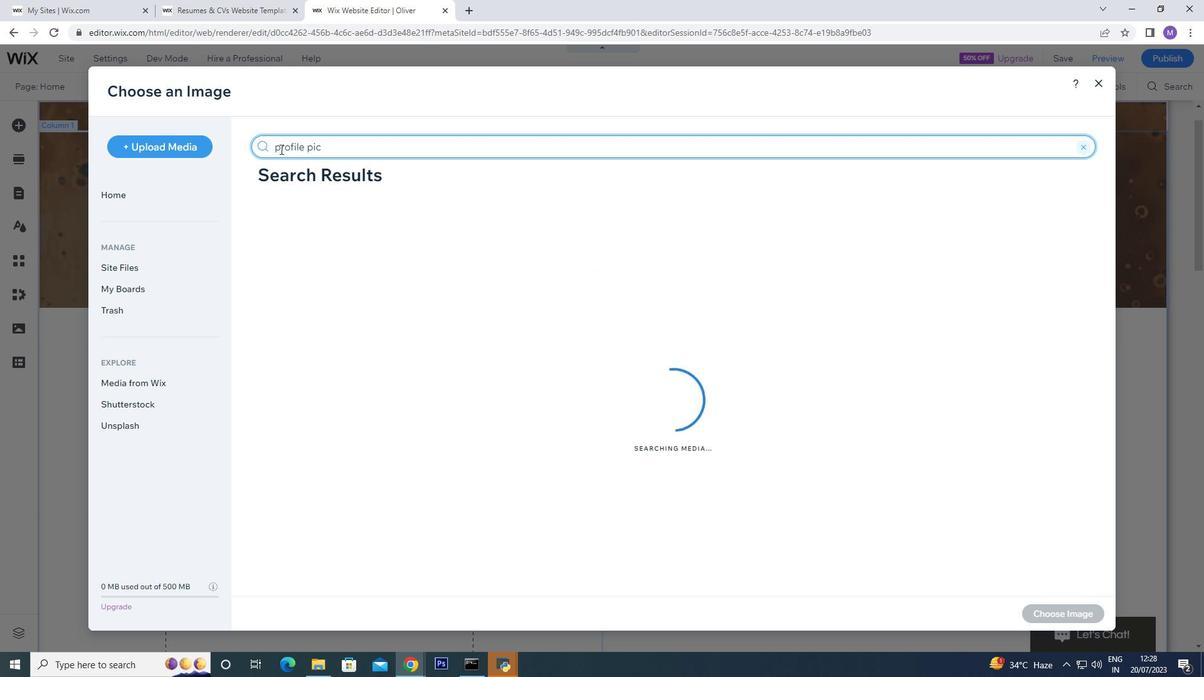
Action: Mouse moved to (659, 427)
Screenshot: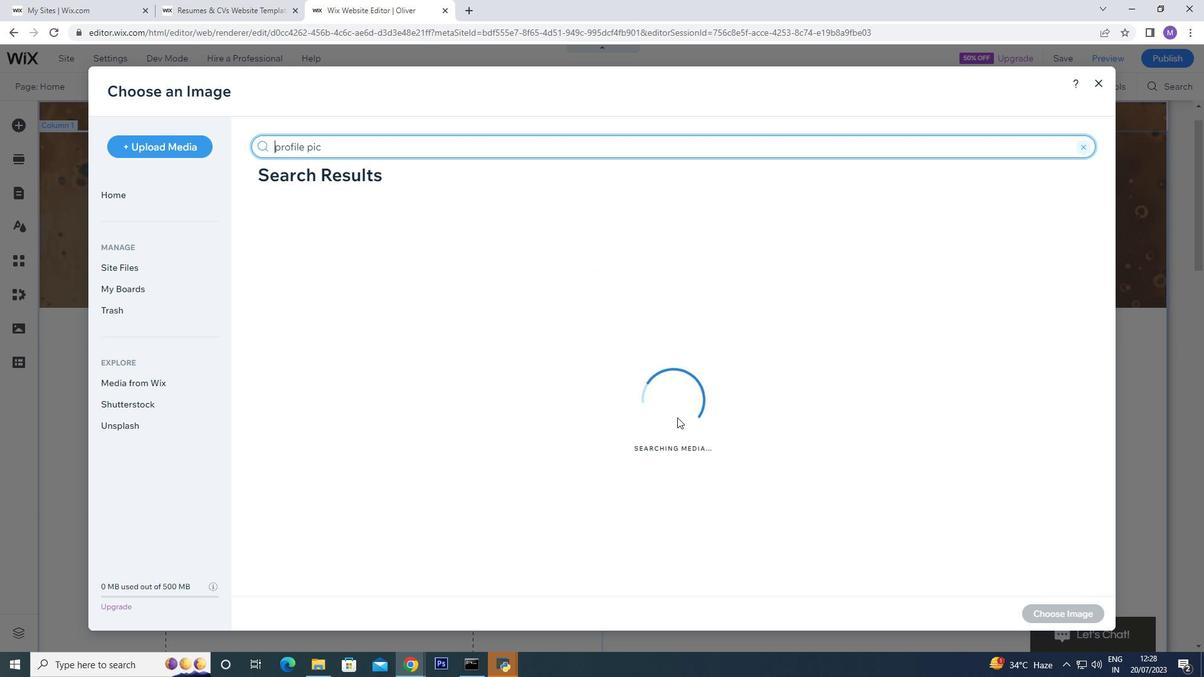 
Action: Mouse scrolled (659, 426) with delta (0, 0)
Screenshot: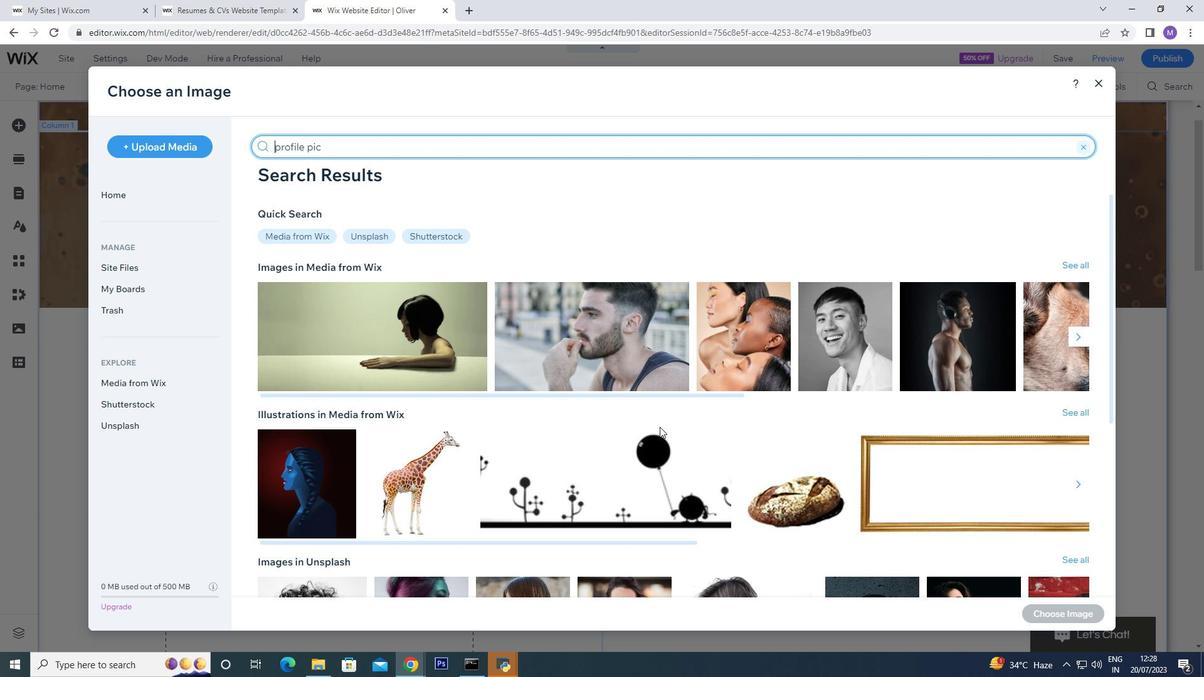 
Action: Mouse scrolled (659, 426) with delta (0, 0)
Screenshot: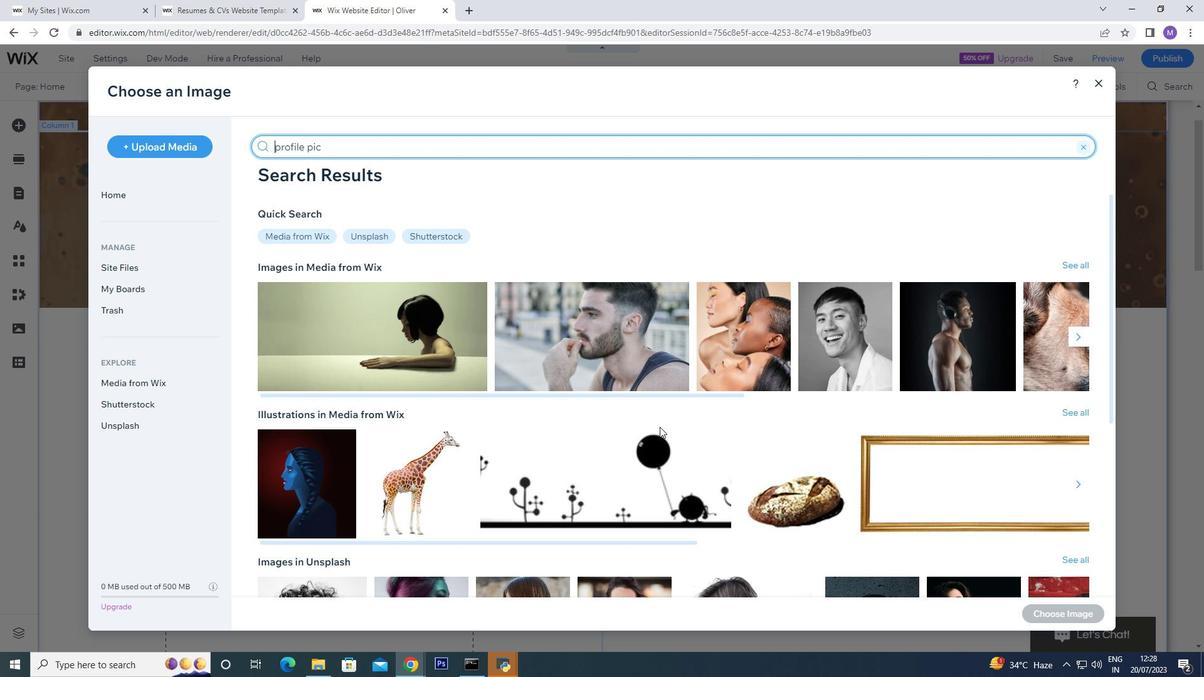 
Action: Mouse scrolled (659, 426) with delta (0, 0)
Screenshot: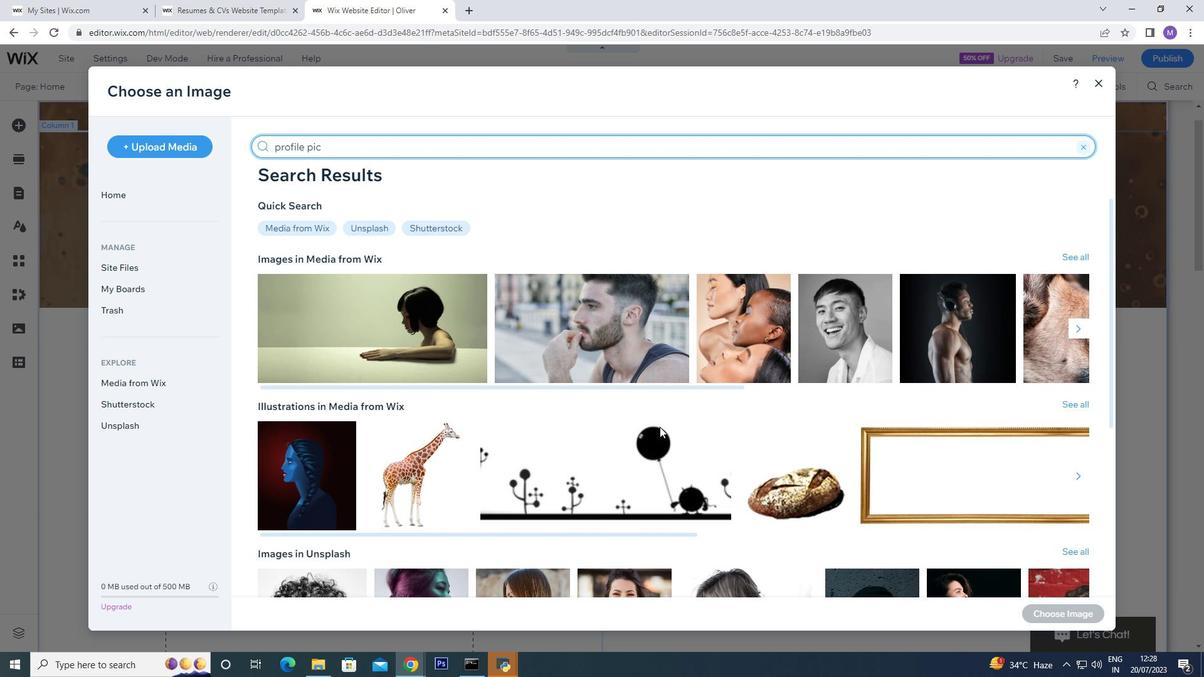 
Action: Mouse moved to (932, 422)
Screenshot: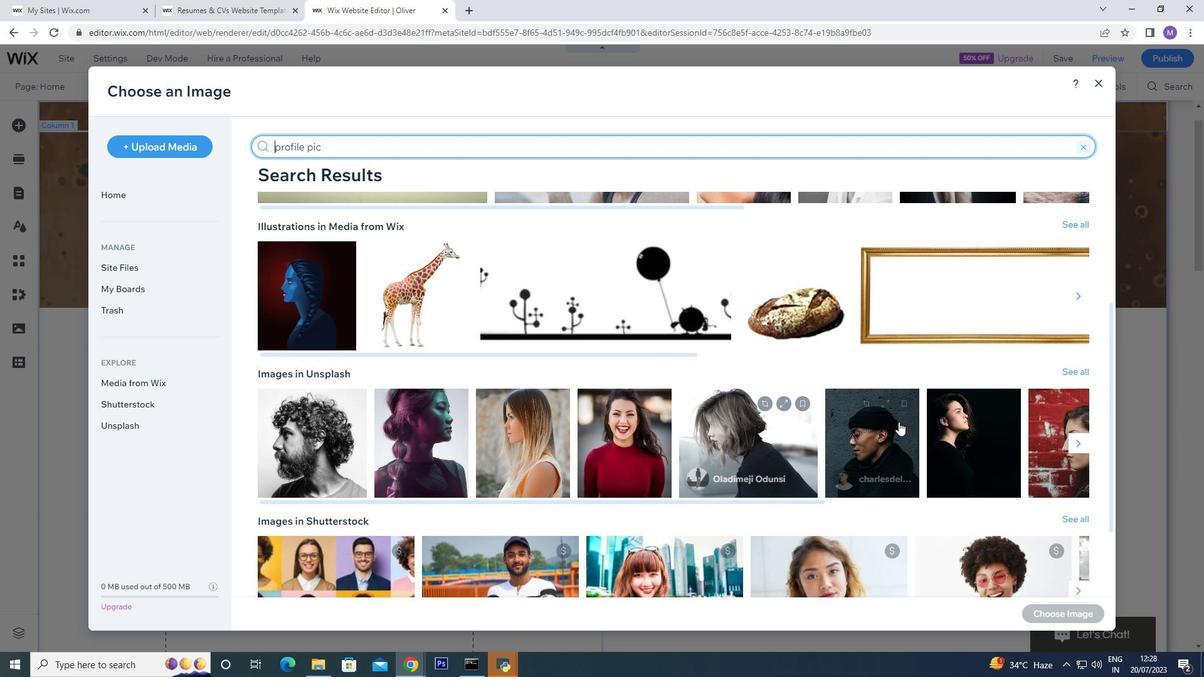 
Action: Mouse scrolled (932, 422) with delta (0, 0)
Screenshot: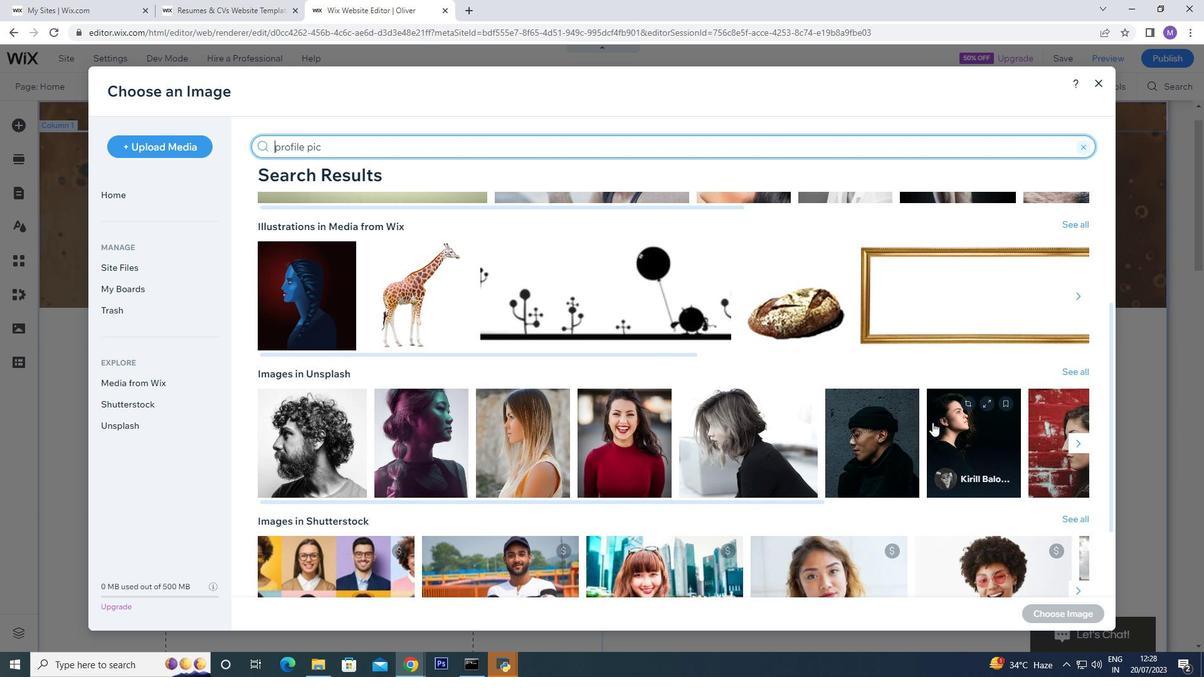 
Action: Mouse scrolled (932, 422) with delta (0, 0)
Screenshot: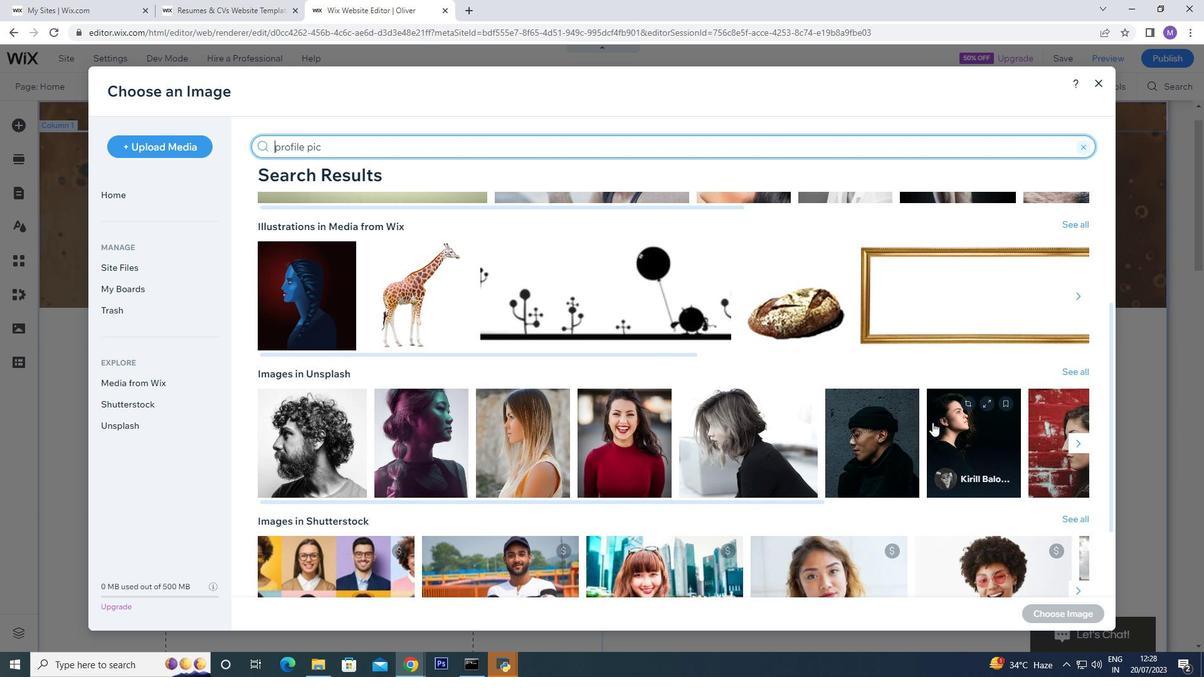 
Action: Mouse scrolled (932, 422) with delta (0, 0)
Screenshot: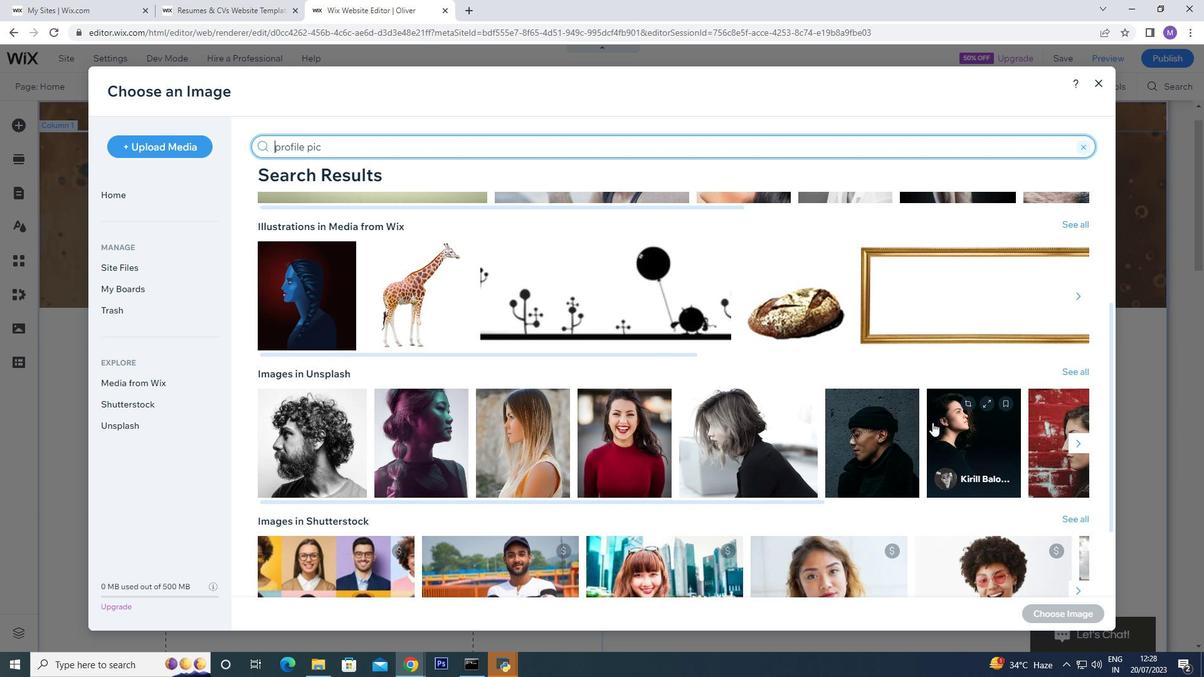 
Action: Mouse moved to (1081, 334)
Screenshot: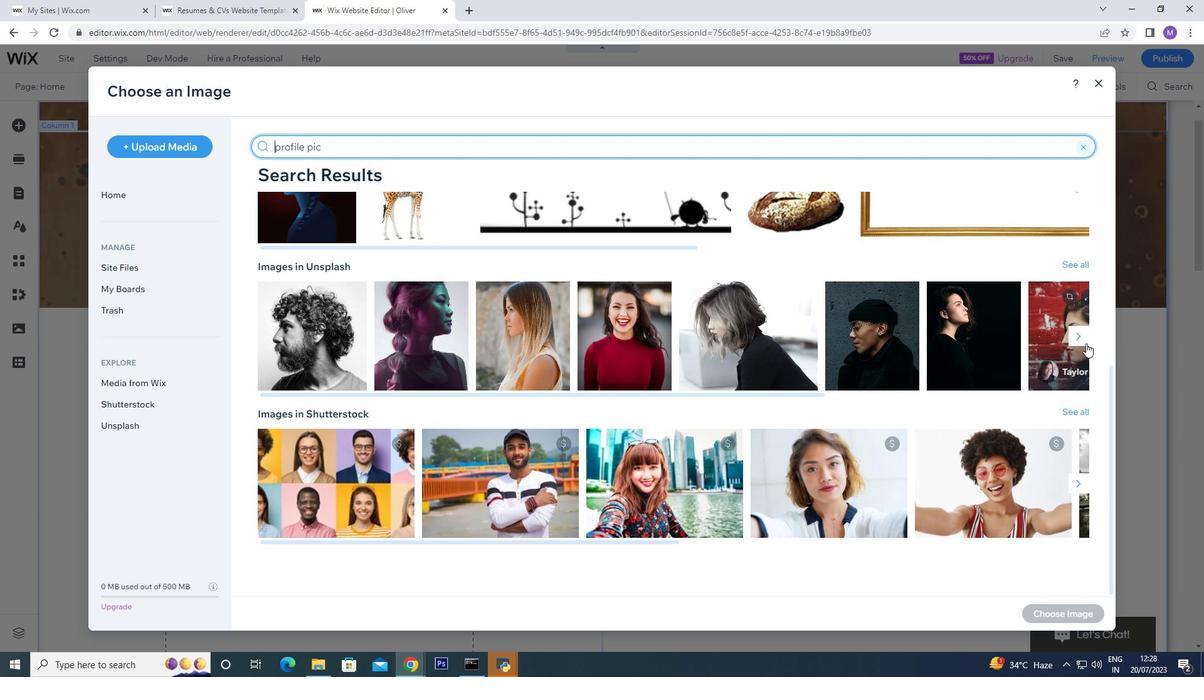 
Action: Mouse pressed left at (1081, 334)
Screenshot: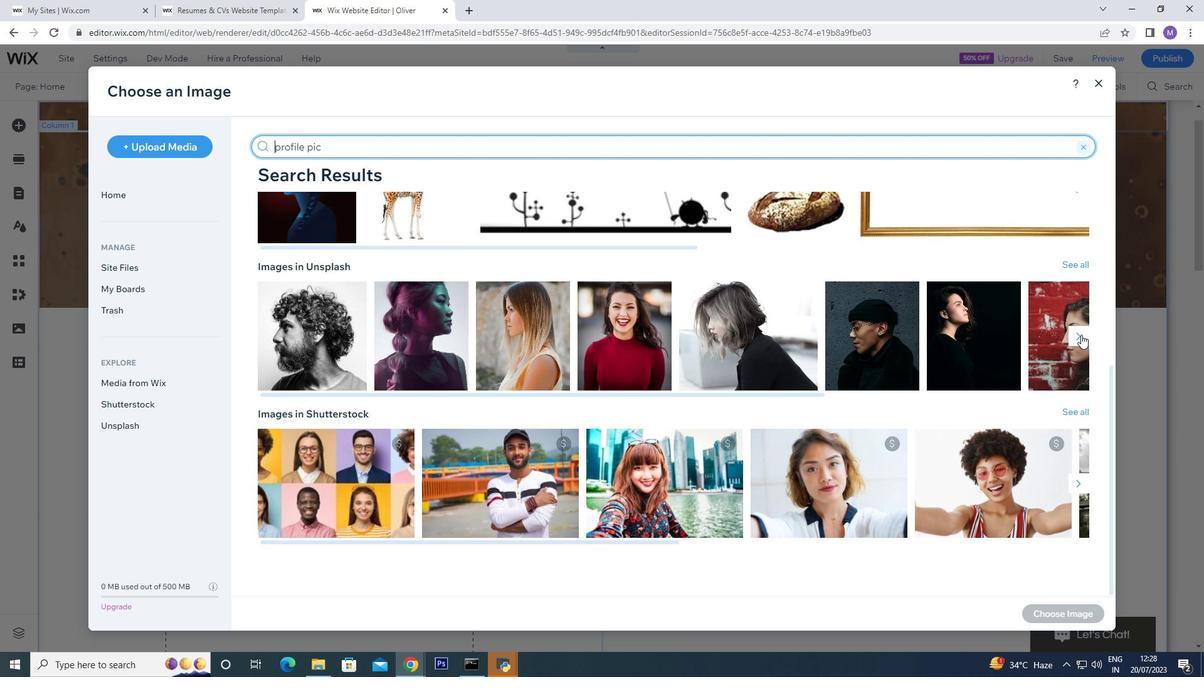 
Action: Mouse pressed left at (1081, 334)
Screenshot: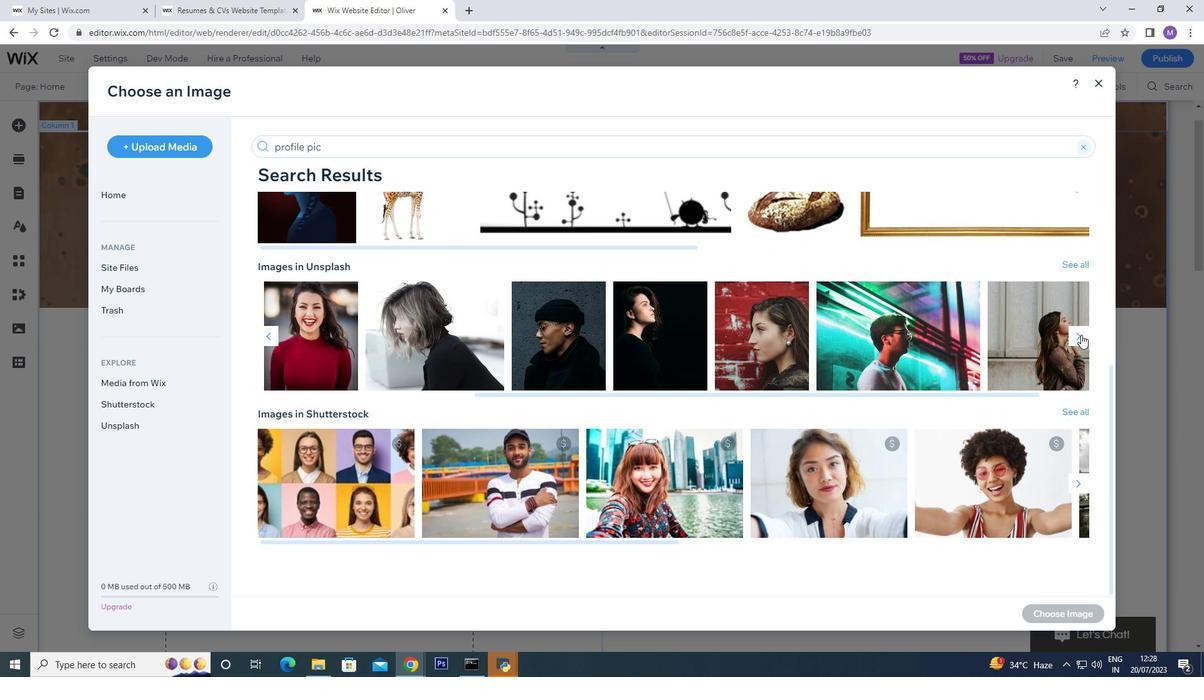 
Action: Mouse moved to (941, 350)
Screenshot: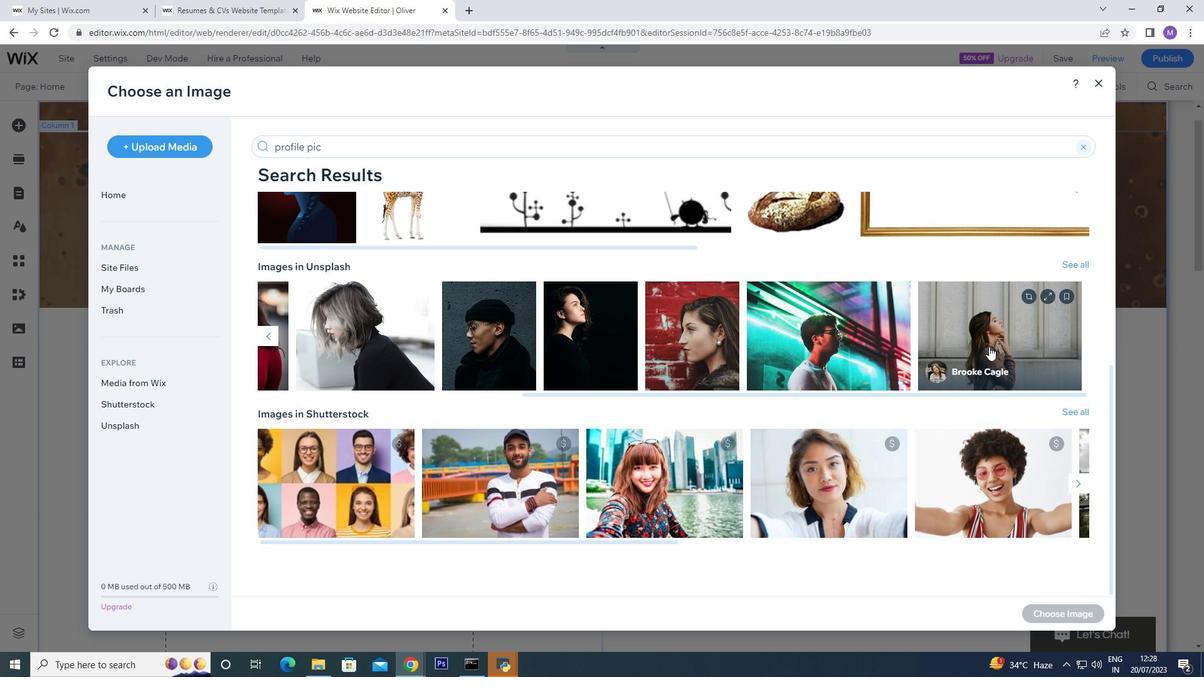 
Action: Mouse scrolled (941, 350) with delta (0, 0)
Screenshot: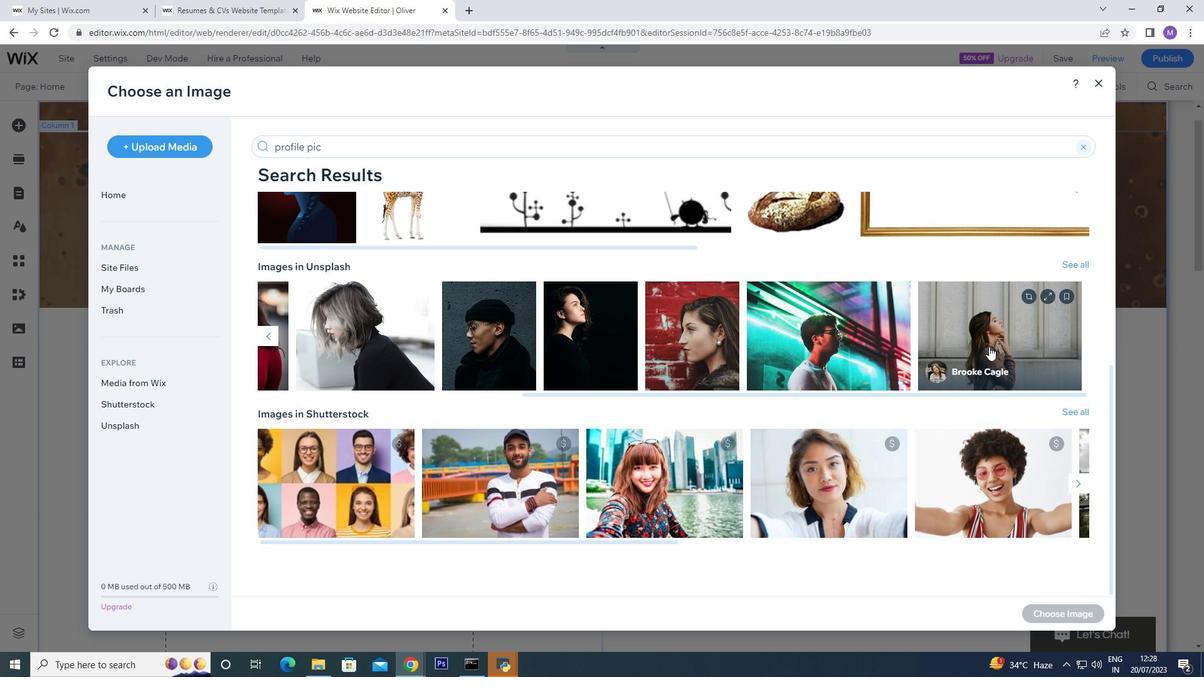
Action: Mouse moved to (924, 352)
Screenshot: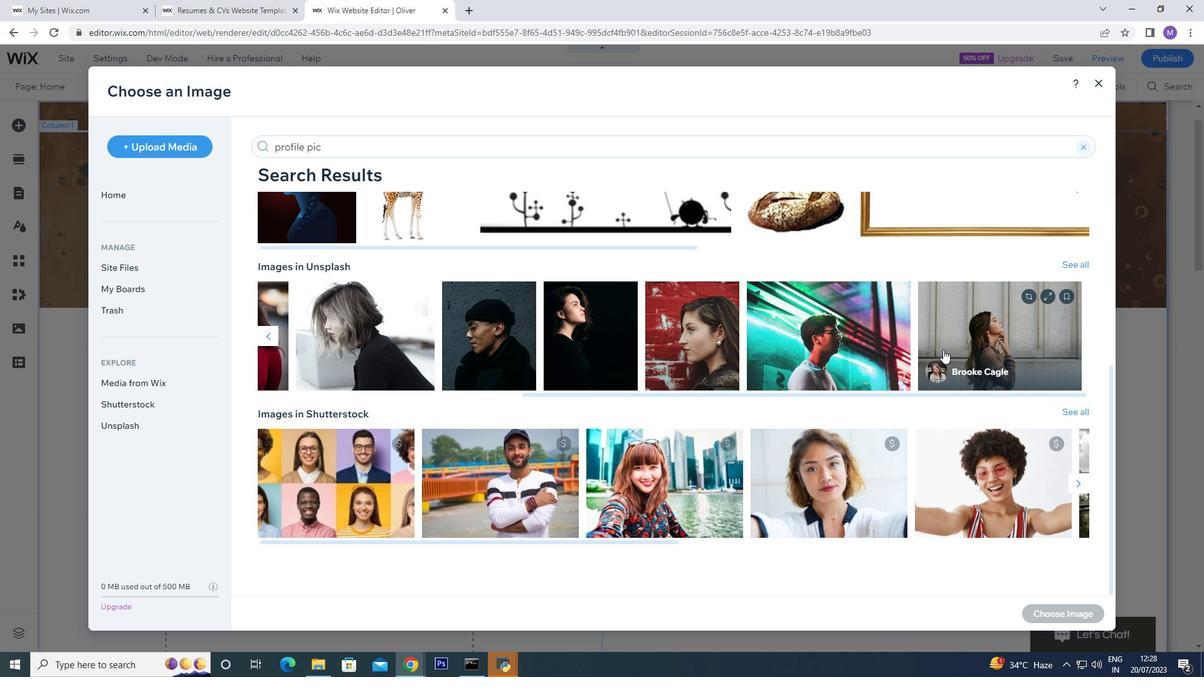 
Action: Mouse scrolled (927, 352) with delta (0, 0)
Screenshot: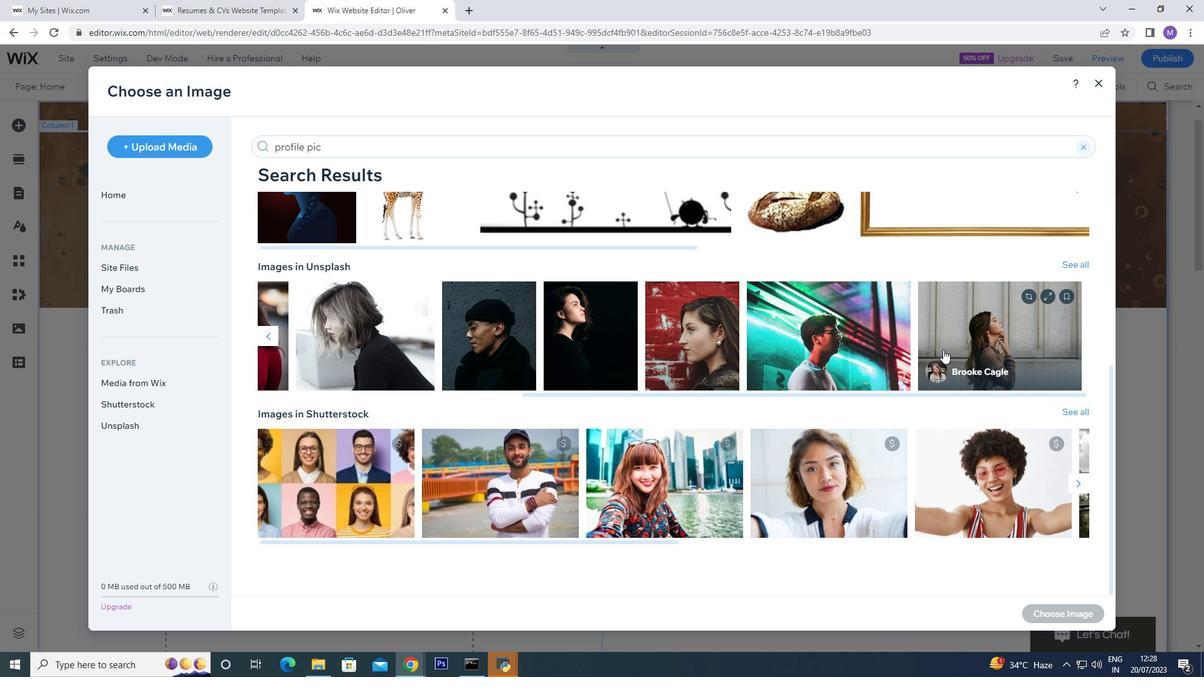 
Action: Mouse moved to (919, 352)
Screenshot: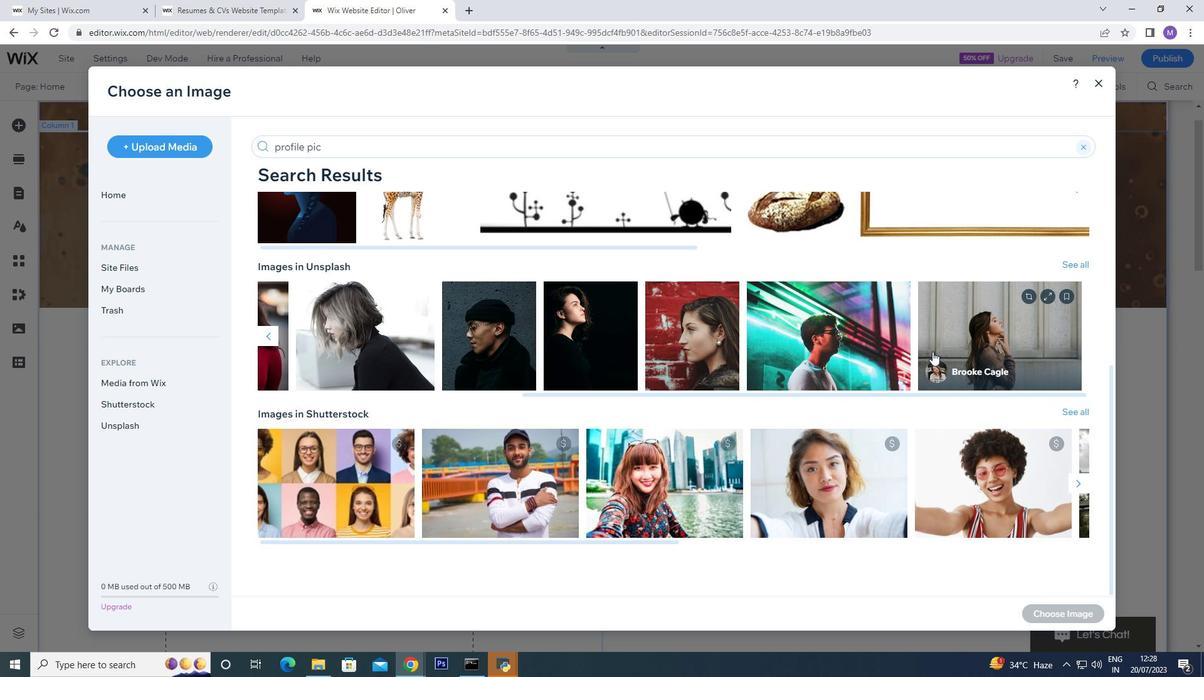 
Action: Mouse scrolled (919, 353) with delta (0, 0)
Screenshot: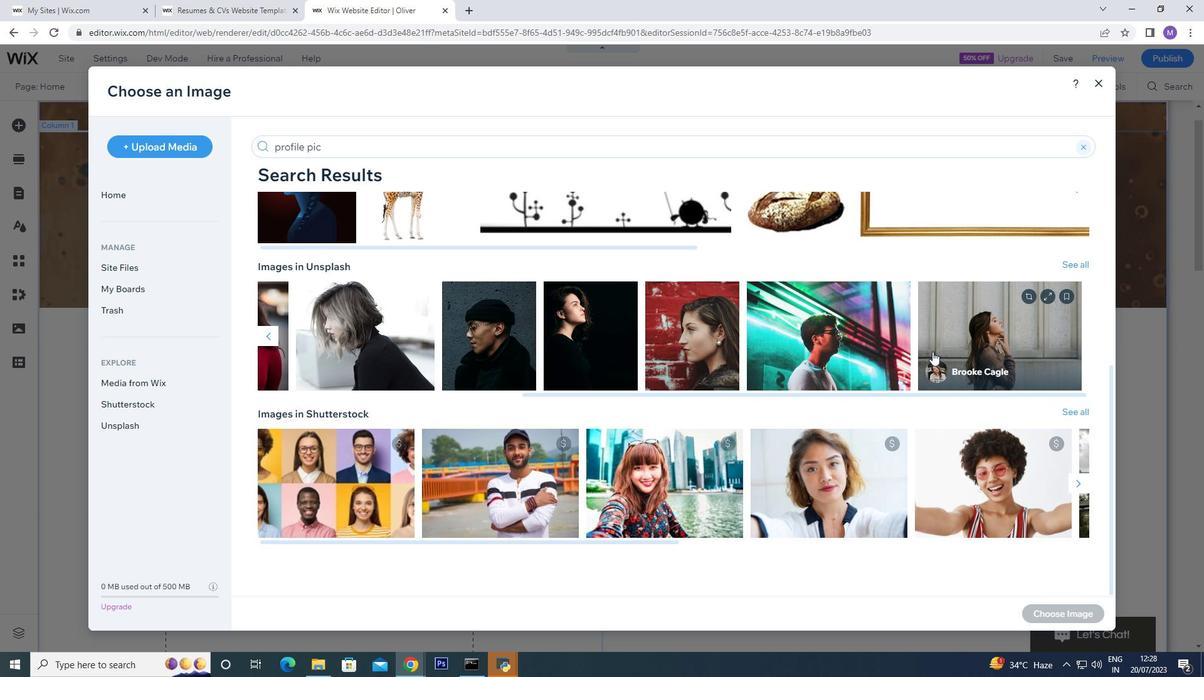 
Action: Mouse moved to (121, 427)
Screenshot: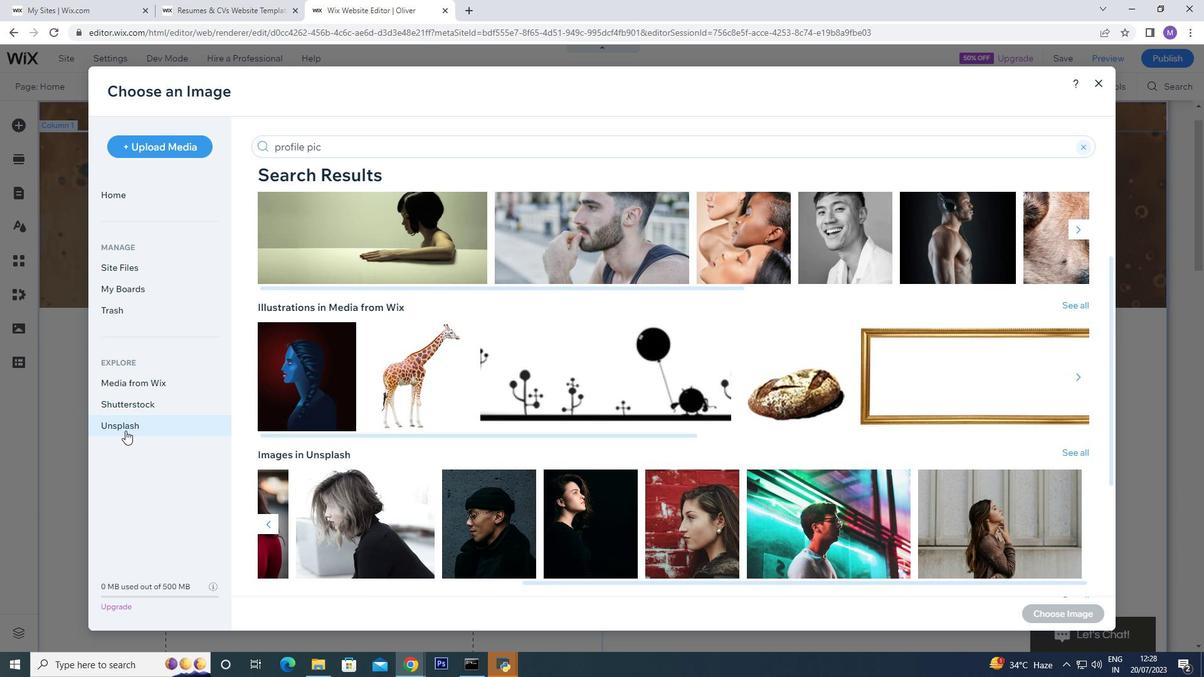 
Action: Mouse pressed left at (121, 427)
Screenshot: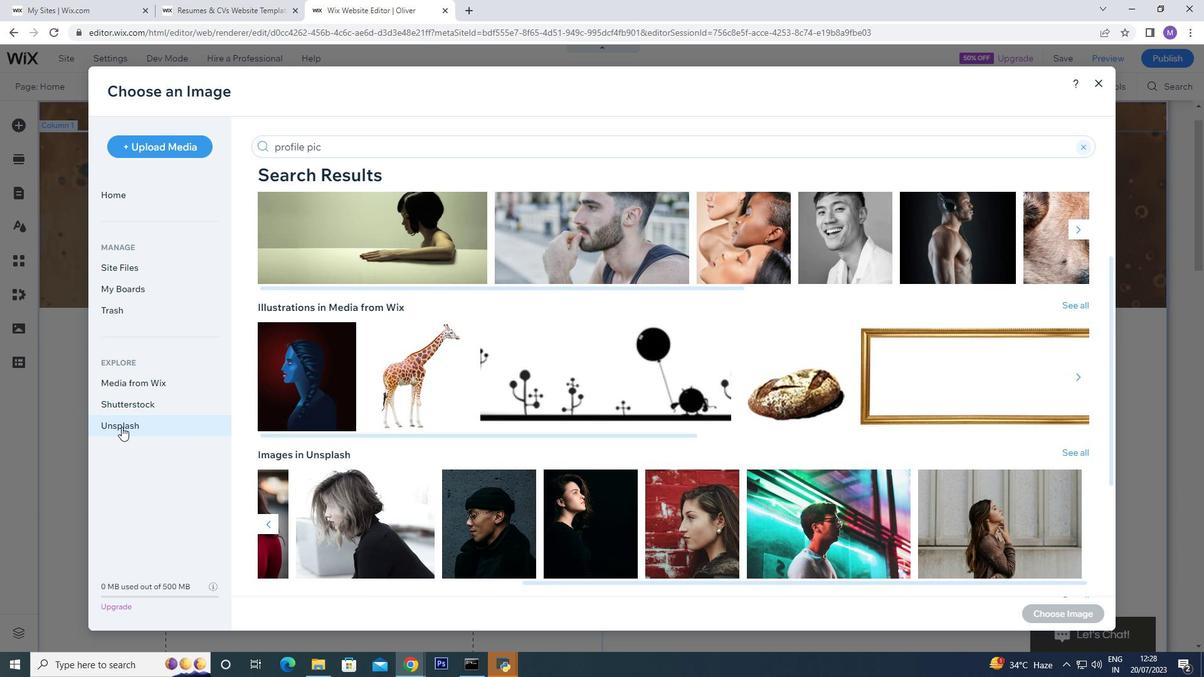 
Action: Mouse moved to (350, 151)
Screenshot: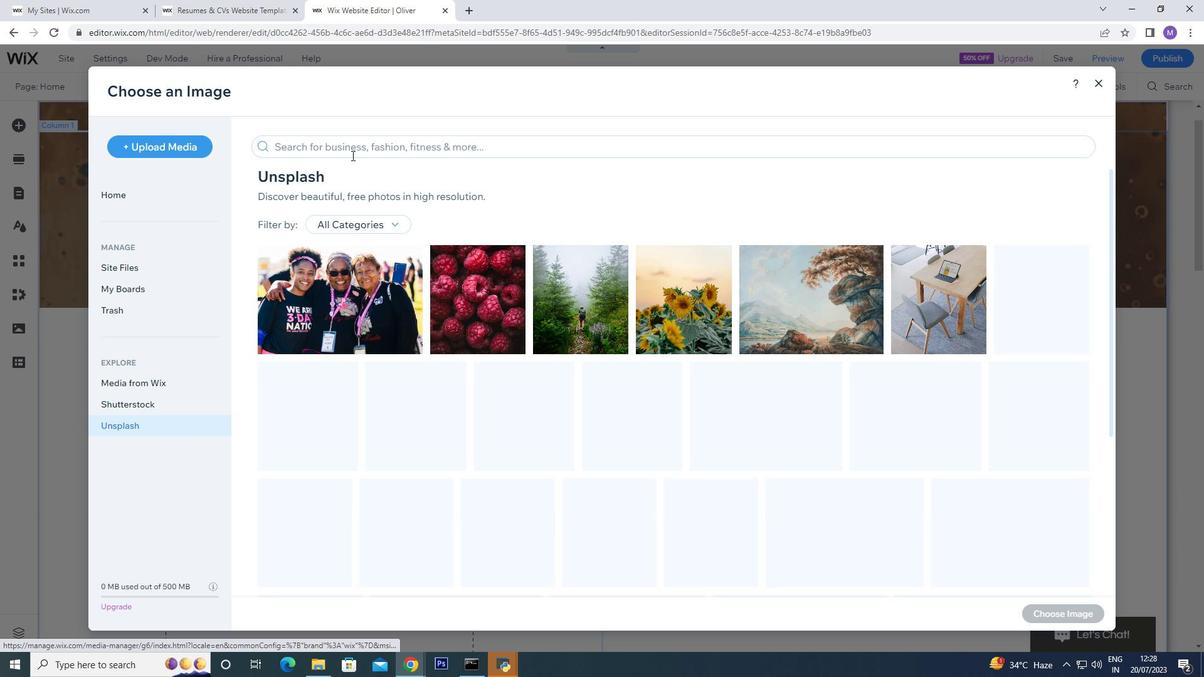 
Action: Mouse pressed left at (350, 151)
Screenshot: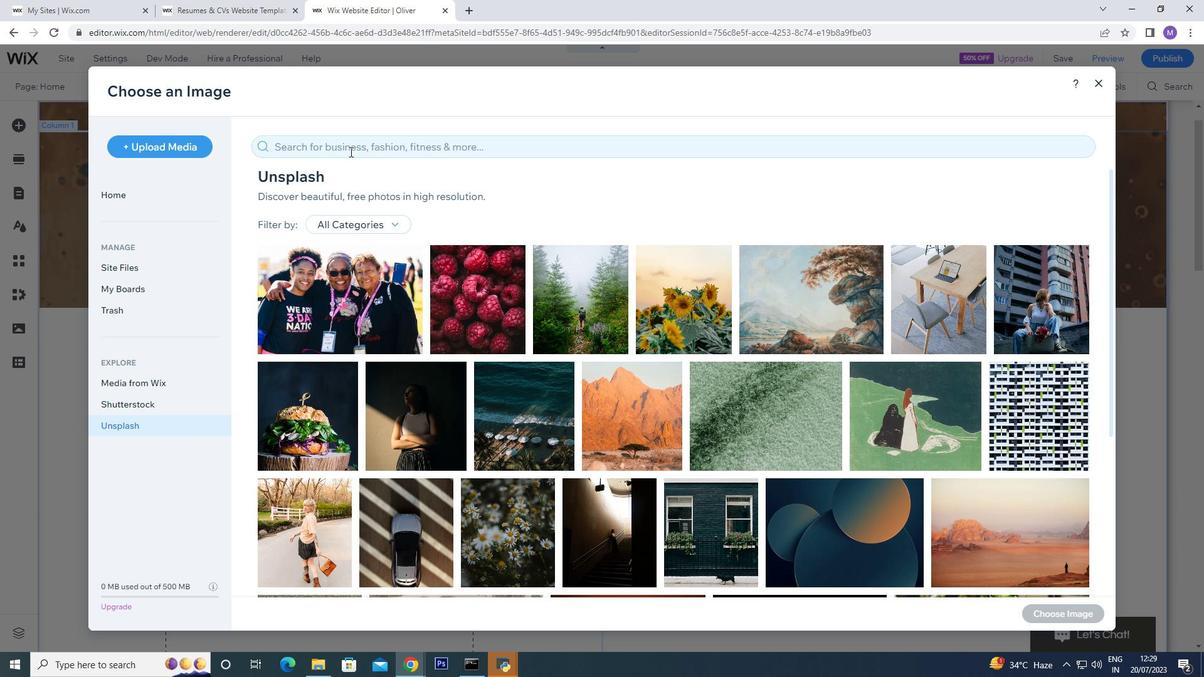 
Action: Key pressed profile<Key.space>pic<Key.enter>
Screenshot: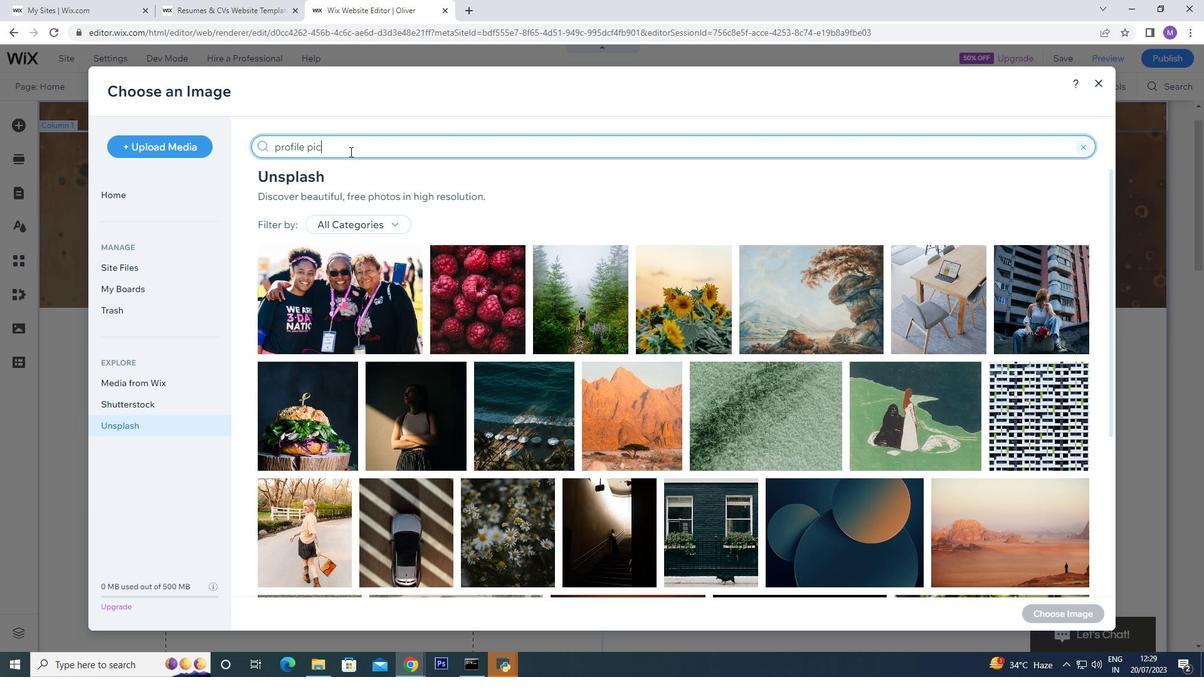
Action: Mouse moved to (664, 424)
Screenshot: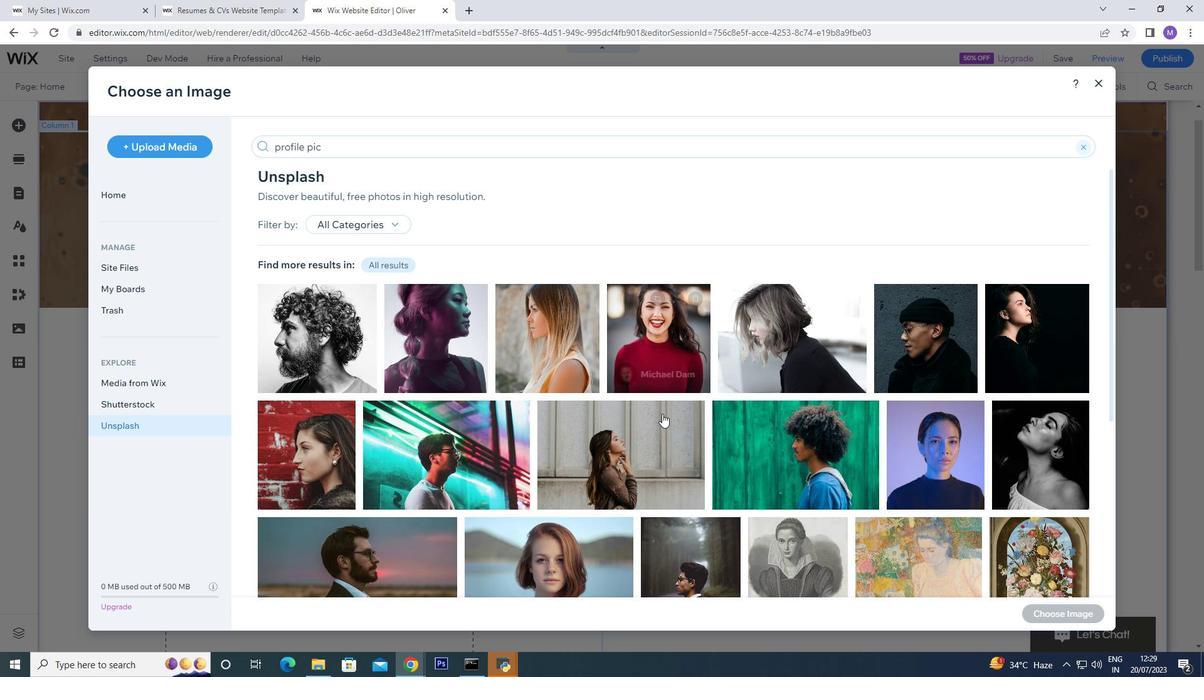 
Action: Mouse scrolled (664, 423) with delta (0, 0)
Screenshot: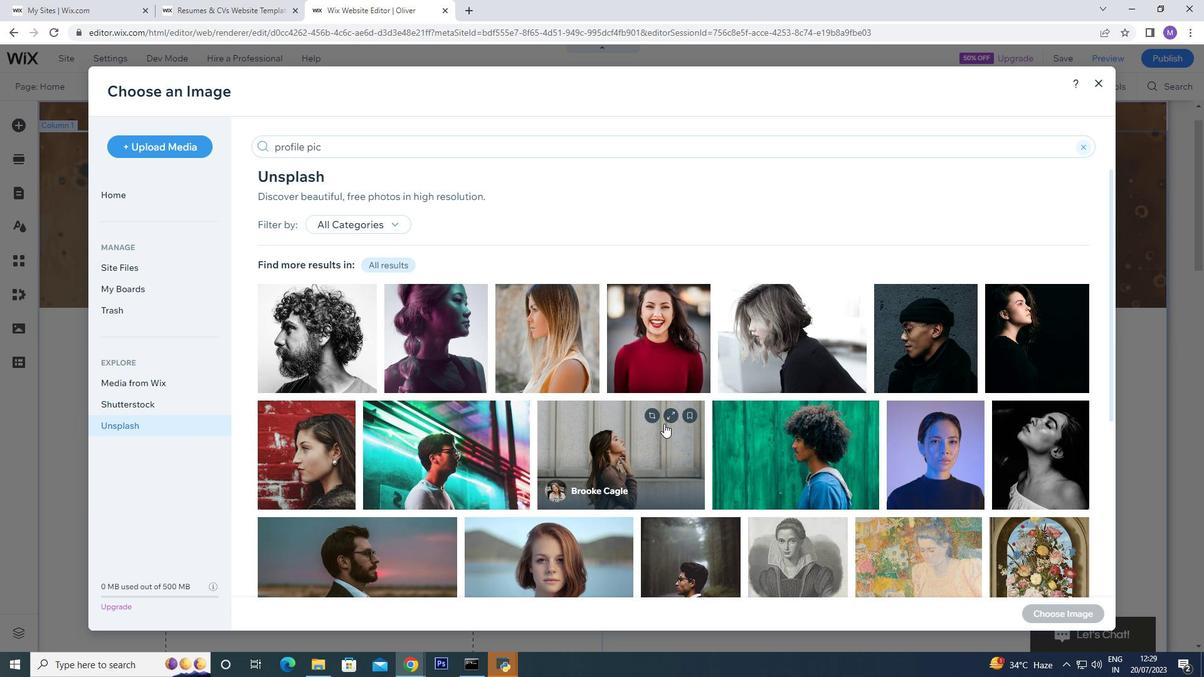 
Action: Mouse scrolled (664, 423) with delta (0, 0)
Screenshot: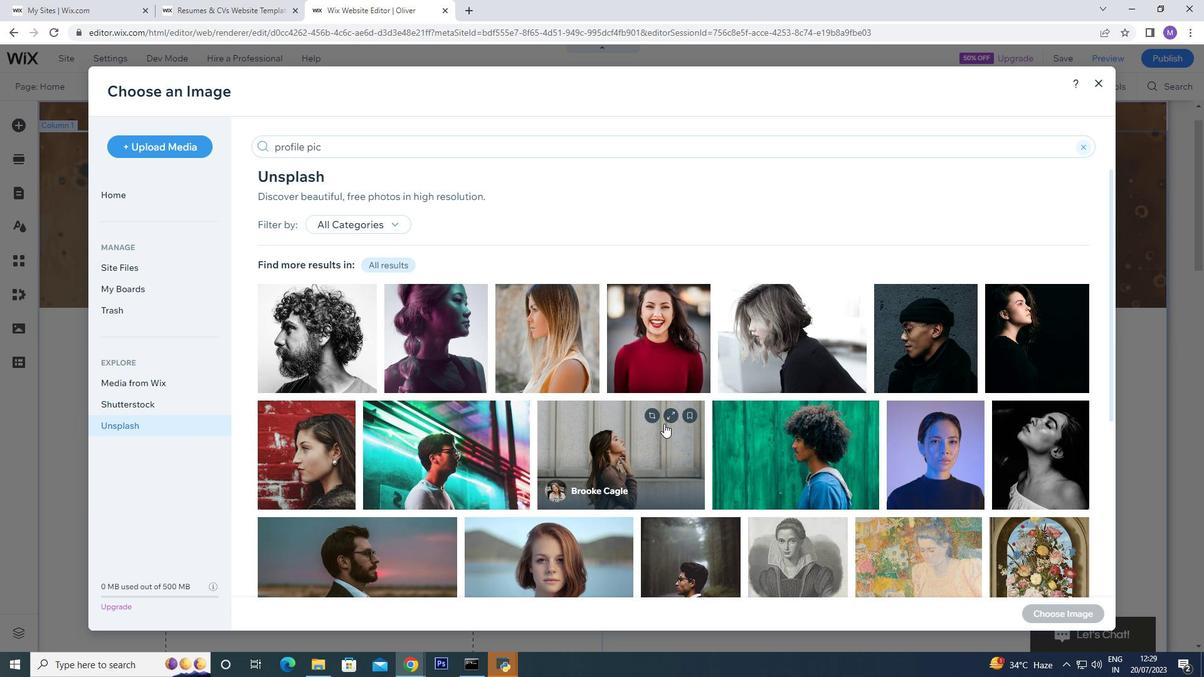 
Action: Mouse scrolled (664, 423) with delta (0, 0)
Screenshot: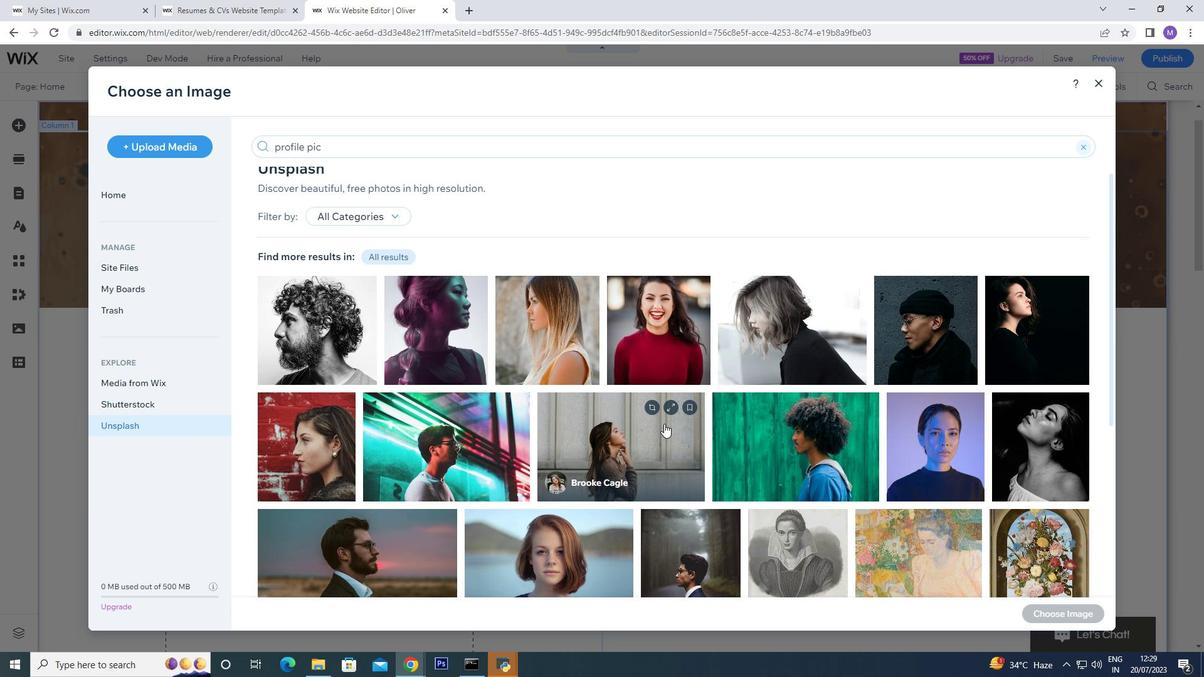 
Action: Mouse moved to (664, 424)
Screenshot: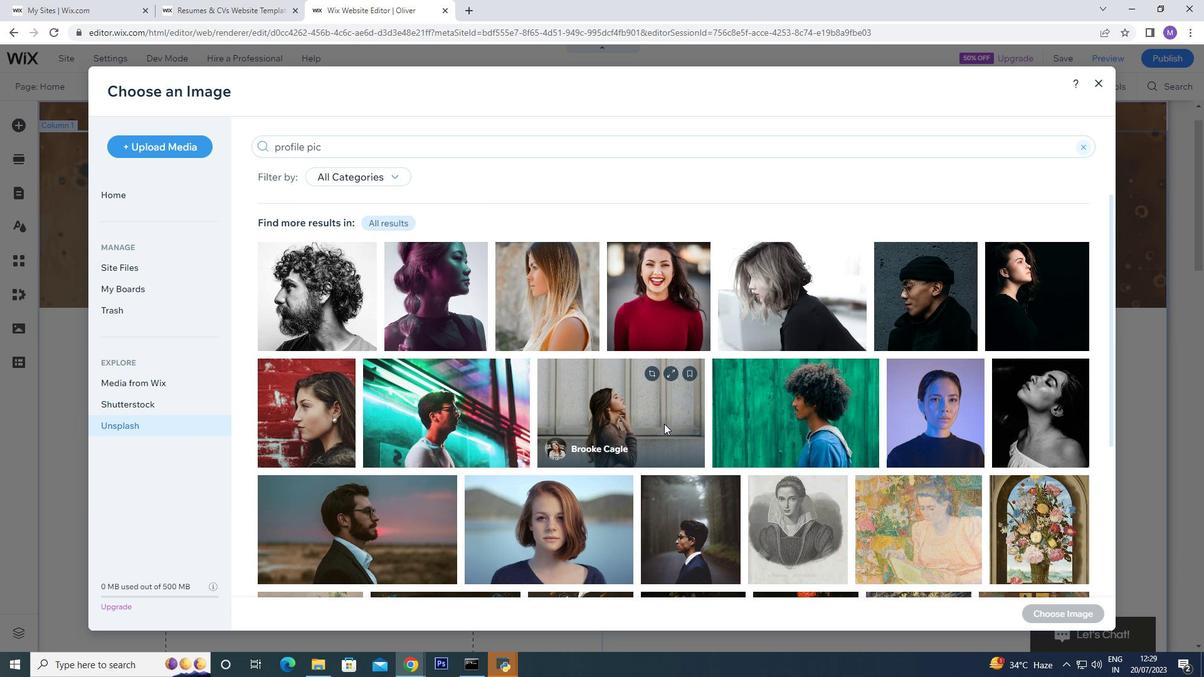 
Action: Mouse scrolled (664, 423) with delta (0, 0)
Screenshot: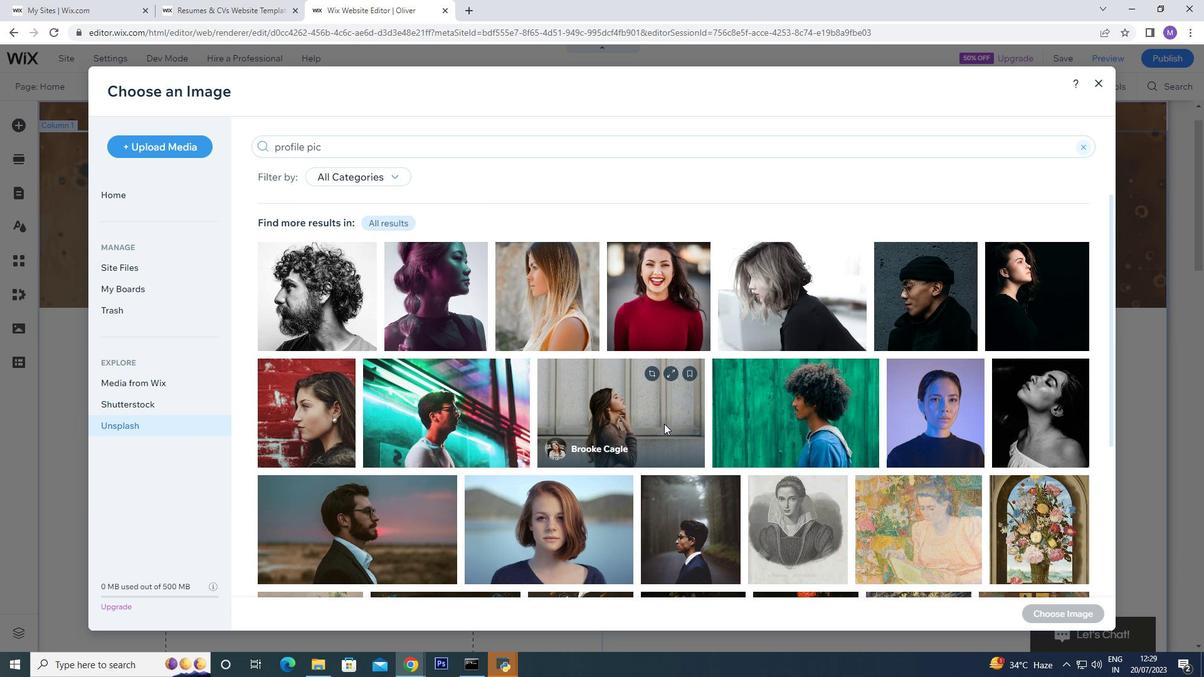 
Action: Mouse moved to (664, 422)
Screenshot: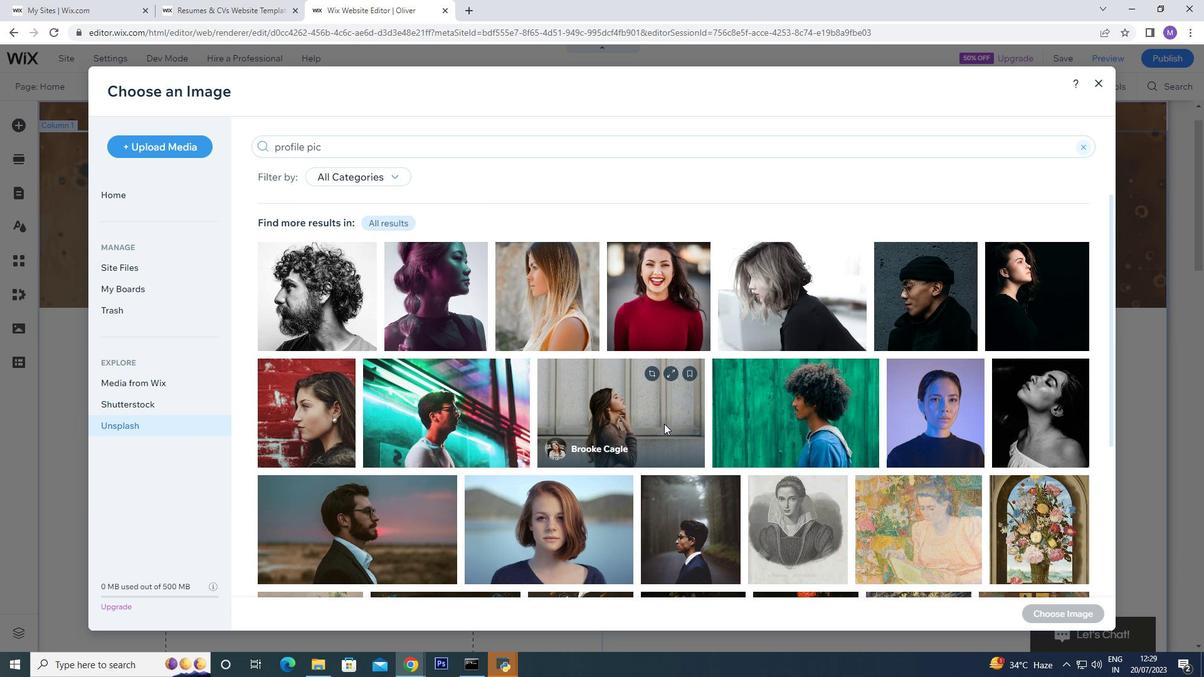
Action: Mouse scrolled (664, 422) with delta (0, 0)
Screenshot: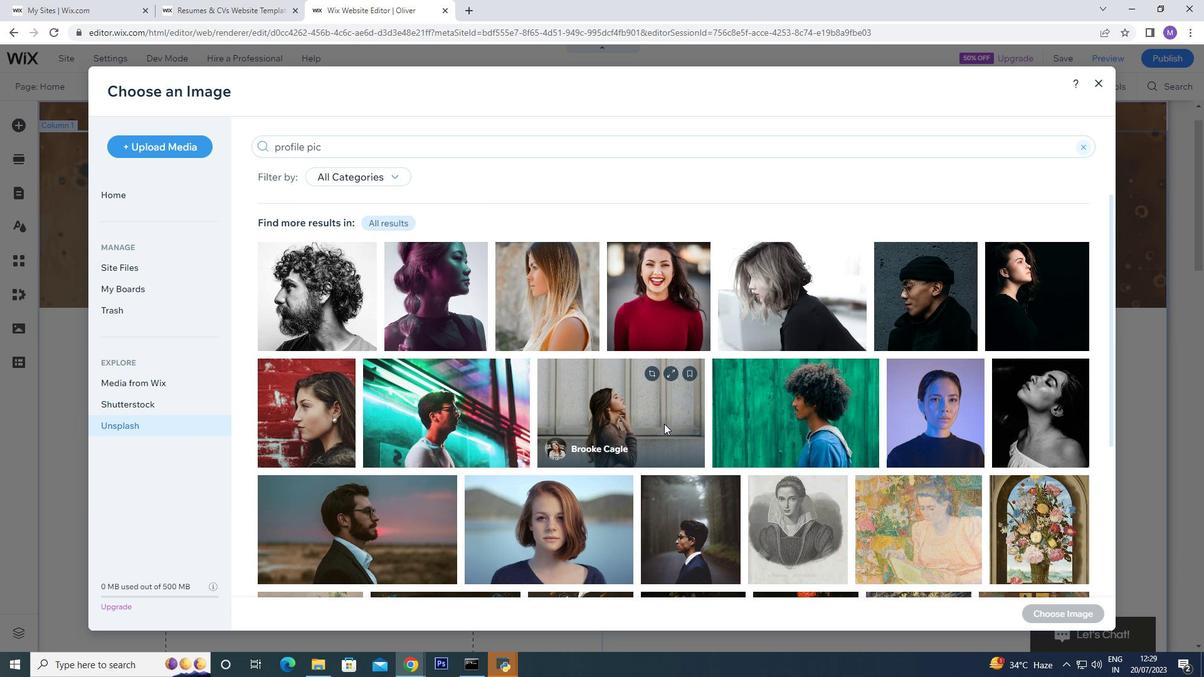 
Action: Mouse moved to (715, 366)
Screenshot: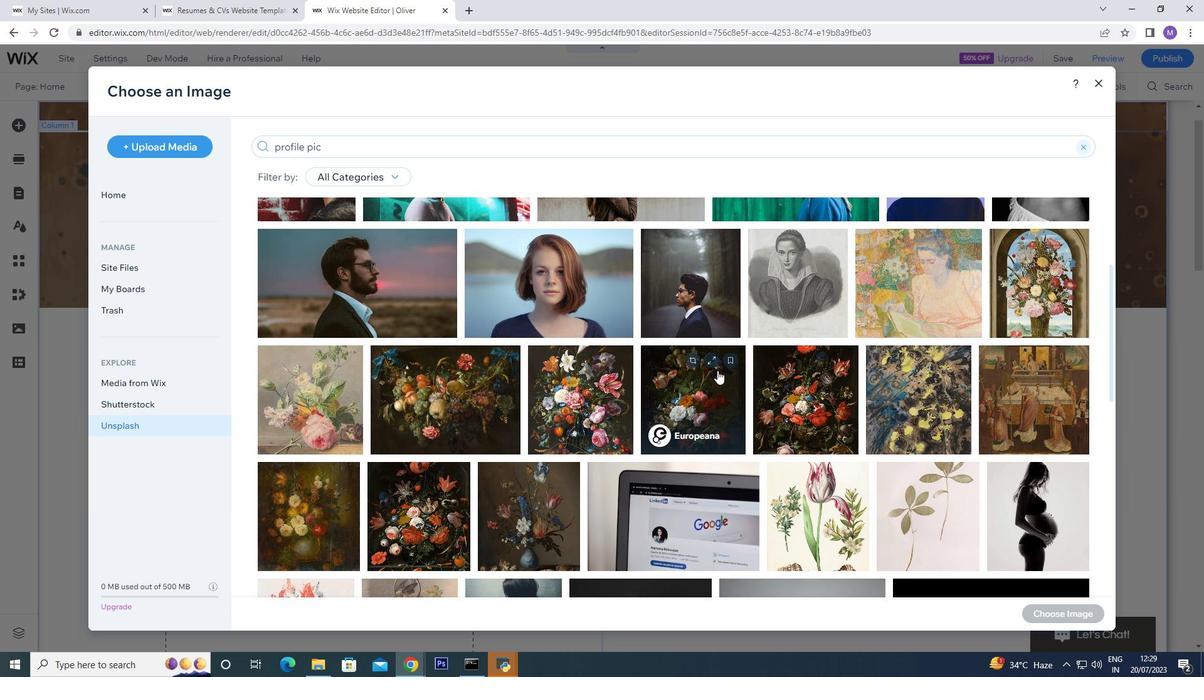 
Action: Mouse scrolled (715, 366) with delta (0, 0)
Screenshot: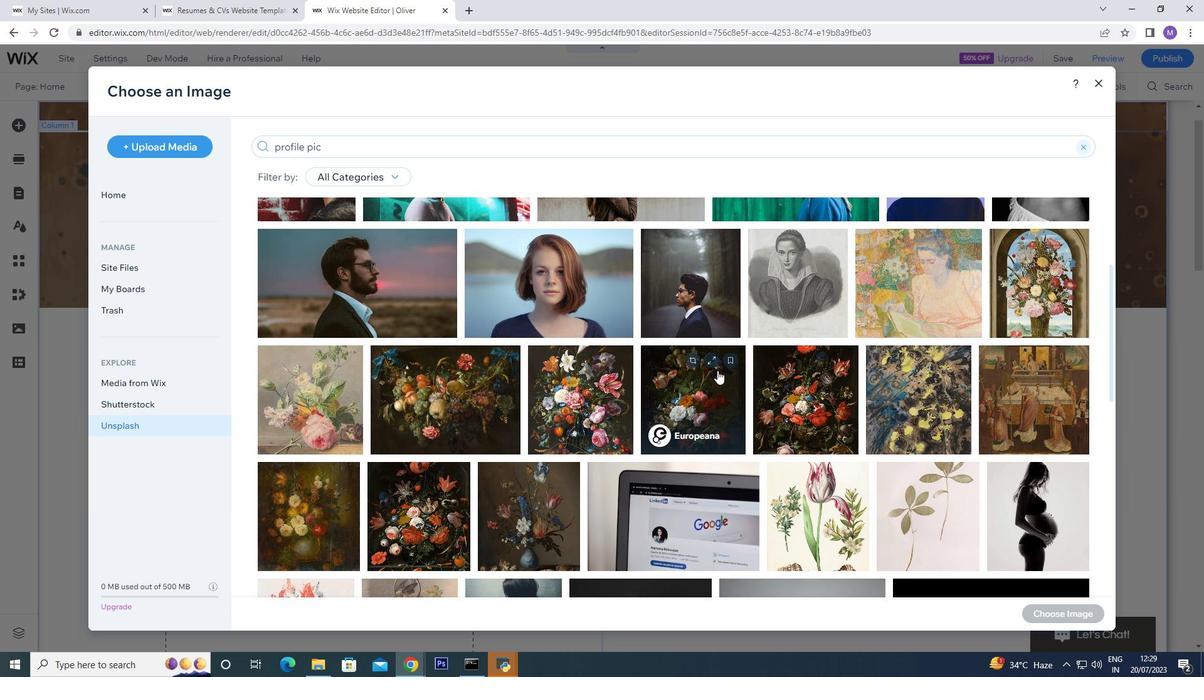 
Action: Mouse moved to (713, 363)
Screenshot: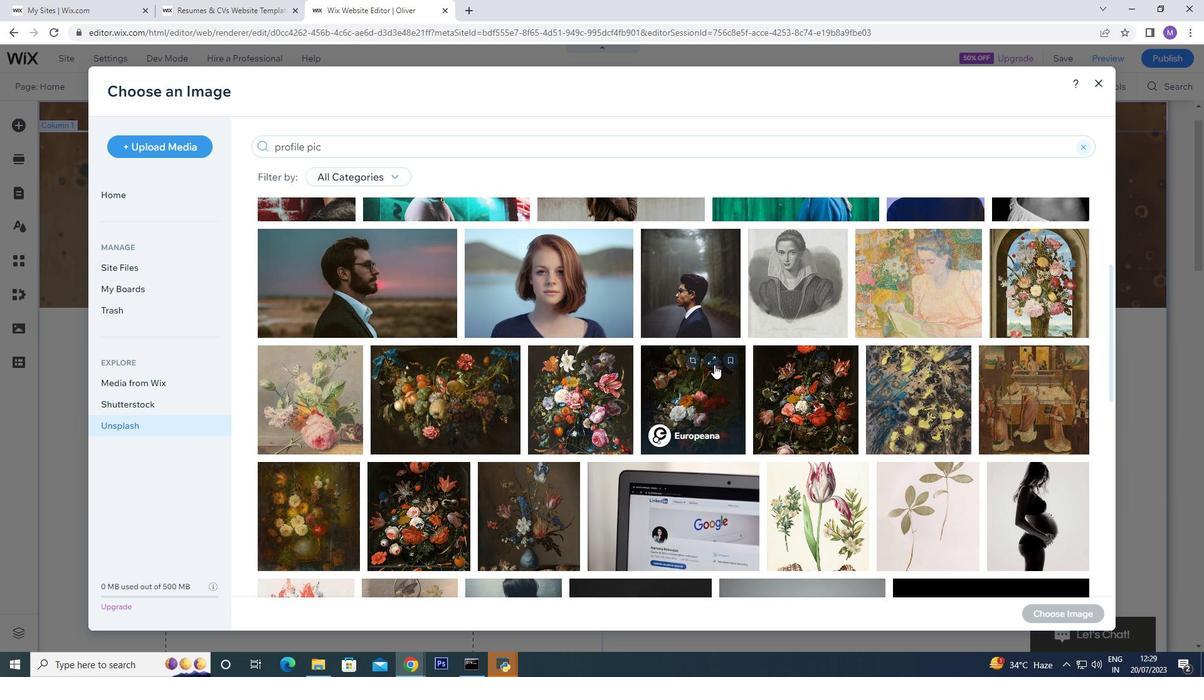 
Action: Mouse scrolled (713, 363) with delta (0, 0)
Screenshot: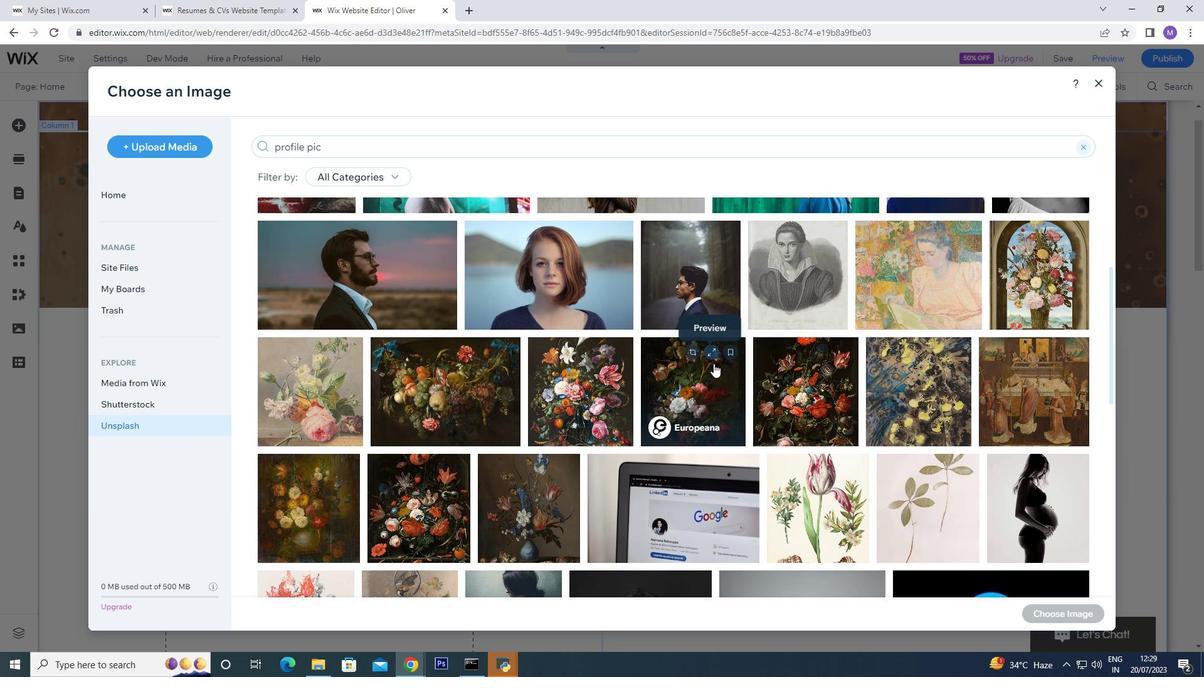 
Action: Mouse scrolled (713, 363) with delta (0, 0)
Screenshot: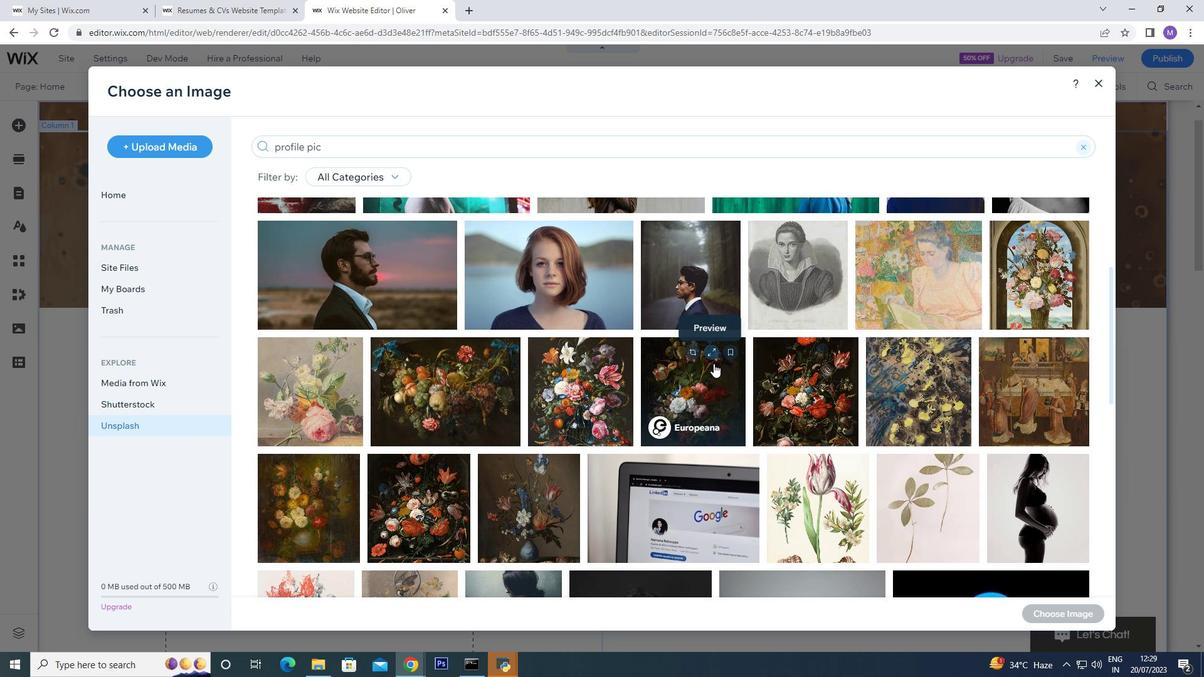 
Action: Mouse moved to (717, 318)
Screenshot: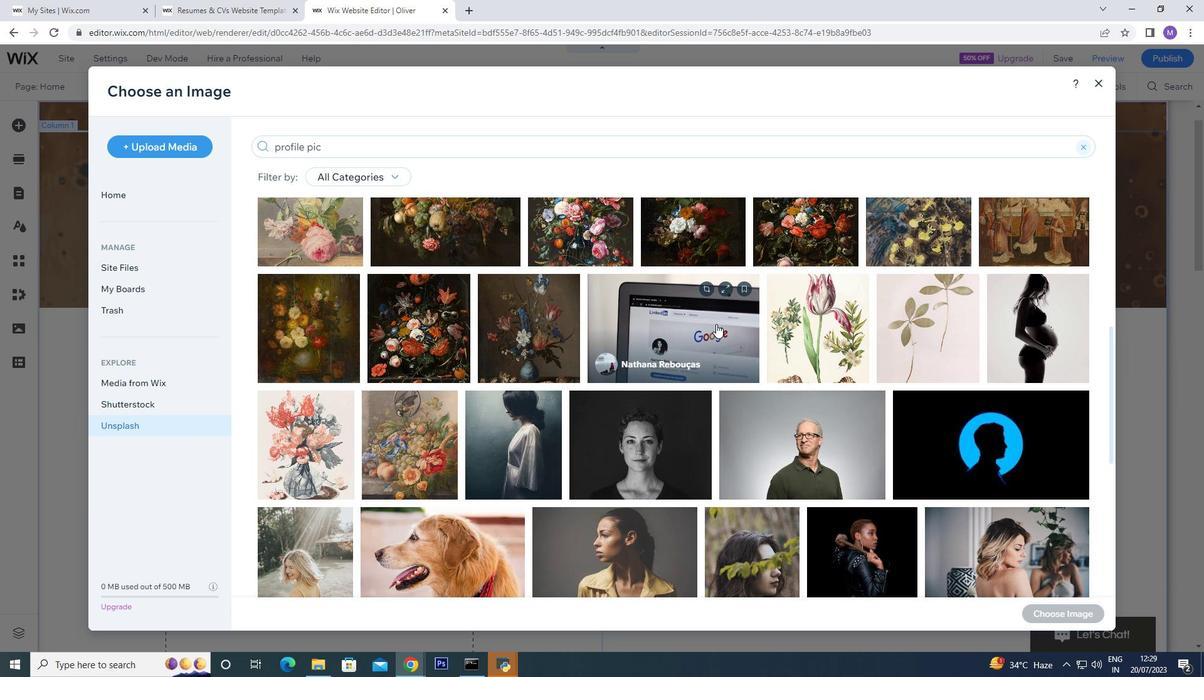 
Action: Mouse scrolled (717, 318) with delta (0, 0)
Screenshot: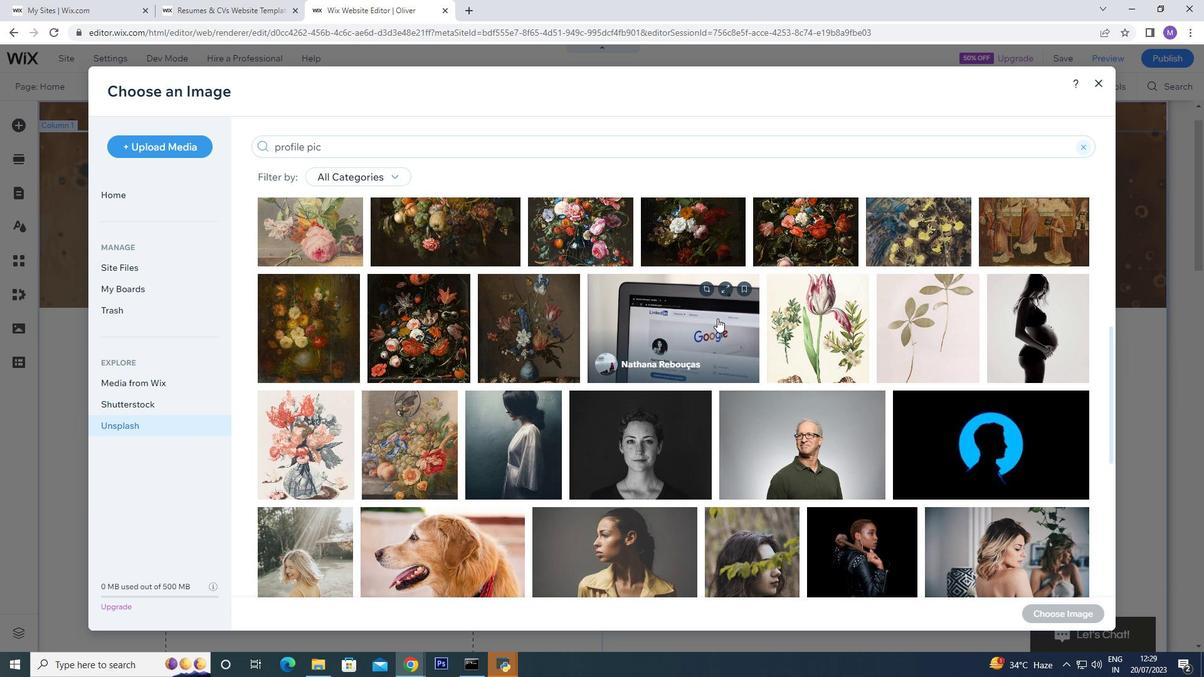 
Action: Mouse scrolled (717, 318) with delta (0, 0)
Screenshot: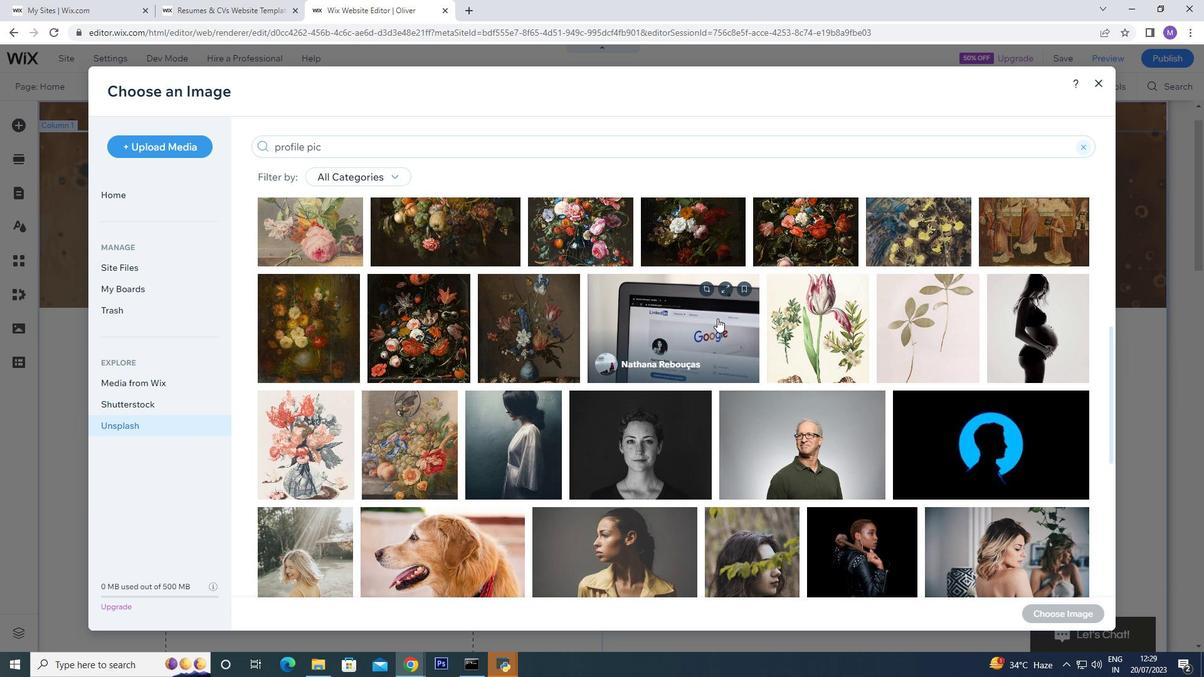 
Action: Mouse moved to (827, 271)
Screenshot: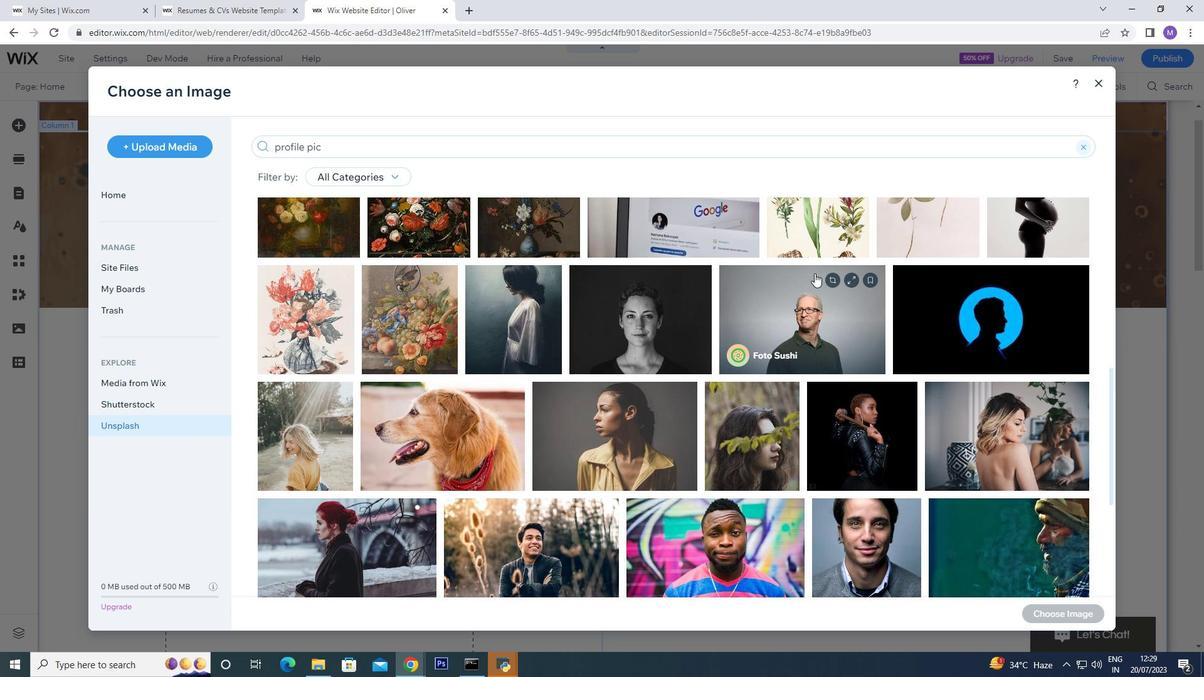 
Action: Mouse scrolled (827, 271) with delta (0, 0)
Screenshot: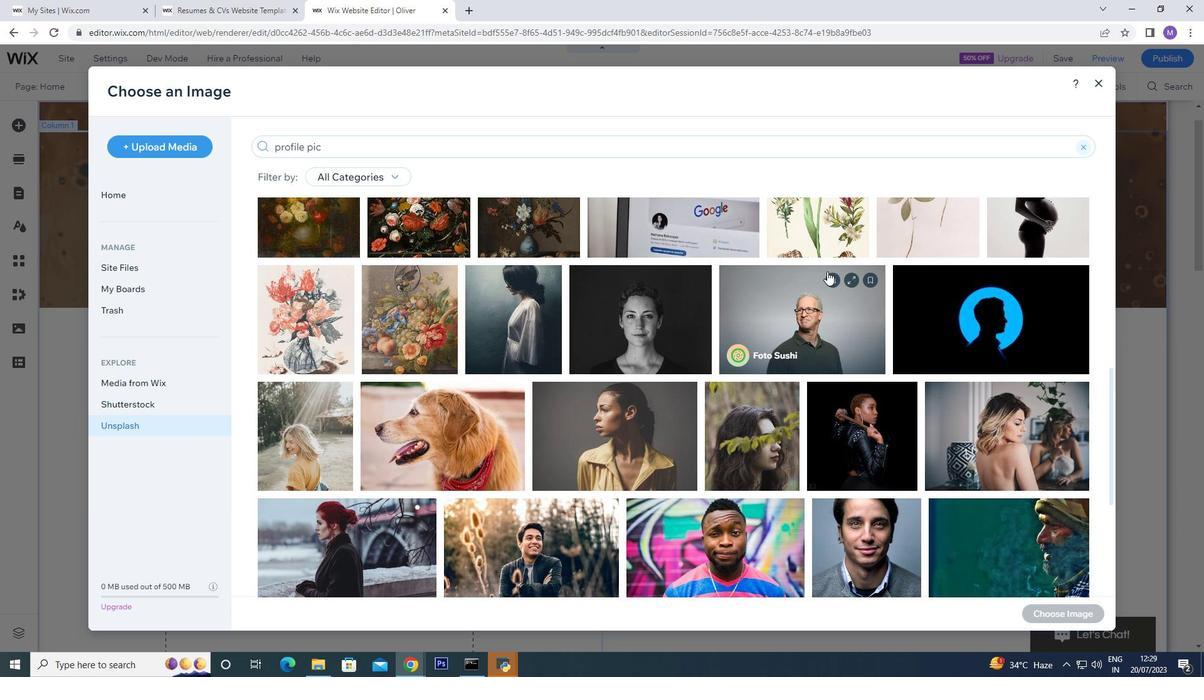 
Action: Mouse scrolled (827, 271) with delta (0, 0)
Screenshot: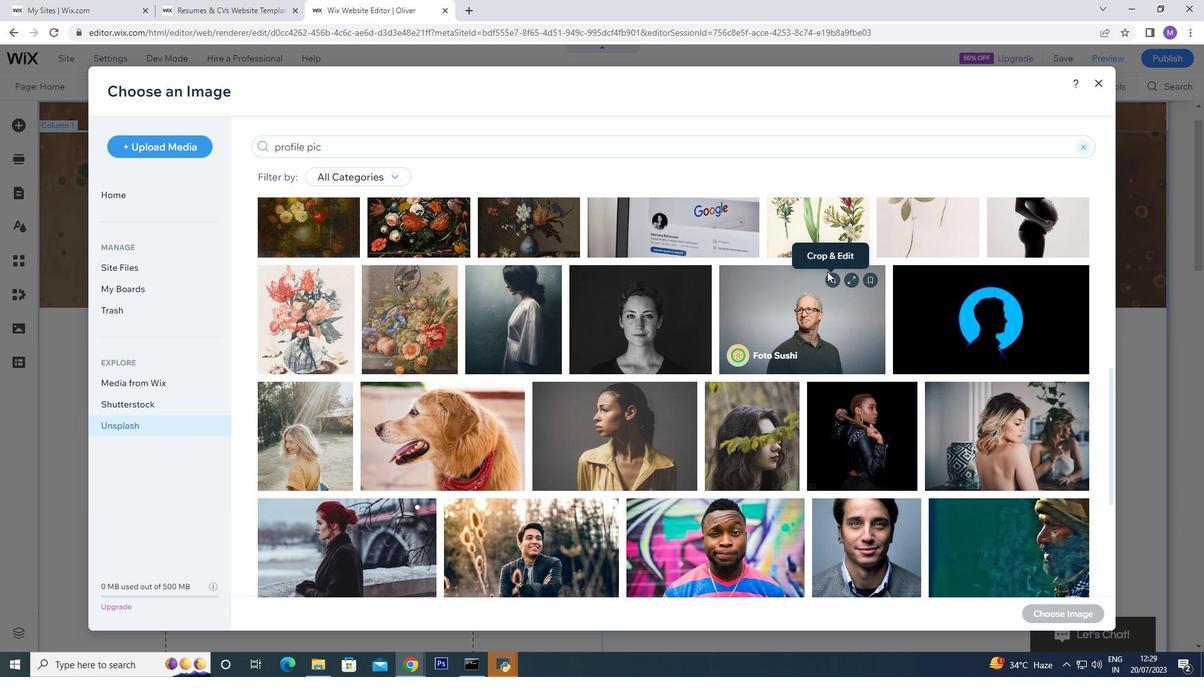 
Action: Mouse scrolled (827, 271) with delta (0, 0)
Screenshot: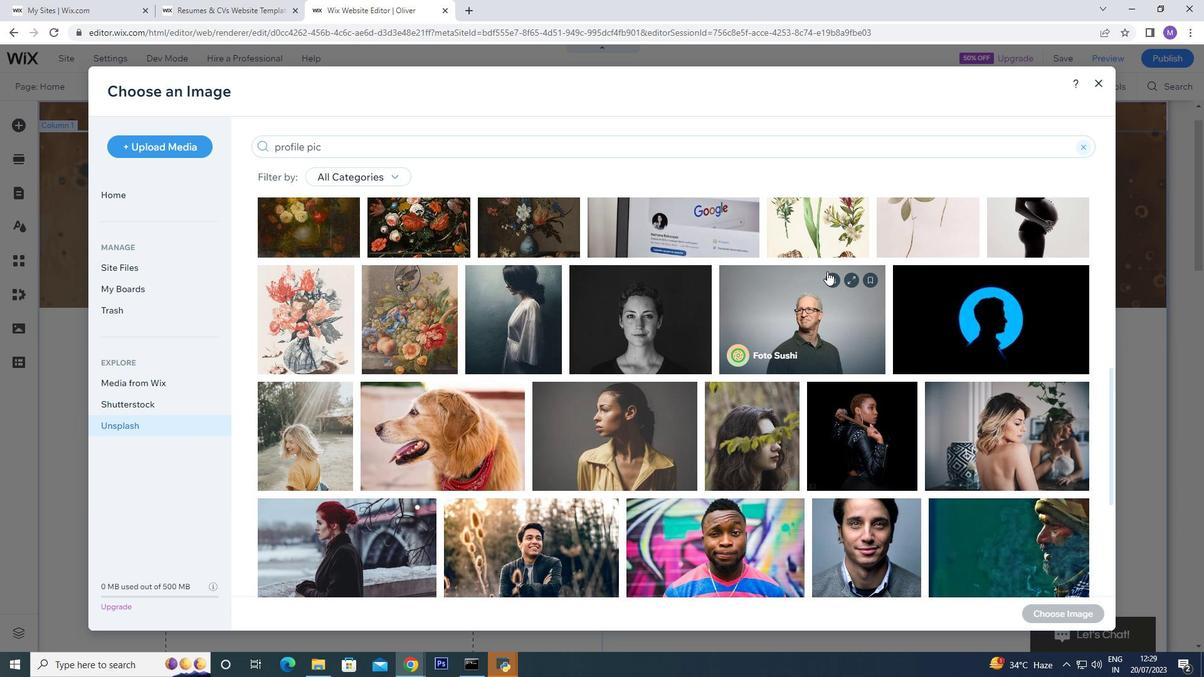 
Action: Mouse moved to (812, 313)
Screenshot: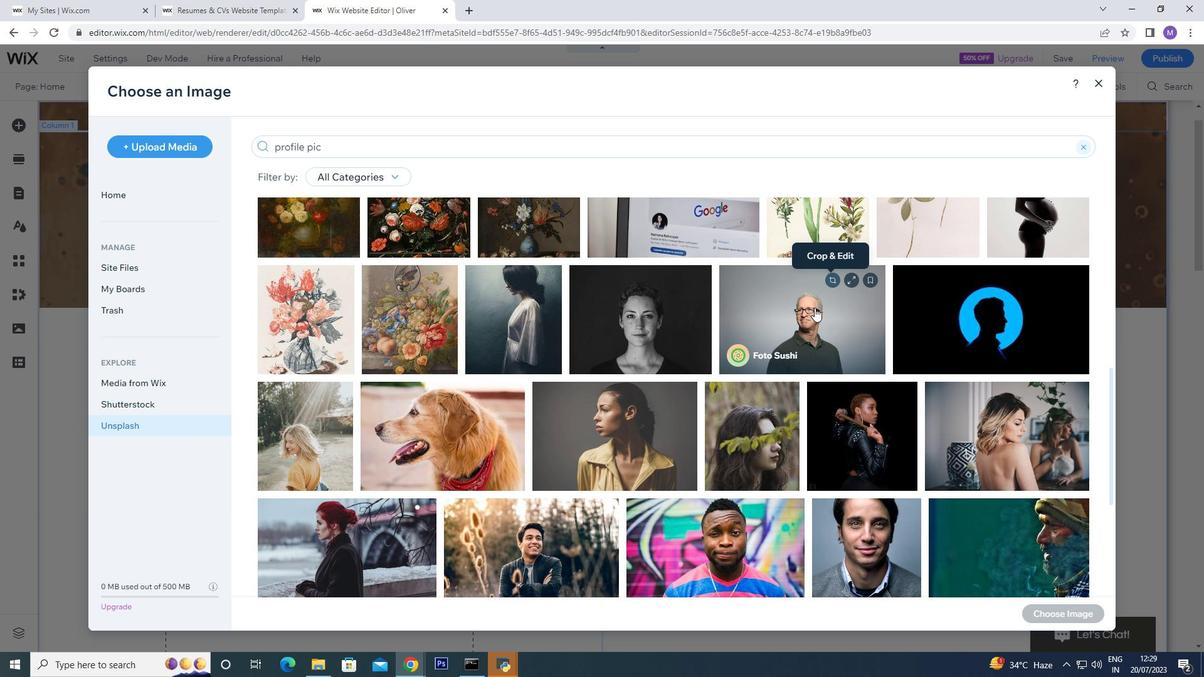 
Action: Mouse scrolled (812, 312) with delta (0, 0)
Screenshot: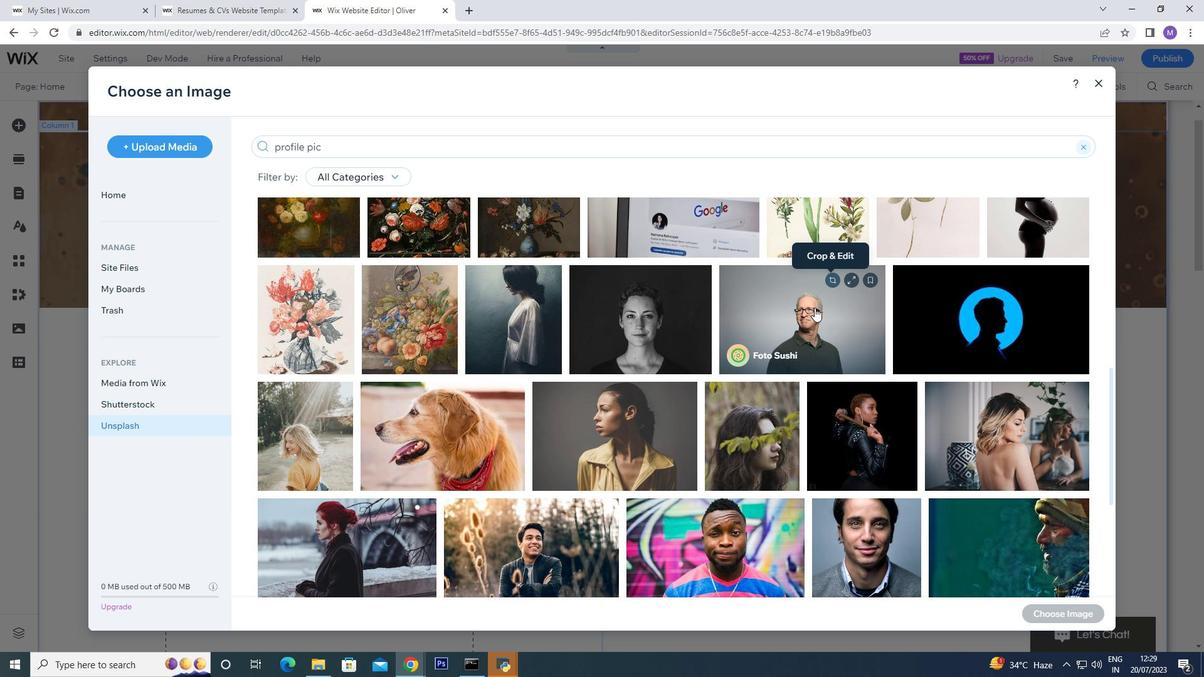 
Action: Mouse moved to (812, 313)
Screenshot: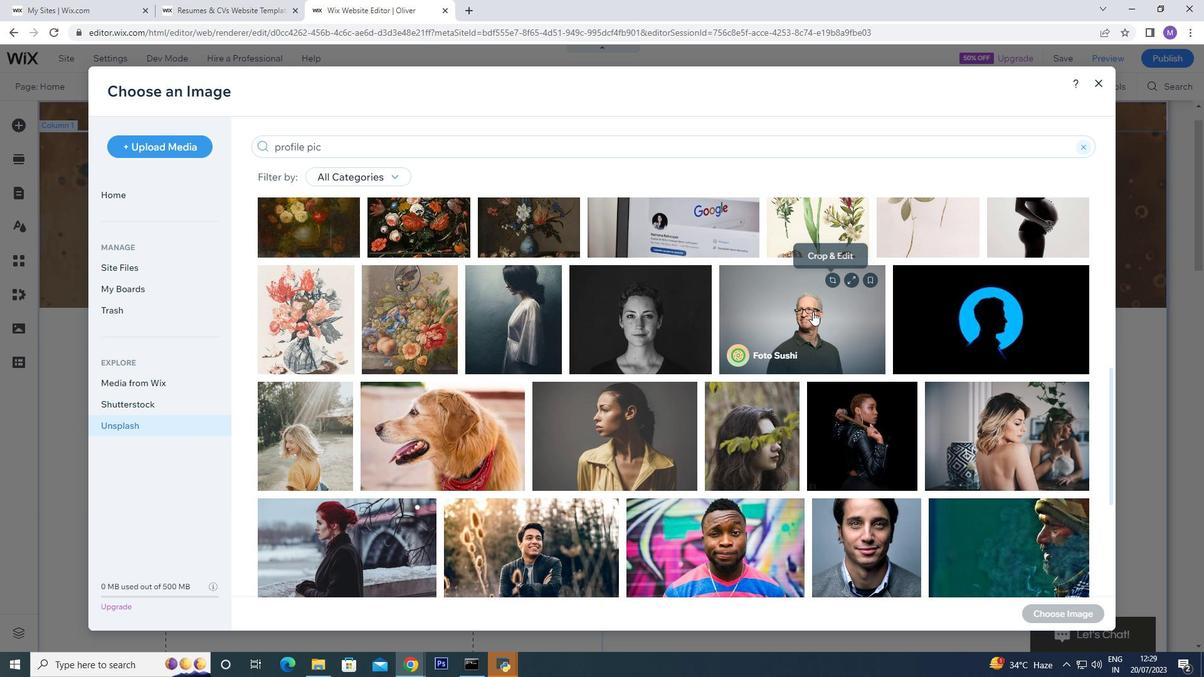 
Action: Mouse scrolled (812, 313) with delta (0, 0)
Screenshot: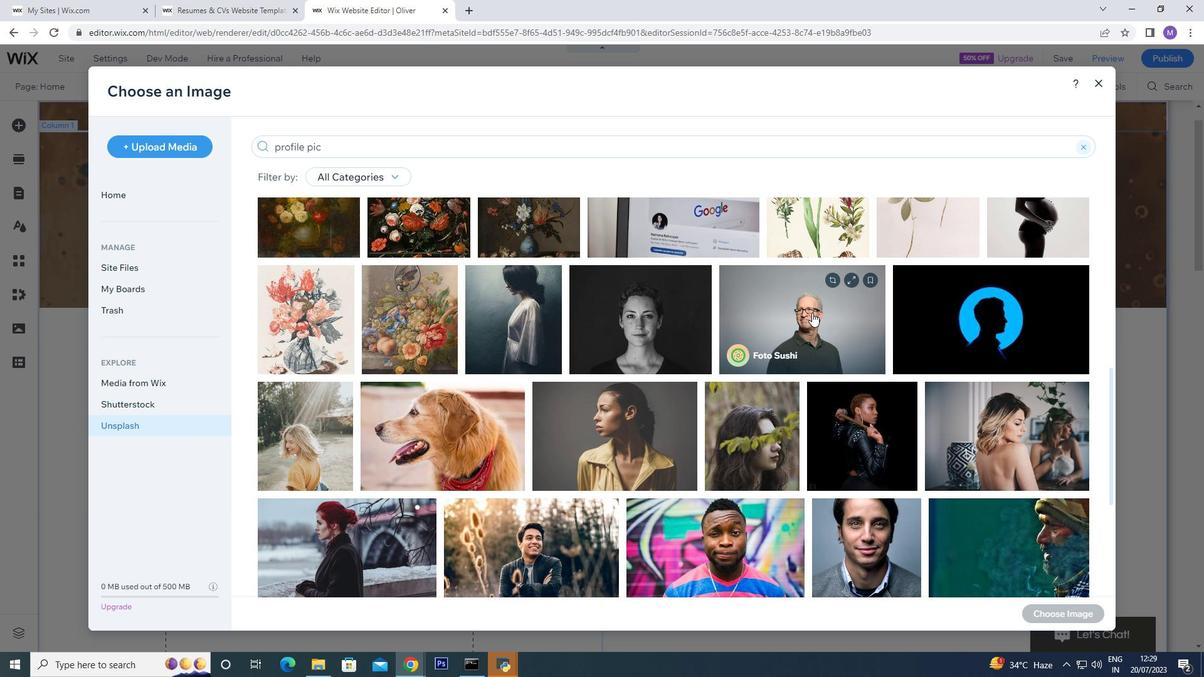 
Action: Mouse moved to (826, 324)
Screenshot: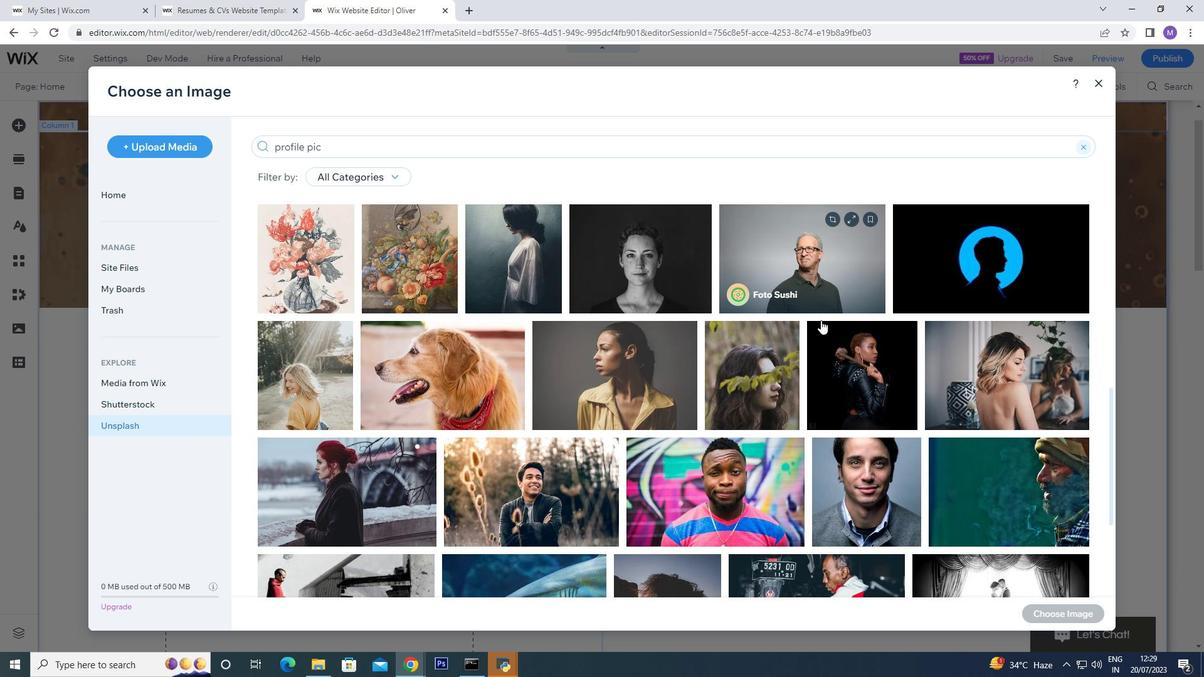 
Action: Mouse scrolled (826, 323) with delta (0, 0)
Screenshot: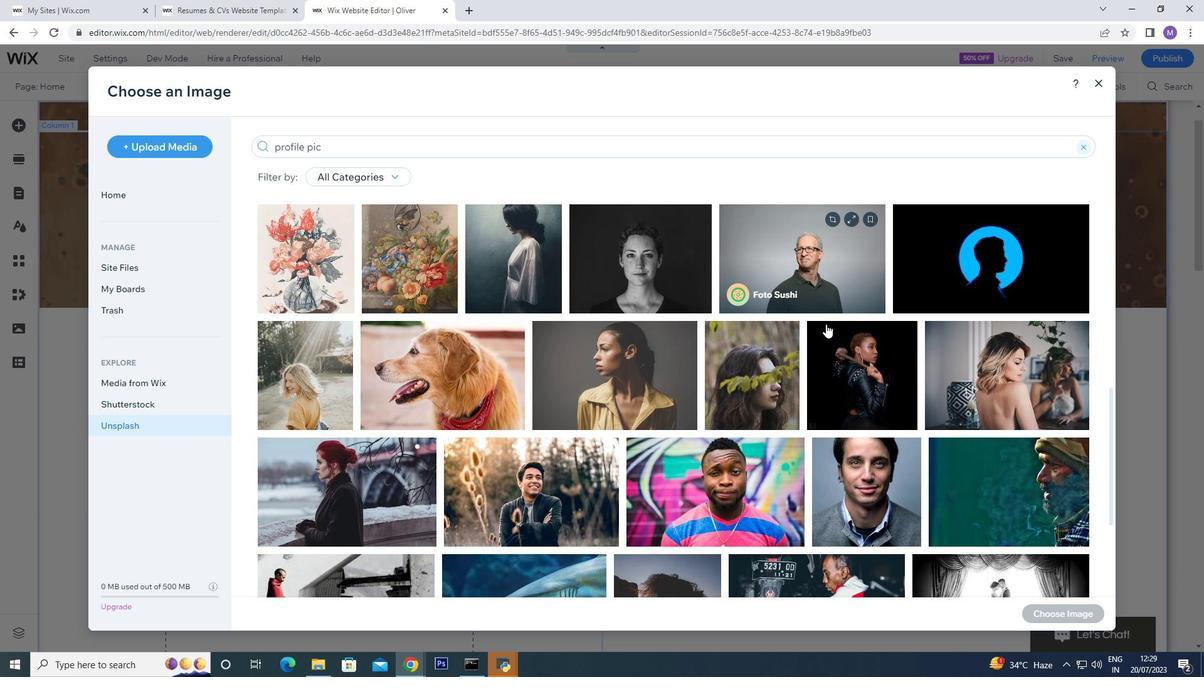
Action: Mouse scrolled (826, 323) with delta (0, 0)
Screenshot: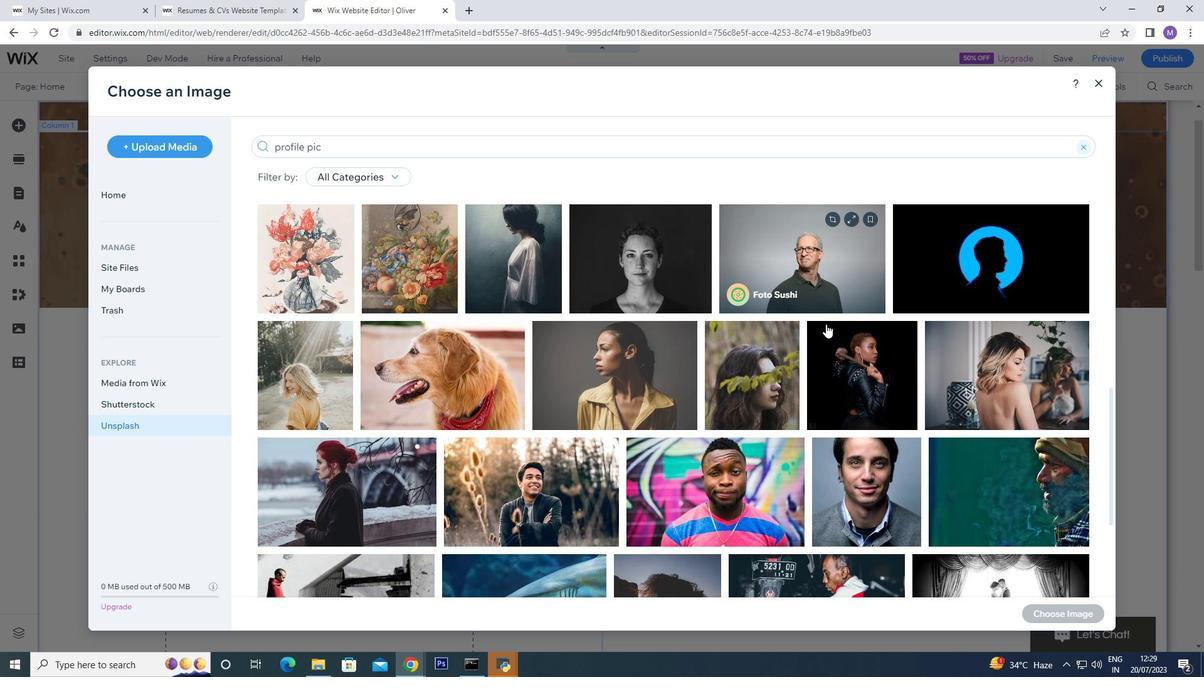 
Action: Mouse scrolled (826, 323) with delta (0, 0)
Screenshot: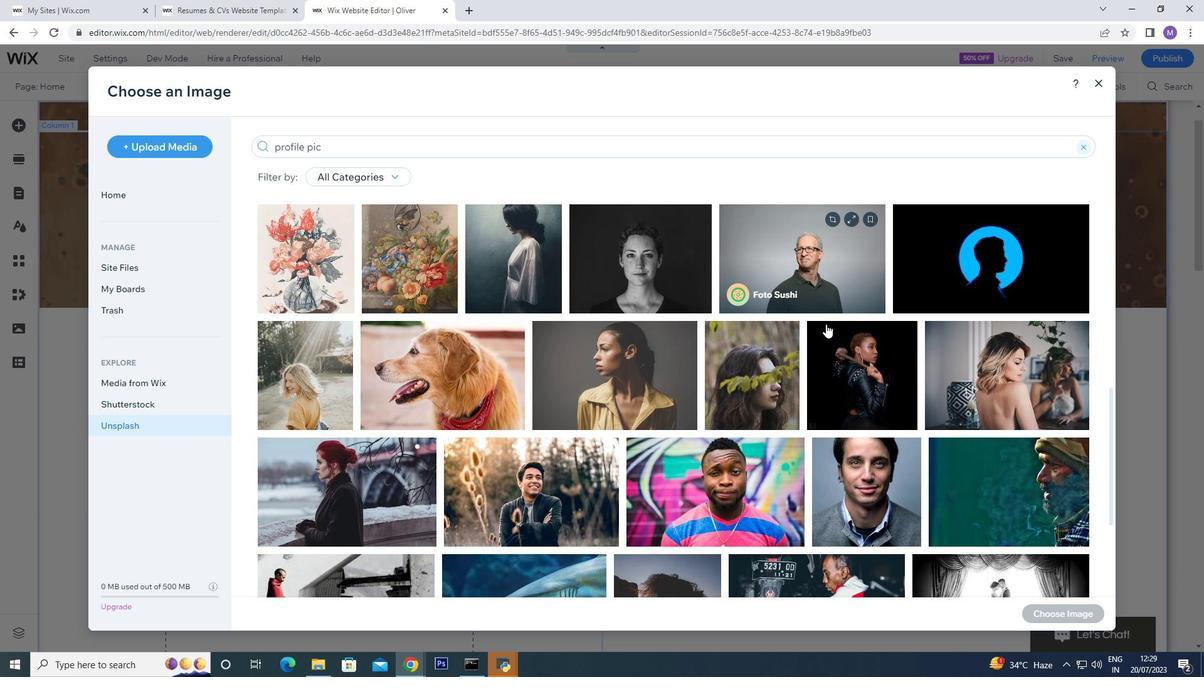 
Action: Mouse moved to (864, 335)
Screenshot: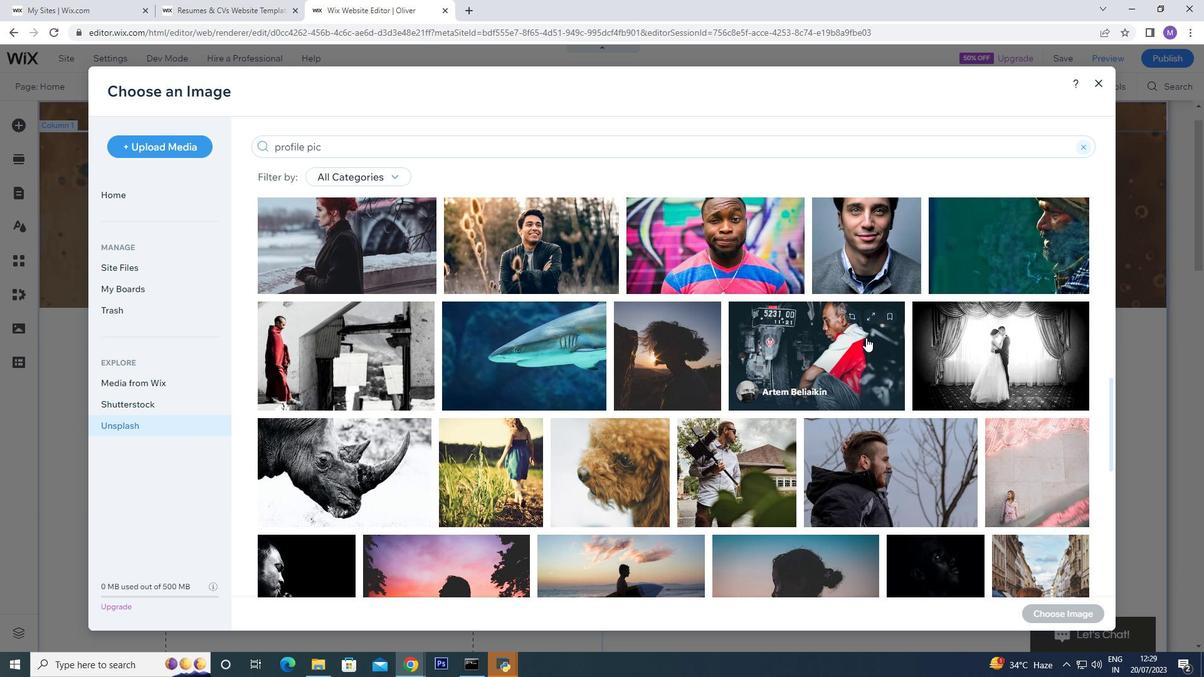 
Action: Mouse scrolled (864, 334) with delta (0, 0)
Screenshot: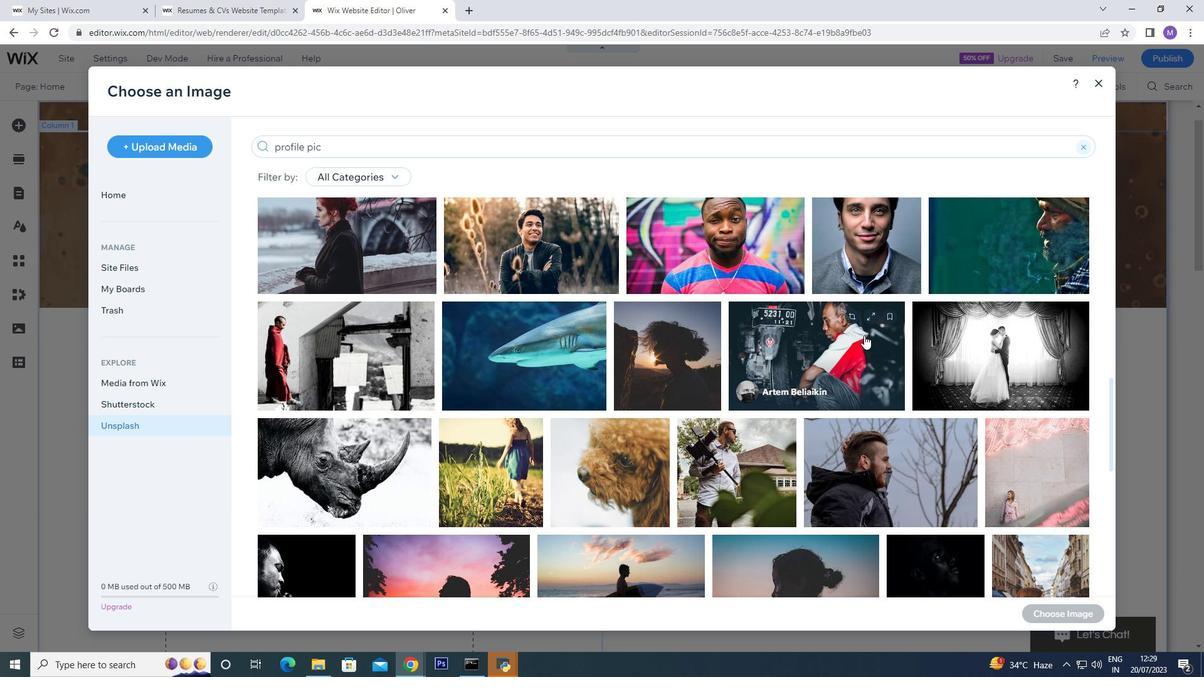 
Action: Mouse scrolled (864, 334) with delta (0, 0)
Screenshot: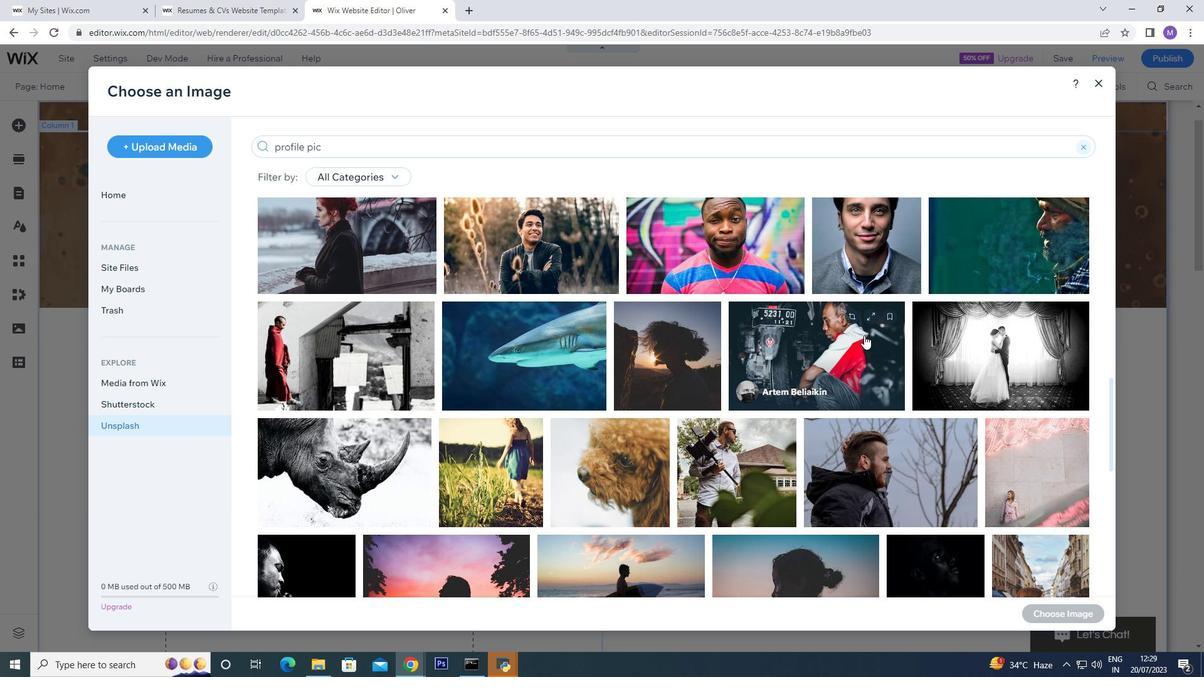 
Action: Mouse moved to (864, 334)
Screenshot: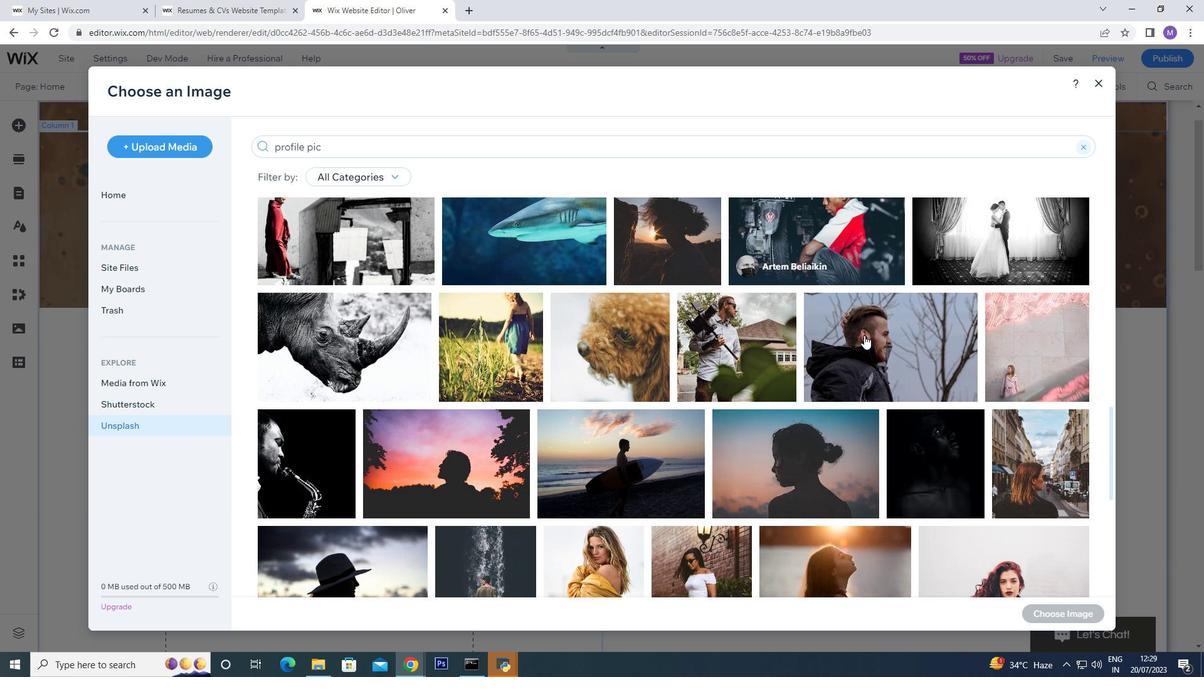 
Action: Mouse scrolled (864, 334) with delta (0, 0)
Screenshot: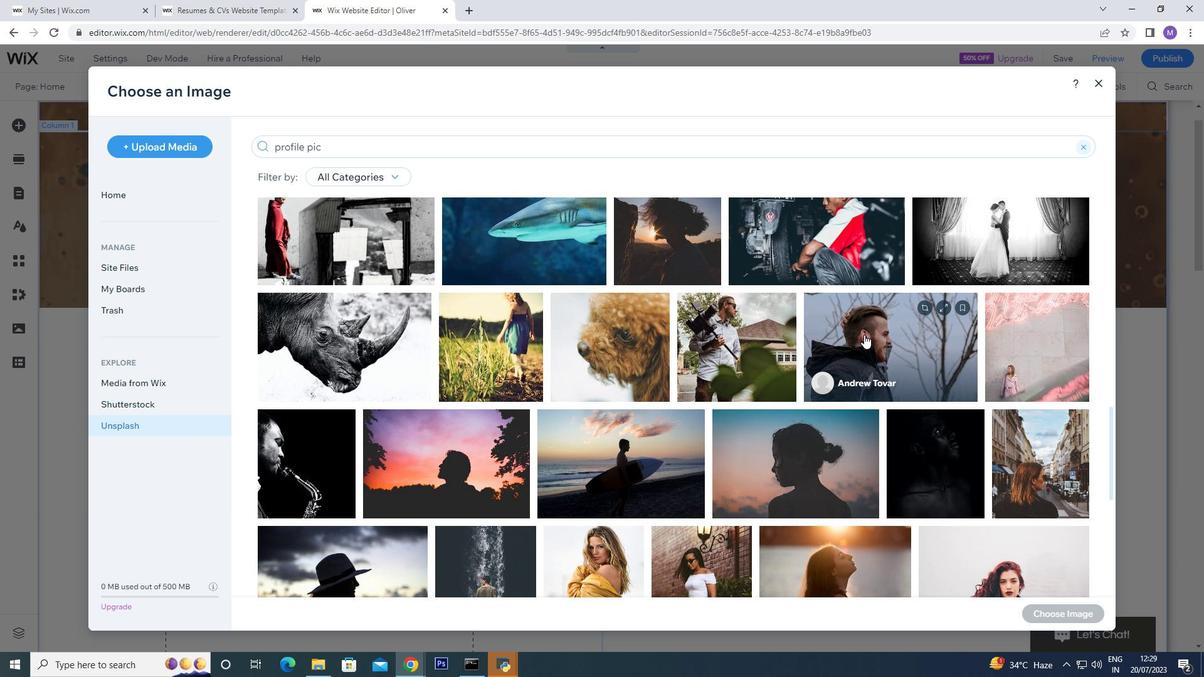 
Action: Mouse scrolled (864, 334) with delta (0, 0)
Screenshot: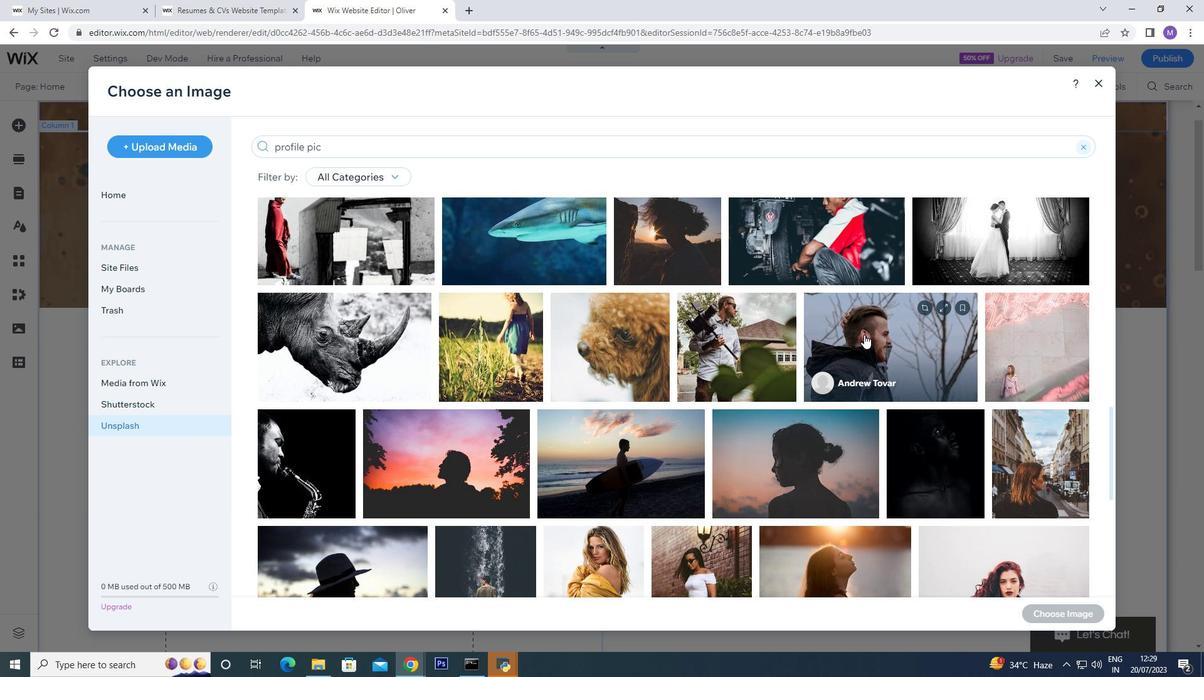 
Action: Mouse scrolled (864, 334) with delta (0, 0)
Screenshot: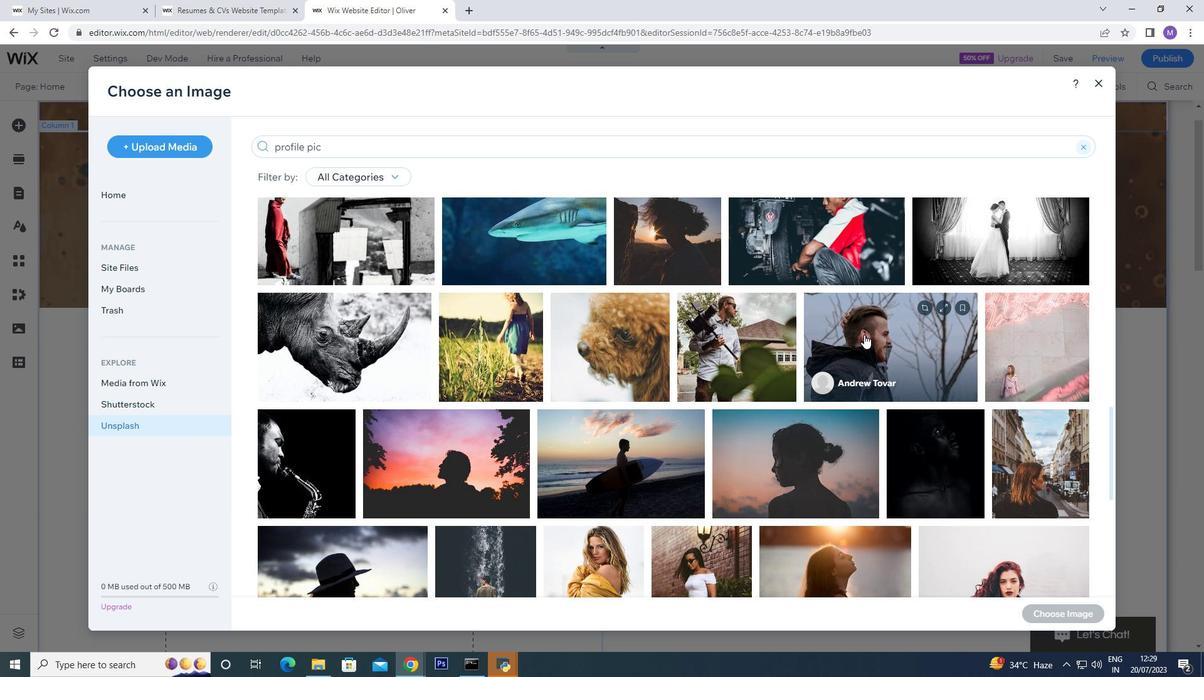 
Action: Mouse moved to (852, 321)
Screenshot: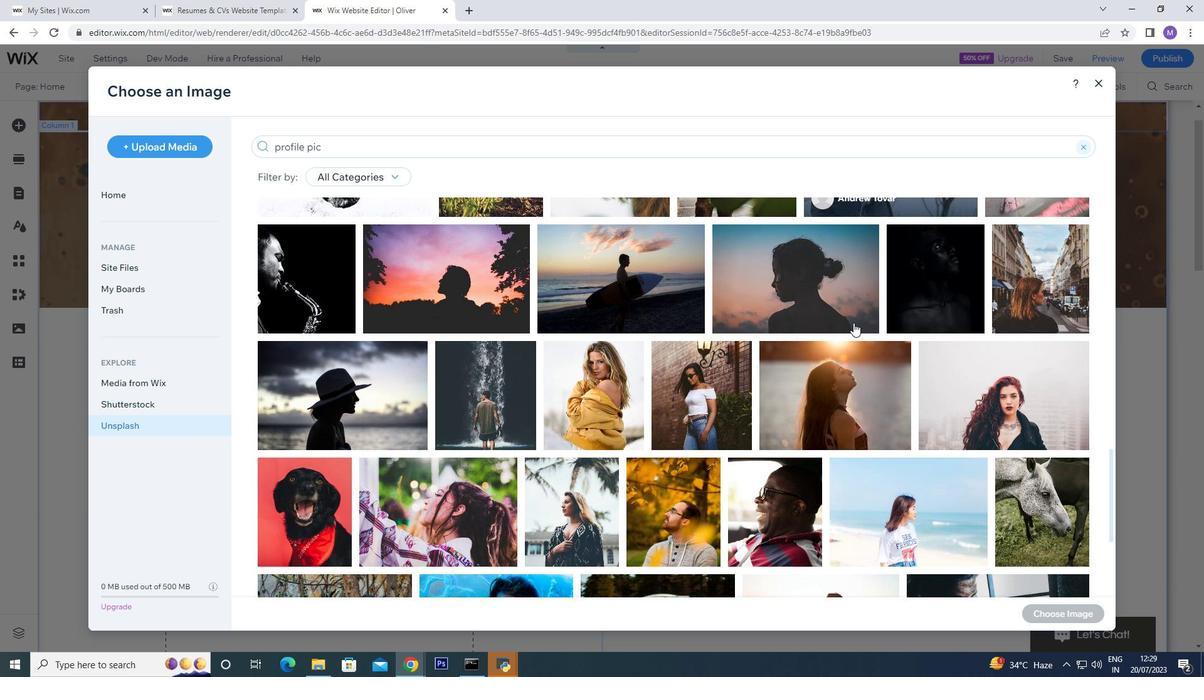 
Action: Mouse scrolled (852, 320) with delta (0, 0)
Screenshot: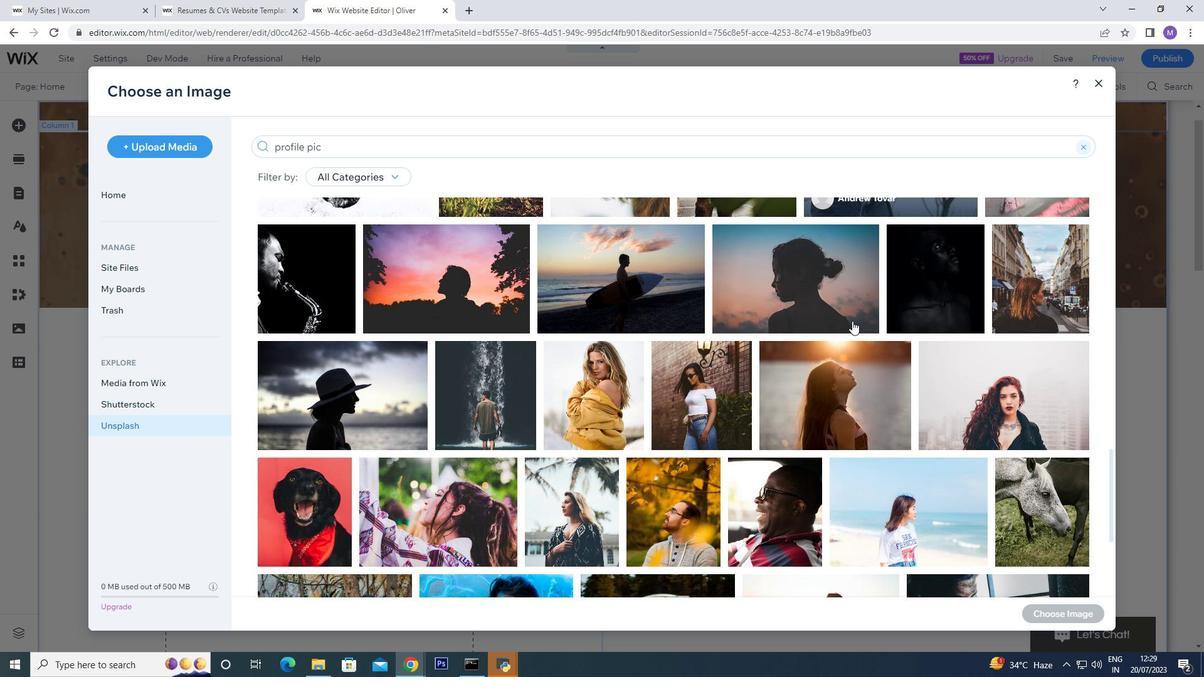 
Action: Mouse scrolled (852, 320) with delta (0, 0)
Screenshot: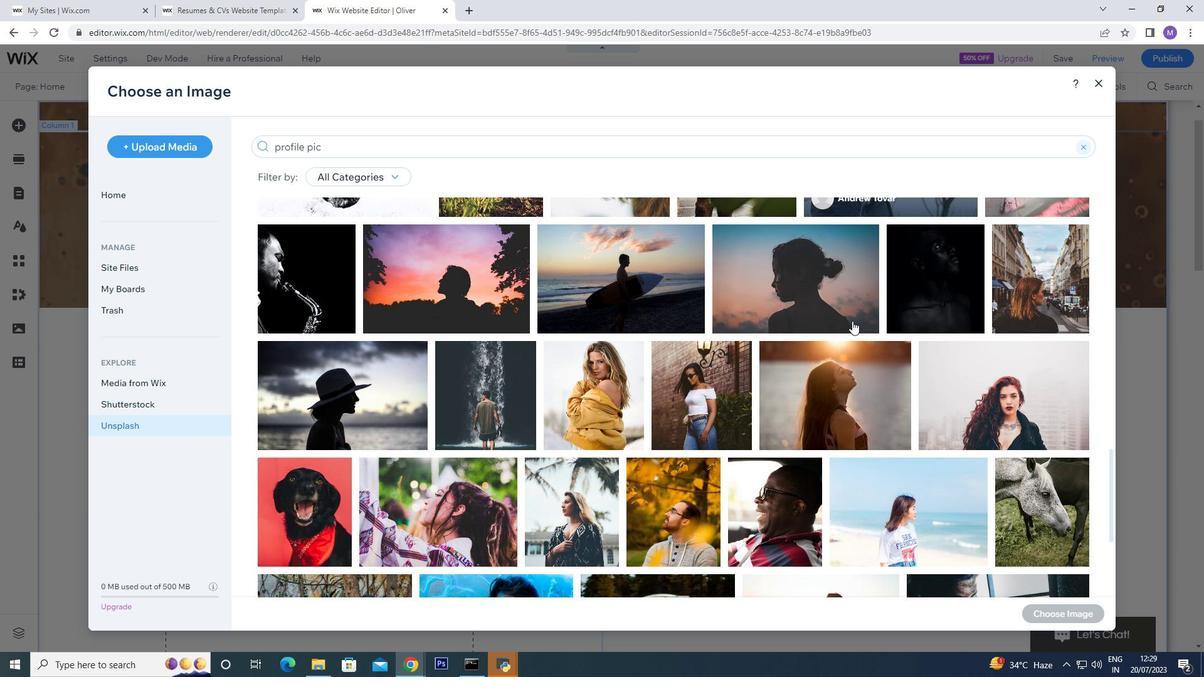 
Action: Mouse scrolled (852, 320) with delta (0, 0)
Screenshot: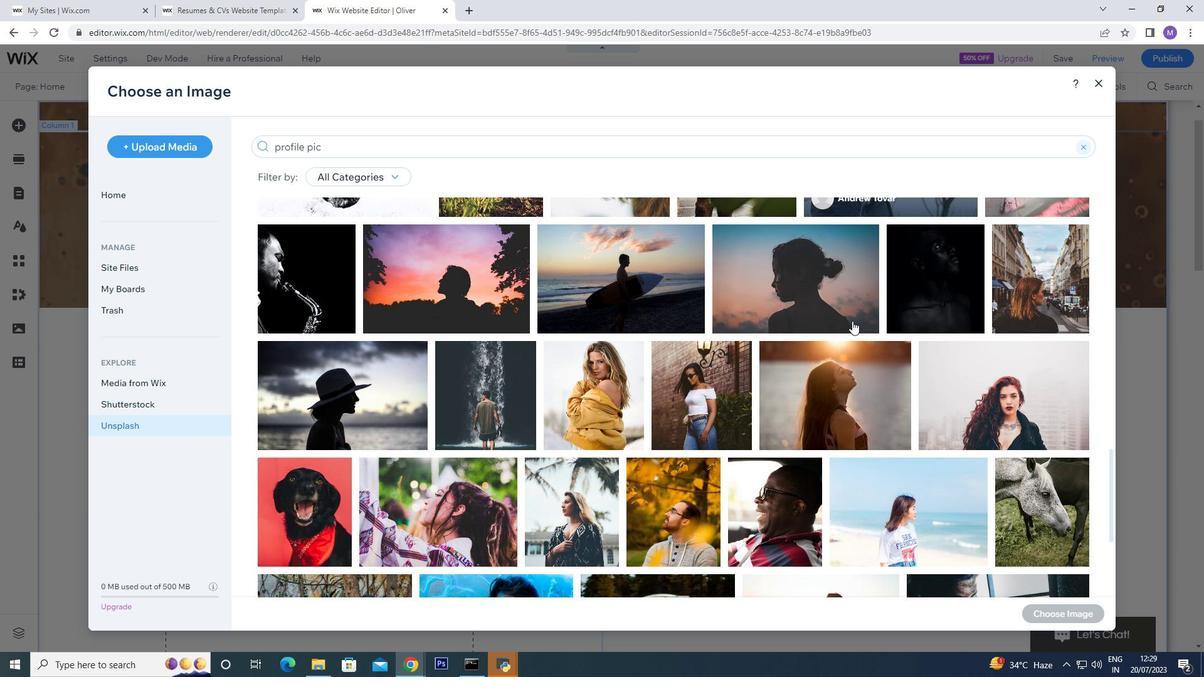 
Action: Mouse moved to (836, 316)
Screenshot: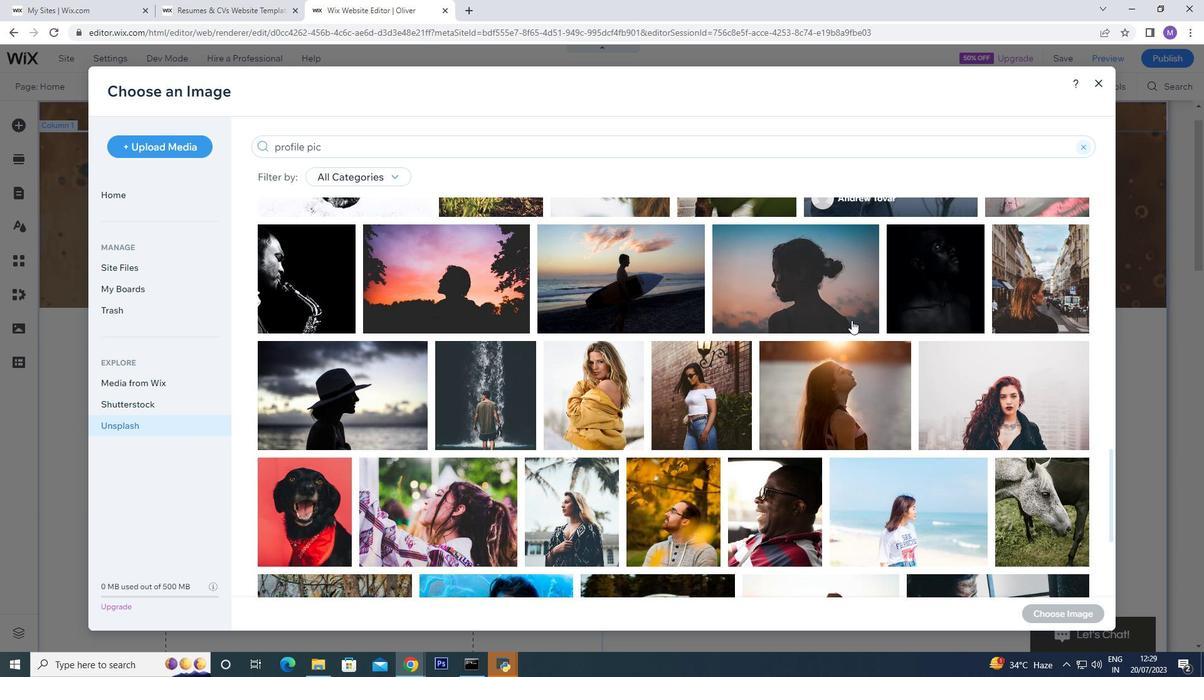 
Action: Mouse scrolled (836, 316) with delta (0, 0)
Screenshot: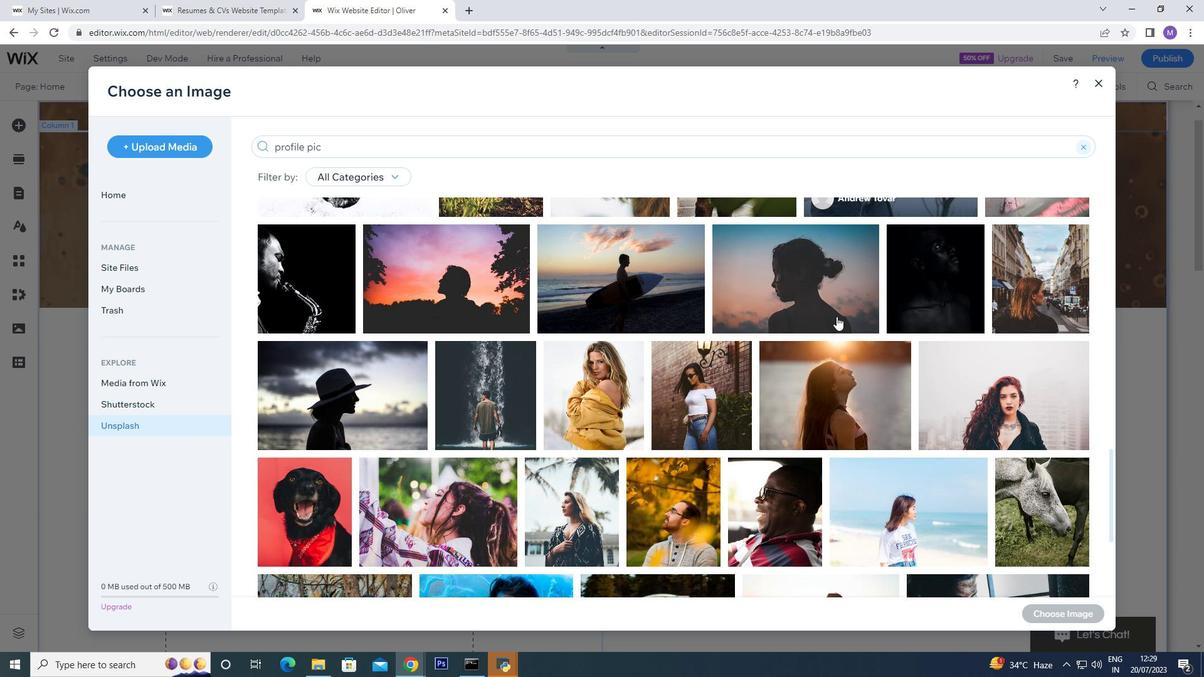 
Action: Mouse scrolled (836, 316) with delta (0, 0)
Screenshot: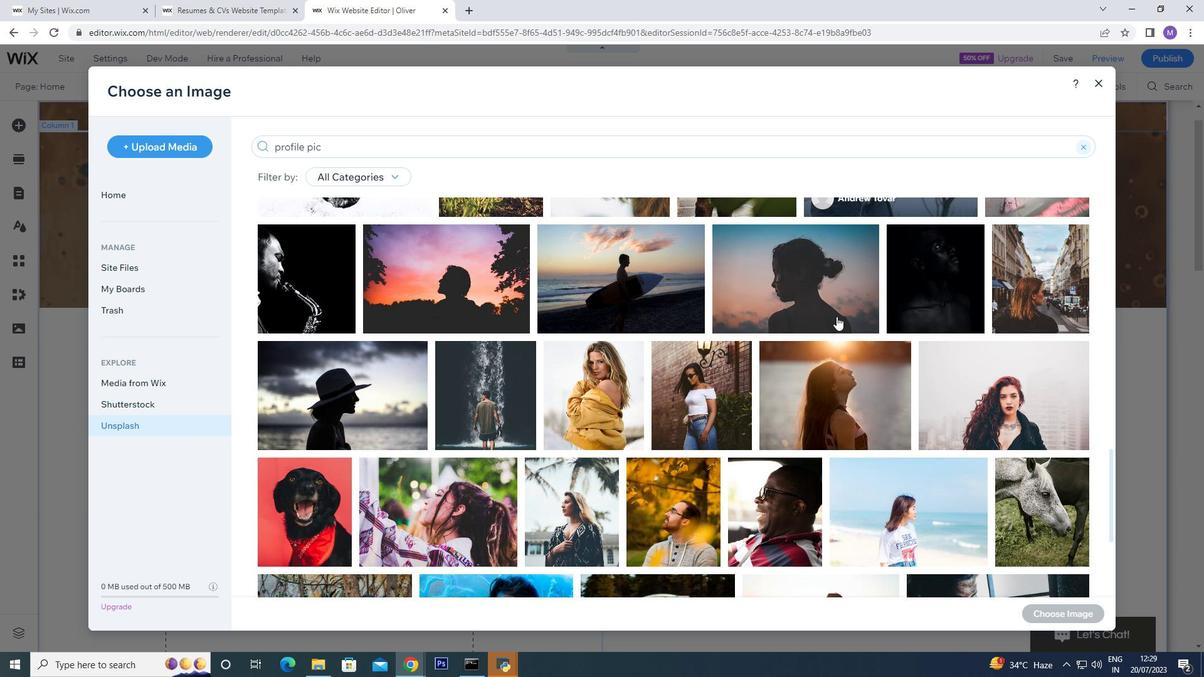 
Action: Mouse scrolled (836, 316) with delta (0, 0)
Screenshot: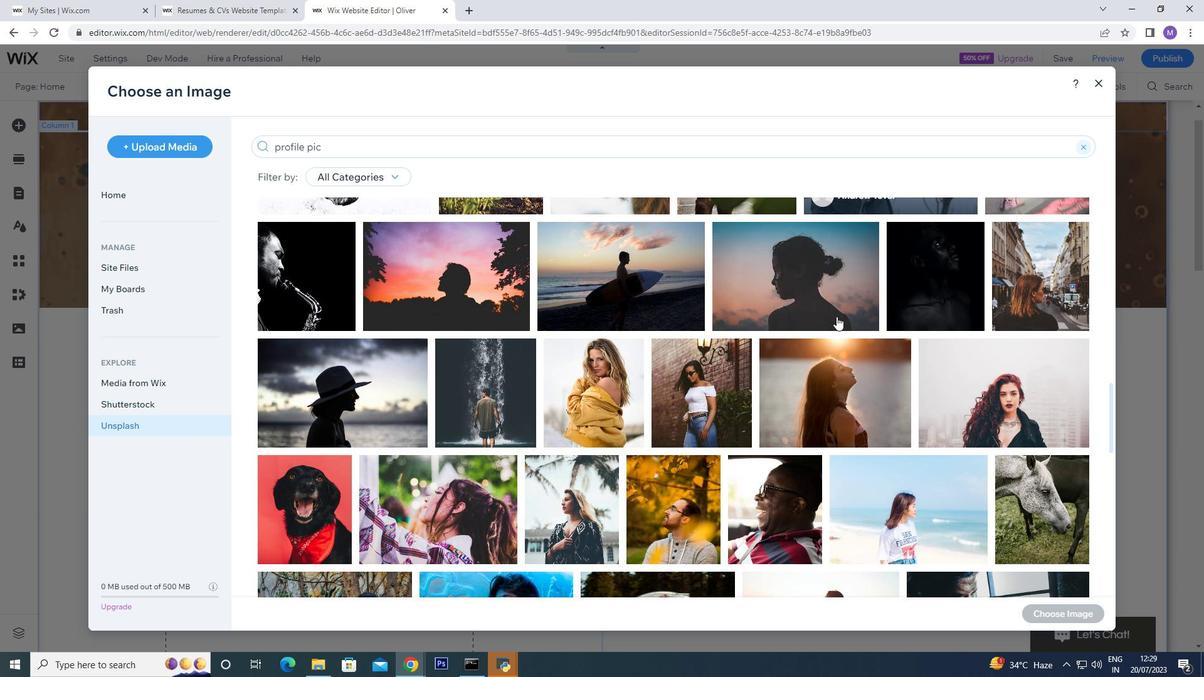
Action: Mouse scrolled (836, 316) with delta (0, 0)
Screenshot: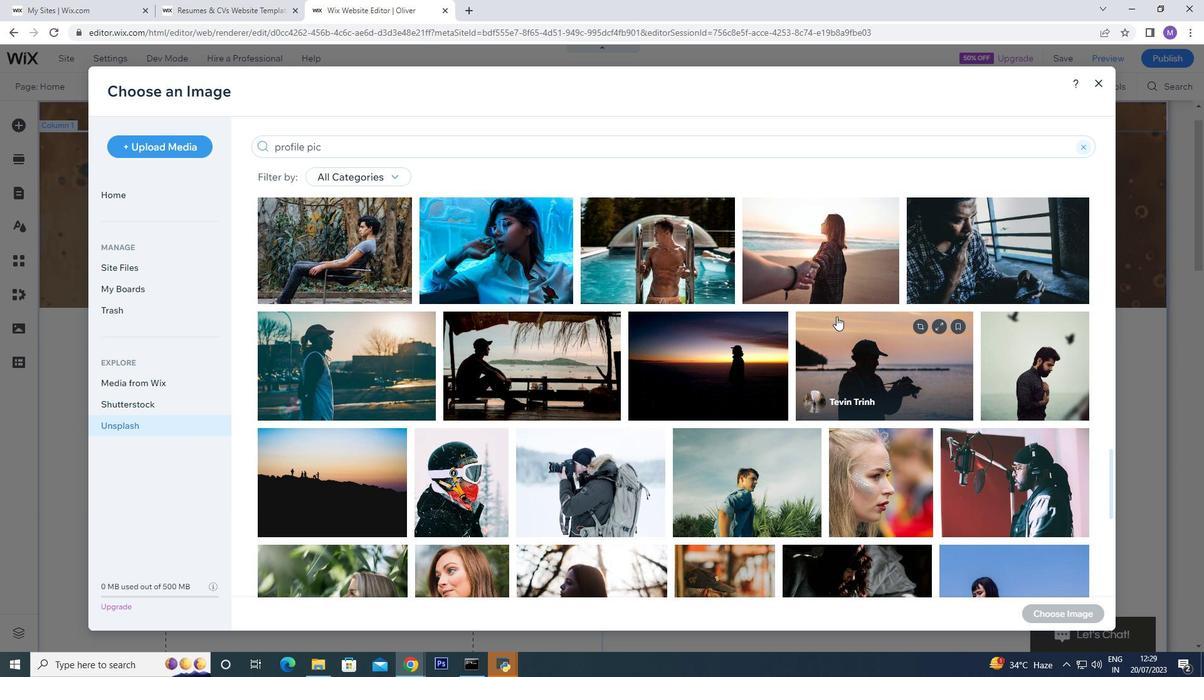 
Action: Mouse scrolled (836, 316) with delta (0, 0)
Screenshot: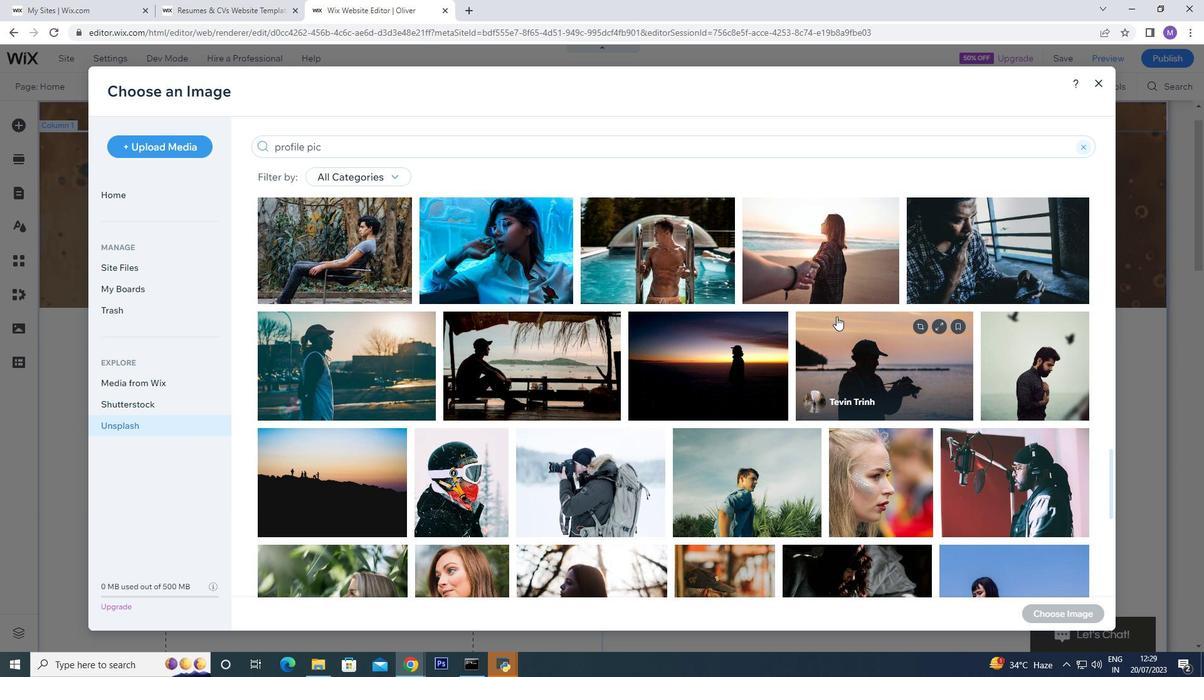 
Action: Mouse scrolled (836, 316) with delta (0, 0)
Screenshot: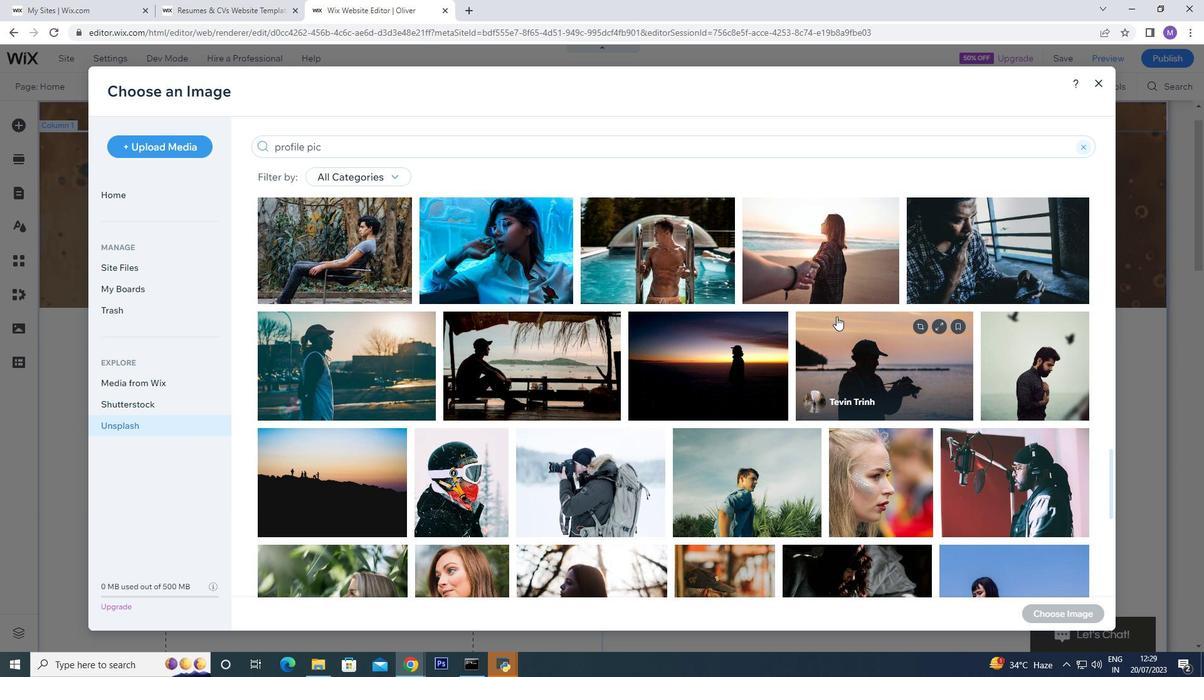 
Action: Mouse moved to (835, 313)
Screenshot: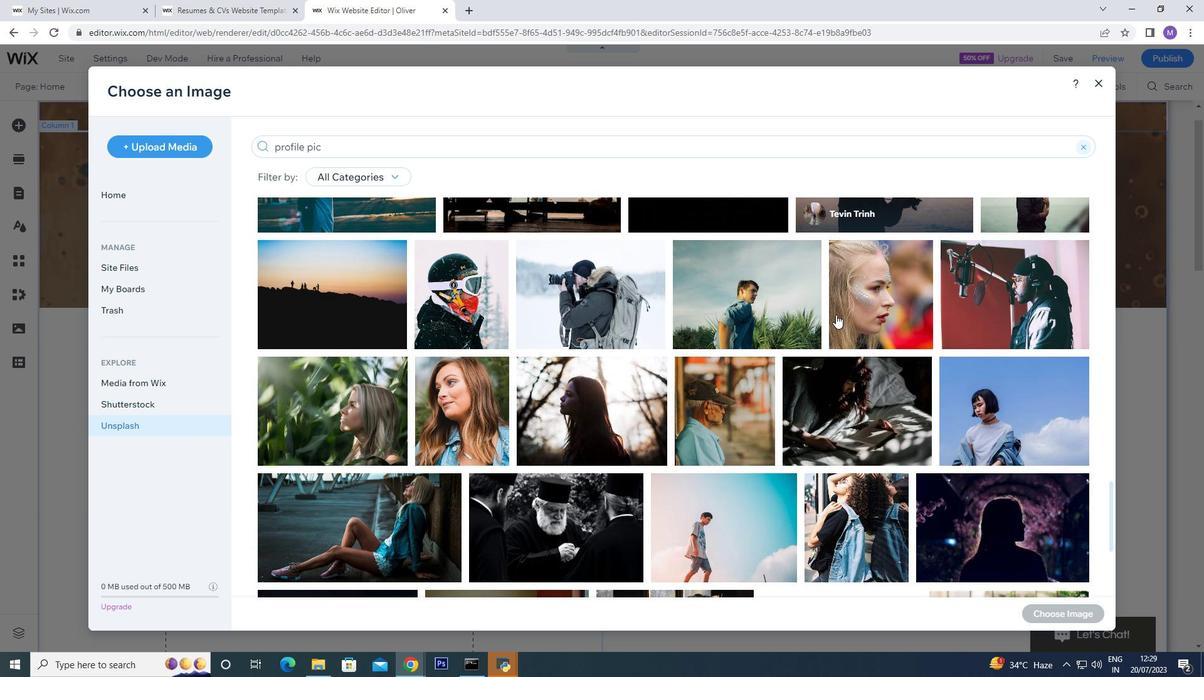 
Action: Mouse scrolled (835, 312) with delta (0, 0)
Screenshot: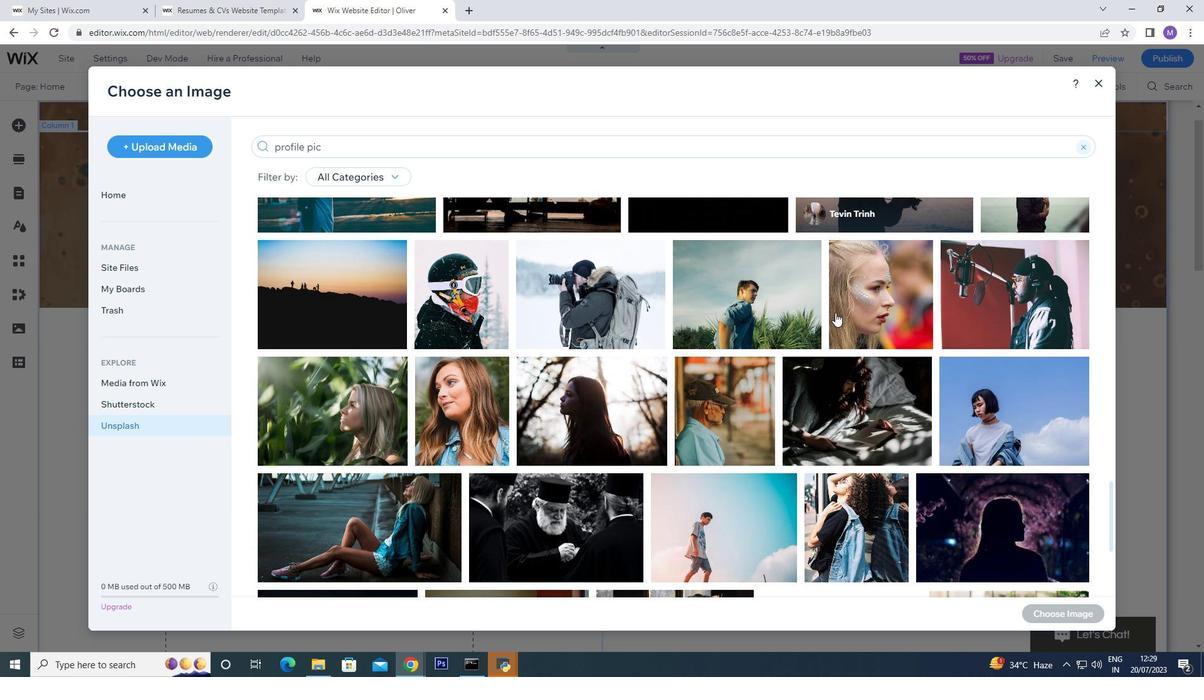 
Action: Mouse scrolled (835, 312) with delta (0, 0)
Screenshot: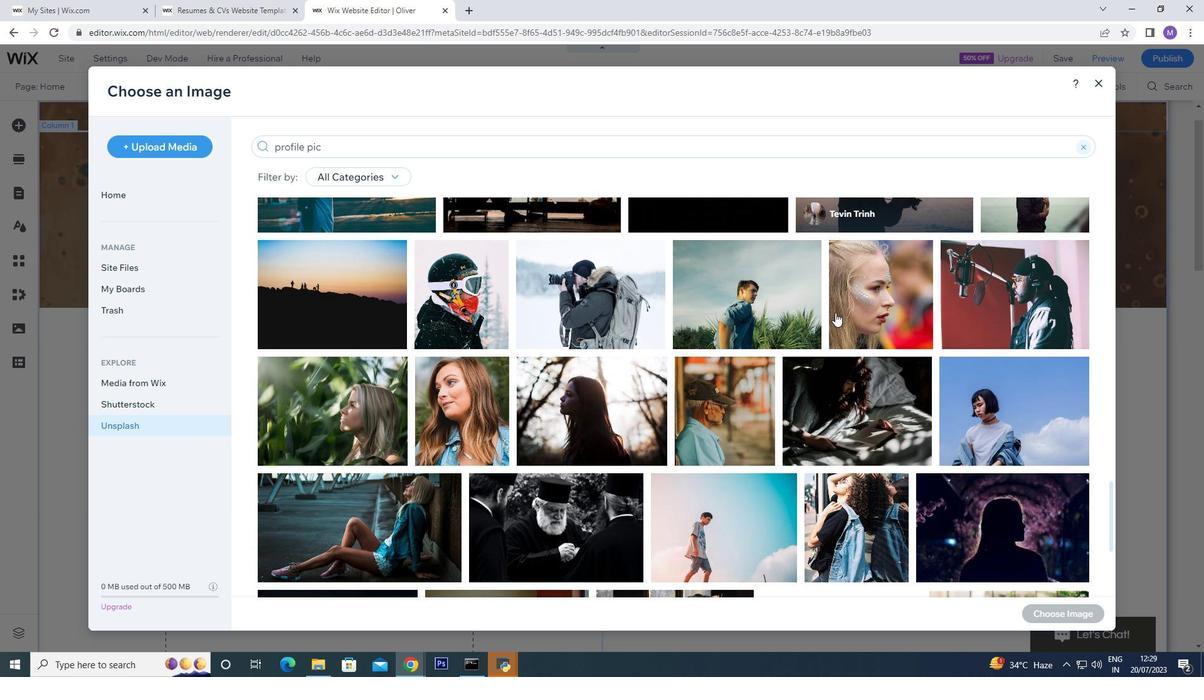 
Action: Mouse scrolled (835, 312) with delta (0, 0)
Screenshot: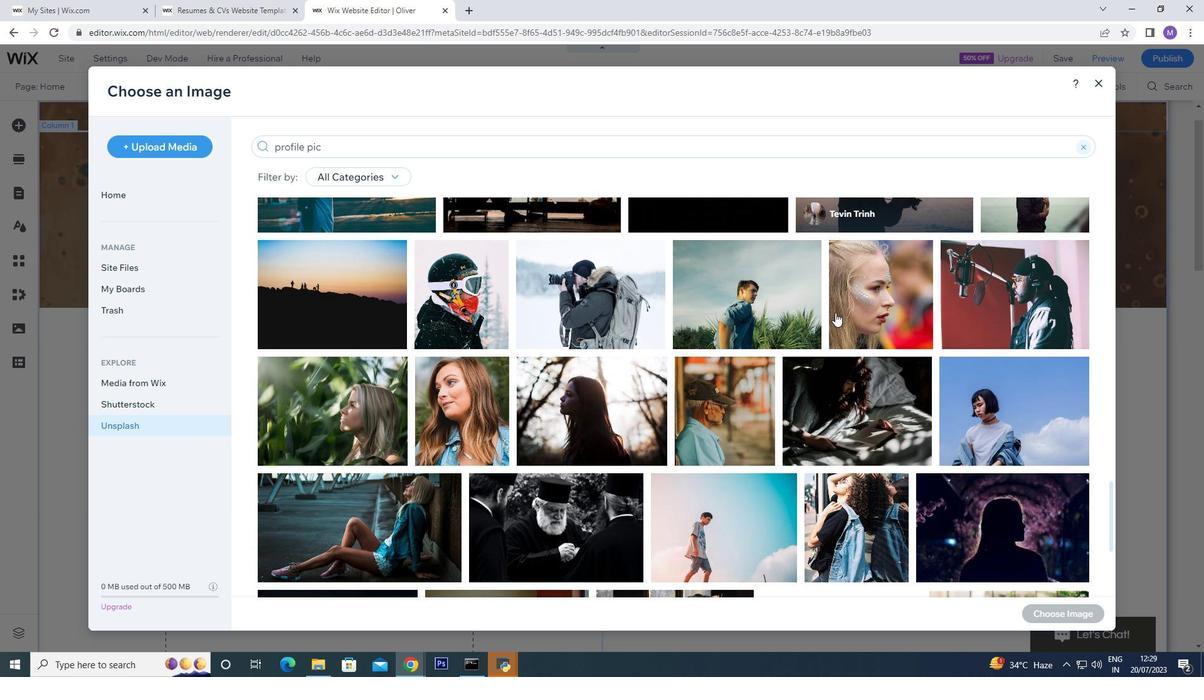 
Action: Mouse moved to (825, 319)
Screenshot: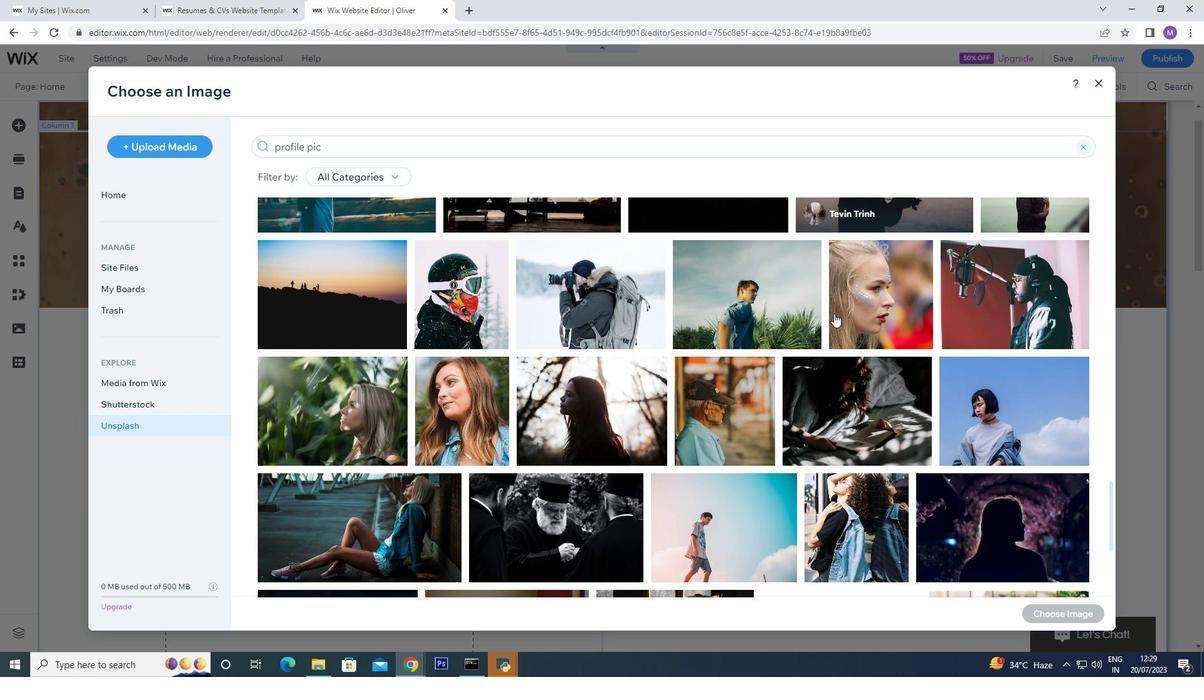 
Action: Mouse scrolled (825, 318) with delta (0, 0)
Screenshot: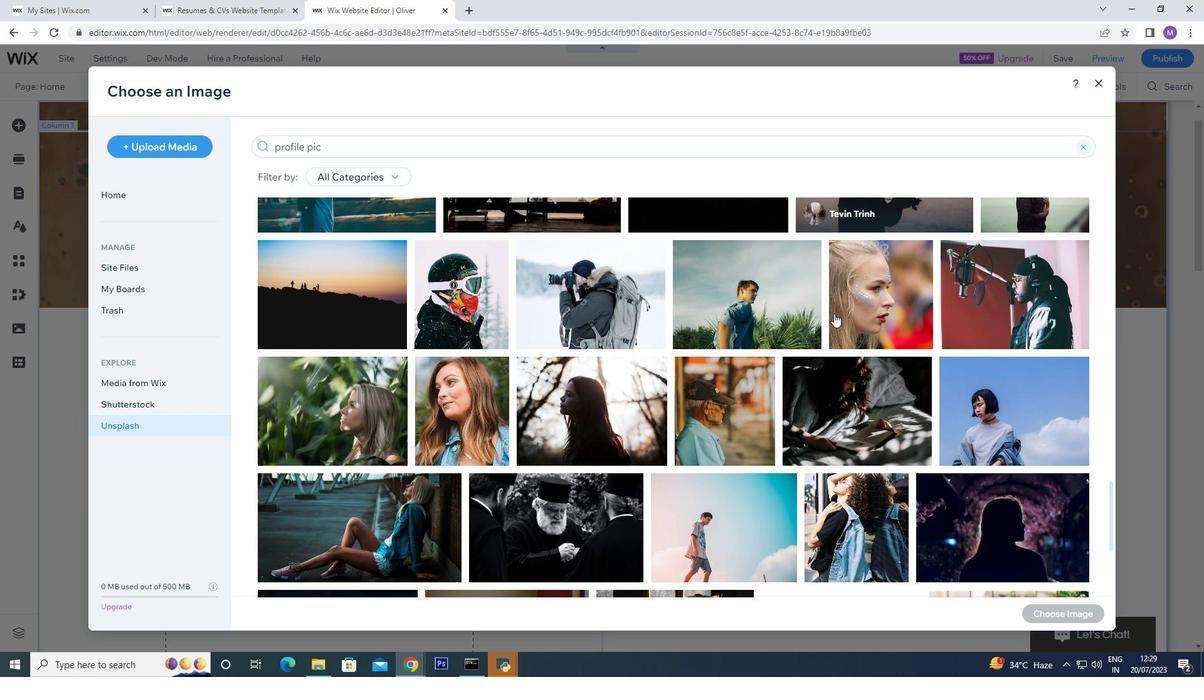 
Action: Mouse moved to (823, 323)
Screenshot: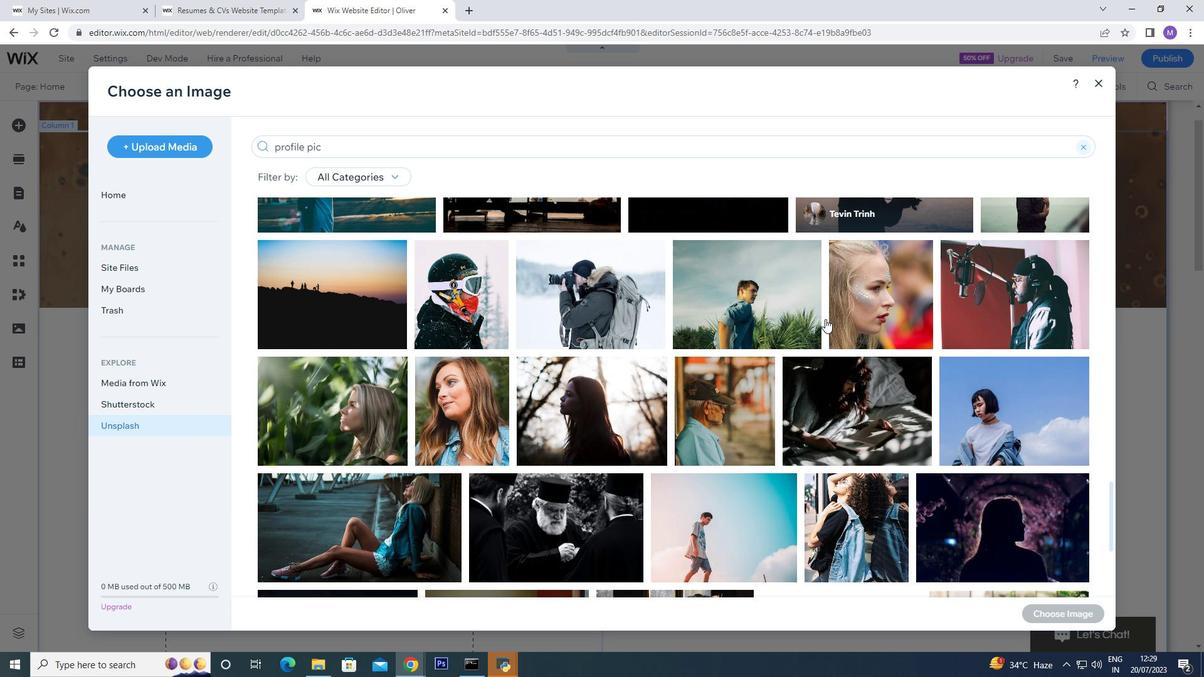 
Action: Mouse scrolled (823, 322) with delta (0, 0)
Screenshot: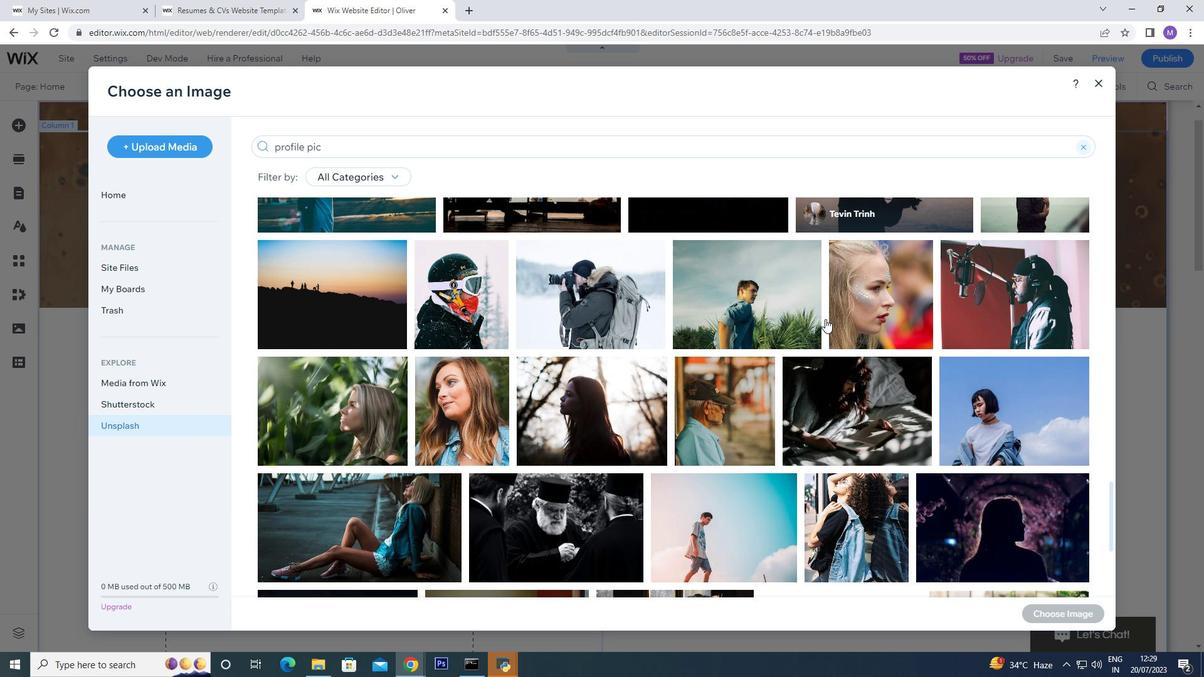 
Action: Mouse moved to (819, 327)
Screenshot: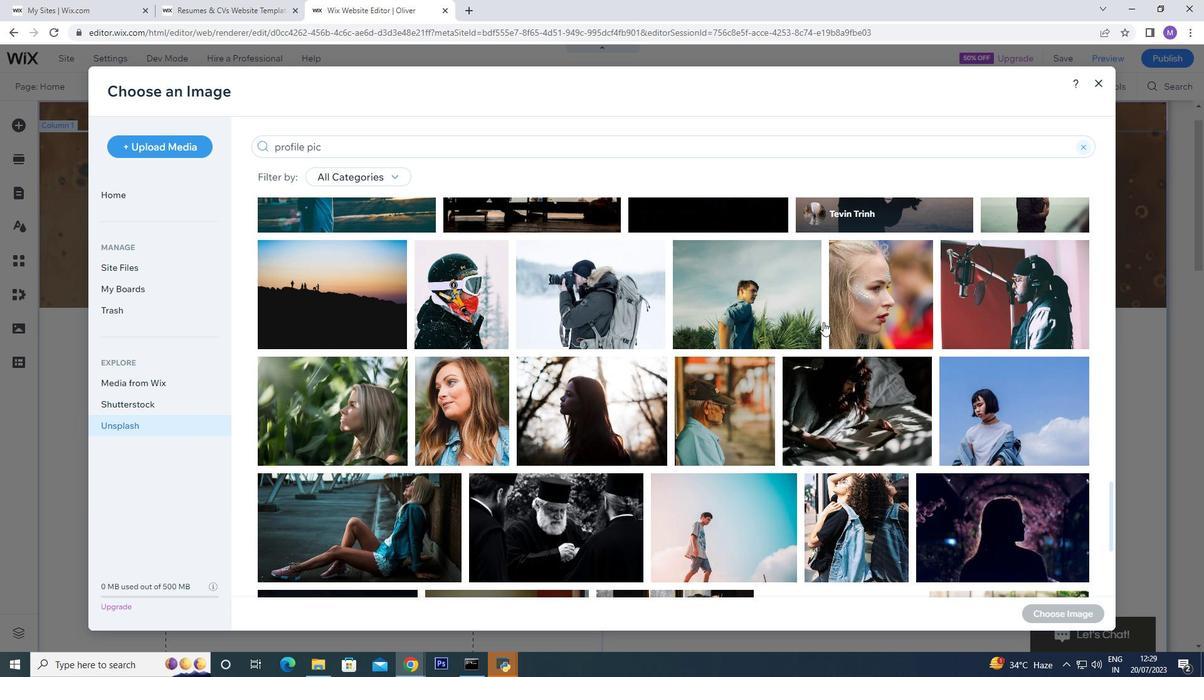 
Action: Mouse scrolled (819, 326) with delta (0, 0)
Screenshot: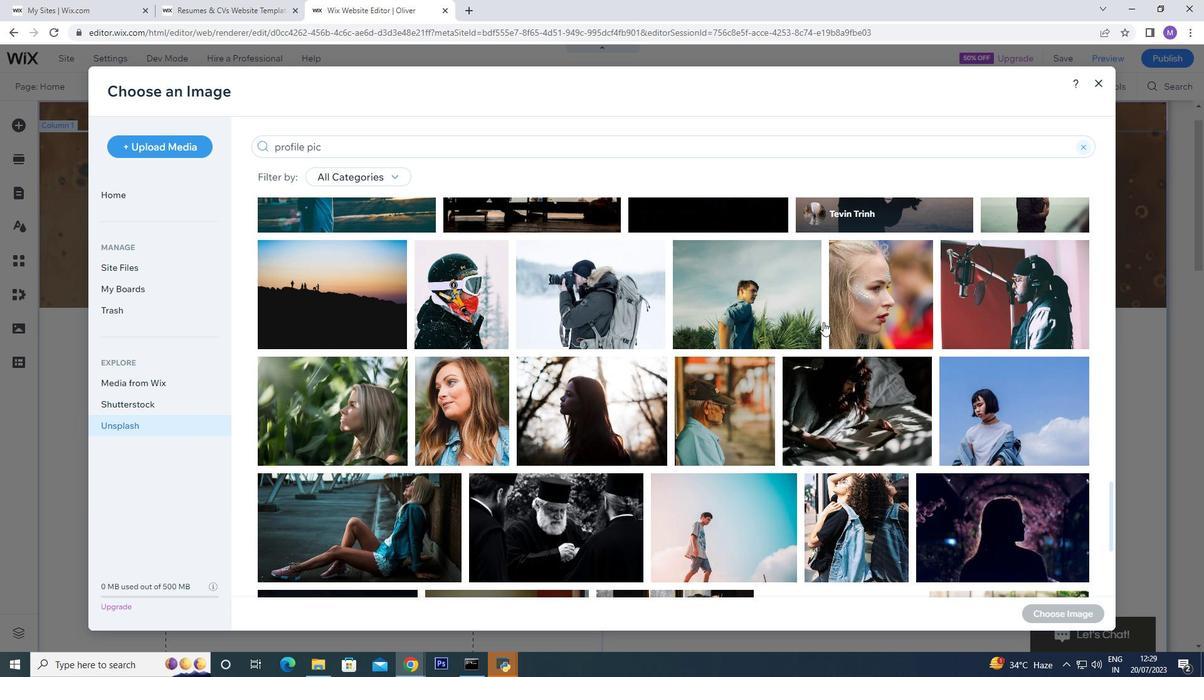 
Action: Mouse moved to (813, 333)
Screenshot: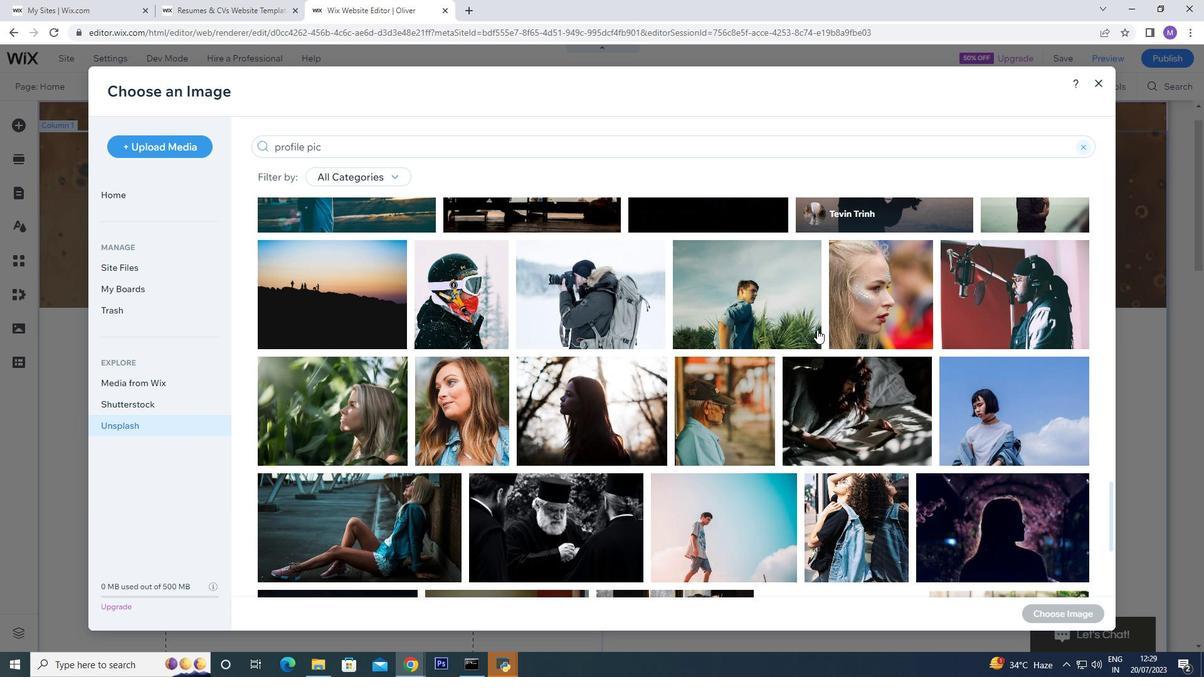 
Action: Mouse scrolled (813, 332) with delta (0, 0)
